 Task: Plan a trip to Thành Ph? Uông Bí, Vietnam from 10th December, 2023 to 25th December, 2023 for 3 adults, 1 child. Place can be shared room with 2 bedrooms having 3 beds and 2 bathrooms. Property type can be guest house. Amenities needed are: wifi, TV, free parkinig on premises, gym, breakfast.
Action: Mouse moved to (489, 346)
Screenshot: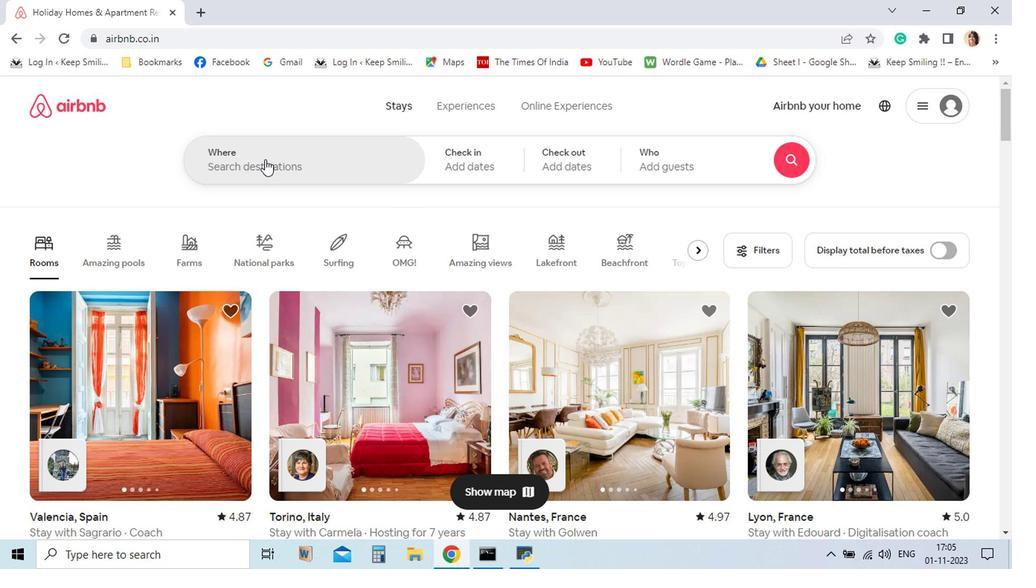 
Action: Mouse pressed left at (489, 346)
Screenshot: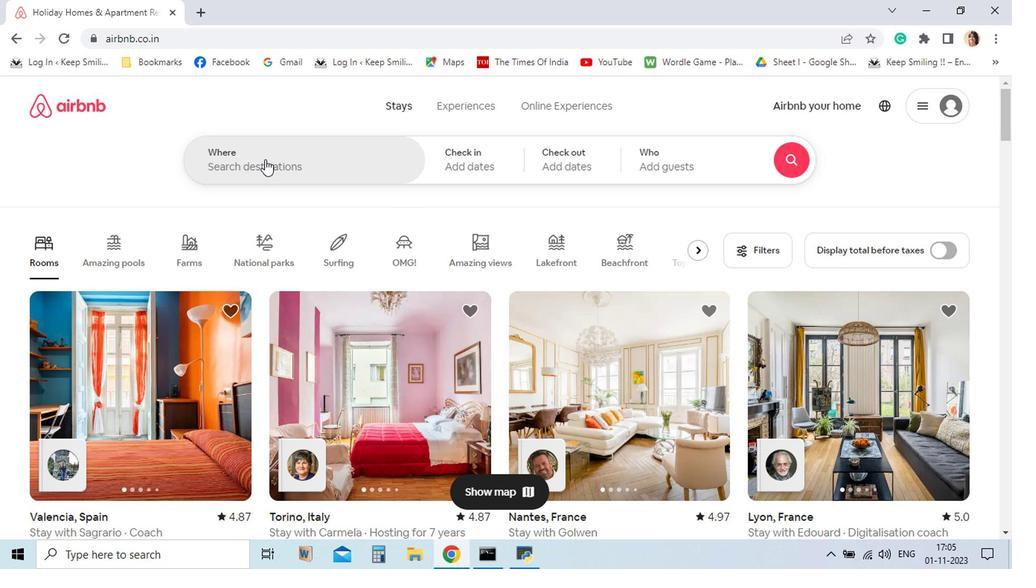 
Action: Key pressed <Key.shift>Thang<Key.space><Key.shift_r>Ph,<Key.space><Key.shift_r>Uong
Screenshot: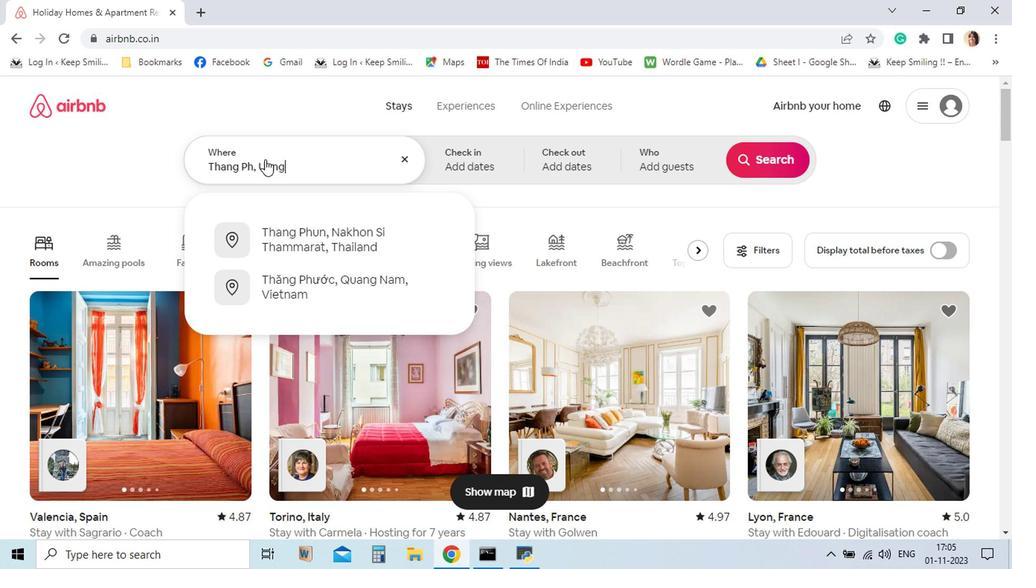 
Action: Mouse moved to (483, 349)
Screenshot: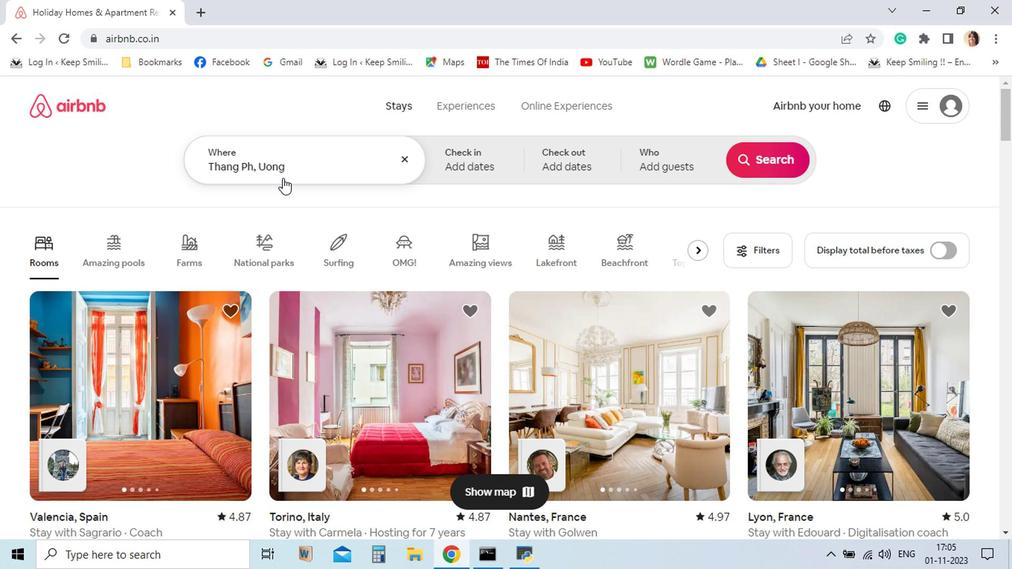 
Action: Key pressed <Key.space><Key.shift>Bi,<Key.space><Key.shift>Vietn
Screenshot: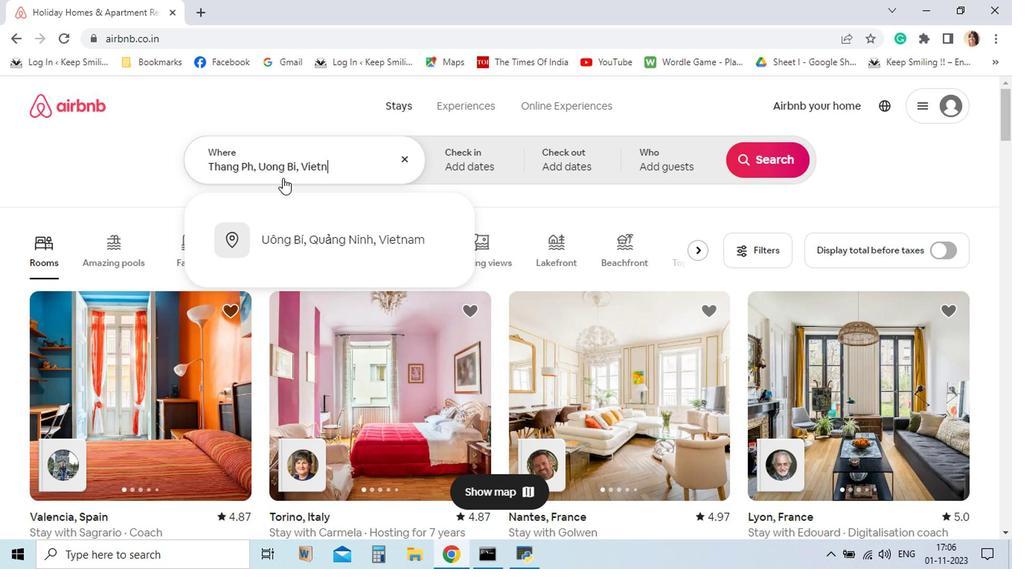
Action: Mouse moved to (450, 359)
Screenshot: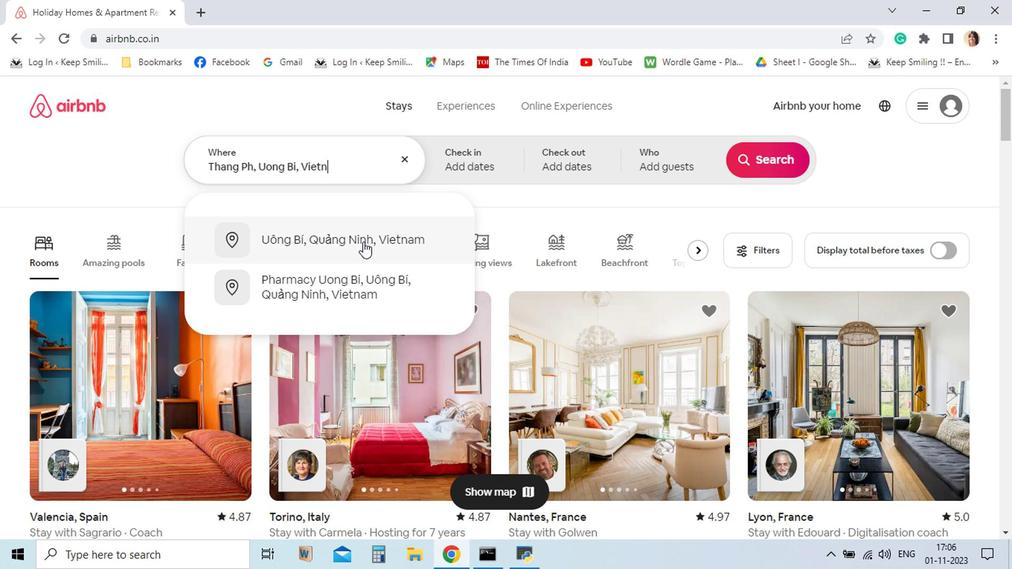 
Action: Key pressed am<Key.enter>
Screenshot: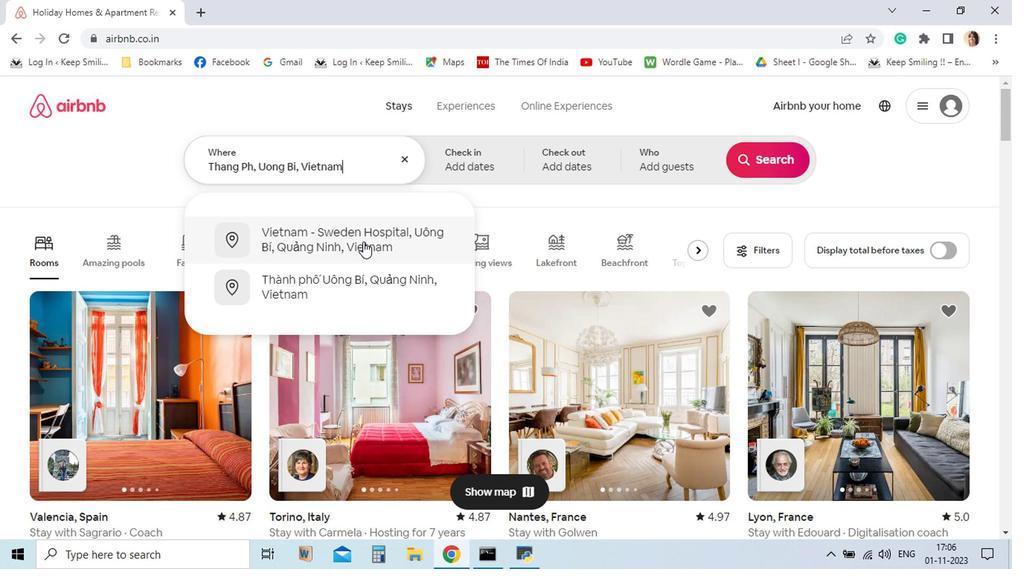 
Action: Mouse moved to (381, 387)
Screenshot: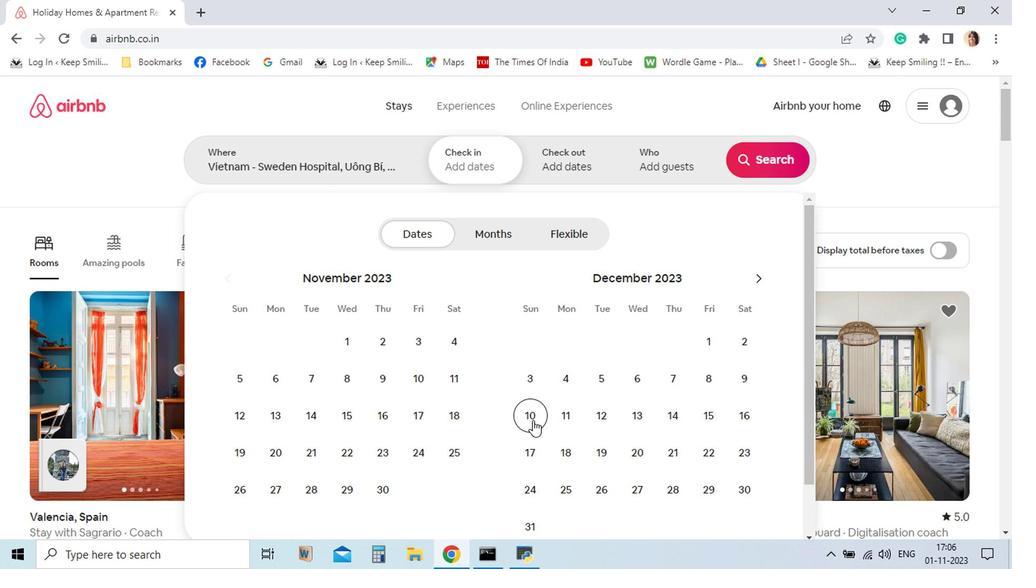 
Action: Mouse pressed left at (381, 387)
Screenshot: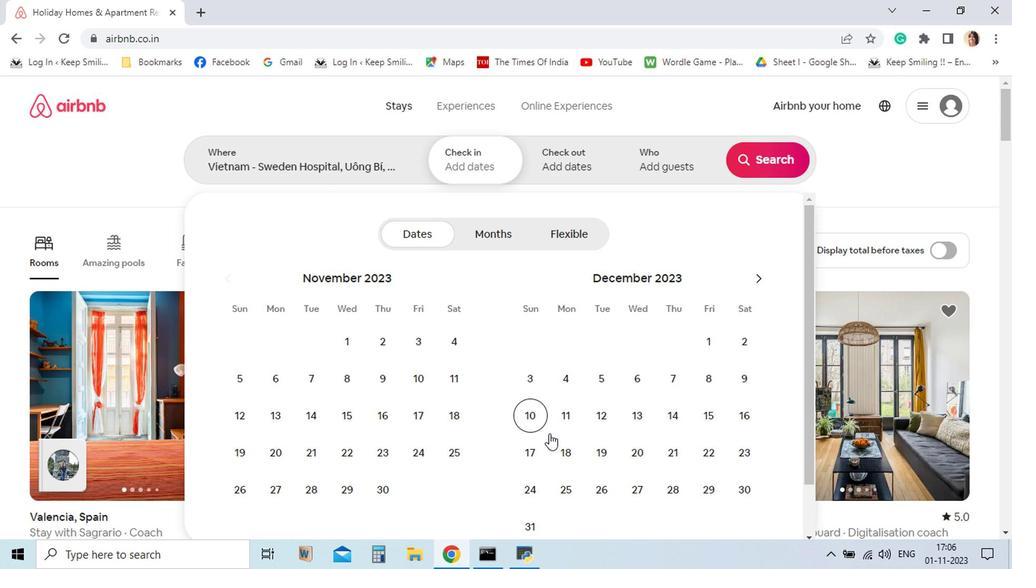 
Action: Mouse moved to (367, 398)
Screenshot: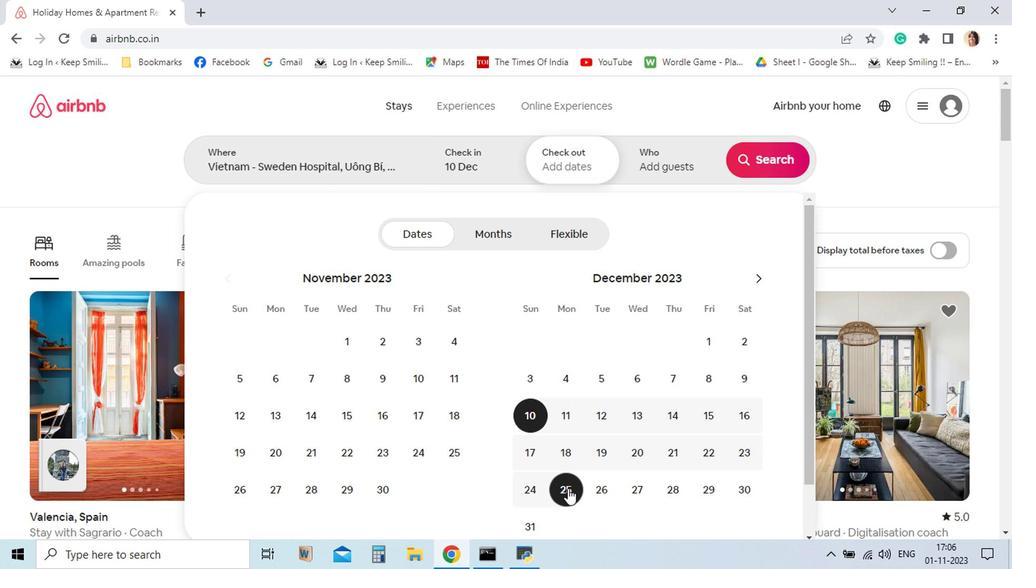 
Action: Mouse pressed left at (367, 398)
Screenshot: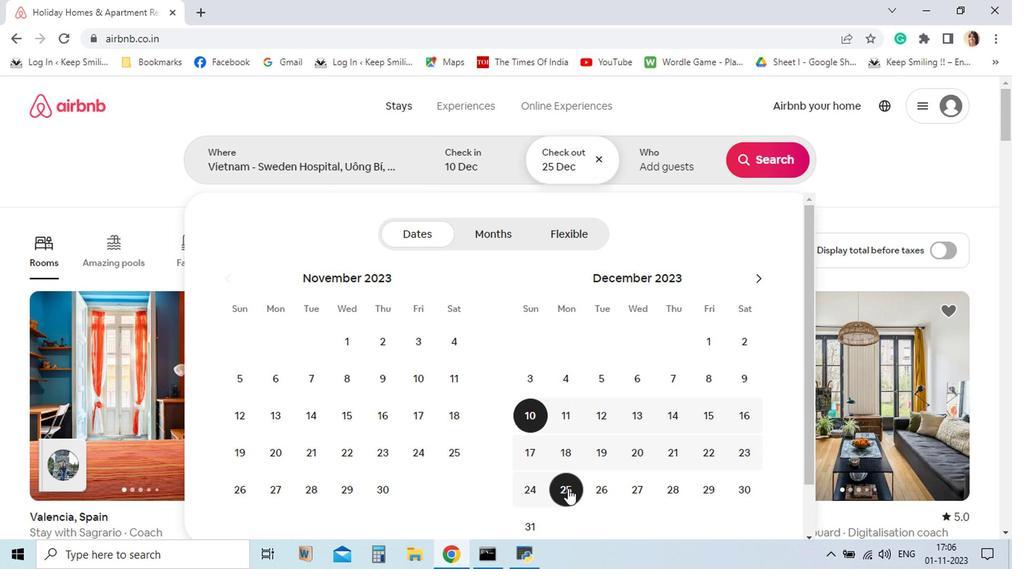 
Action: Mouse moved to (322, 348)
Screenshot: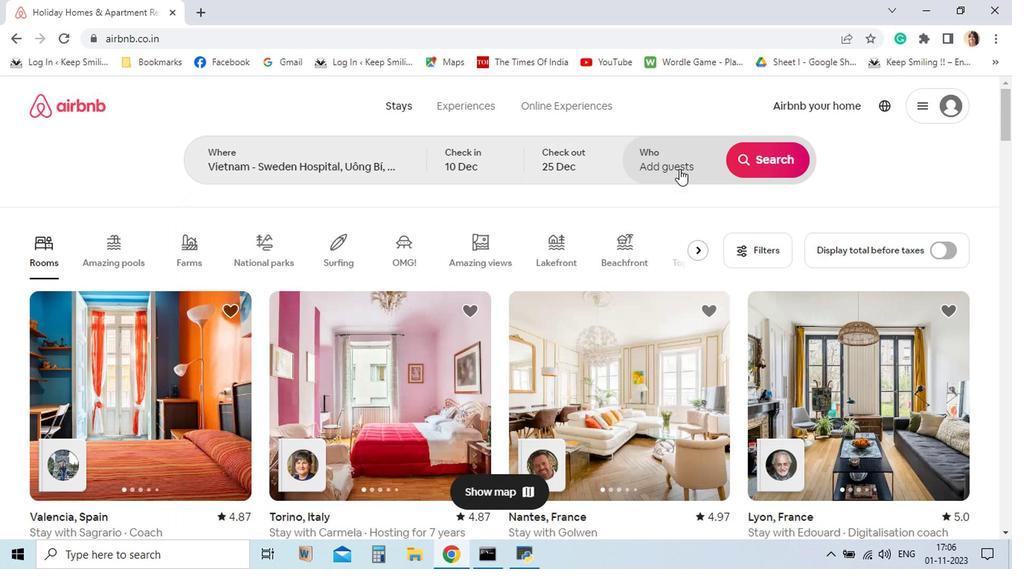
Action: Mouse pressed left at (322, 348)
Screenshot: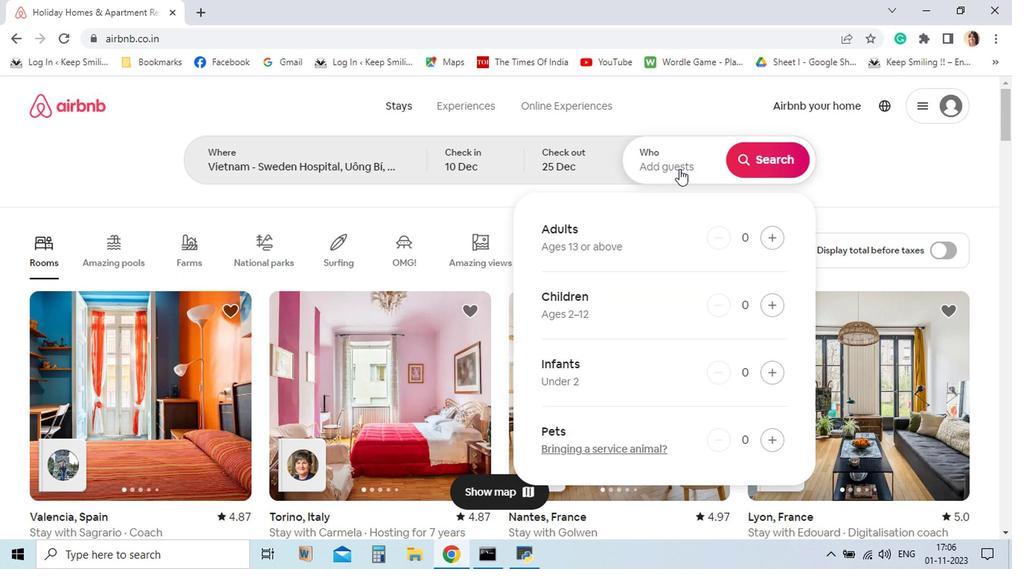 
Action: Mouse moved to (286, 358)
Screenshot: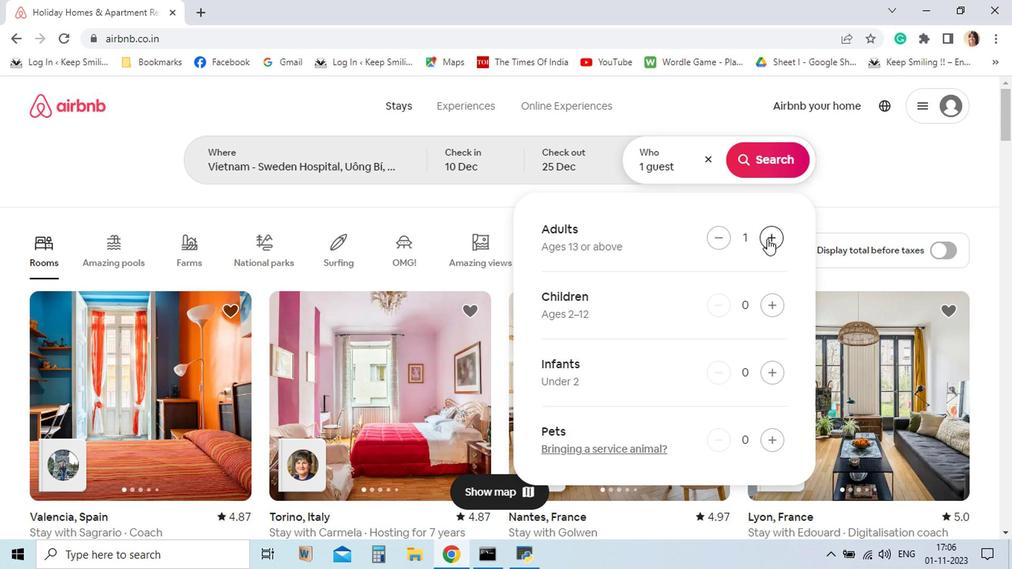 
Action: Mouse pressed left at (286, 358)
Screenshot: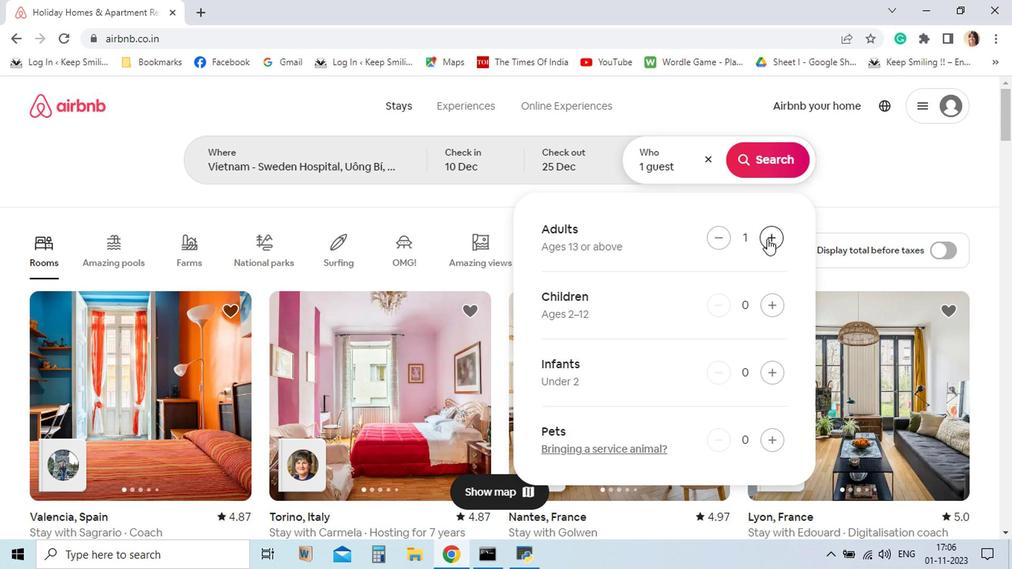
Action: Mouse pressed left at (286, 358)
Screenshot: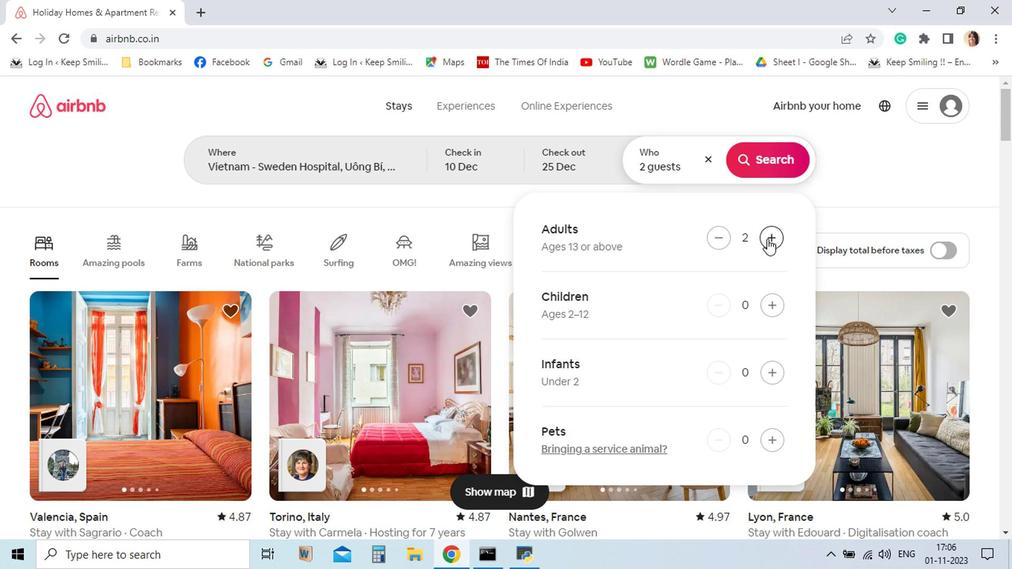 
Action: Mouse pressed left at (286, 358)
Screenshot: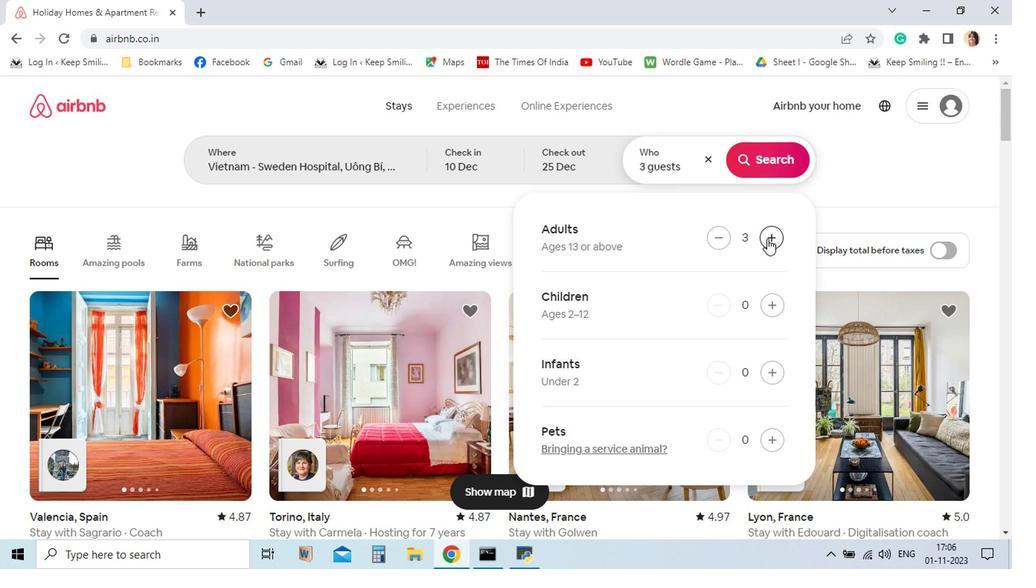 
Action: Mouse moved to (287, 369)
Screenshot: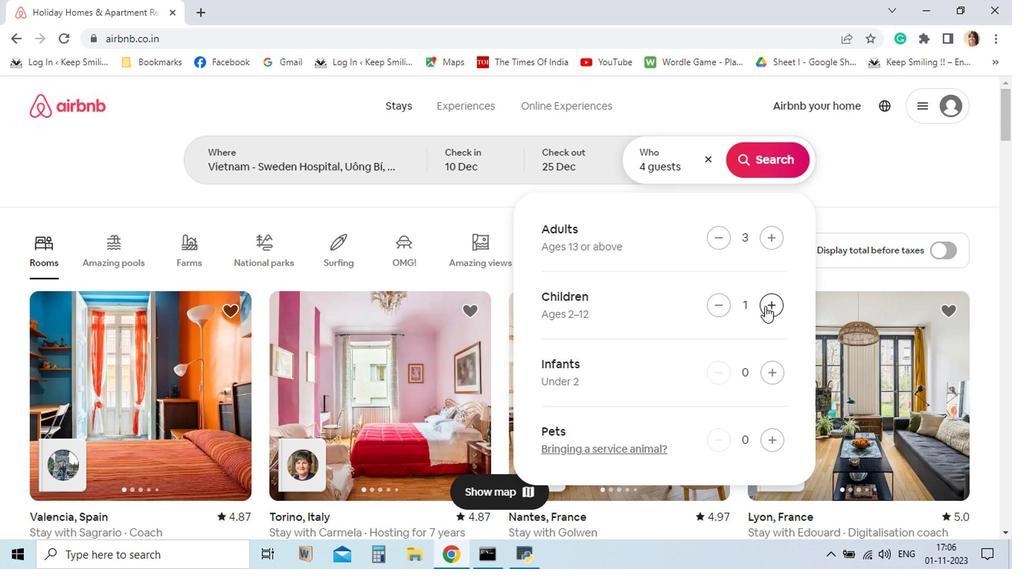 
Action: Mouse pressed left at (287, 369)
Screenshot: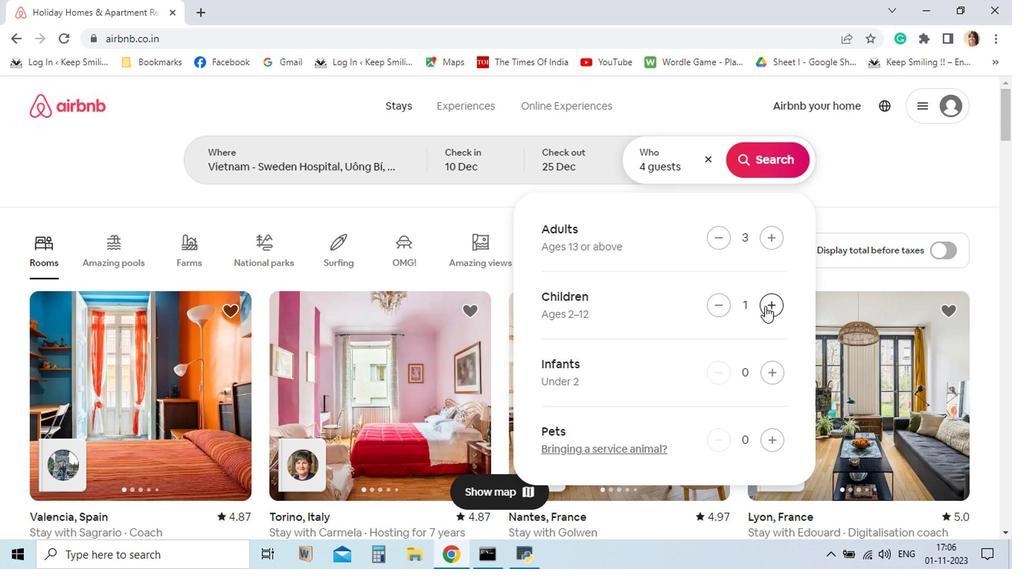 
Action: Mouse moved to (290, 344)
Screenshot: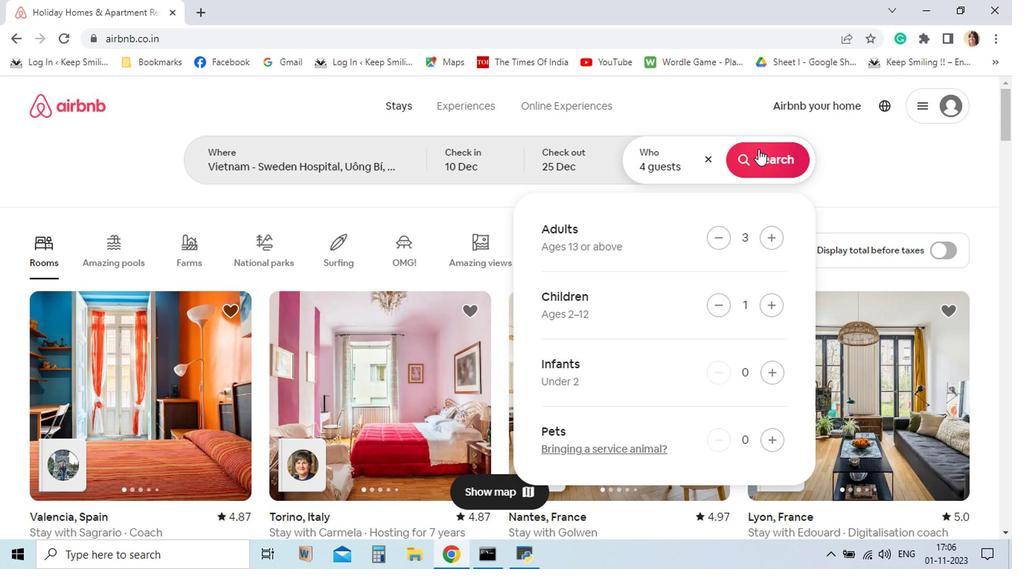 
Action: Mouse pressed left at (290, 344)
Screenshot: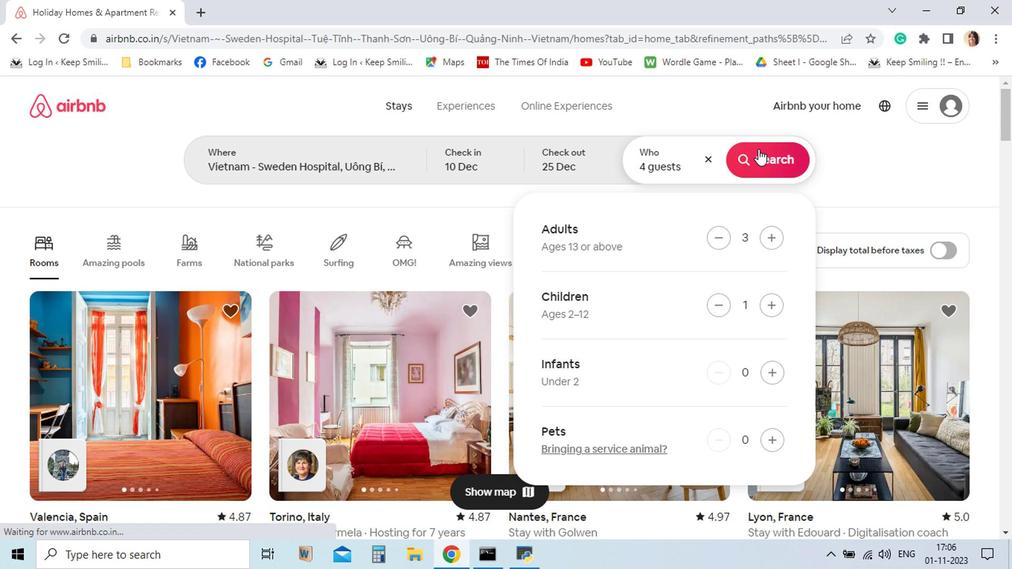 
Action: Mouse moved to (281, 347)
Screenshot: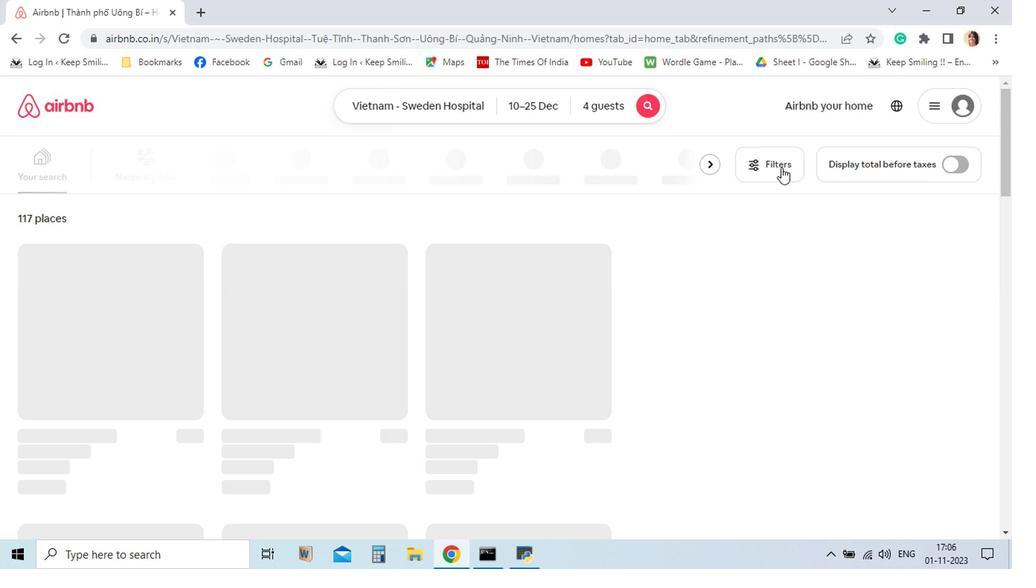 
Action: Mouse pressed left at (281, 347)
Screenshot: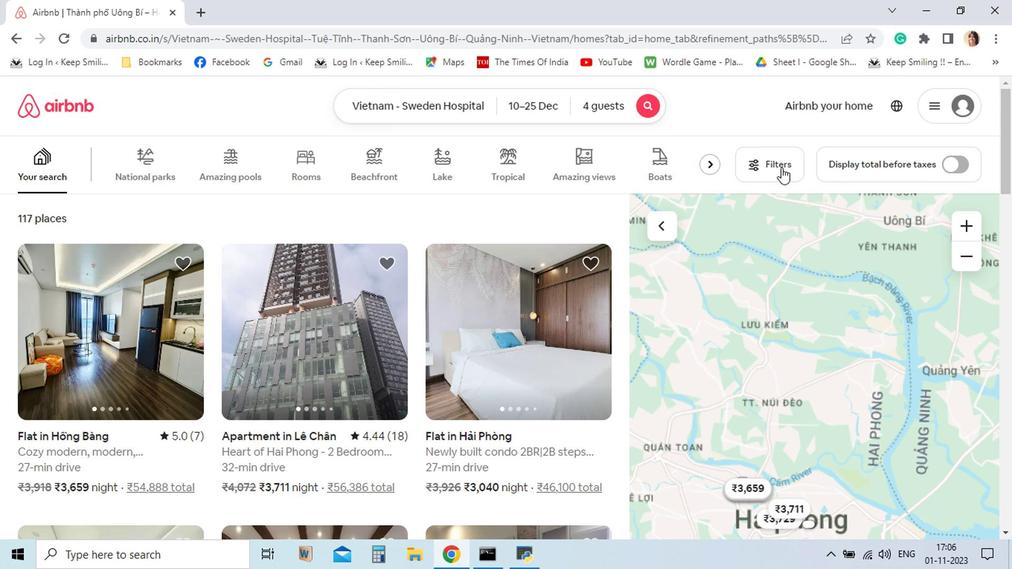 
Action: Mouse moved to (277, 351)
Screenshot: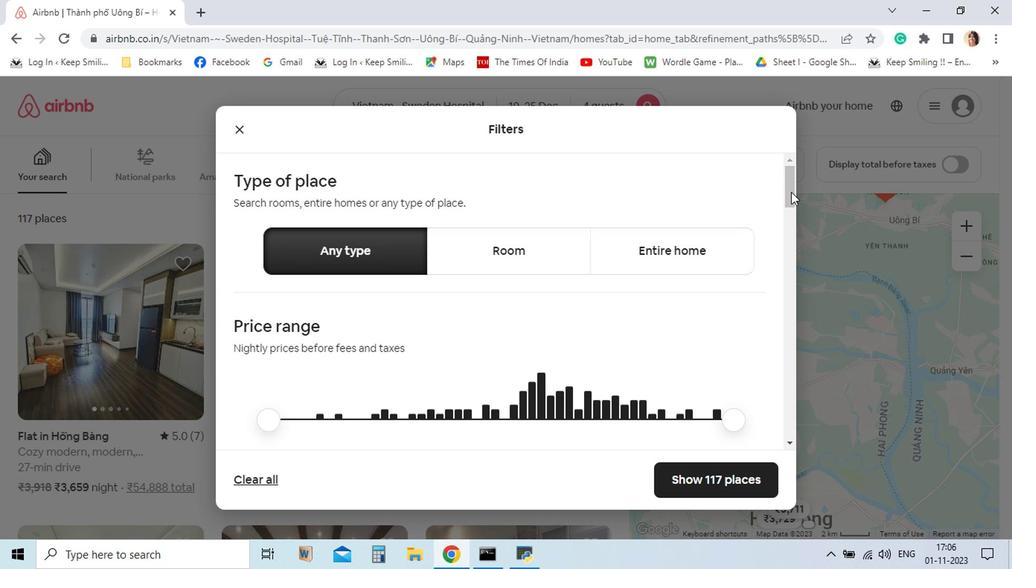 
Action: Mouse pressed left at (277, 351)
Screenshot: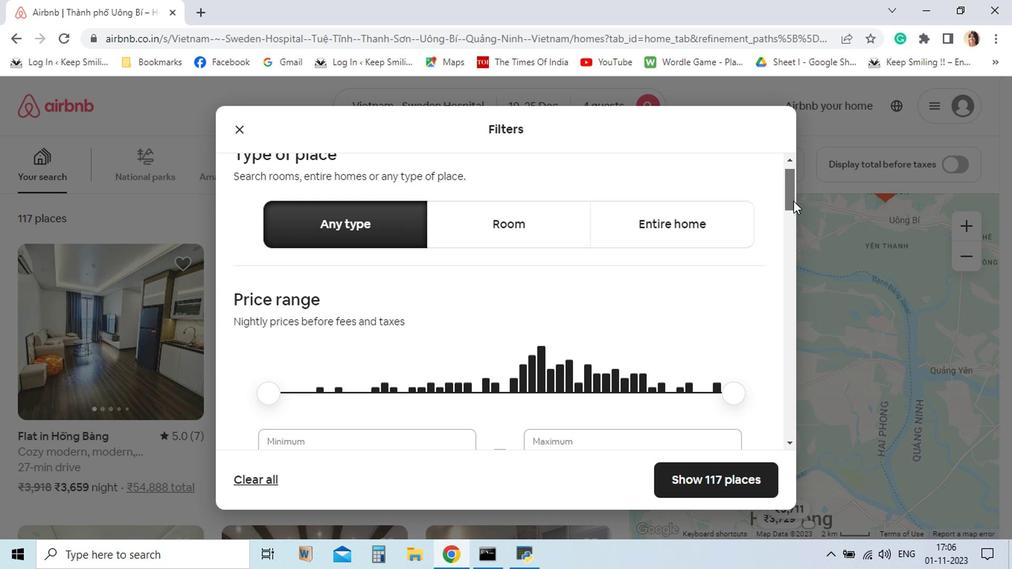 
Action: Mouse moved to (448, 367)
Screenshot: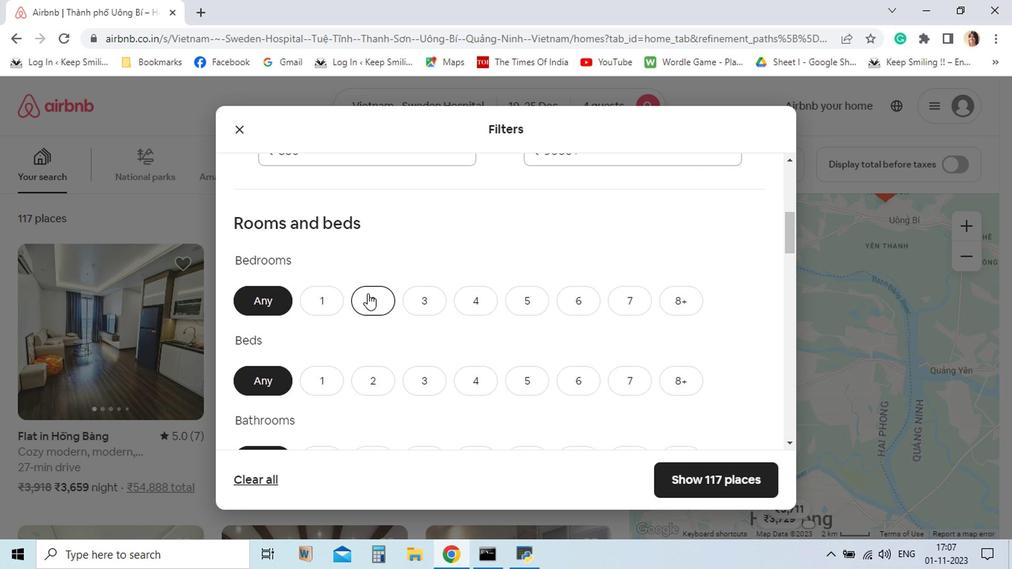 
Action: Mouse pressed left at (448, 367)
Screenshot: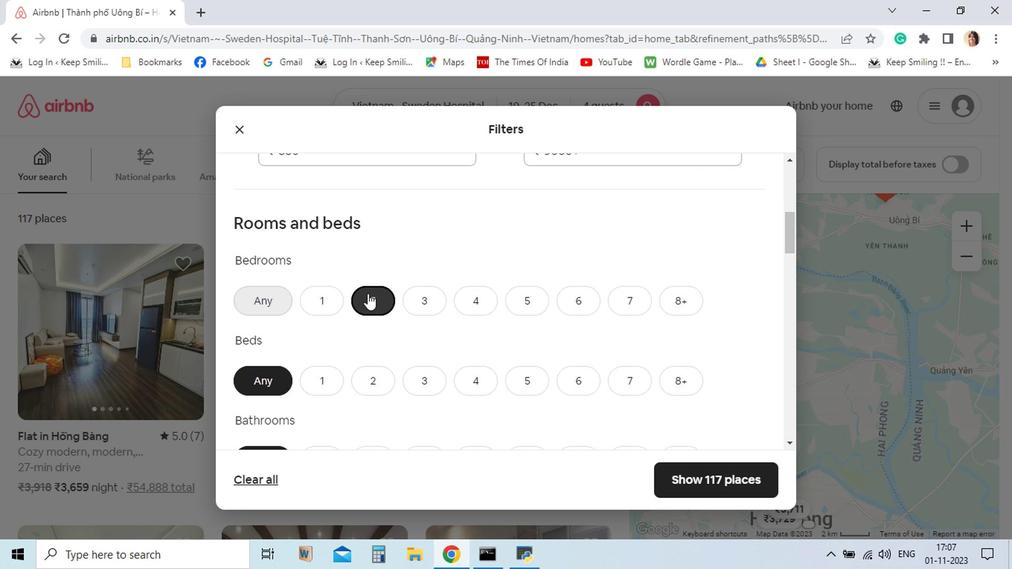 
Action: Mouse moved to (423, 381)
Screenshot: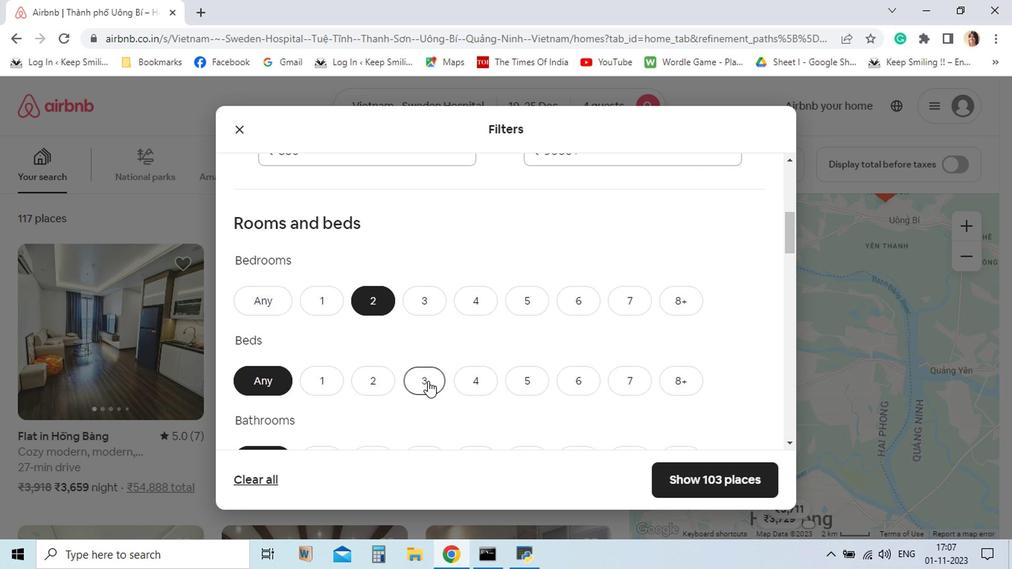 
Action: Mouse pressed left at (423, 381)
Screenshot: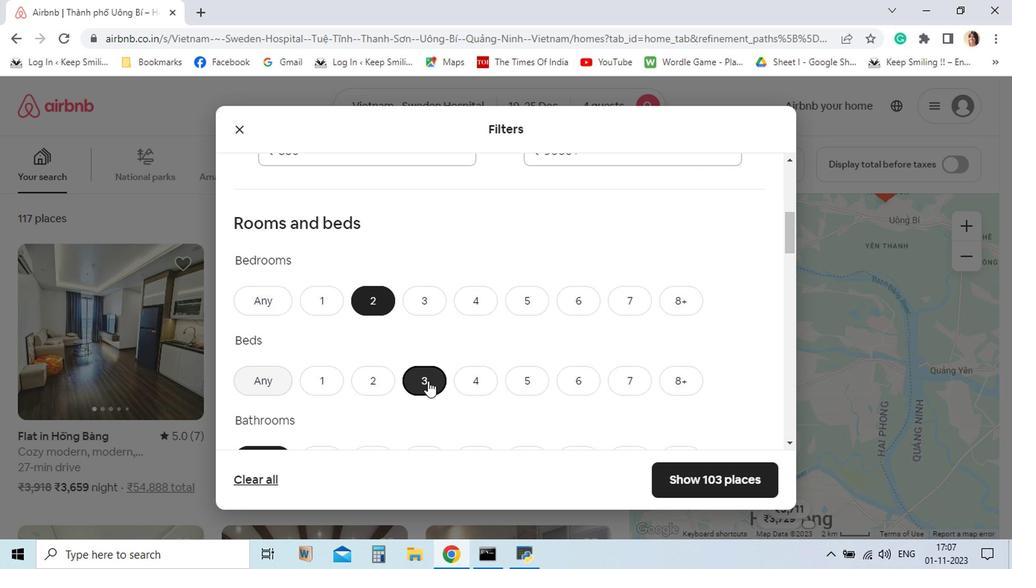 
Action: Mouse moved to (424, 381)
Screenshot: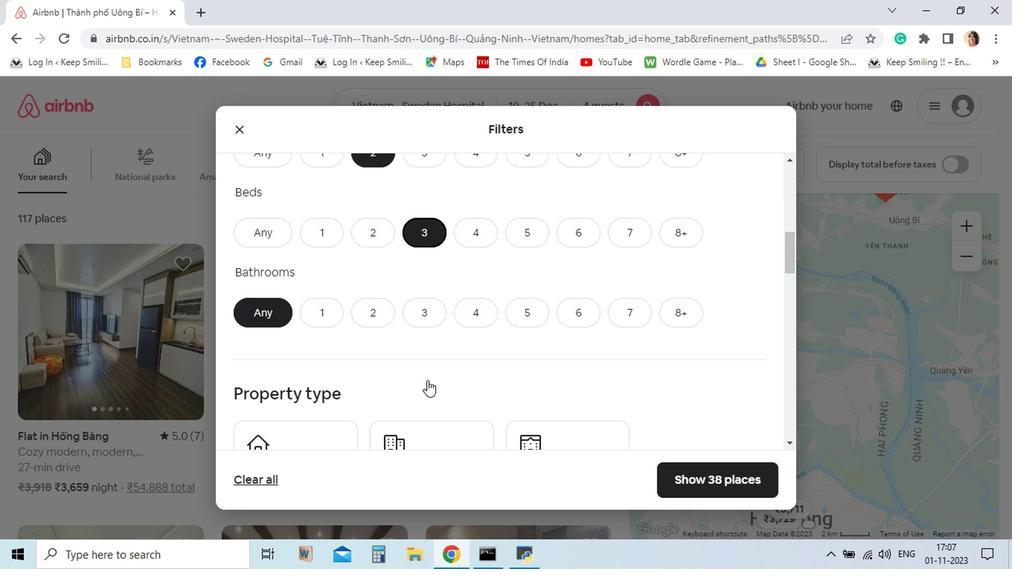 
Action: Mouse scrolled (424, 380) with delta (0, 0)
Screenshot: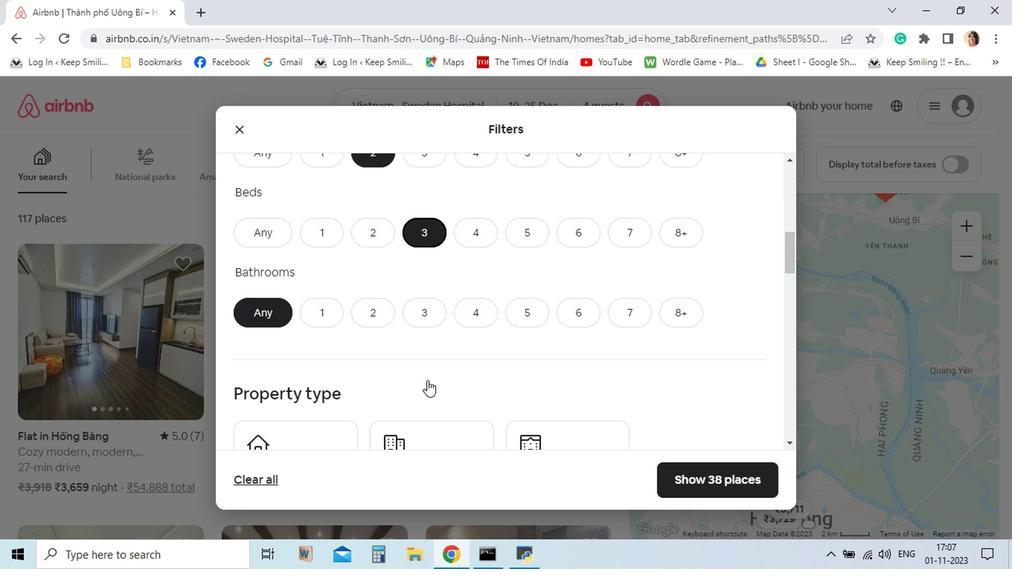 
Action: Mouse moved to (424, 380)
Screenshot: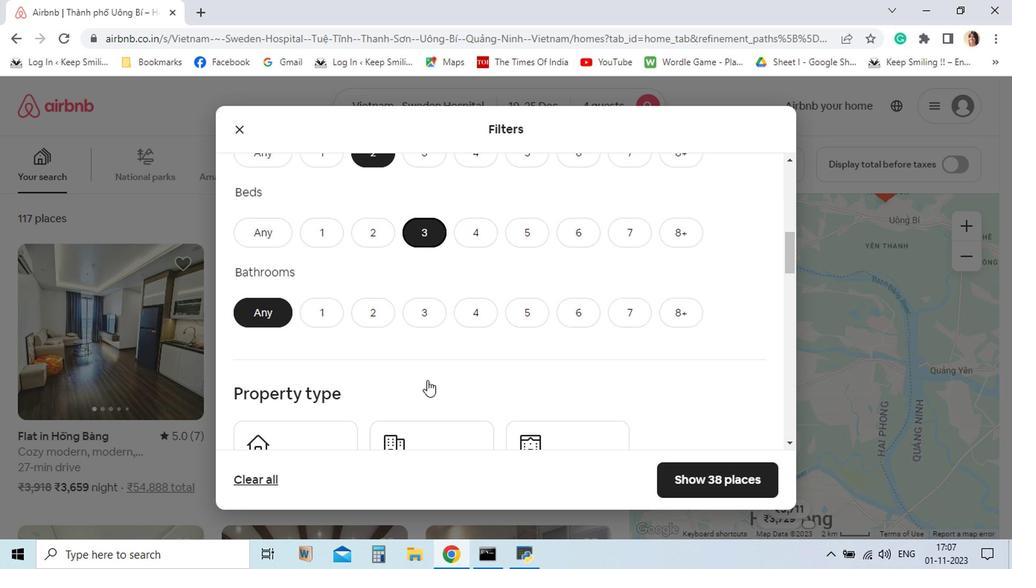 
Action: Mouse scrolled (424, 380) with delta (0, 0)
Screenshot: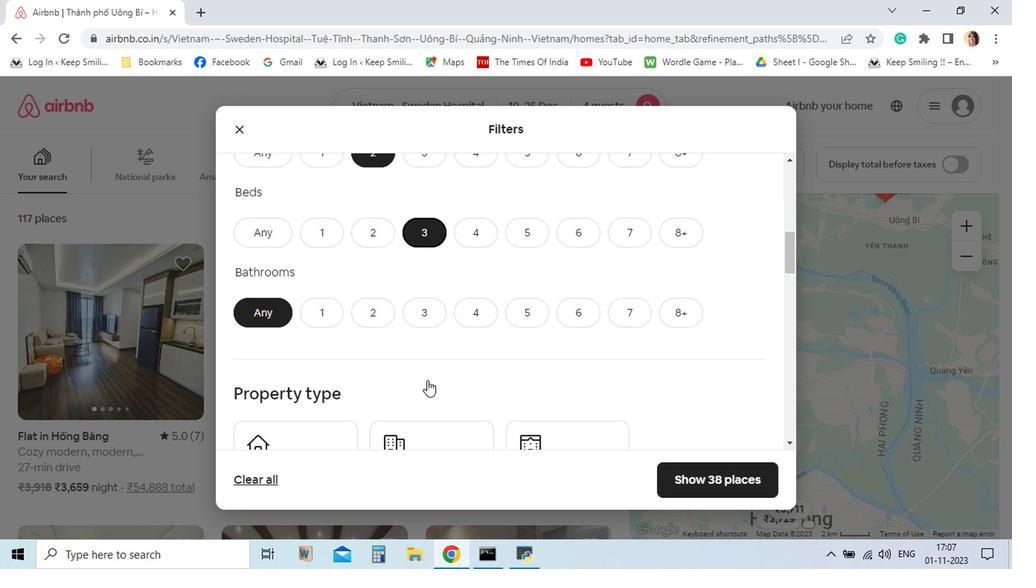 
Action: Mouse moved to (450, 369)
Screenshot: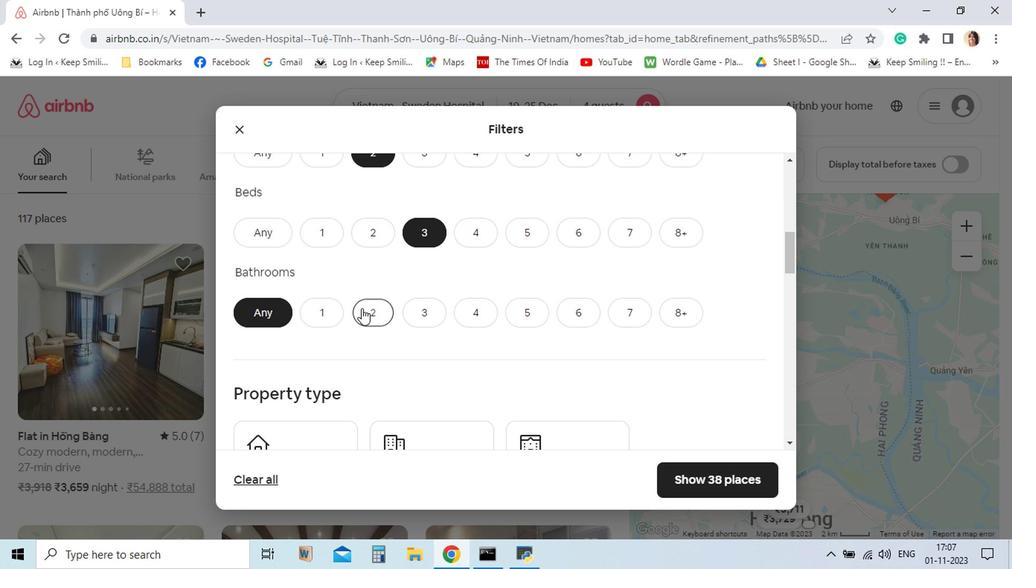 
Action: Mouse pressed left at (450, 369)
Screenshot: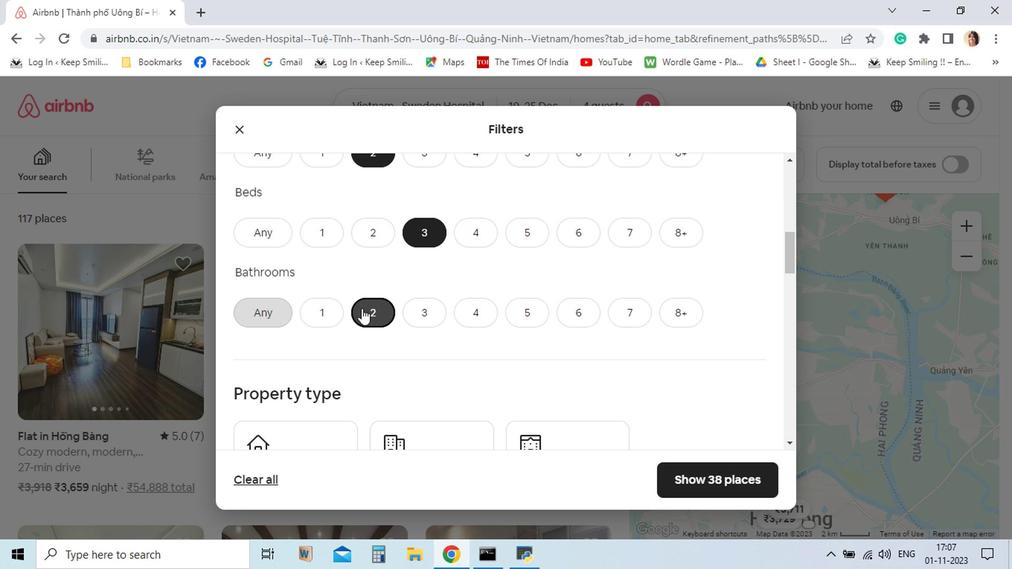 
Action: Mouse moved to (439, 382)
Screenshot: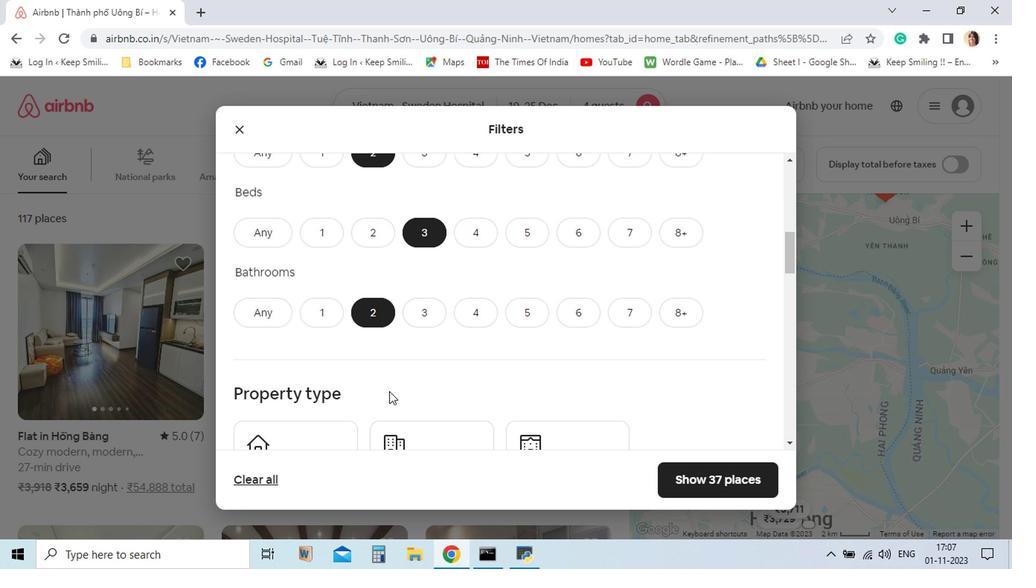 
Action: Mouse scrolled (439, 382) with delta (0, 0)
Screenshot: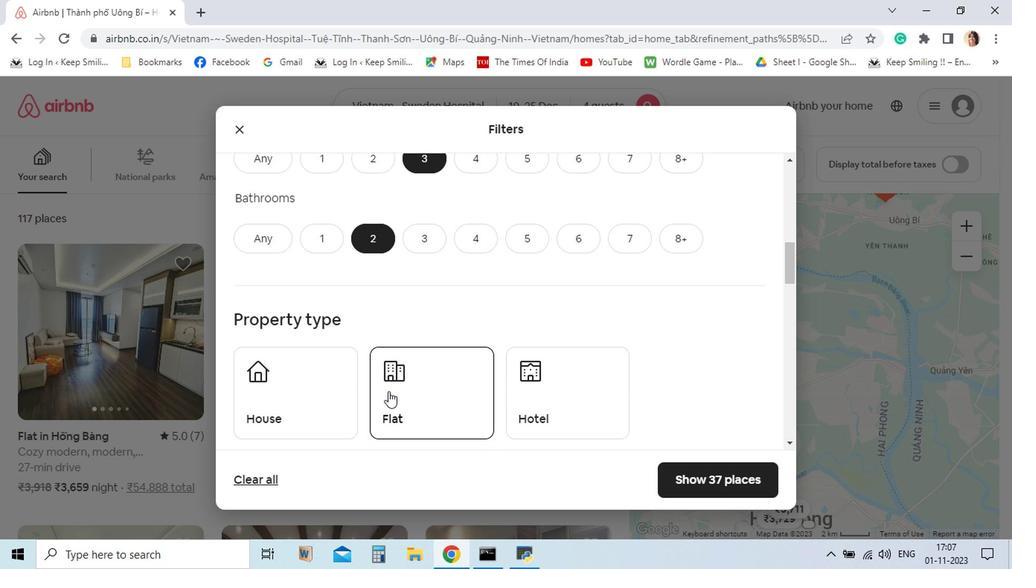 
Action: Mouse moved to (440, 382)
Screenshot: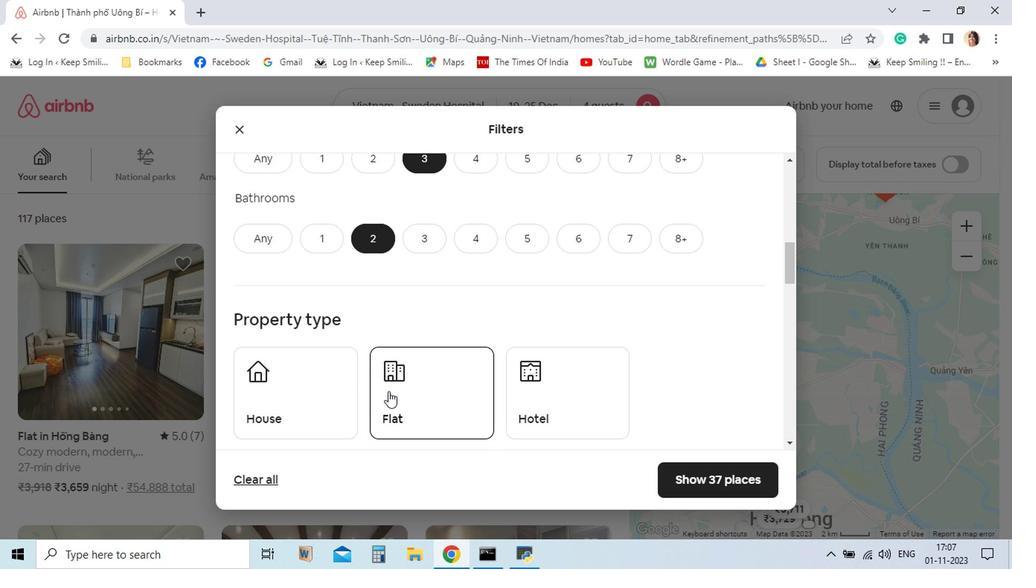 
Action: Mouse scrolled (440, 382) with delta (0, 0)
Screenshot: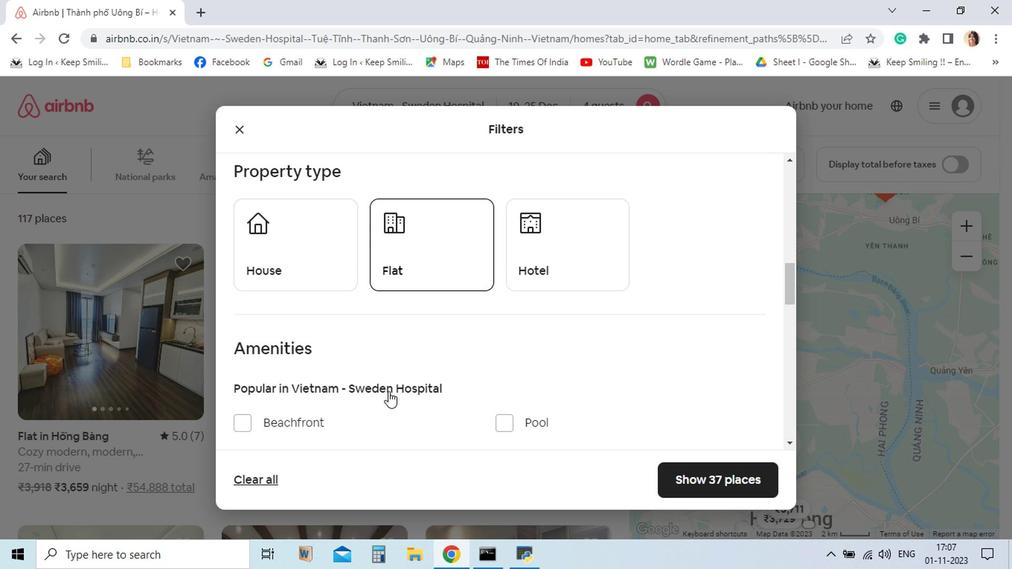 
Action: Mouse scrolled (440, 382) with delta (0, 0)
Screenshot: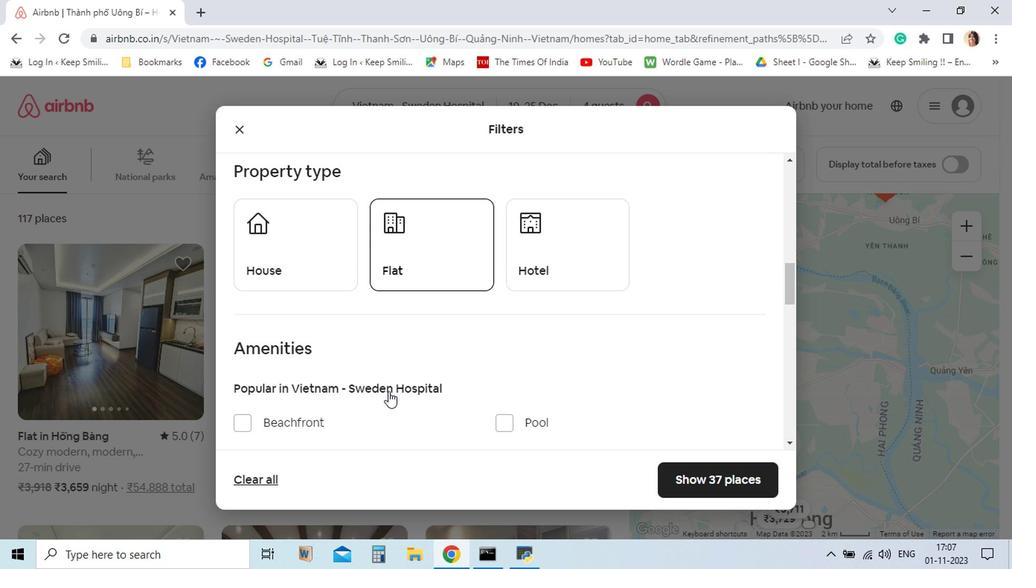 
Action: Mouse scrolled (440, 382) with delta (0, 0)
Screenshot: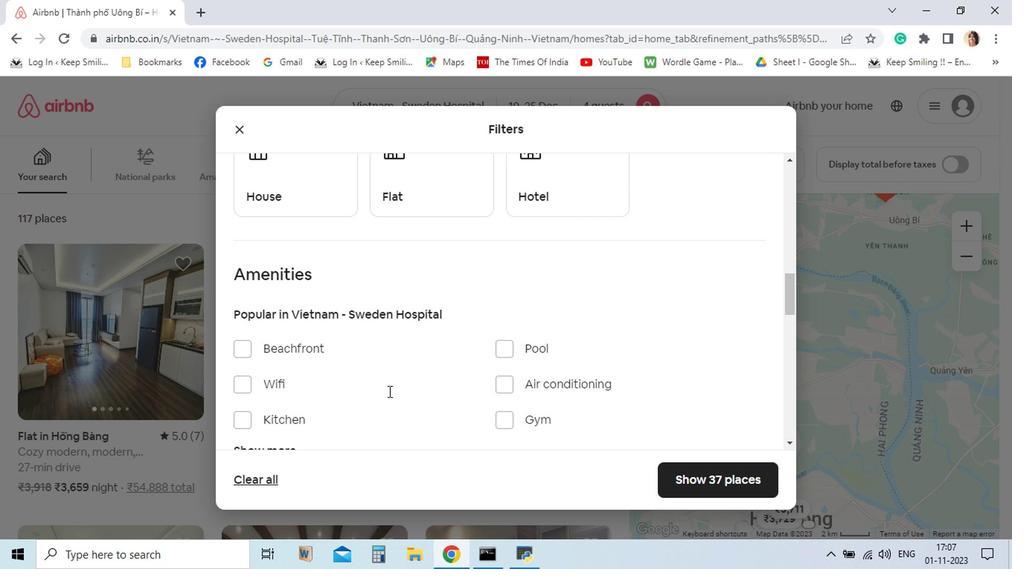 
Action: Mouse moved to (500, 381)
Screenshot: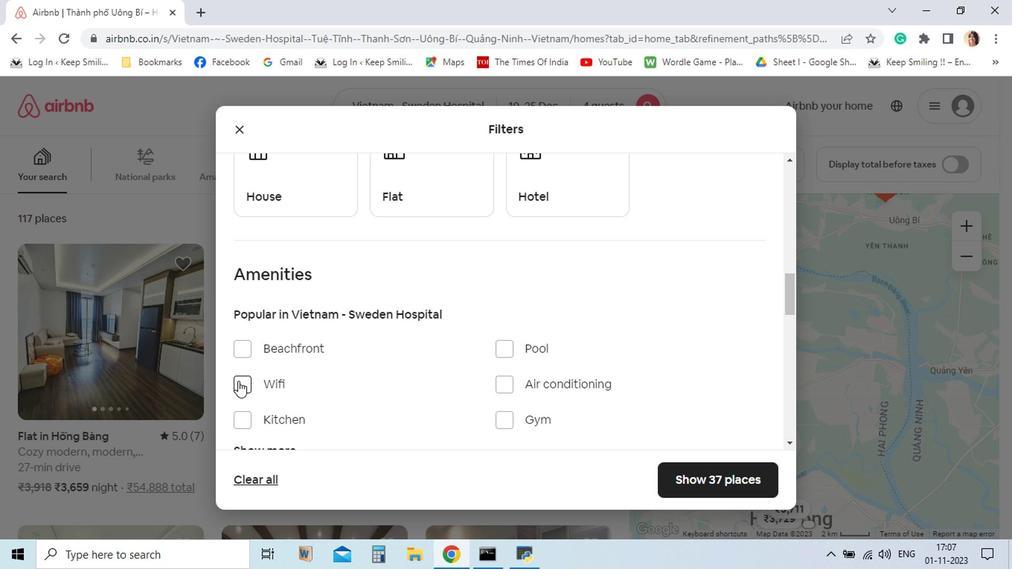 
Action: Mouse pressed left at (500, 381)
Screenshot: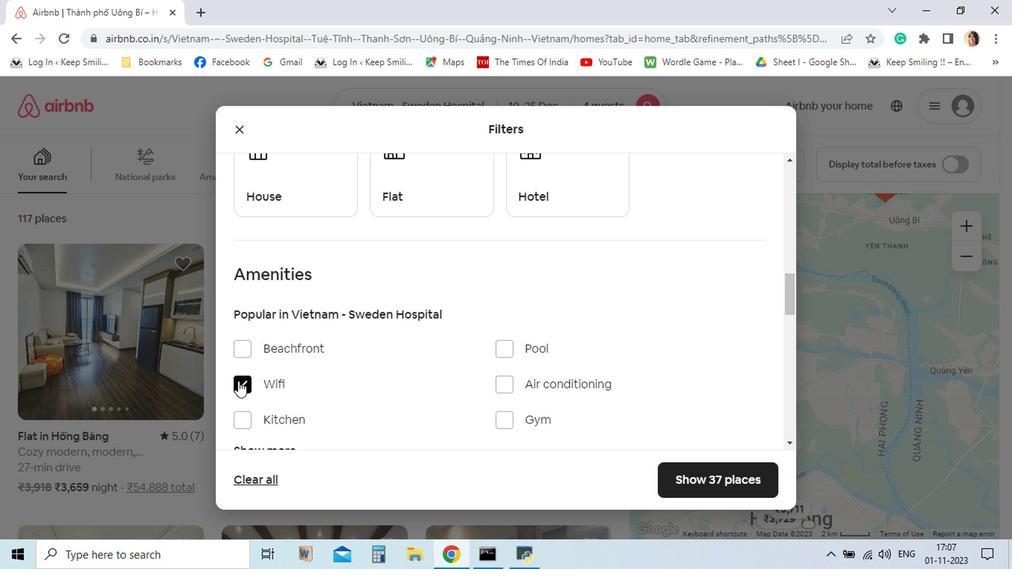 
Action: Mouse moved to (393, 388)
Screenshot: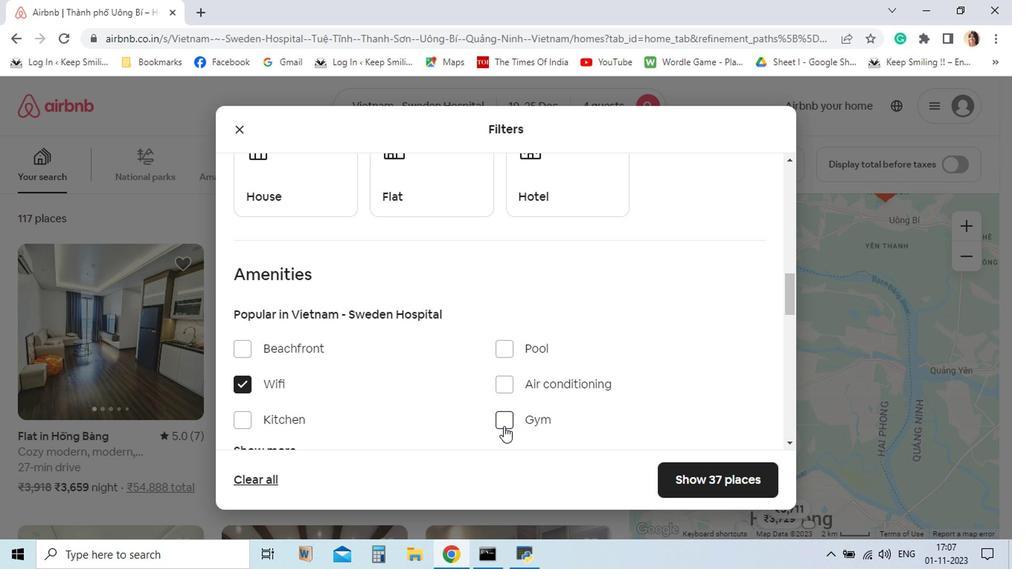 
Action: Mouse pressed left at (393, 388)
Screenshot: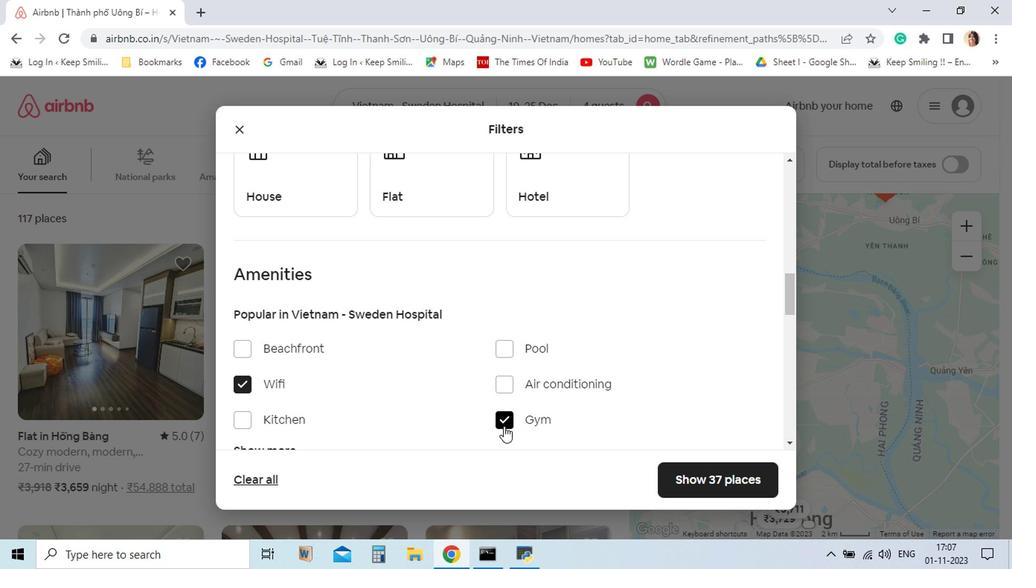 
Action: Mouse moved to (412, 387)
Screenshot: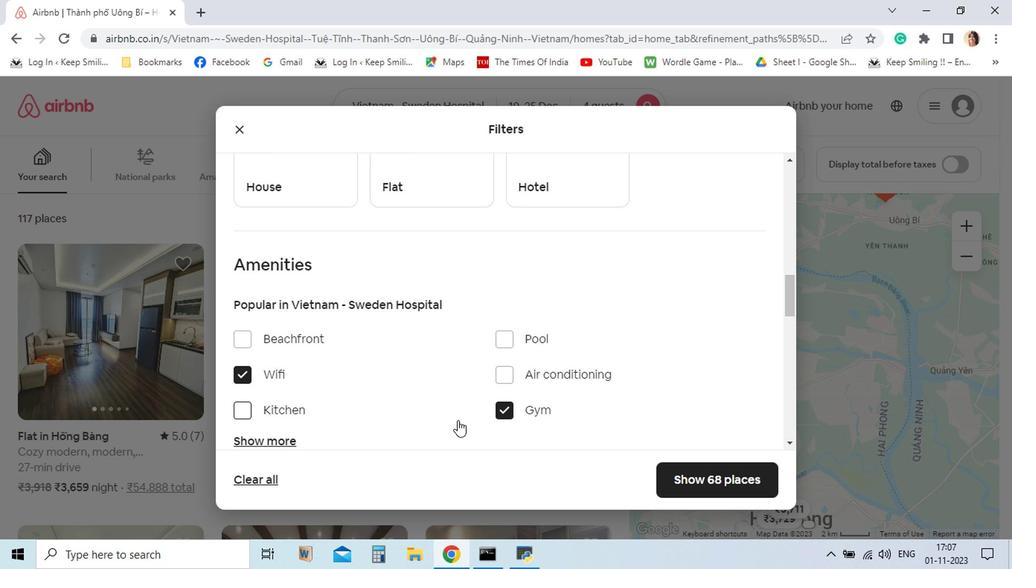 
Action: Mouse scrolled (412, 387) with delta (0, 0)
Screenshot: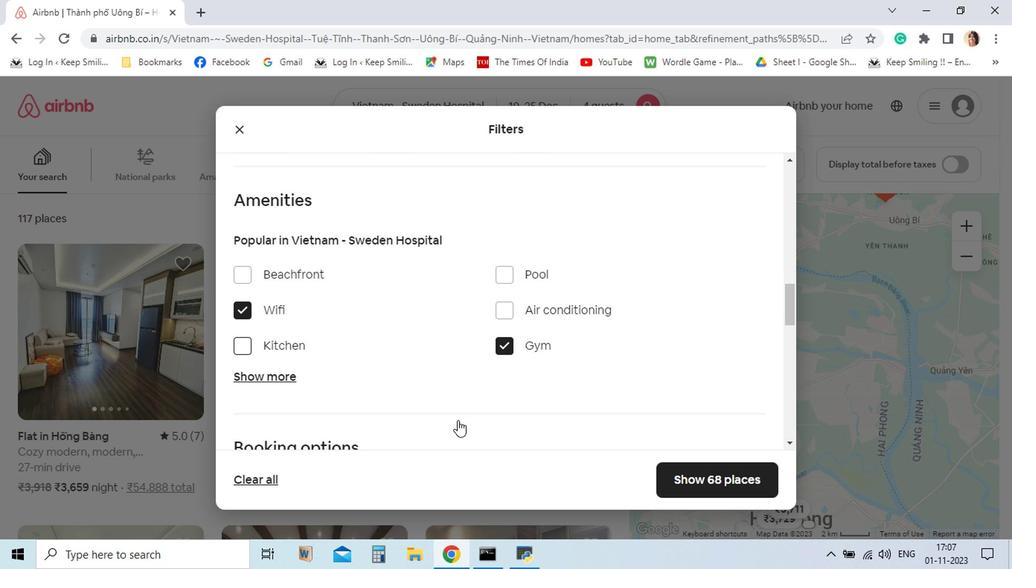 
Action: Mouse moved to (495, 381)
Screenshot: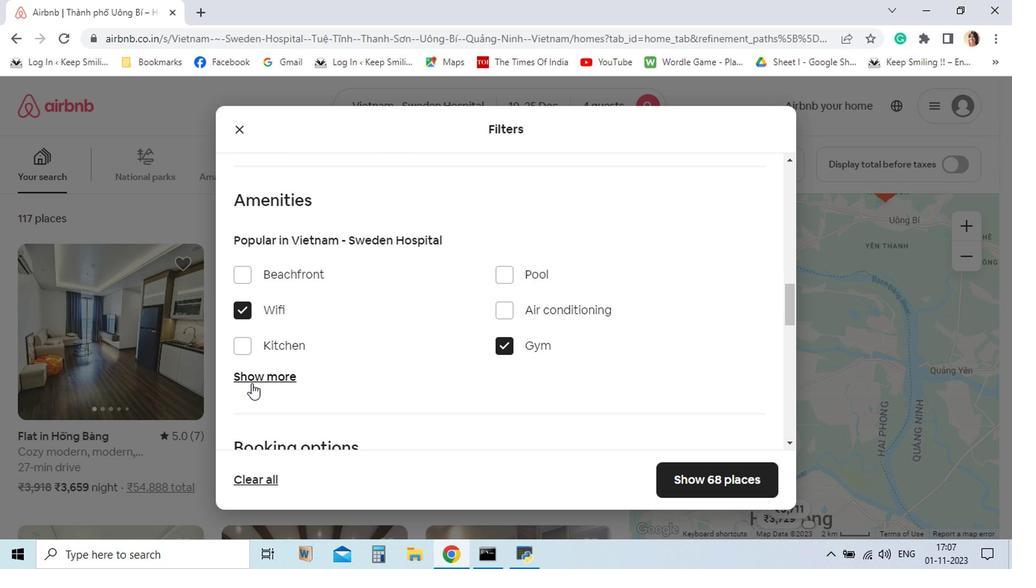 
Action: Mouse pressed left at (495, 381)
Screenshot: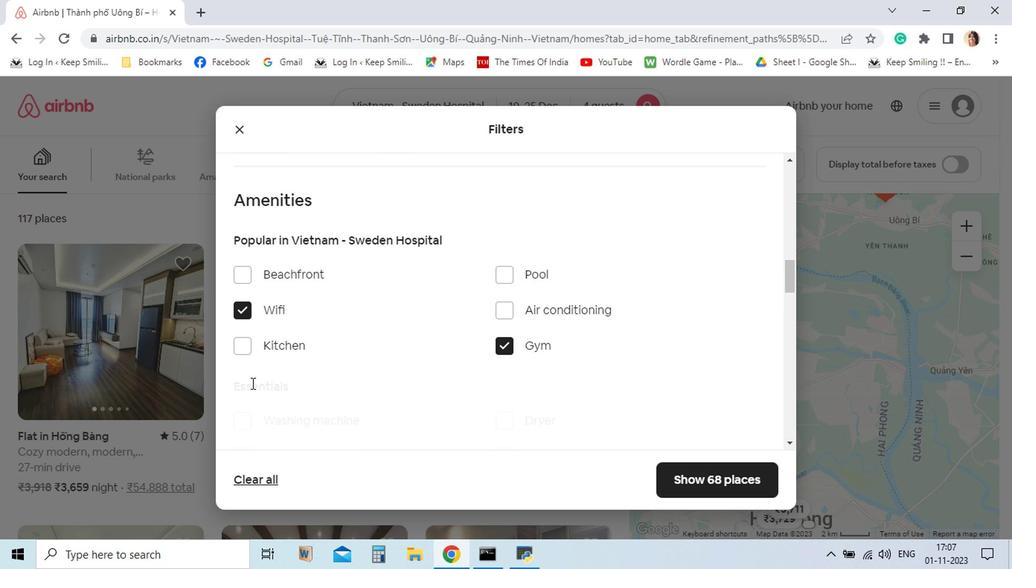 
Action: Mouse moved to (277, 365)
Screenshot: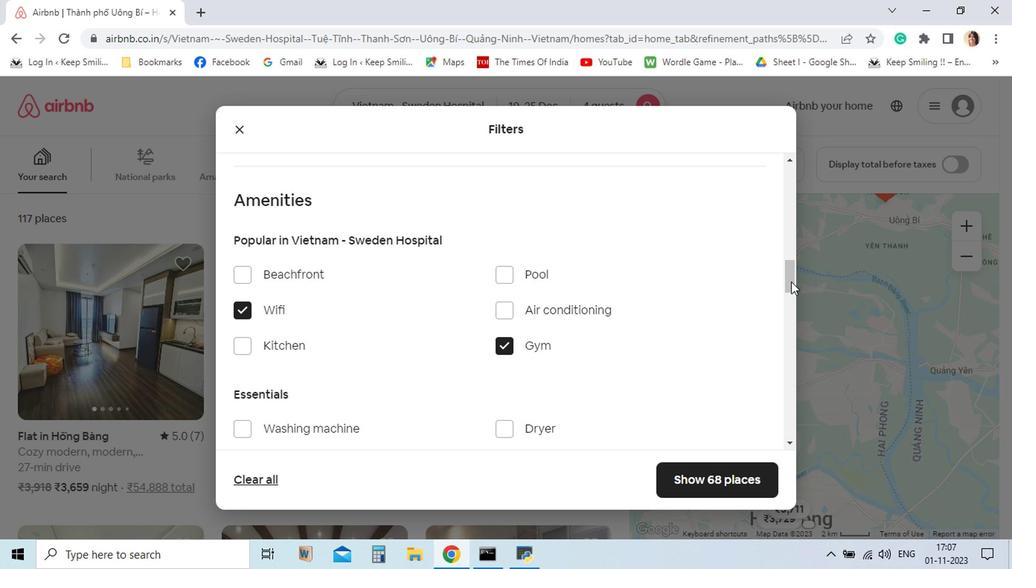
Action: Mouse pressed left at (277, 365)
Screenshot: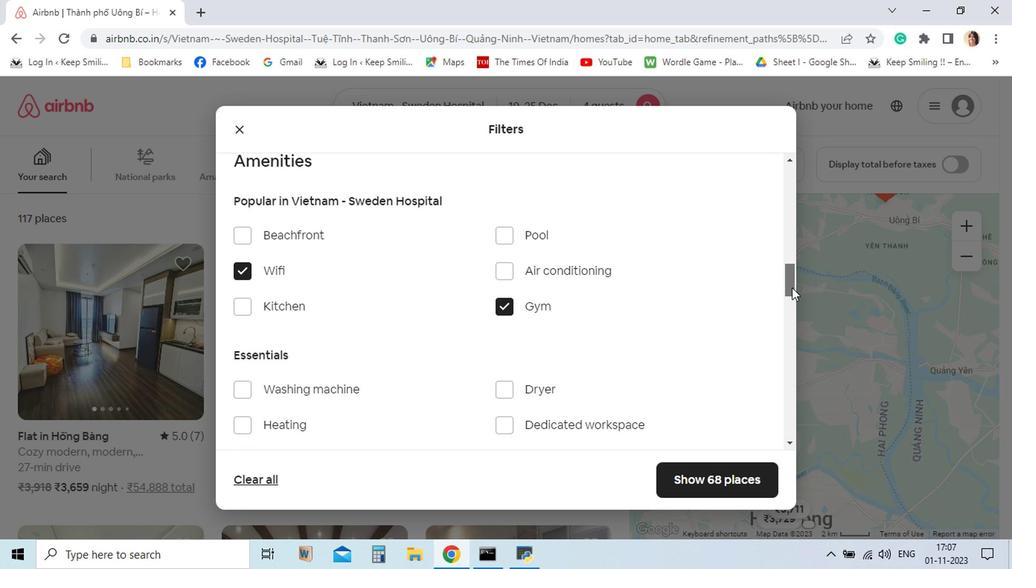 
Action: Mouse moved to (498, 375)
Screenshot: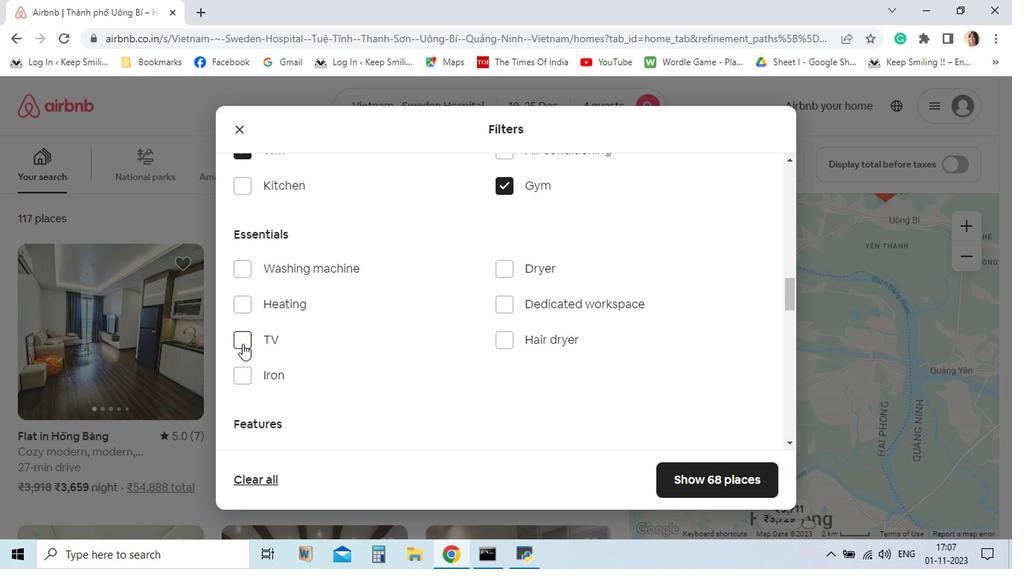 
Action: Mouse pressed left at (498, 375)
Screenshot: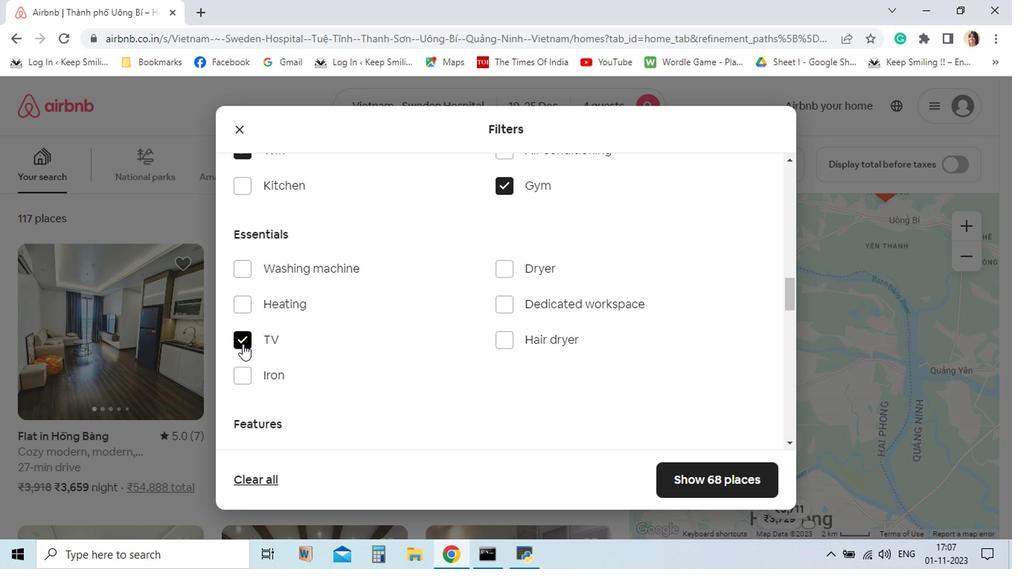 
Action: Mouse moved to (276, 368)
Screenshot: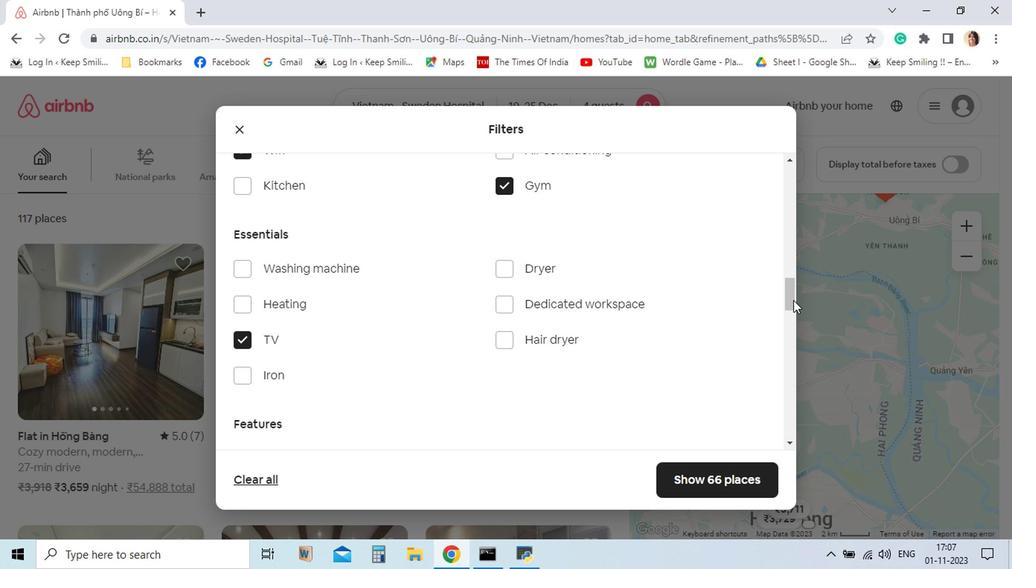 
Action: Mouse pressed left at (276, 368)
Screenshot: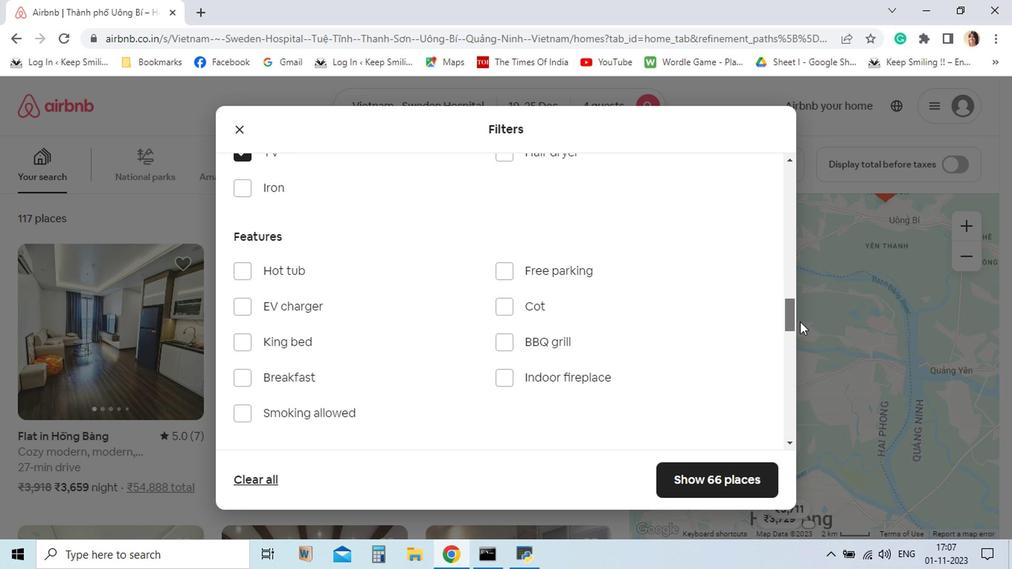 
Action: Mouse moved to (498, 372)
Screenshot: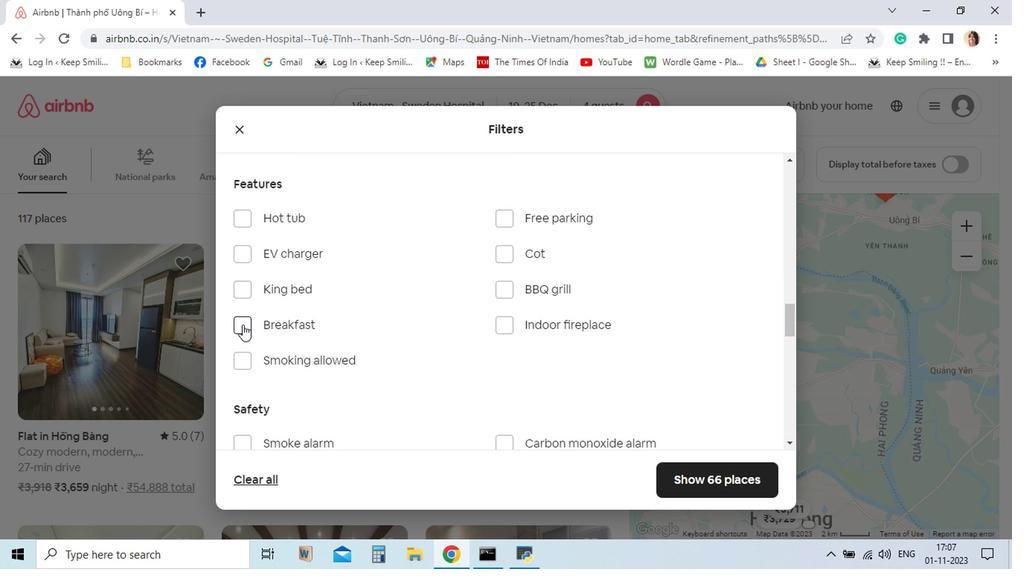
Action: Mouse pressed left at (498, 372)
Screenshot: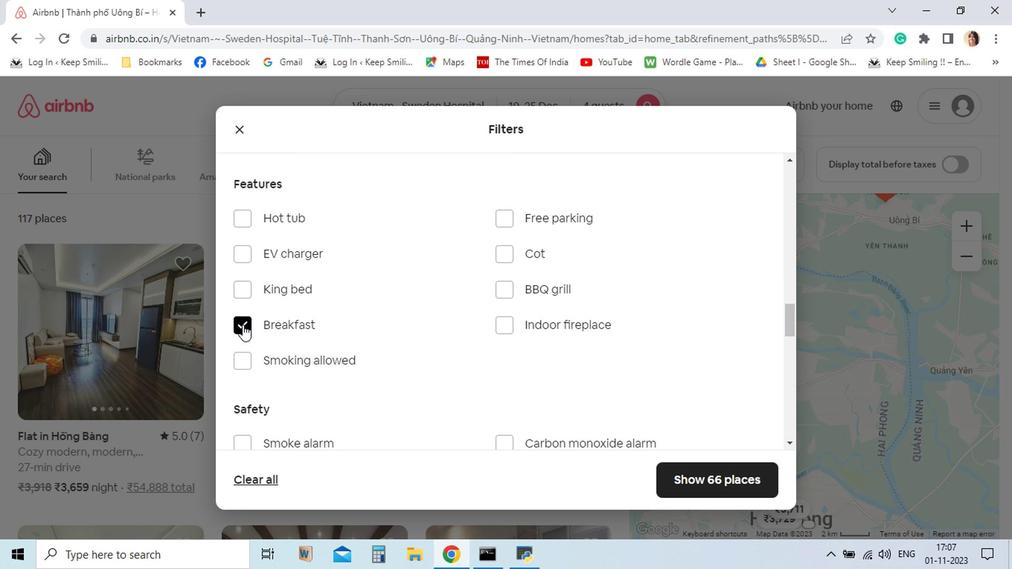 
Action: Mouse moved to (392, 354)
Screenshot: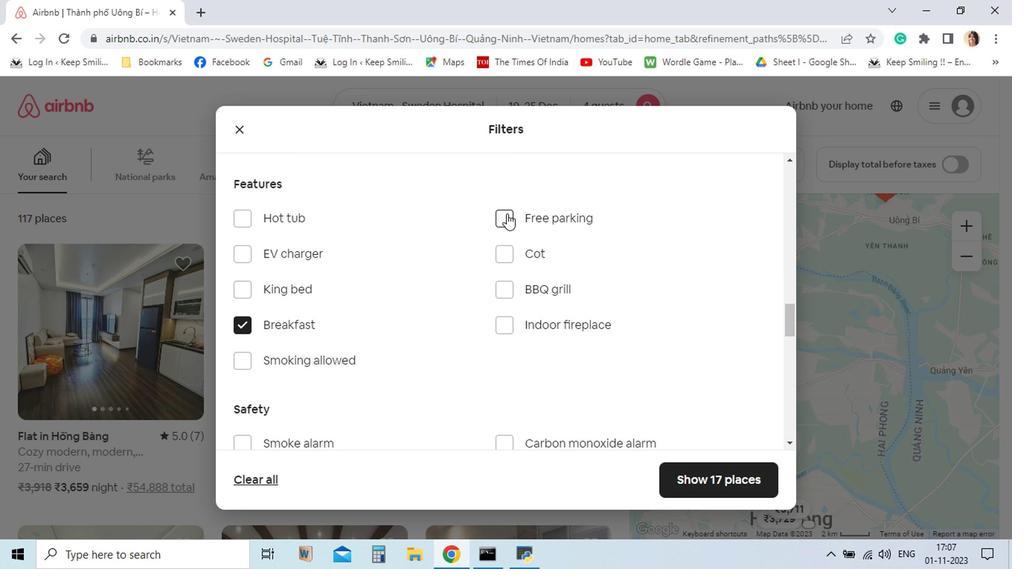 
Action: Mouse pressed left at (392, 354)
Screenshot: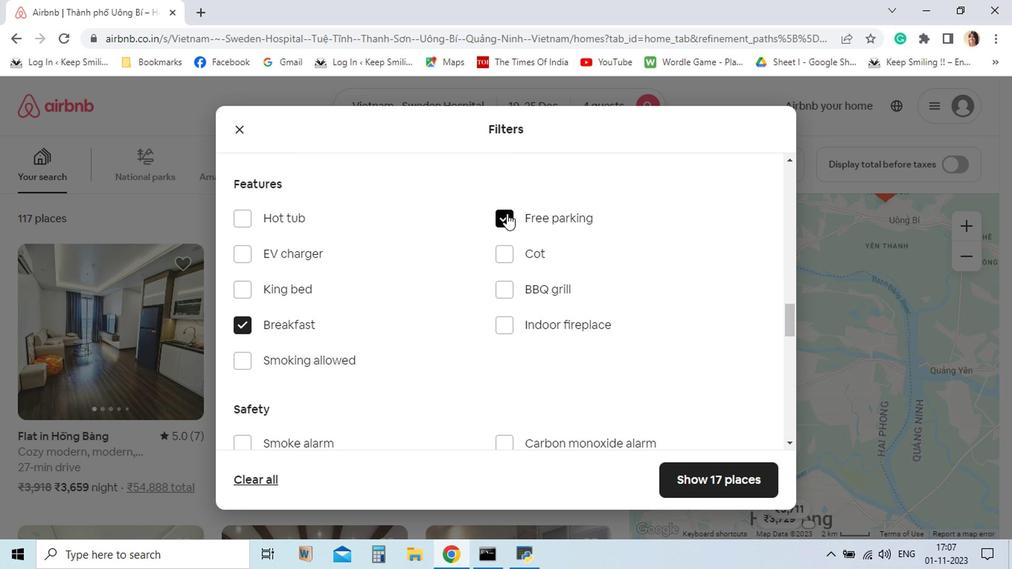 
Action: Mouse moved to (307, 395)
Screenshot: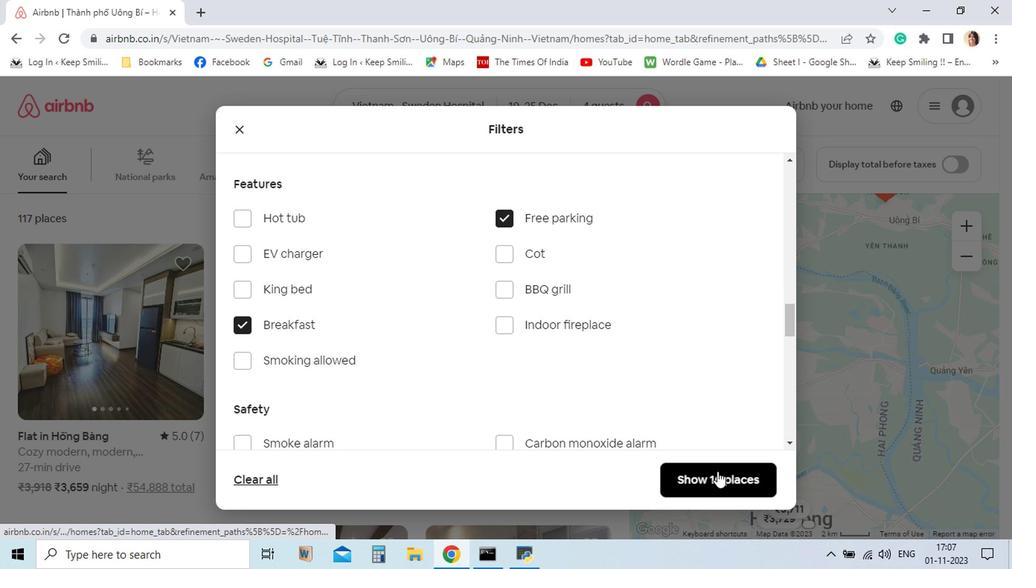 
Action: Mouse pressed left at (307, 395)
Screenshot: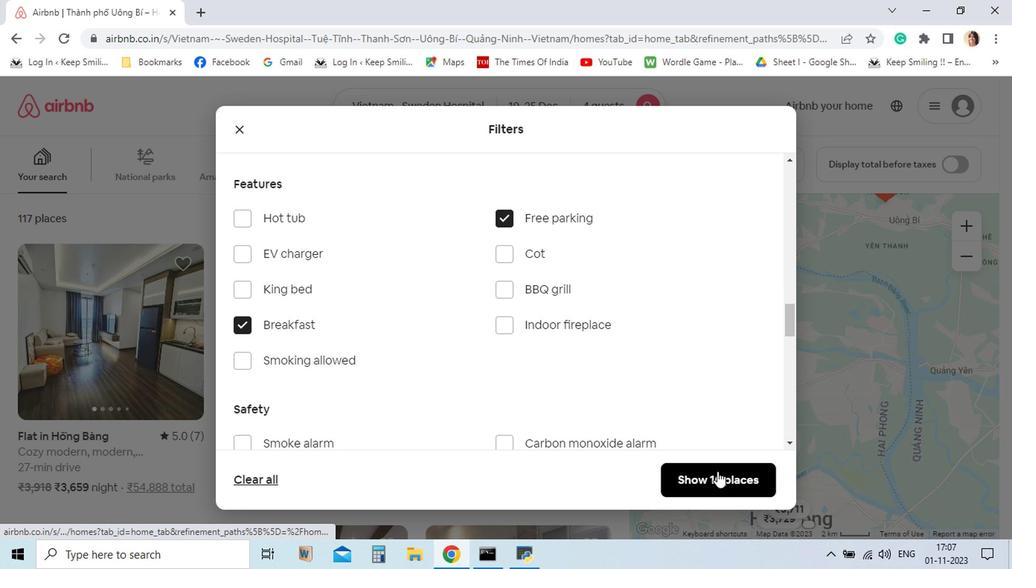 
Action: Mouse moved to (387, 389)
Screenshot: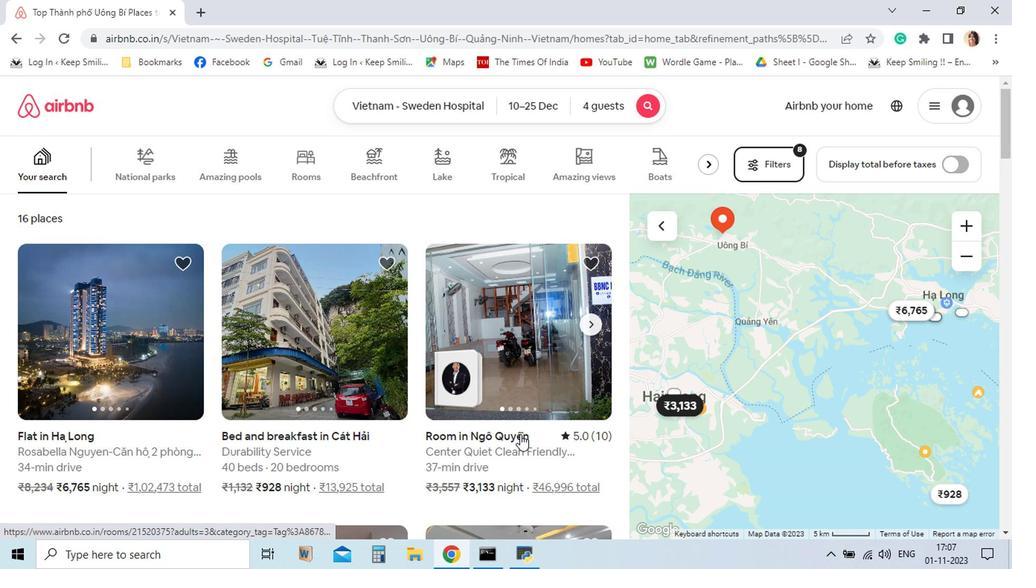 
Action: Mouse pressed left at (387, 389)
Screenshot: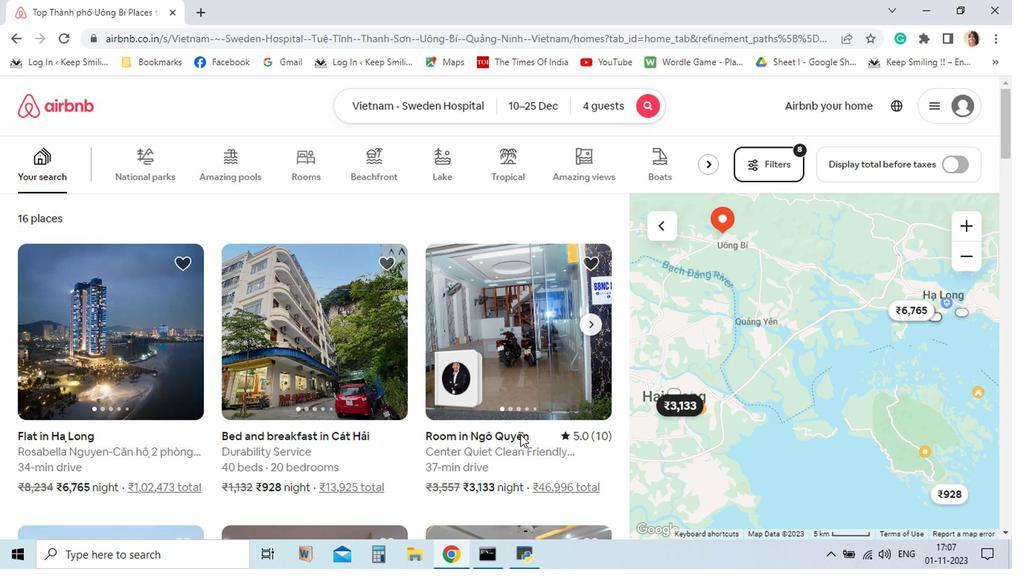 
Action: Mouse moved to (254, 386)
Screenshot: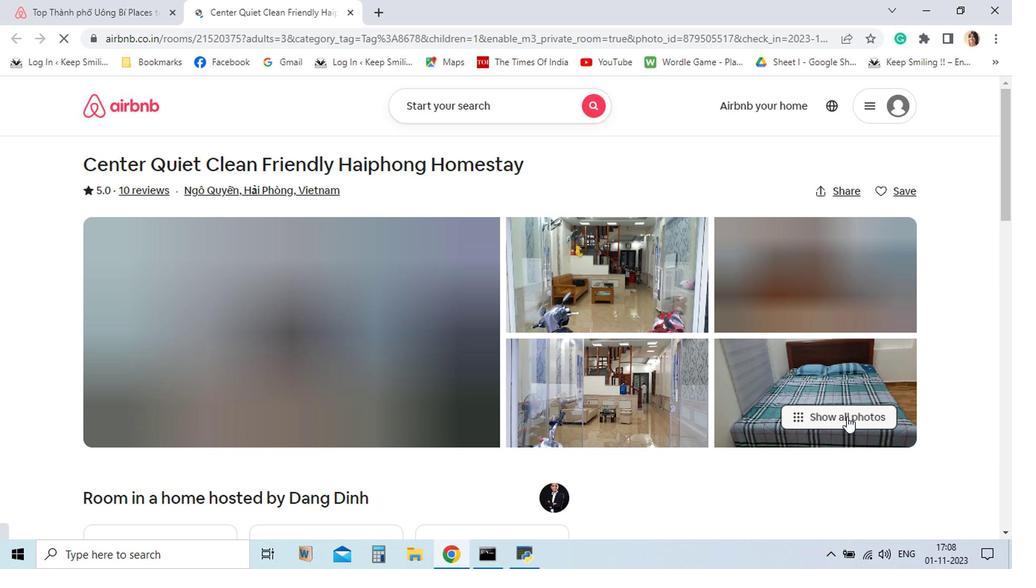 
Action: Mouse pressed left at (254, 386)
Screenshot: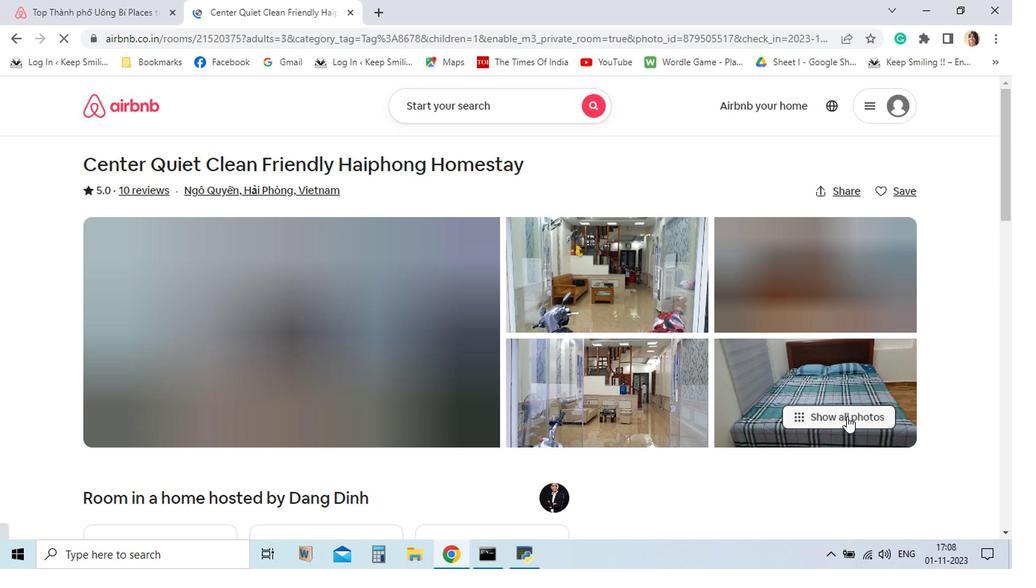 
Action: Mouse moved to (189, 405)
Screenshot: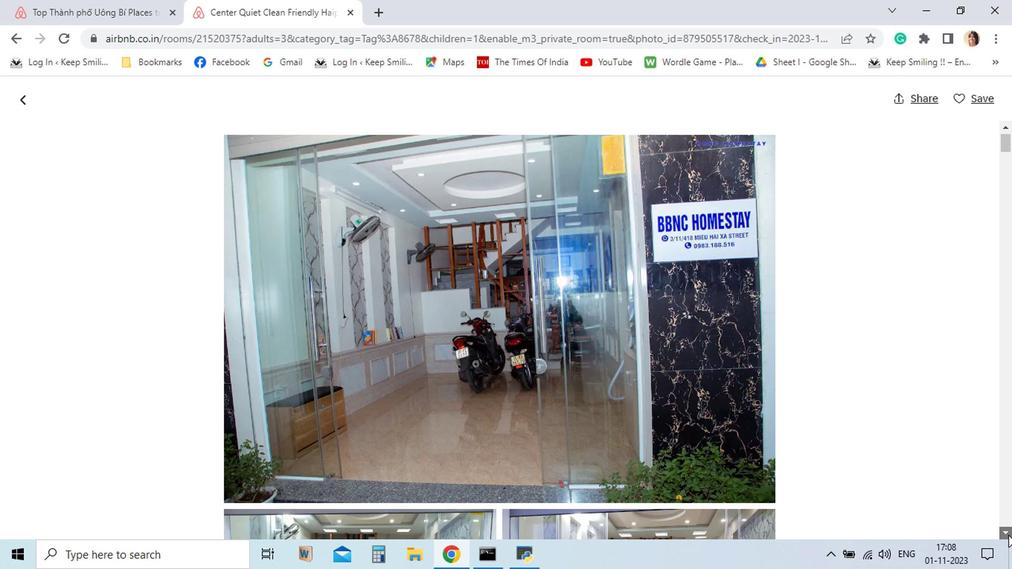 
Action: Mouse pressed left at (189, 405)
Screenshot: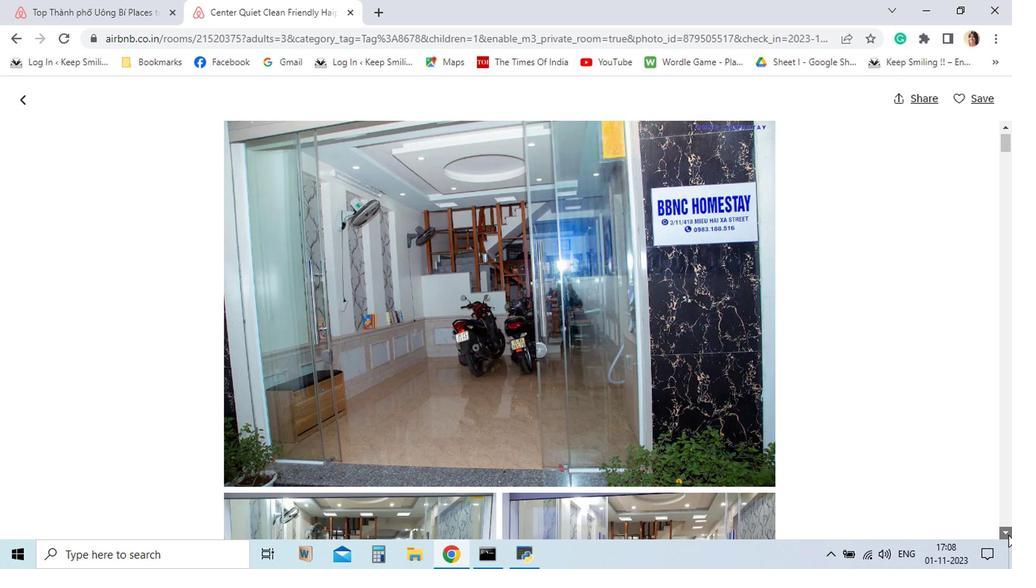 
Action: Mouse pressed left at (189, 405)
Screenshot: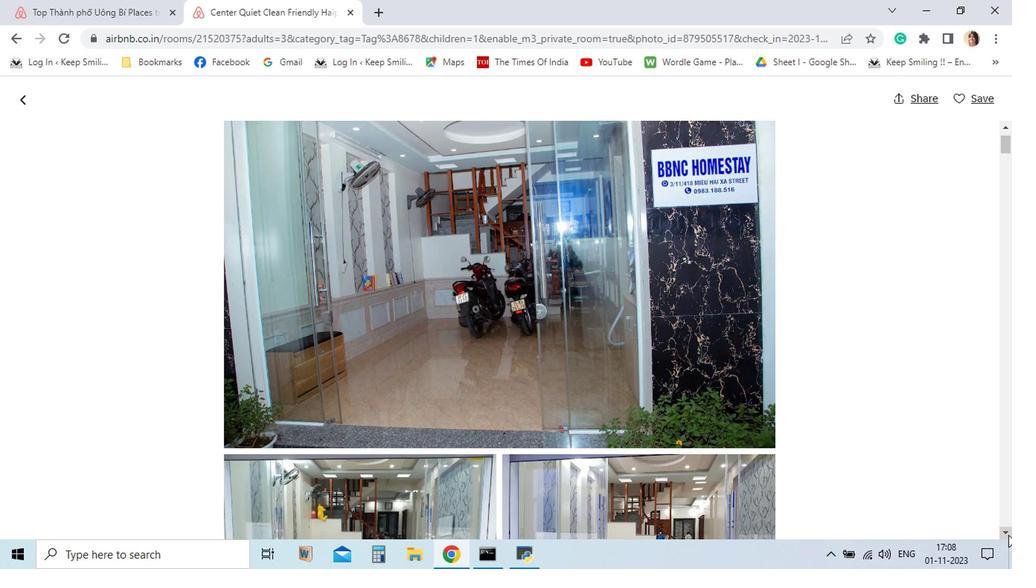 
Action: Mouse pressed left at (189, 405)
Screenshot: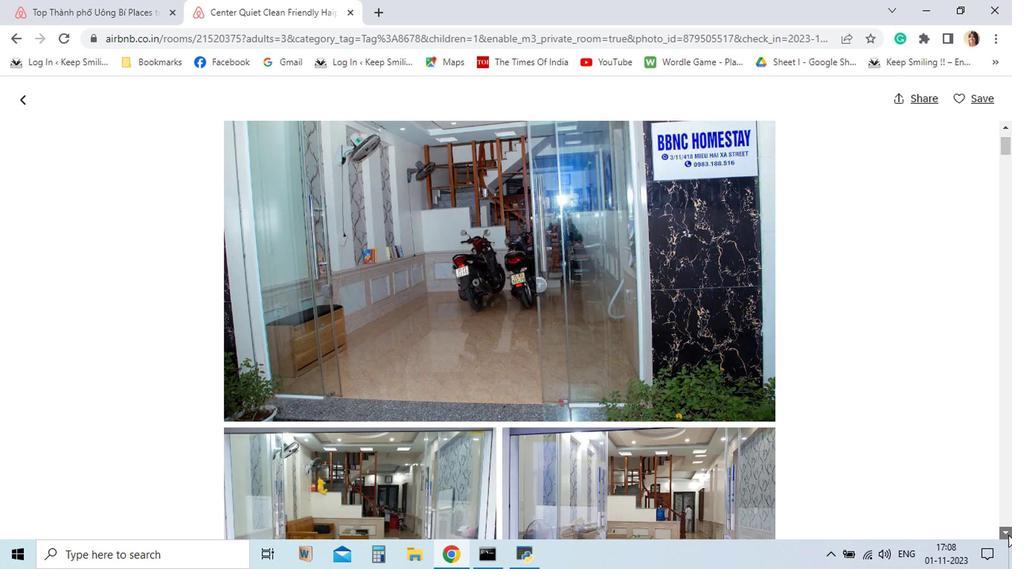 
Action: Mouse pressed left at (189, 405)
Screenshot: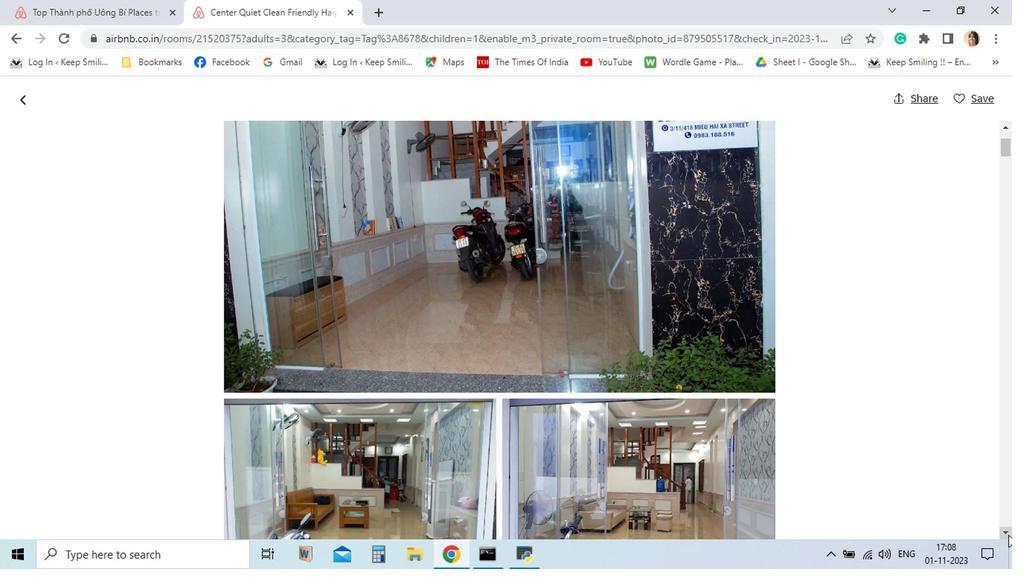 
Action: Mouse pressed left at (189, 405)
Screenshot: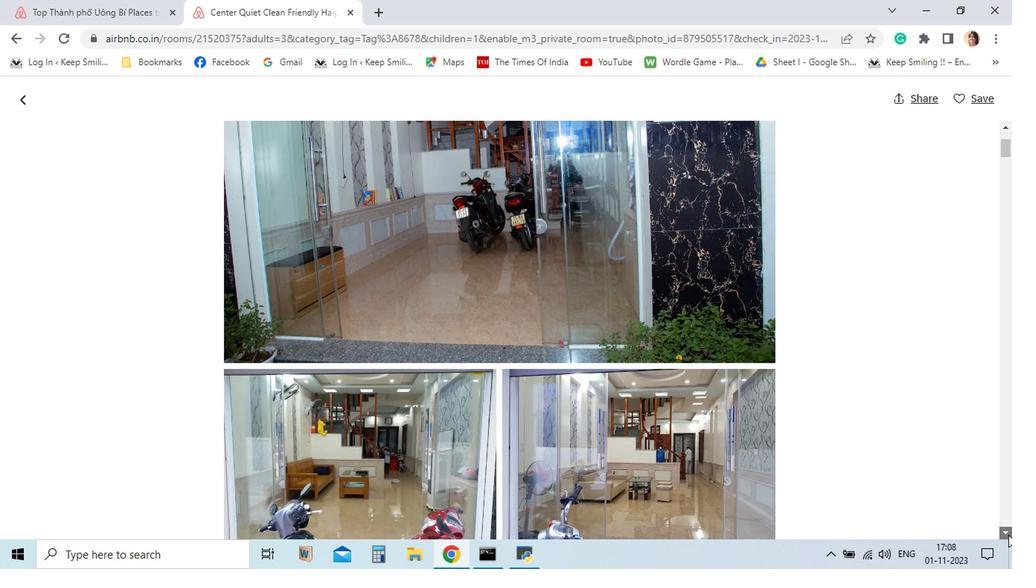 
Action: Mouse pressed left at (189, 405)
Screenshot: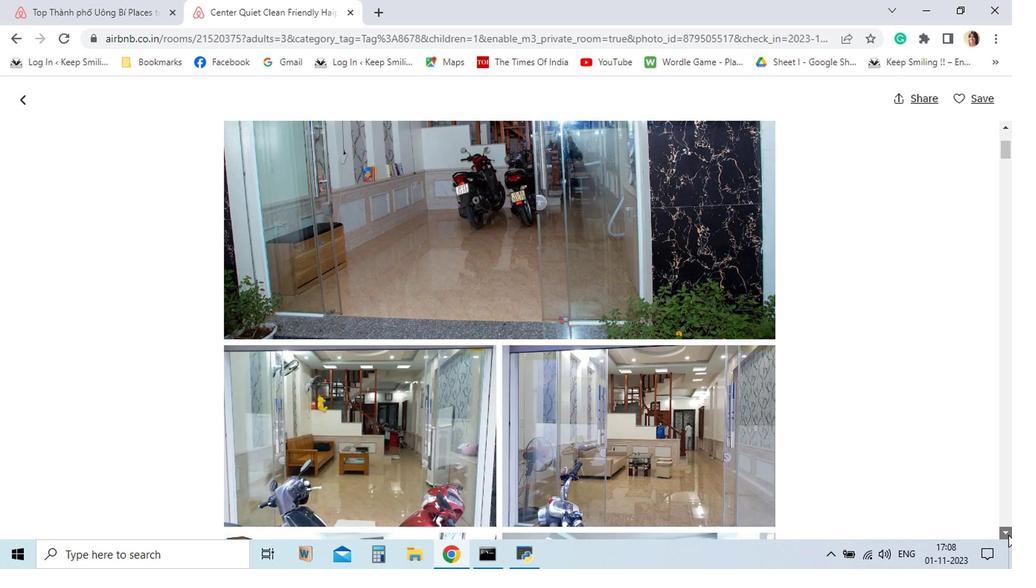 
Action: Mouse pressed left at (189, 405)
Screenshot: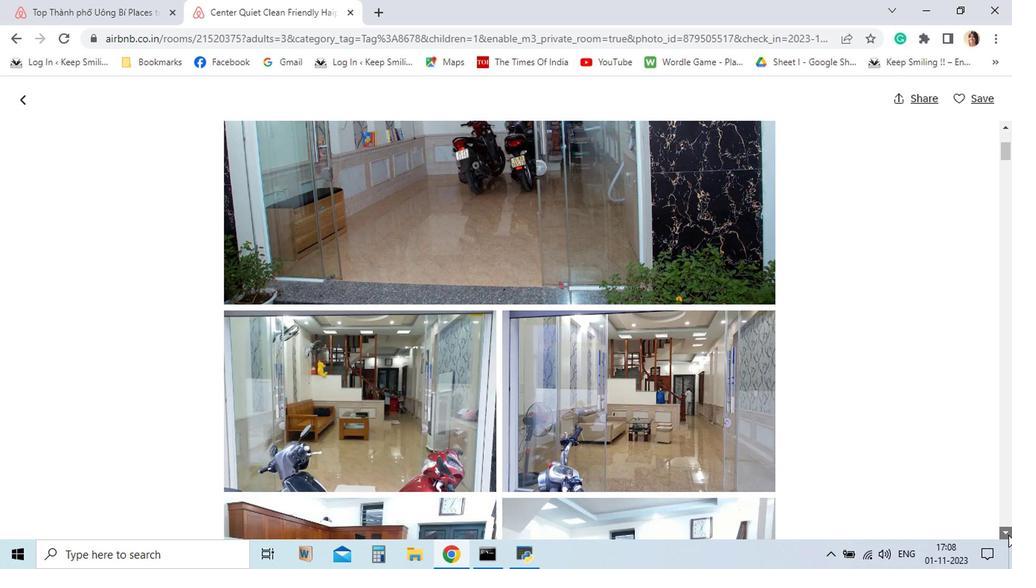 
Action: Mouse pressed left at (189, 405)
Screenshot: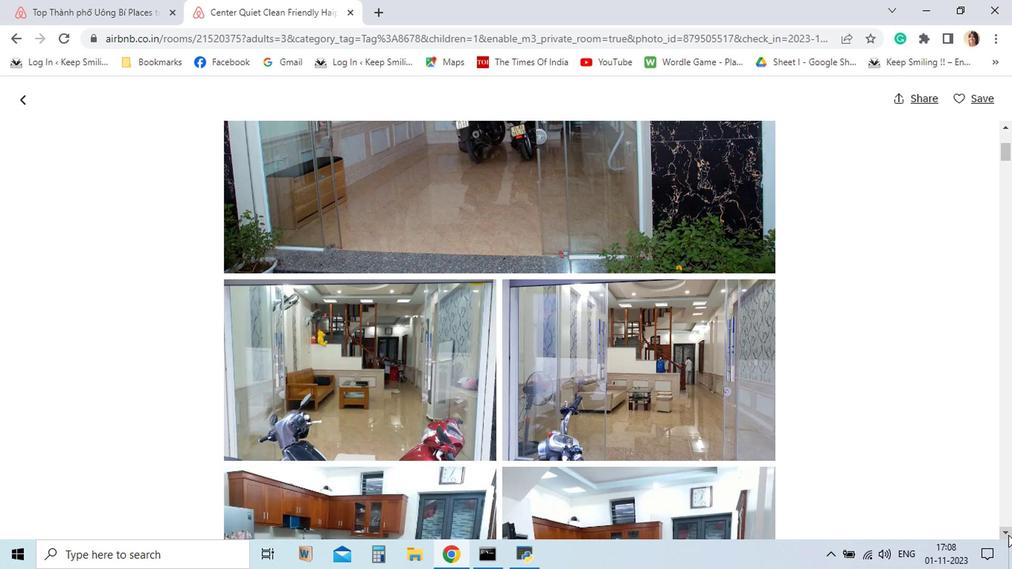 
Action: Mouse pressed left at (189, 405)
Screenshot: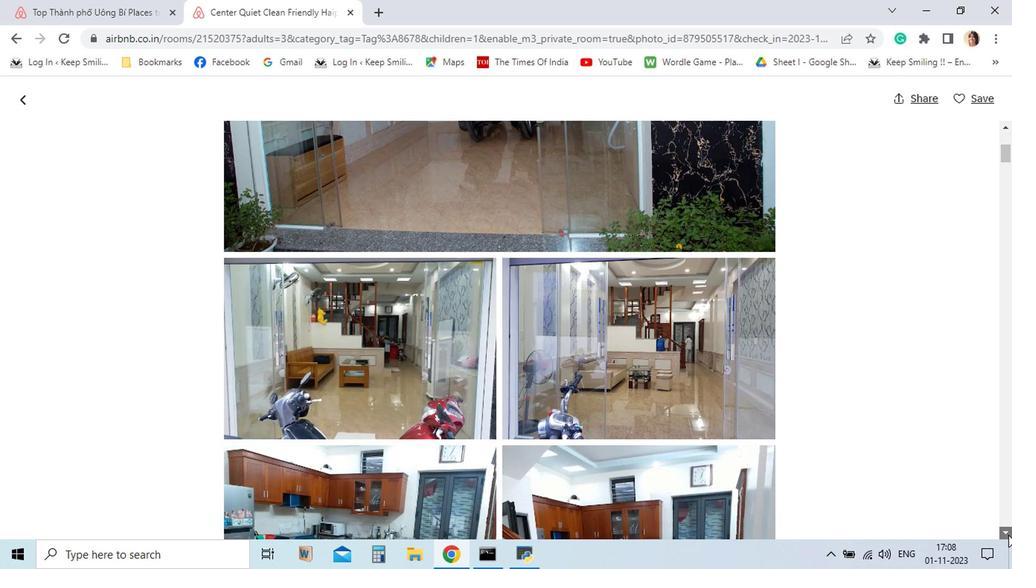 
Action: Mouse pressed left at (189, 405)
Screenshot: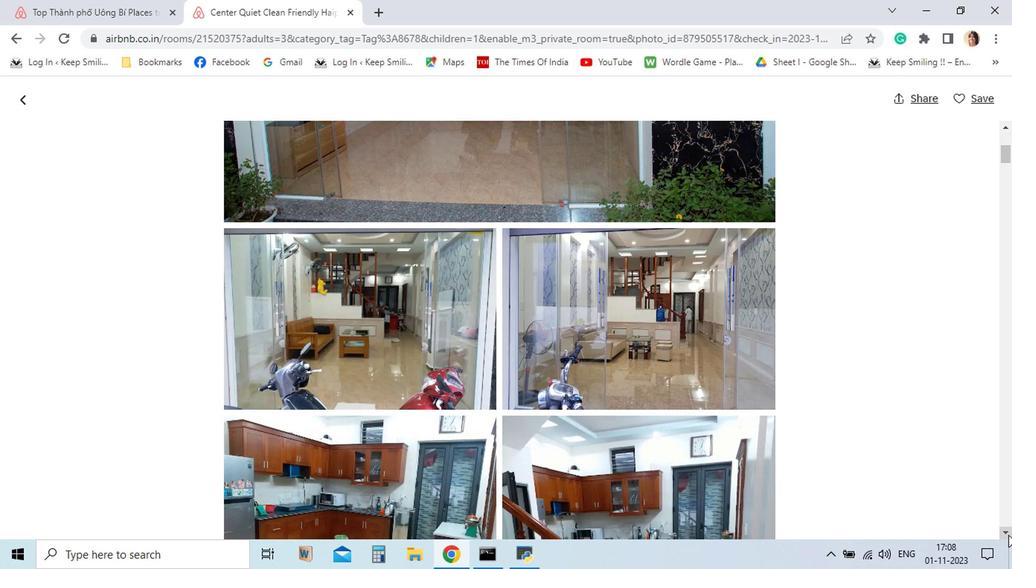 
Action: Mouse pressed left at (189, 405)
Screenshot: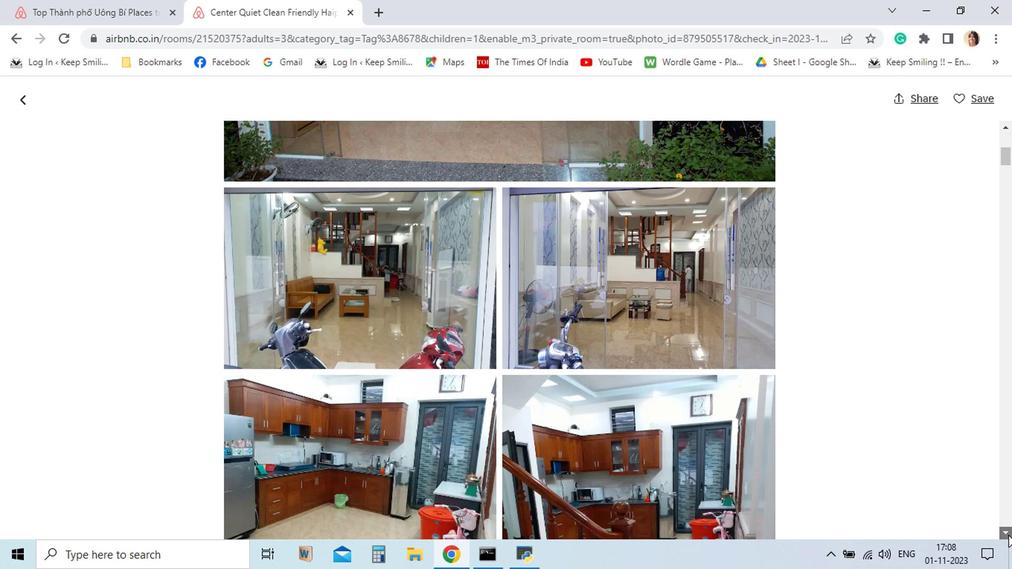 
Action: Mouse pressed left at (189, 405)
Screenshot: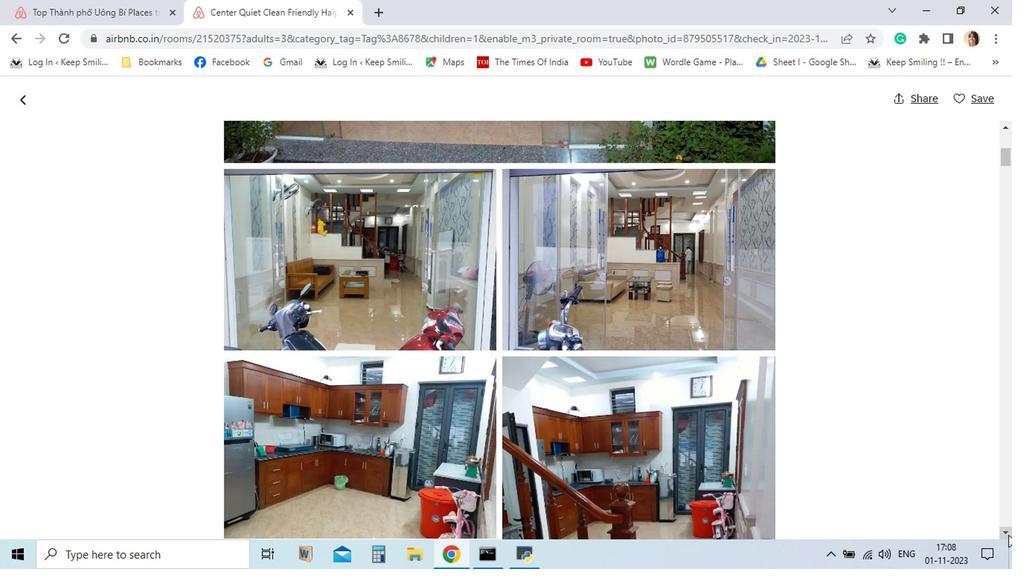 
Action: Mouse pressed left at (189, 405)
Screenshot: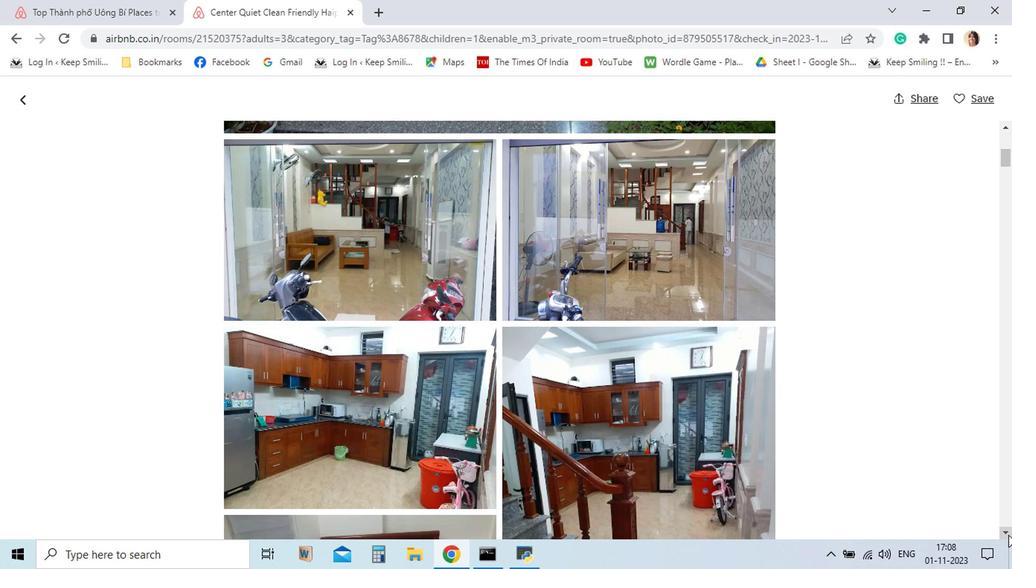 
Action: Mouse pressed left at (189, 405)
Screenshot: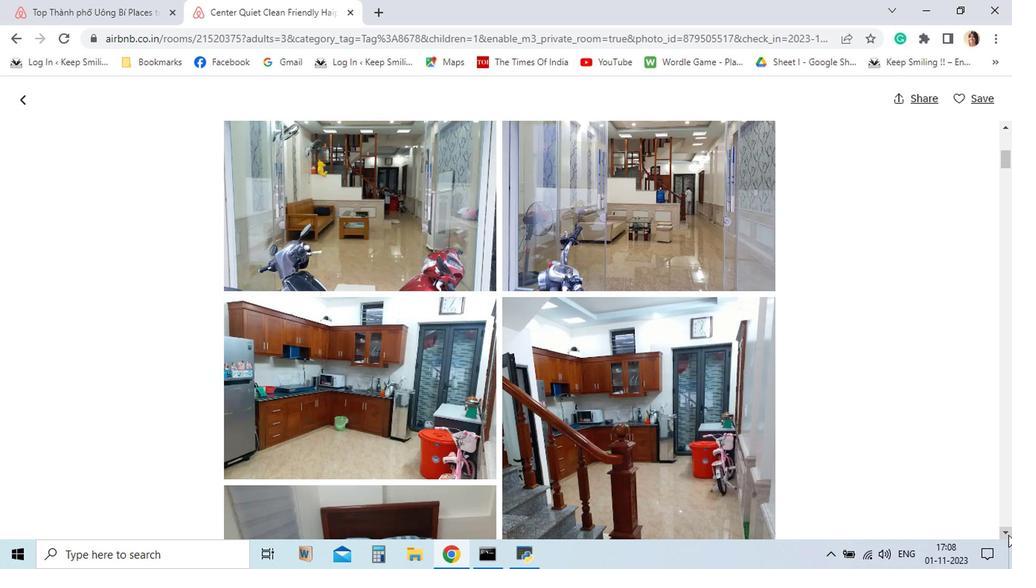 
Action: Mouse pressed left at (189, 405)
Screenshot: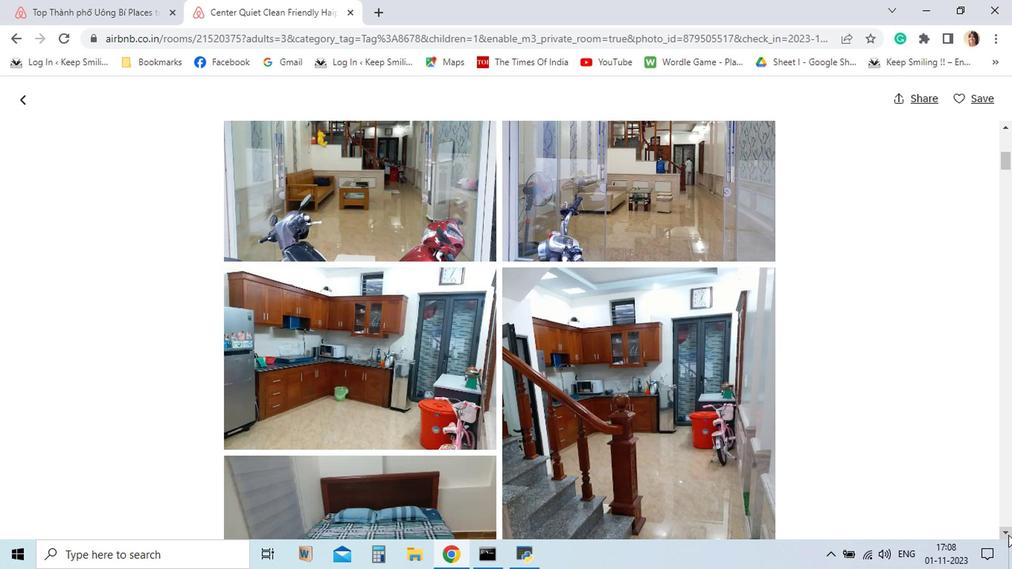 
Action: Mouse pressed left at (189, 405)
Screenshot: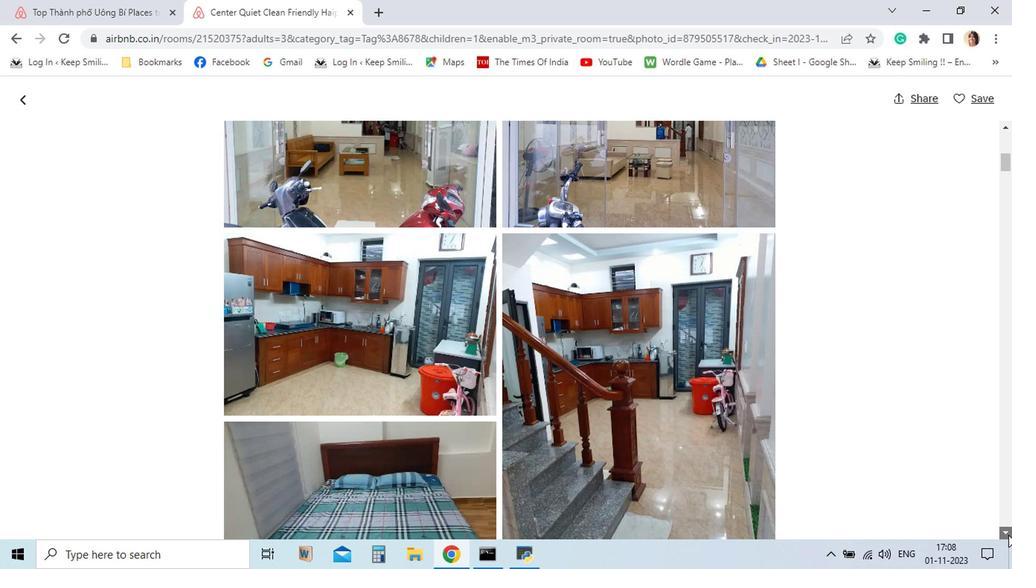 
Action: Mouse pressed left at (189, 405)
Screenshot: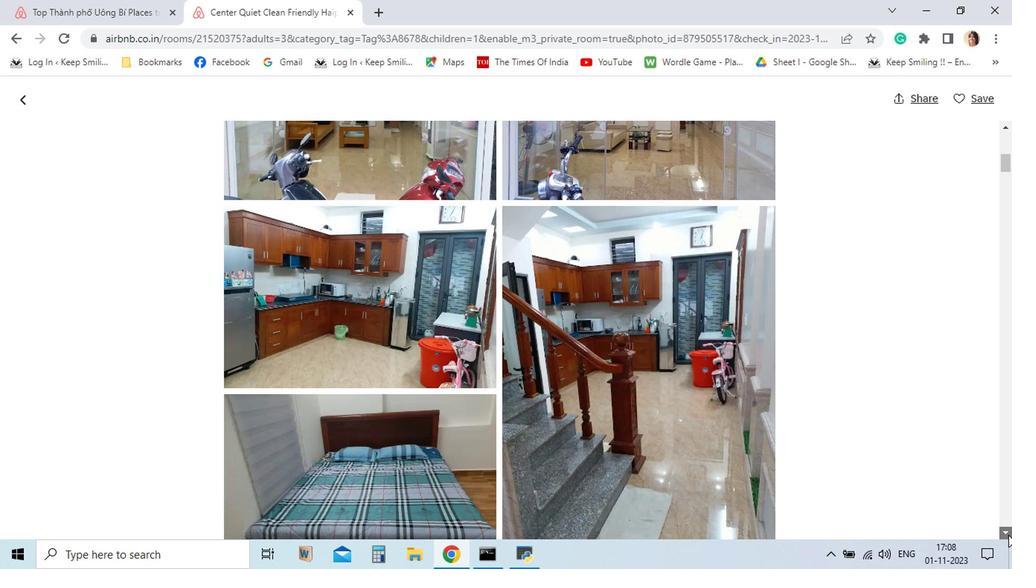 
Action: Mouse pressed left at (189, 405)
Screenshot: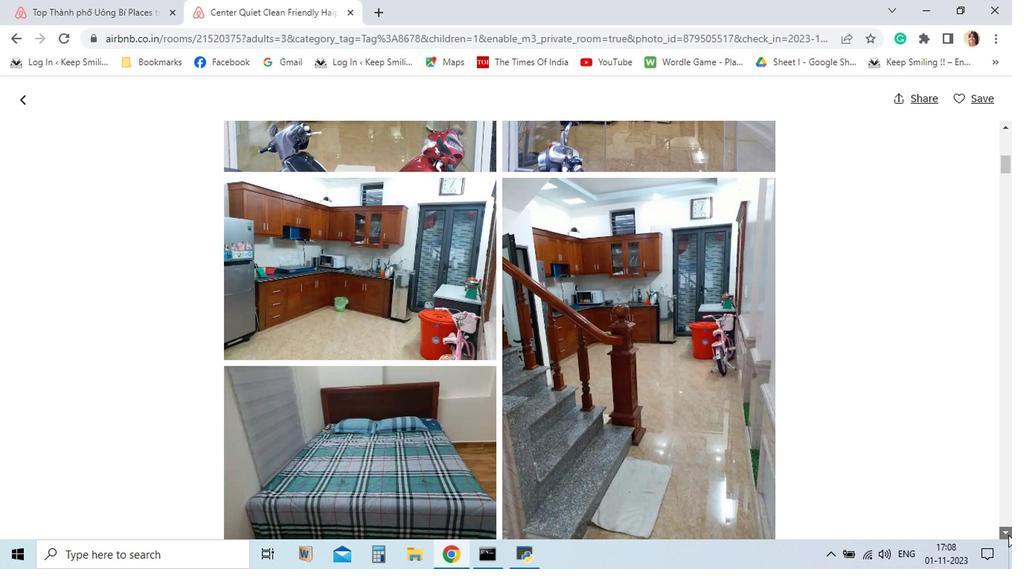 
Action: Mouse pressed left at (189, 405)
Screenshot: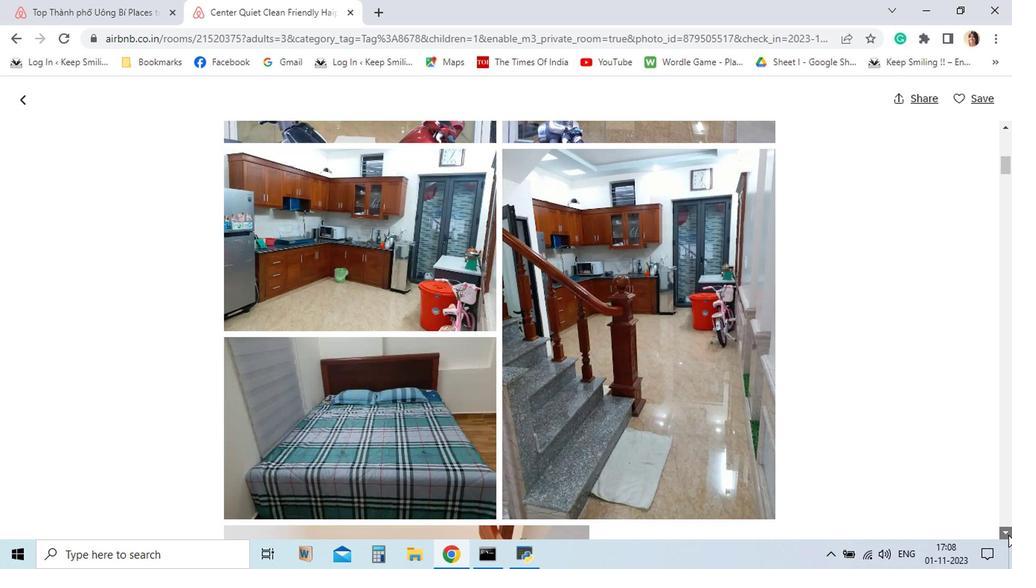 
Action: Mouse pressed left at (189, 405)
Screenshot: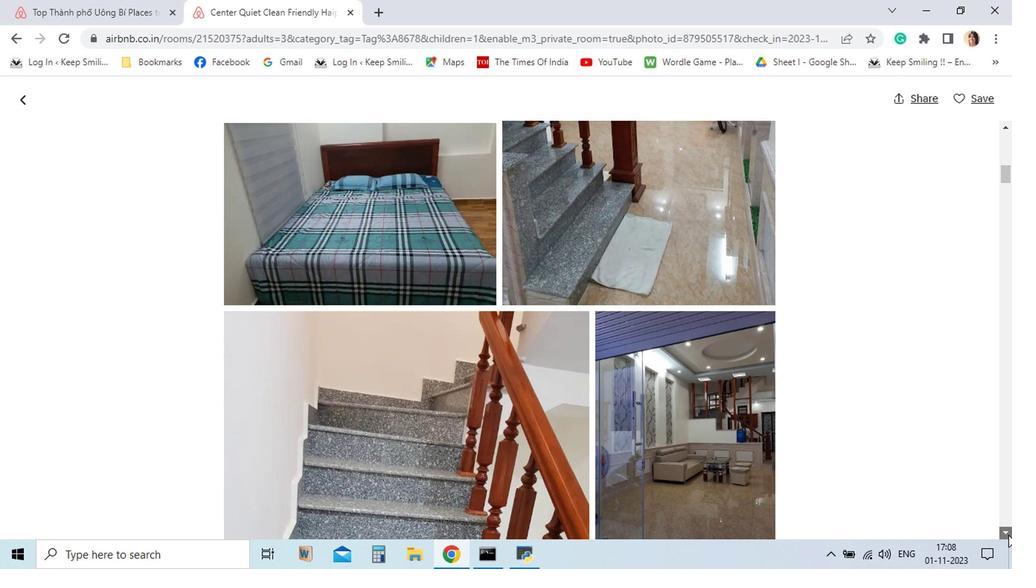 
Action: Mouse pressed left at (189, 405)
Screenshot: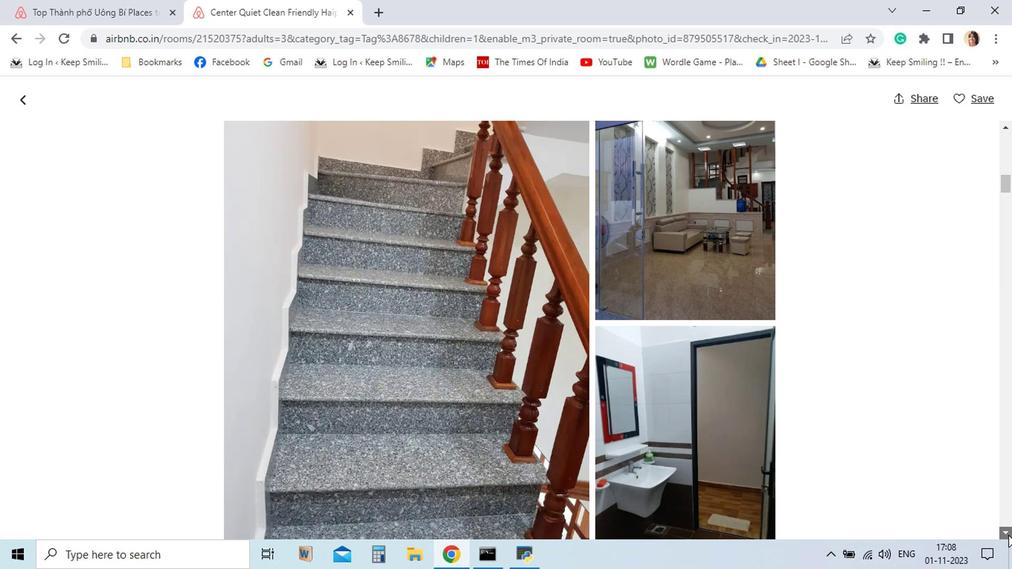 
Action: Mouse pressed left at (189, 405)
Screenshot: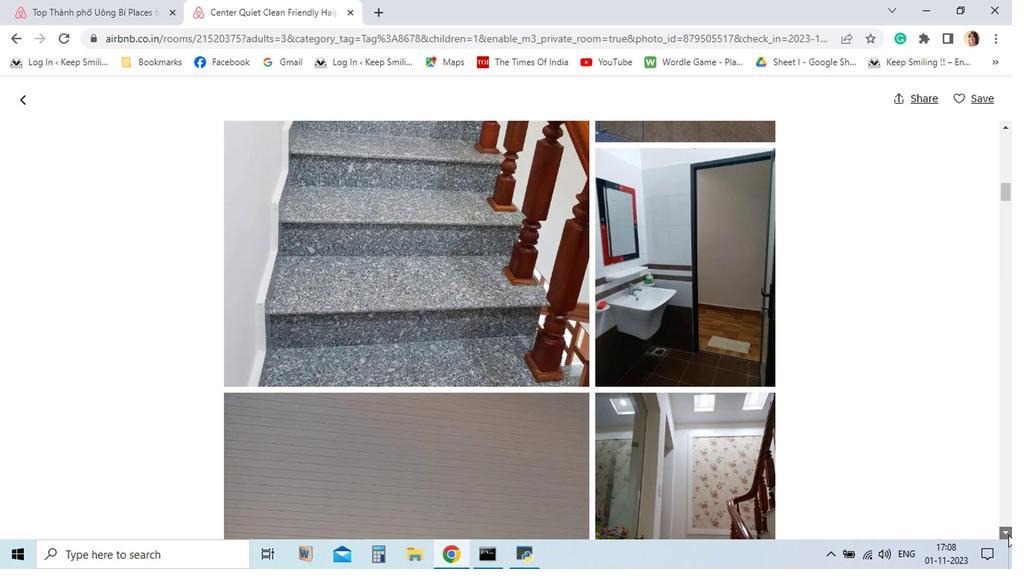 
Action: Mouse pressed left at (189, 405)
Screenshot: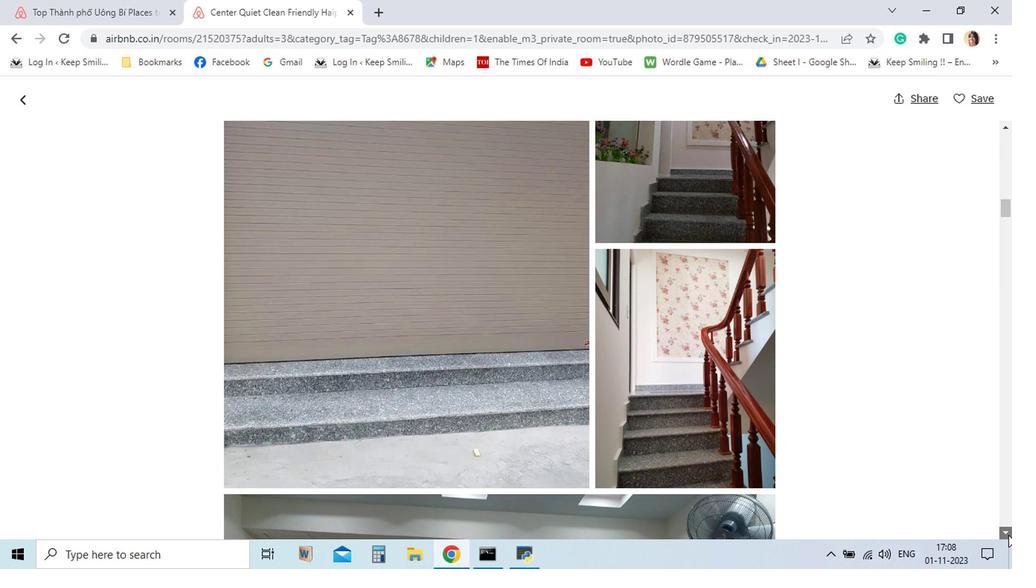 
Action: Mouse pressed left at (189, 405)
Screenshot: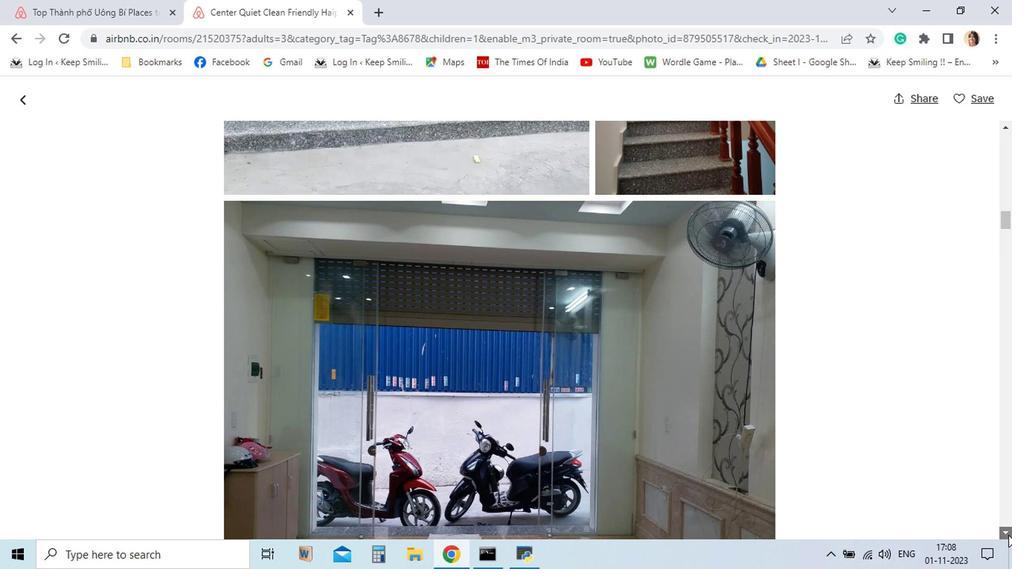 
Action: Mouse pressed left at (189, 405)
Screenshot: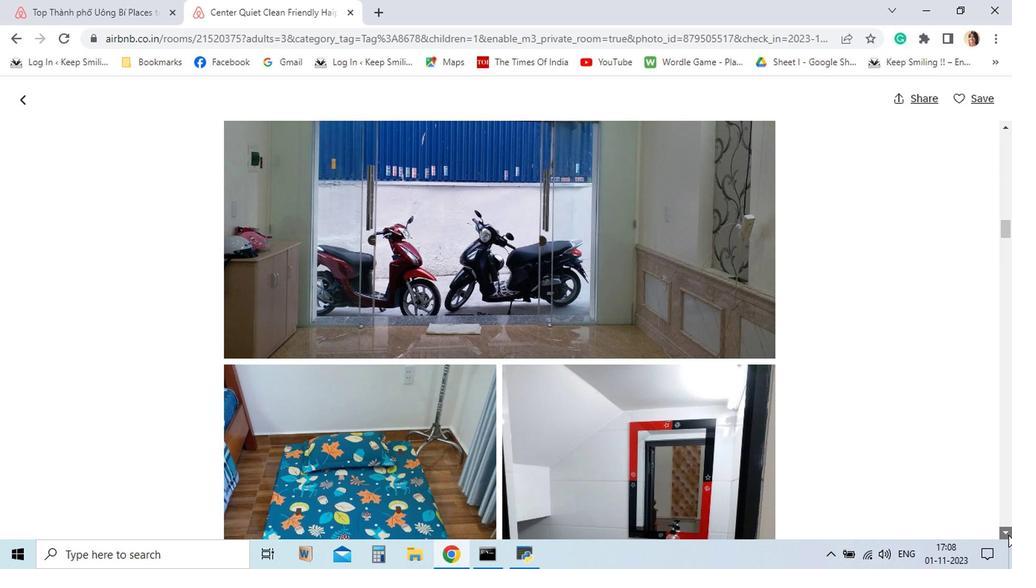 
Action: Mouse pressed left at (189, 405)
Screenshot: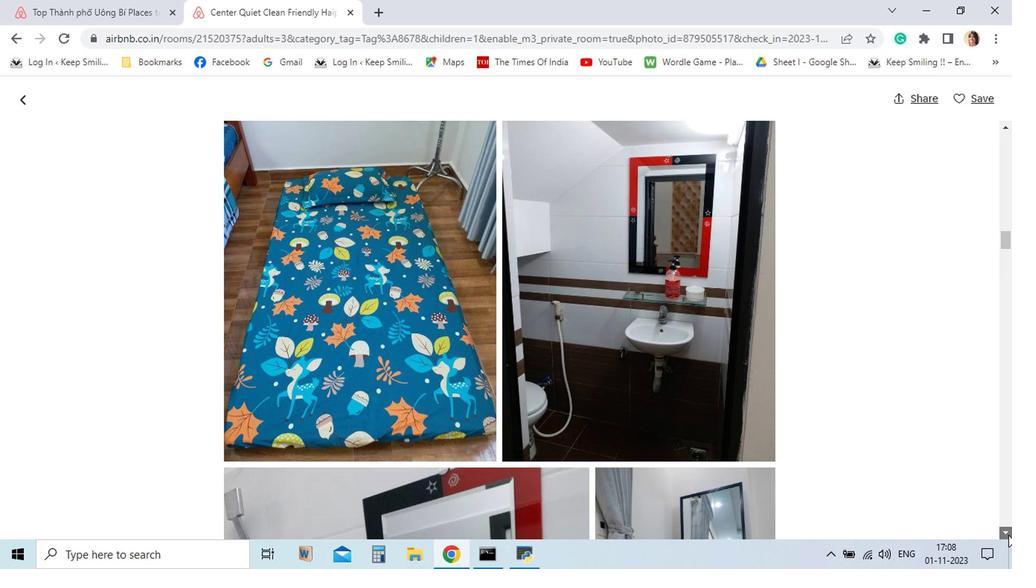 
Action: Mouse pressed left at (189, 405)
Screenshot: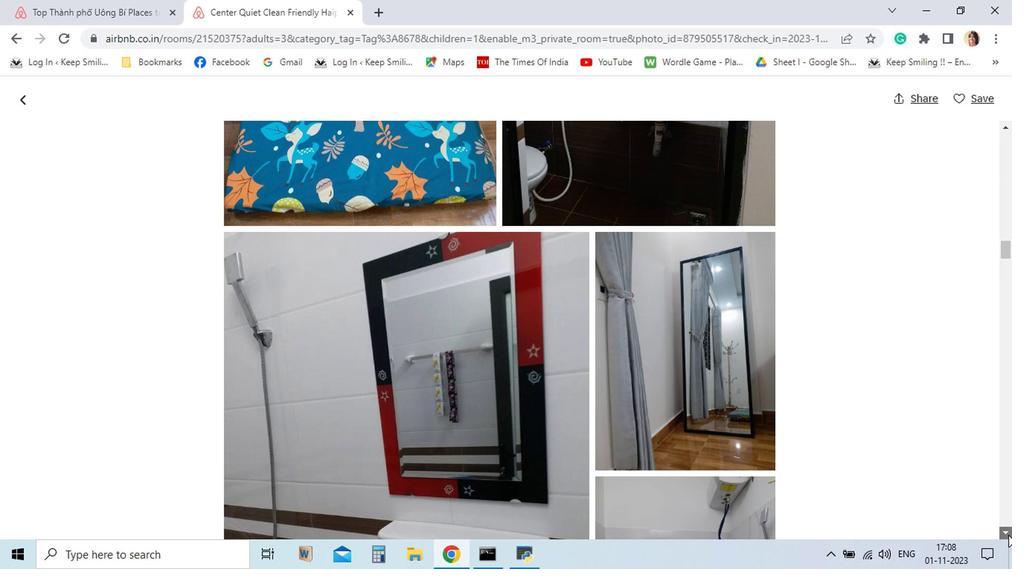 
Action: Mouse pressed left at (189, 405)
Screenshot: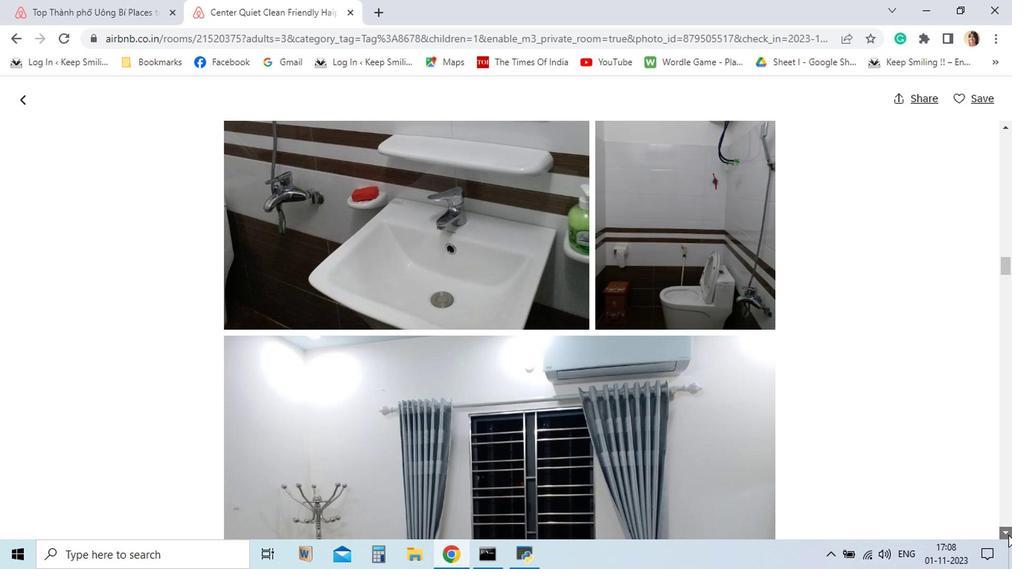 
Action: Mouse pressed left at (189, 405)
Screenshot: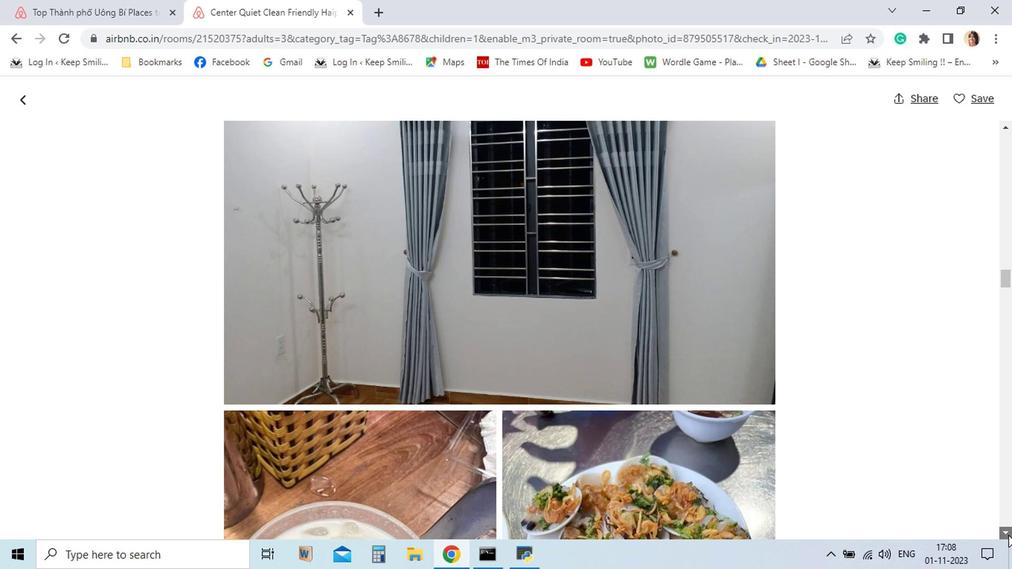 
Action: Mouse pressed left at (189, 405)
Screenshot: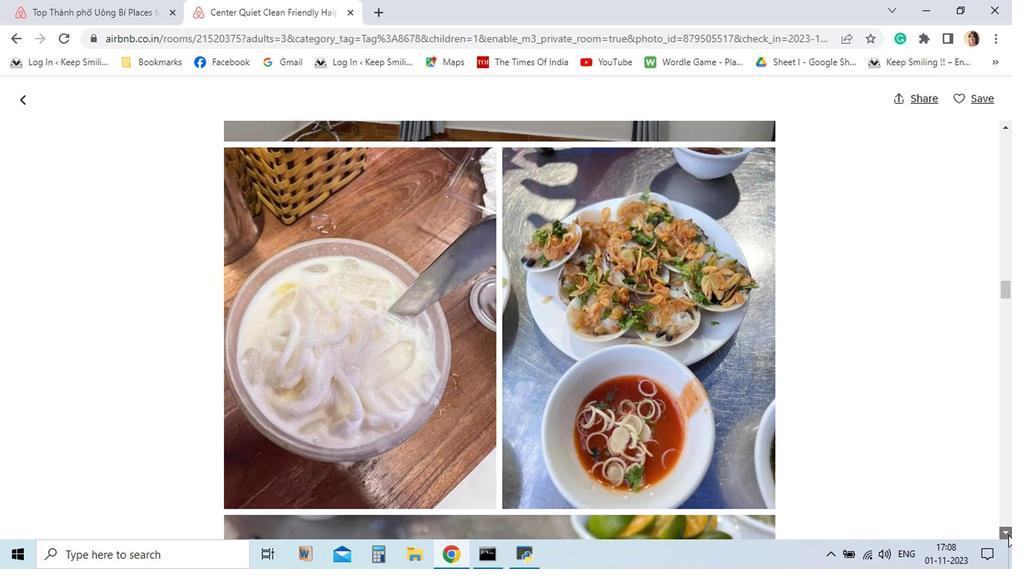 
Action: Mouse pressed left at (189, 405)
Screenshot: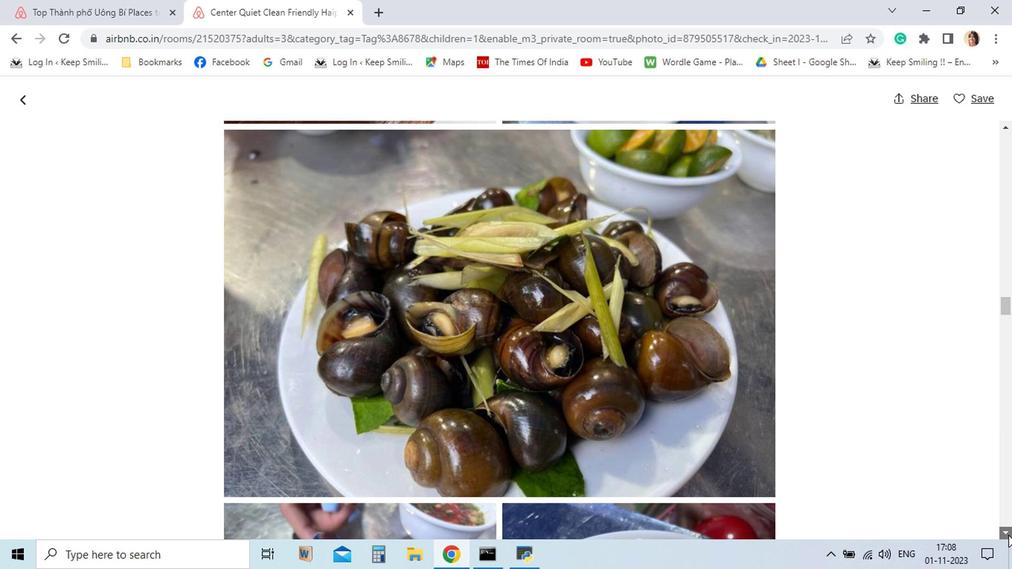 
Action: Mouse pressed left at (189, 405)
Screenshot: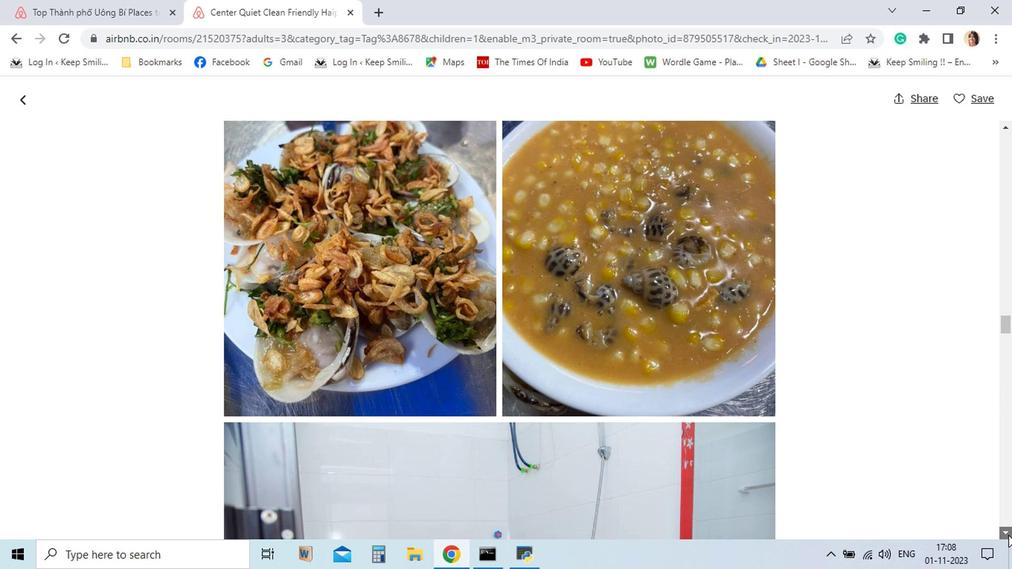 
Action: Mouse pressed left at (189, 405)
Screenshot: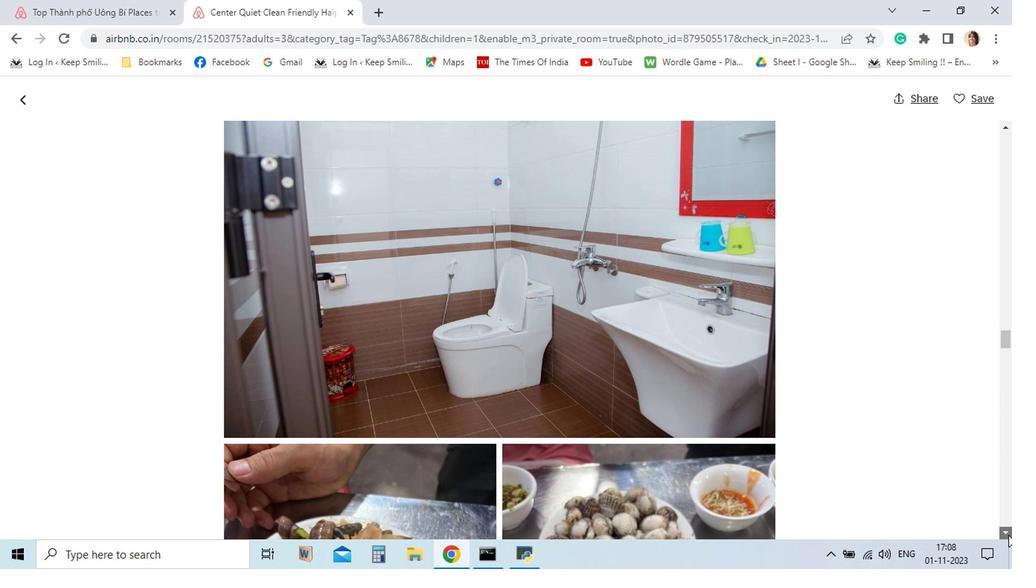 
Action: Mouse pressed left at (189, 405)
Screenshot: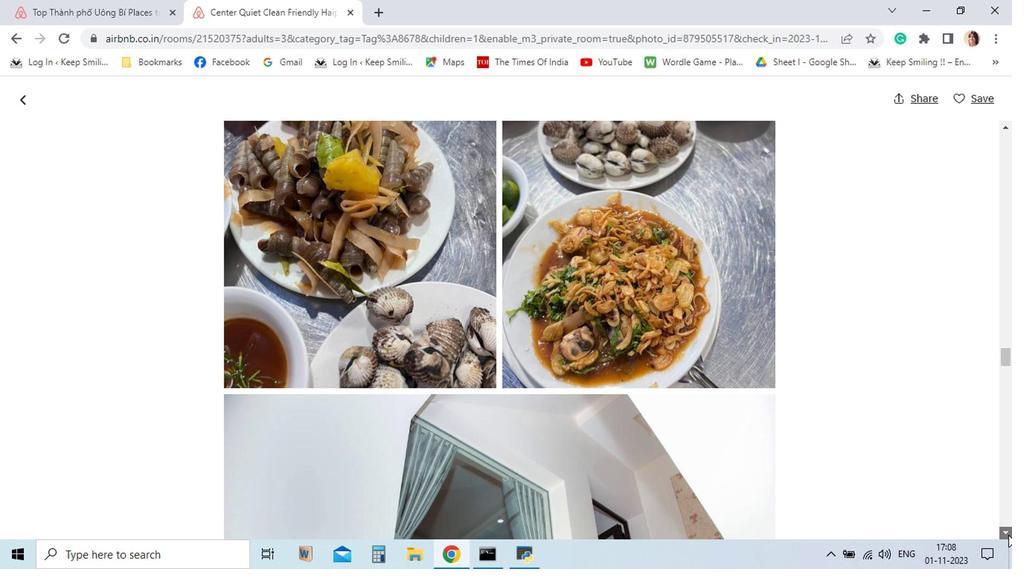 
Action: Mouse pressed left at (189, 405)
Screenshot: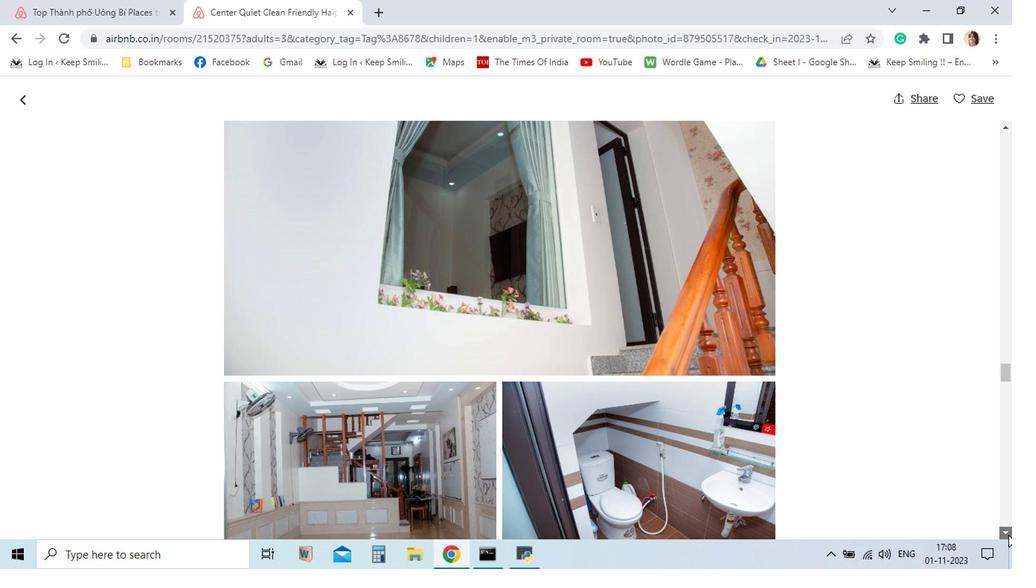 
Action: Mouse pressed left at (189, 405)
Screenshot: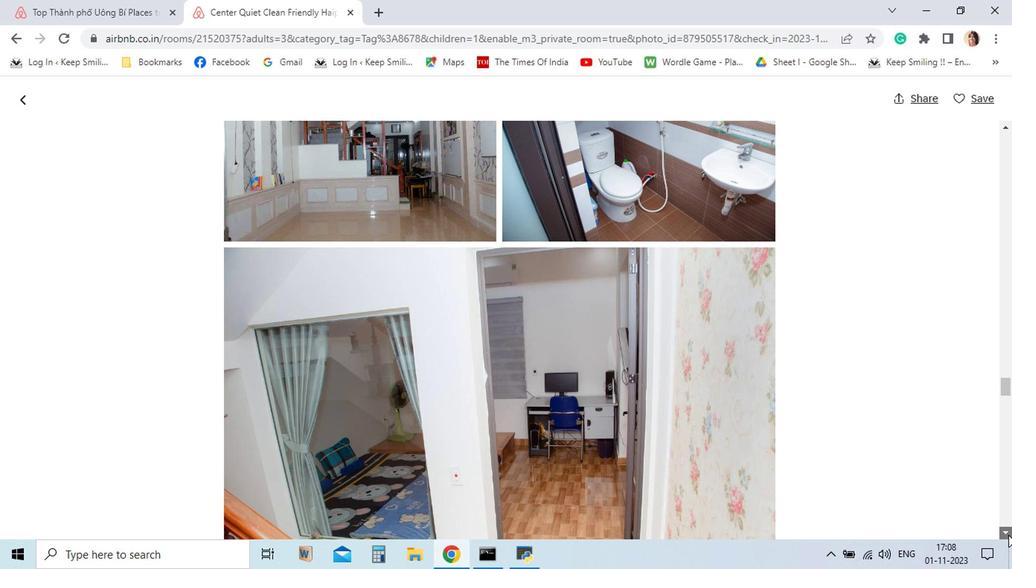 
Action: Mouse pressed left at (189, 405)
Screenshot: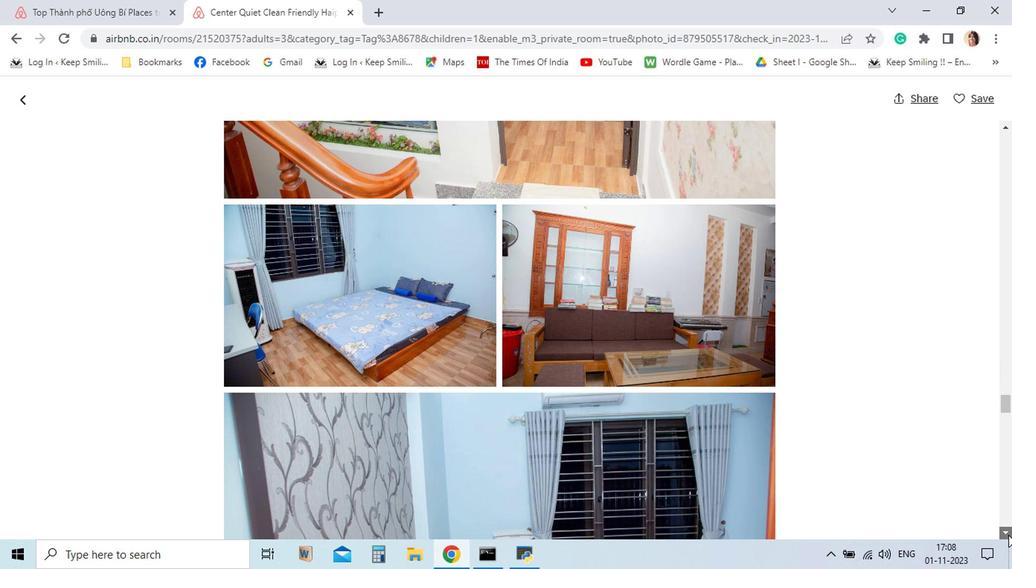 
Action: Mouse pressed left at (189, 405)
Screenshot: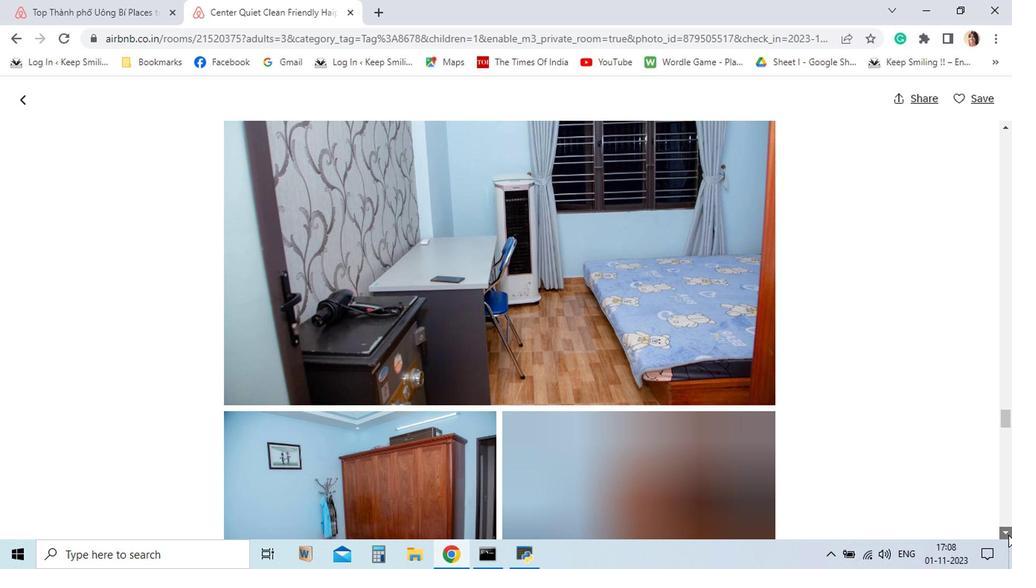 
Action: Mouse pressed left at (189, 405)
Screenshot: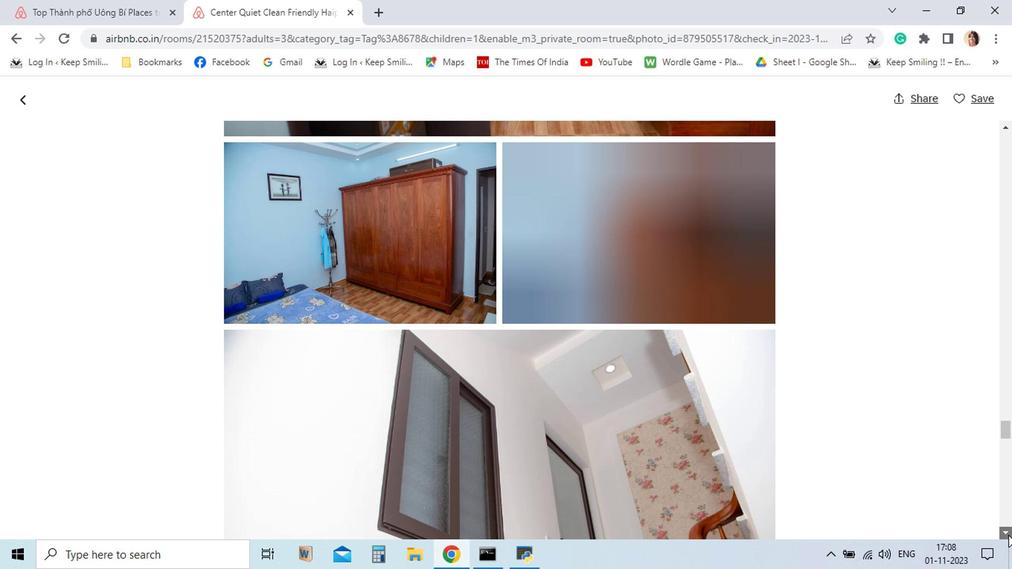 
Action: Mouse pressed left at (189, 405)
Screenshot: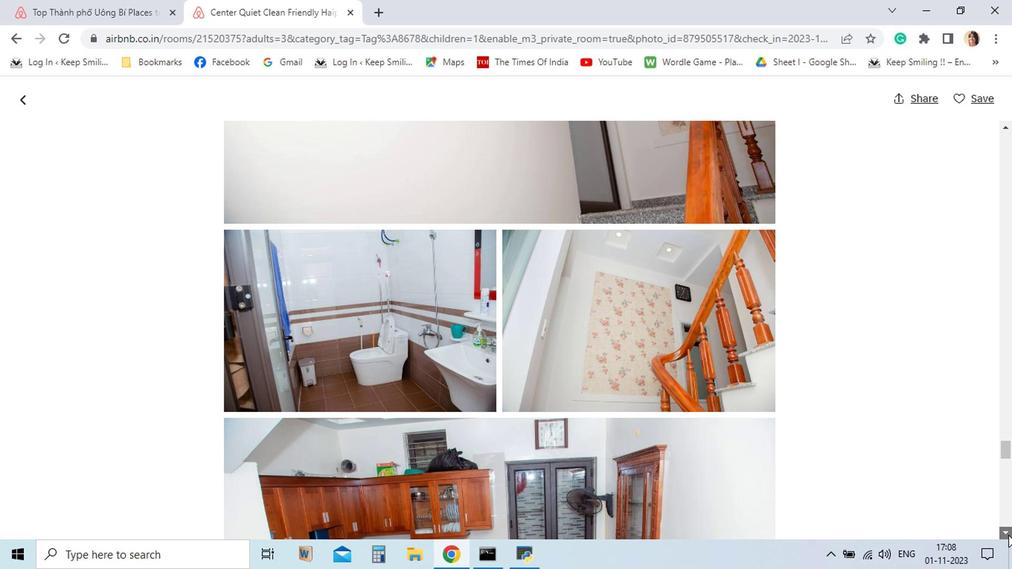 
Action: Mouse pressed left at (189, 405)
Screenshot: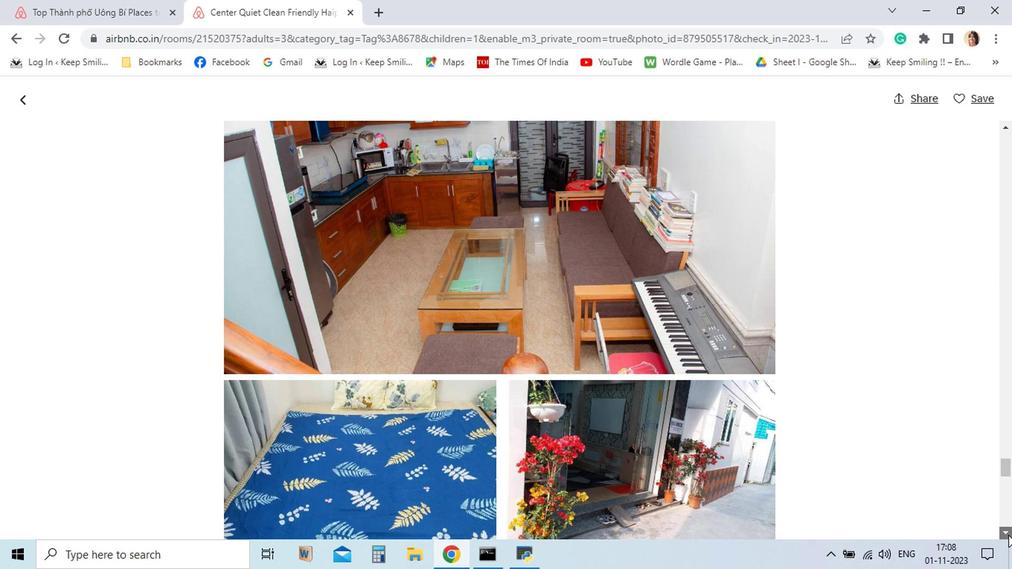 
Action: Mouse pressed left at (189, 405)
Screenshot: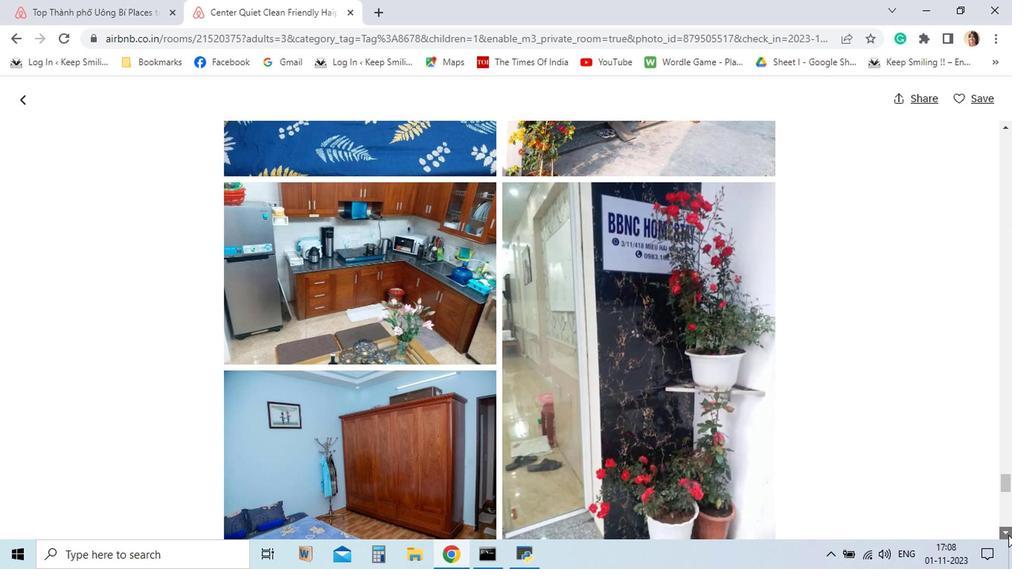 
Action: Mouse pressed left at (189, 405)
Screenshot: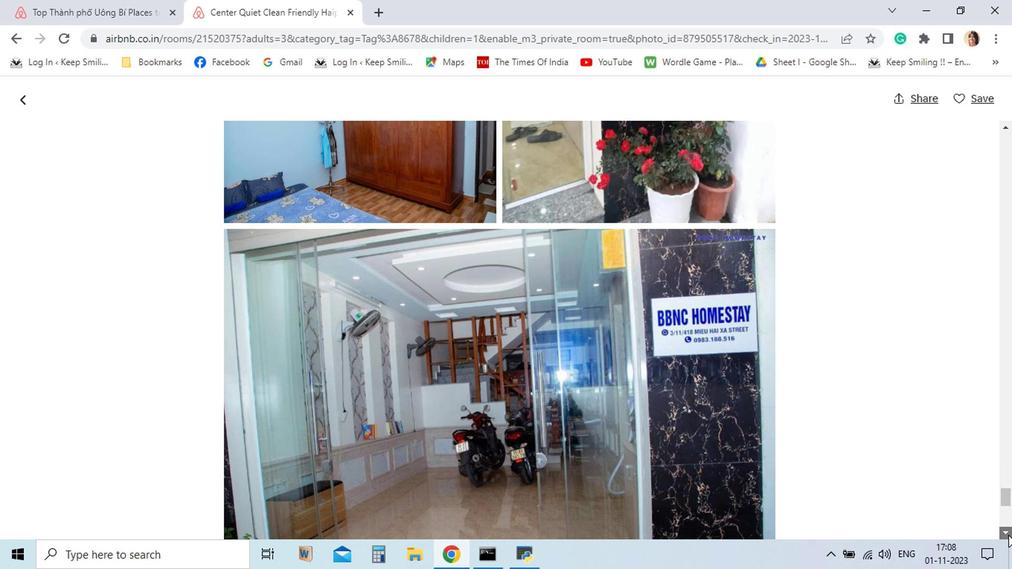 
Action: Mouse pressed left at (189, 405)
Screenshot: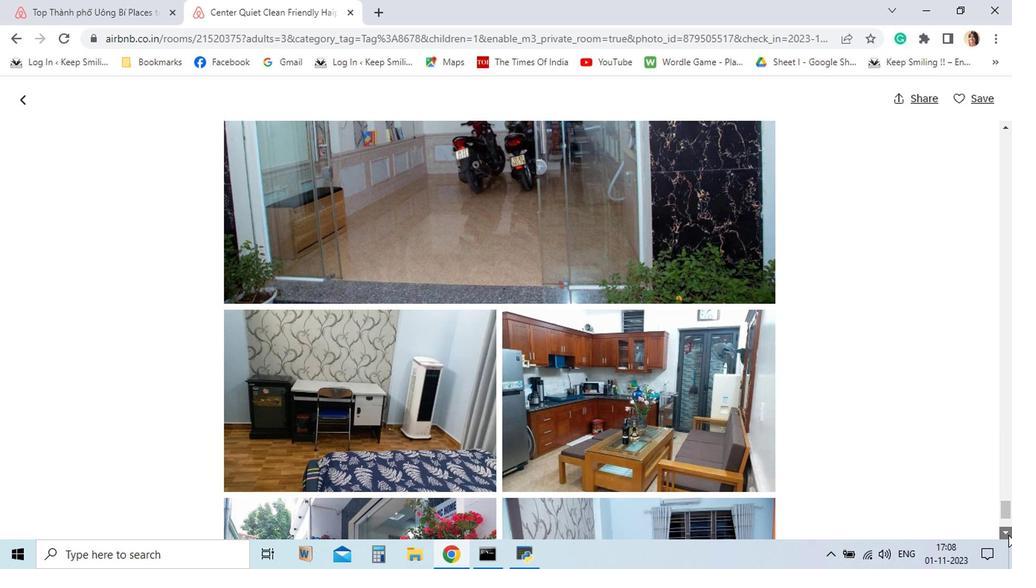 
Action: Mouse moved to (589, 335)
Screenshot: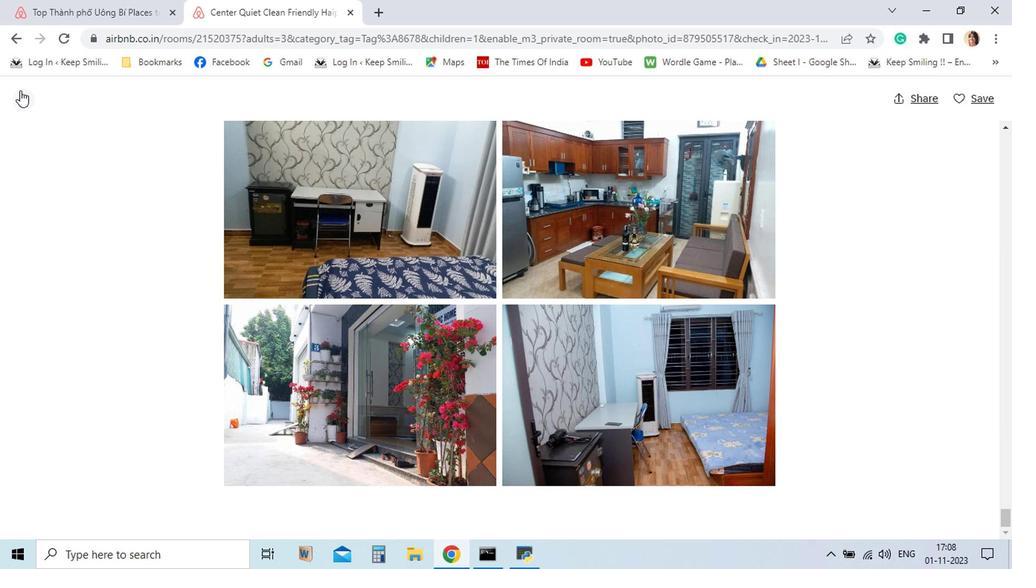 
Action: Mouse pressed left at (589, 335)
Screenshot: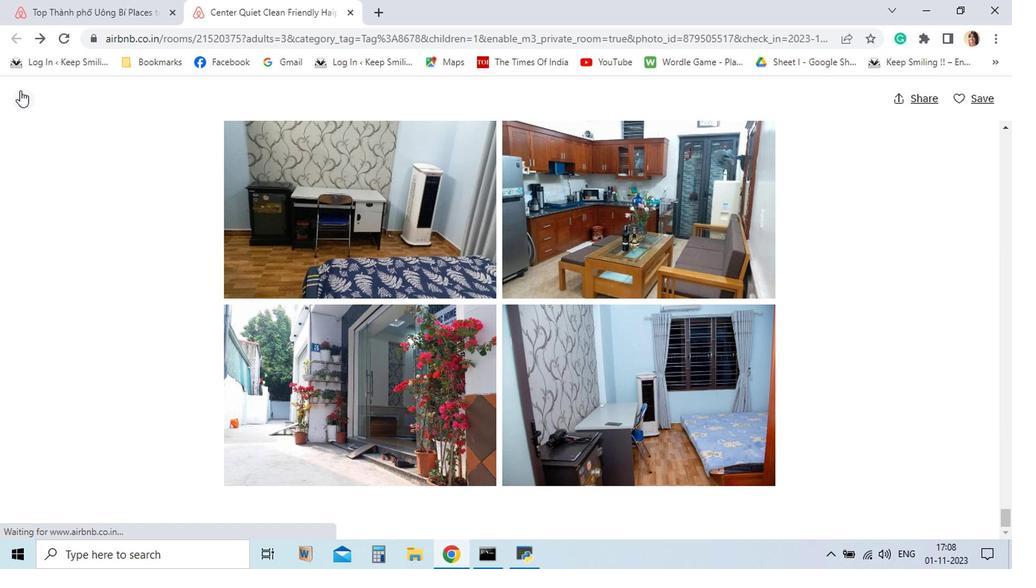 
Action: Mouse moved to (192, 404)
Screenshot: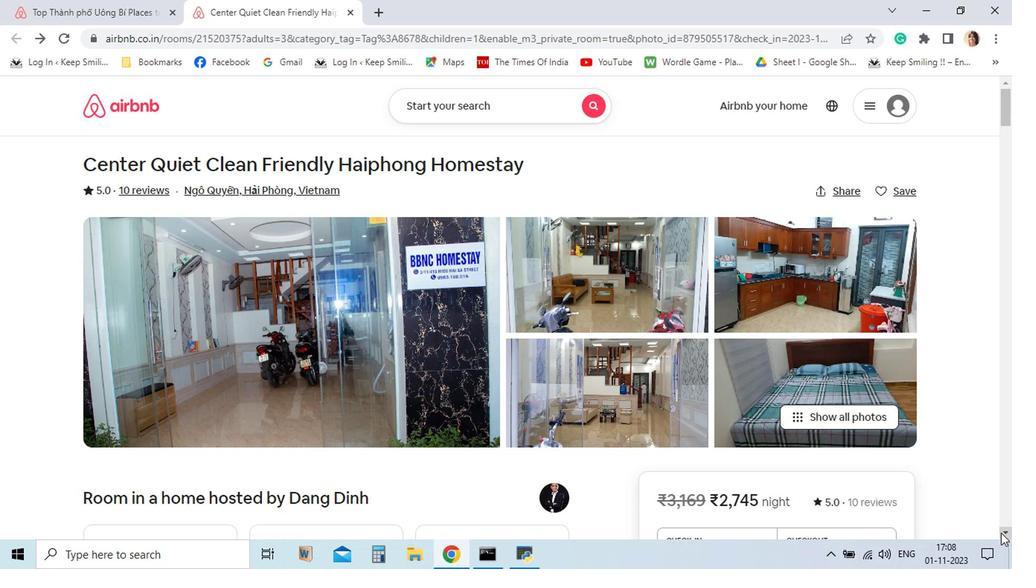 
Action: Mouse pressed left at (192, 404)
Screenshot: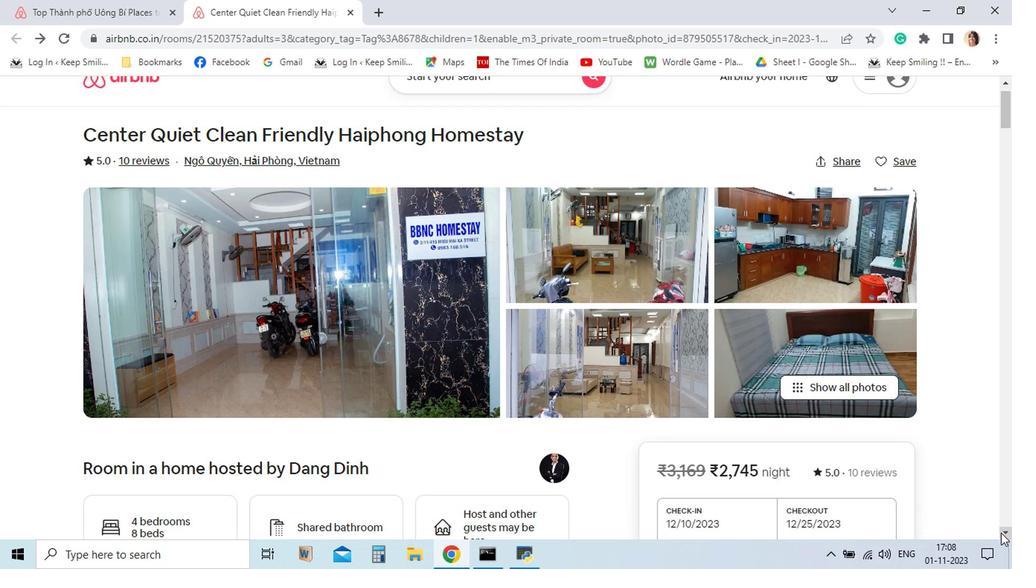
Action: Mouse pressed left at (192, 404)
Screenshot: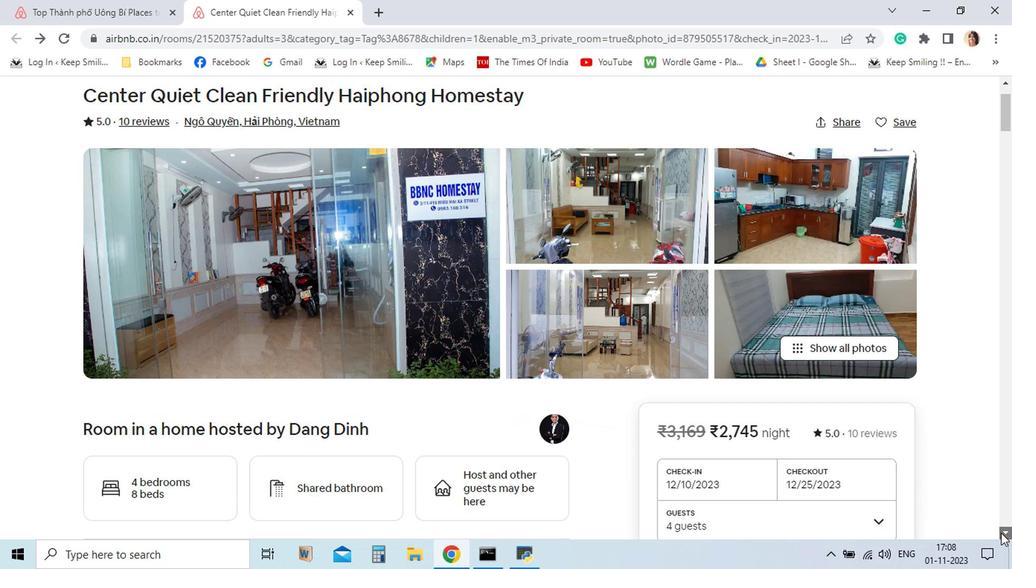 
Action: Mouse pressed left at (192, 404)
Screenshot: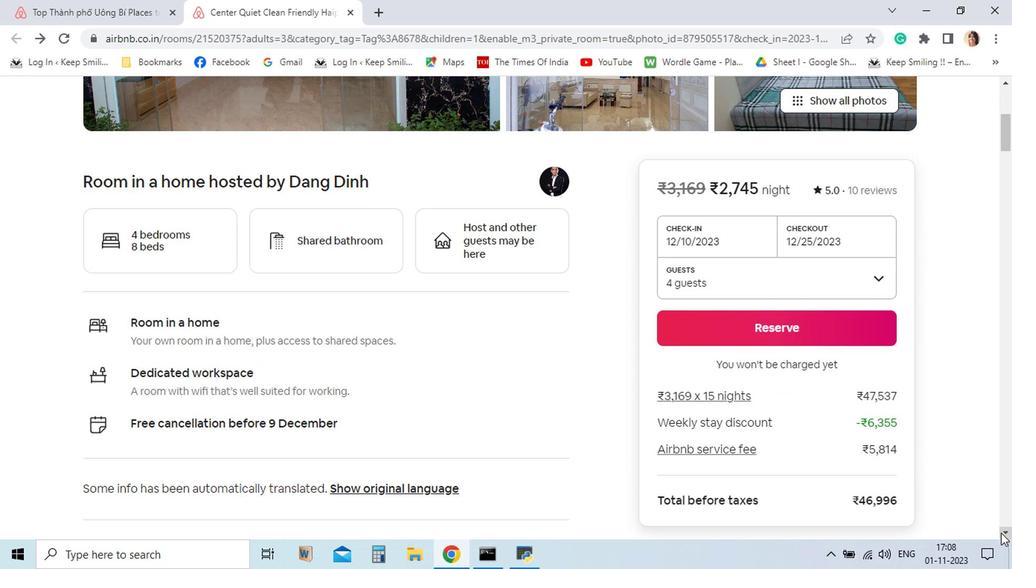 
Action: Mouse pressed left at (192, 404)
Screenshot: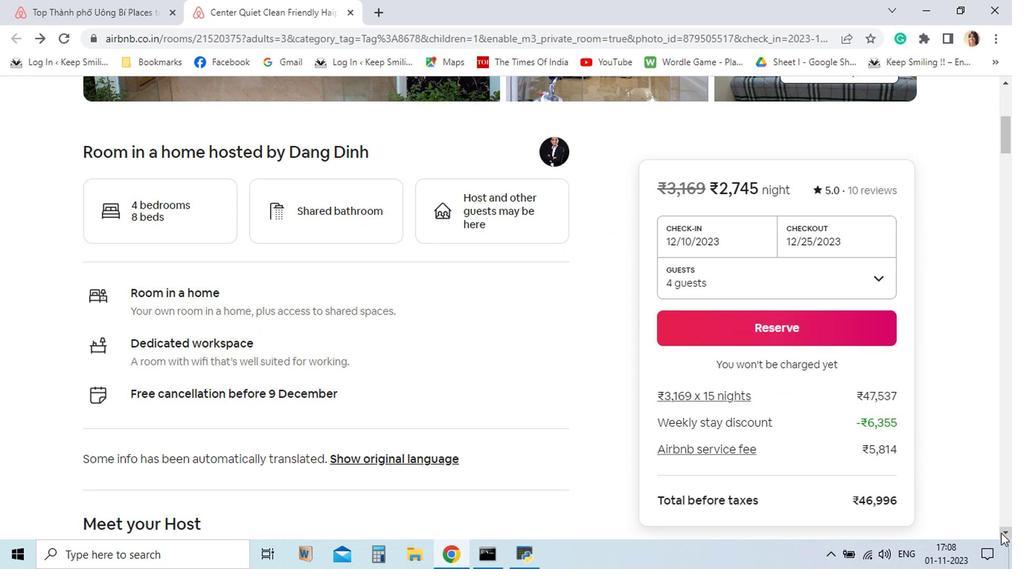 
Action: Mouse pressed left at (192, 404)
Screenshot: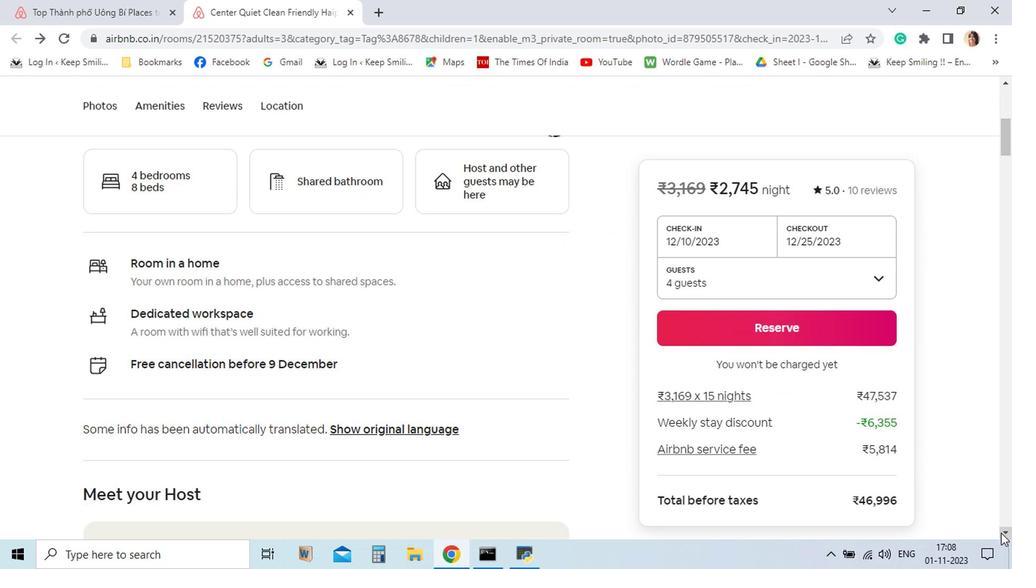 
Action: Mouse pressed left at (192, 404)
Screenshot: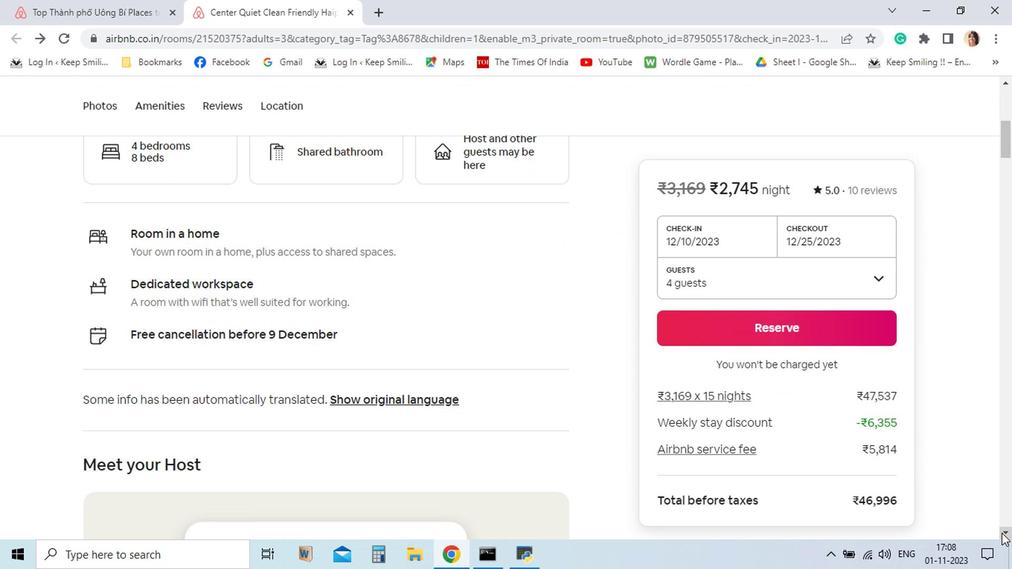
Action: Mouse moved to (190, 404)
Screenshot: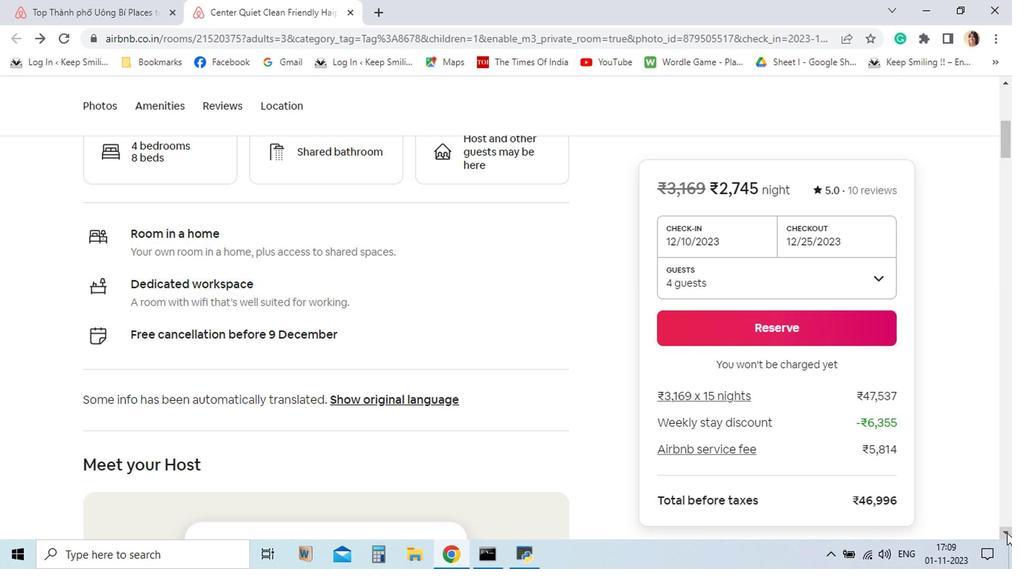 
Action: Mouse pressed left at (190, 404)
Screenshot: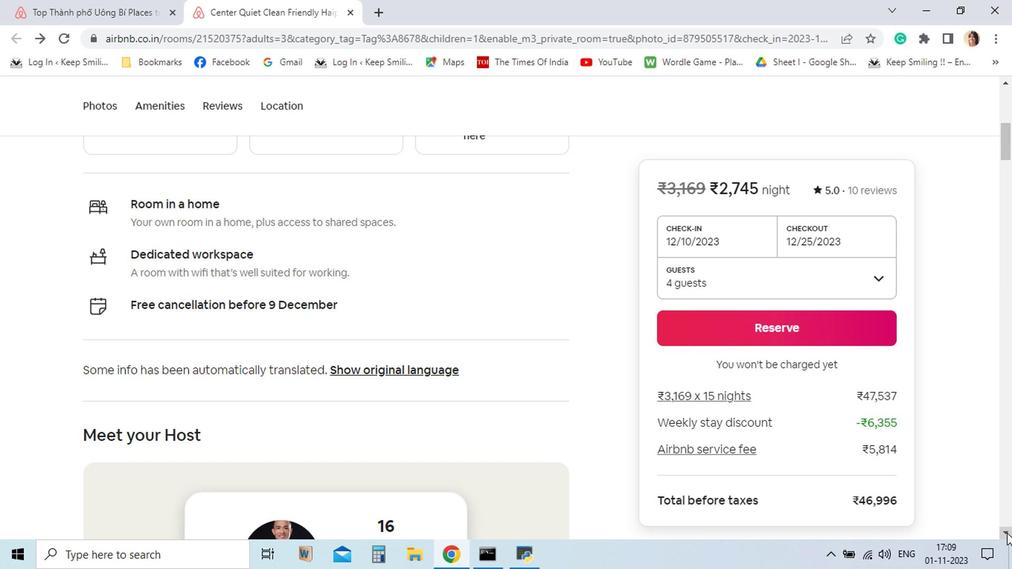 
Action: Mouse pressed left at (190, 404)
Screenshot: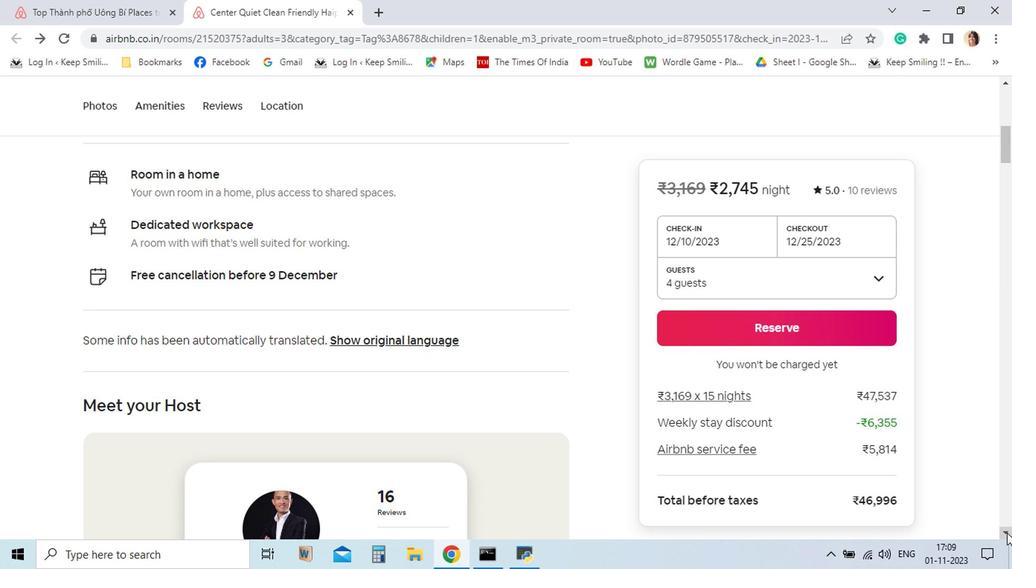 
Action: Mouse pressed left at (190, 404)
Screenshot: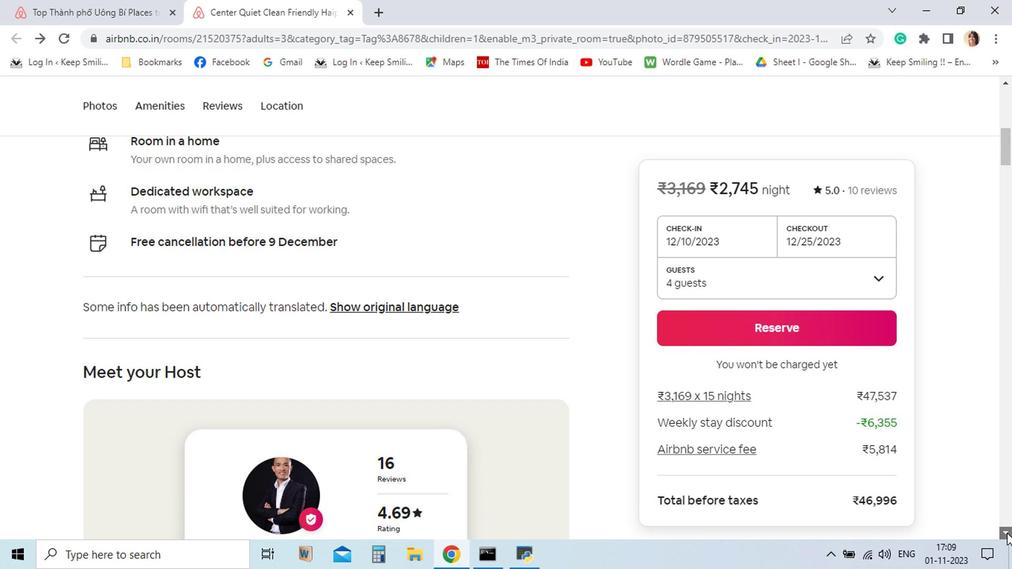 
Action: Mouse pressed left at (190, 404)
Screenshot: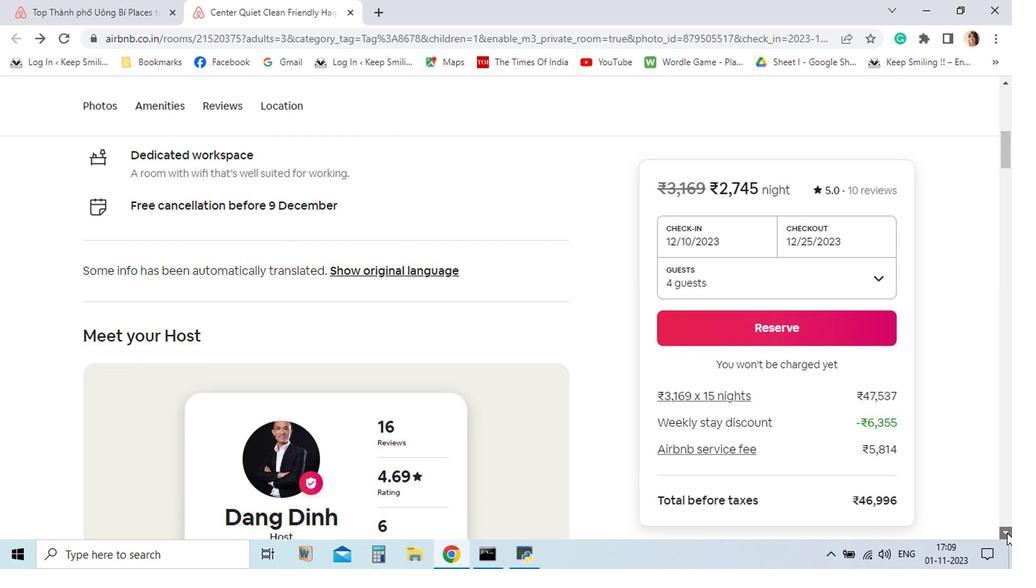 
Action: Mouse pressed left at (190, 404)
Screenshot: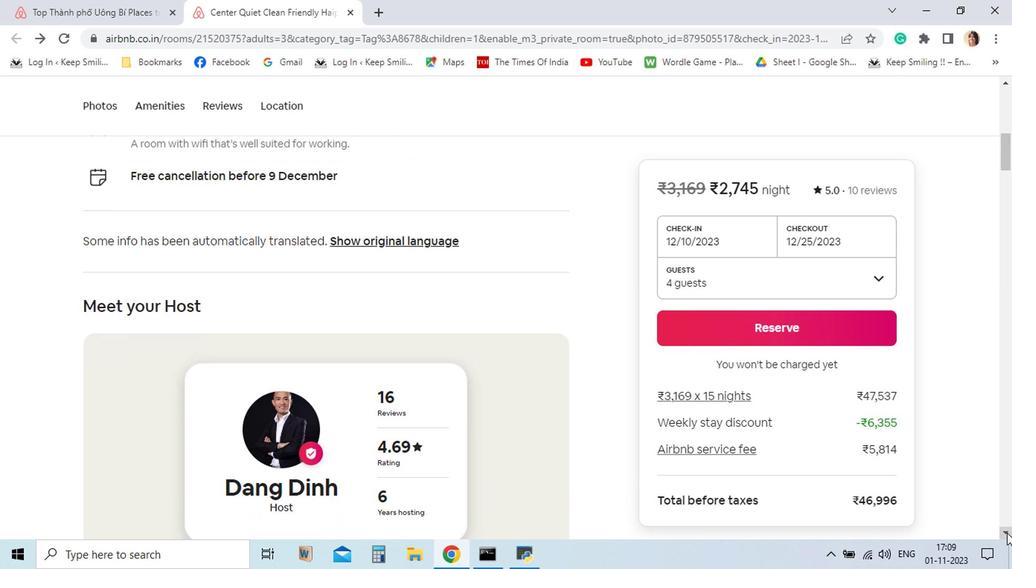 
Action: Mouse pressed left at (190, 404)
Screenshot: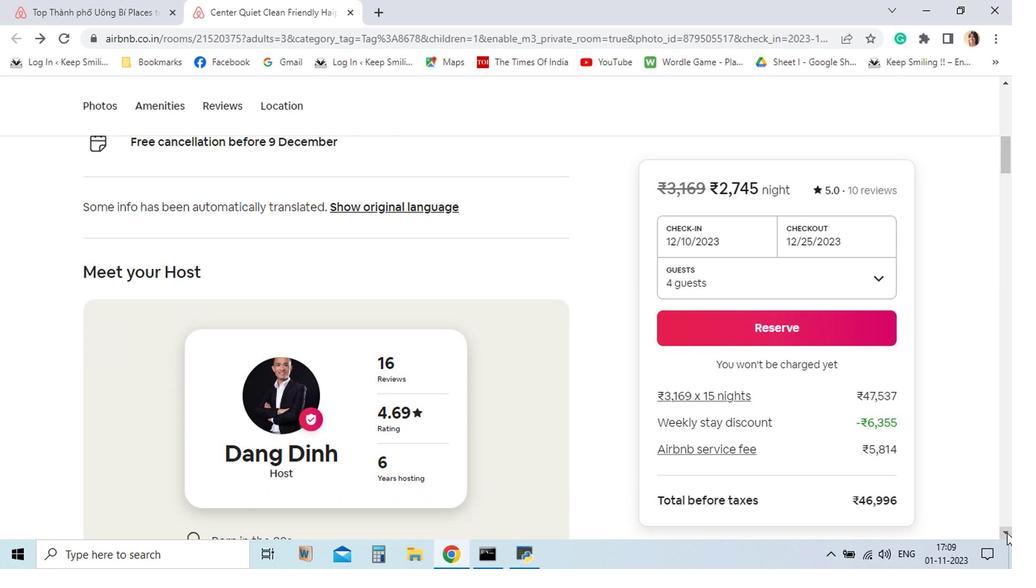 
Action: Mouse pressed left at (190, 404)
Screenshot: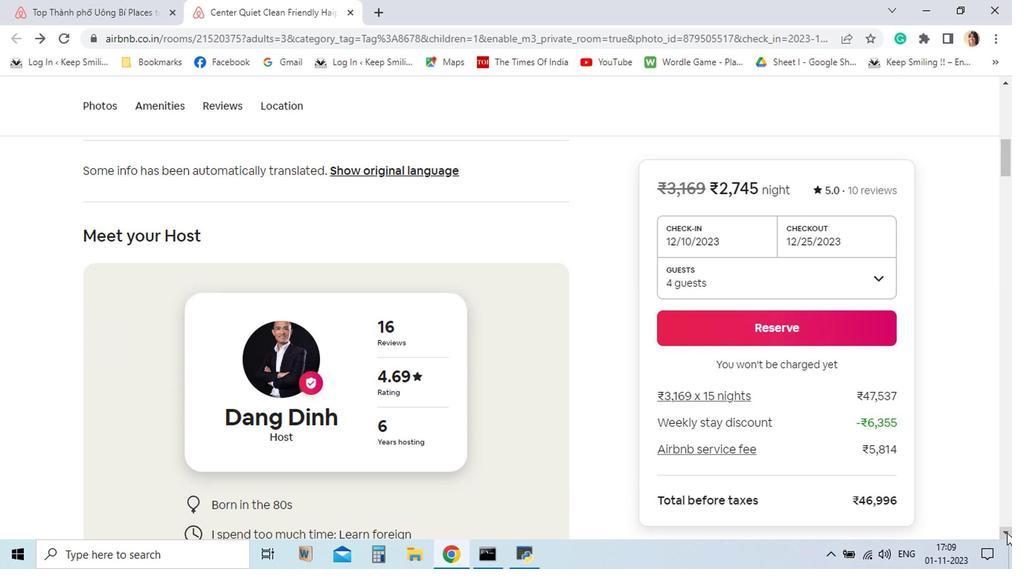 
Action: Mouse pressed left at (190, 404)
Screenshot: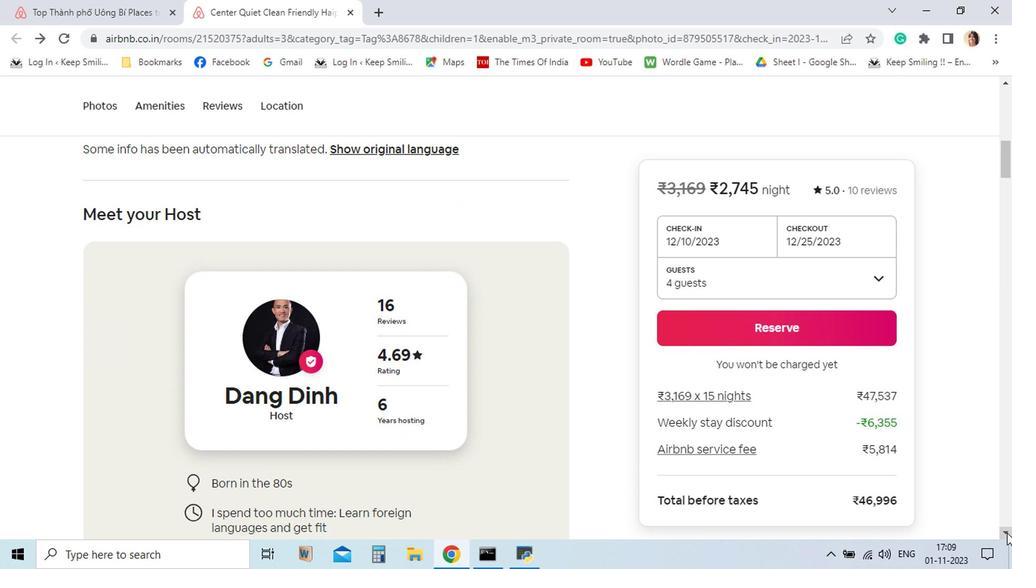 
Action: Mouse pressed left at (190, 404)
Screenshot: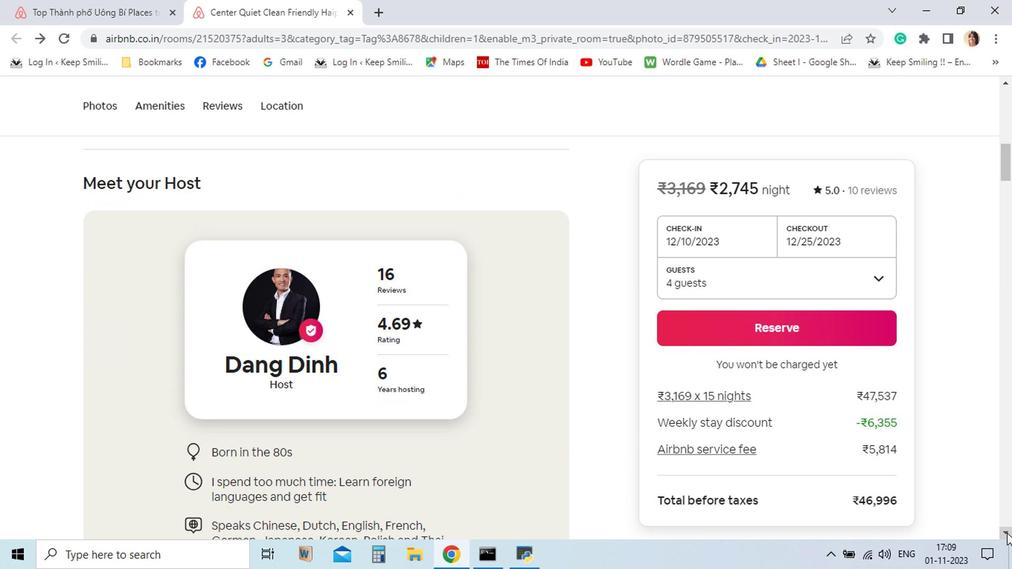 
Action: Mouse pressed left at (190, 404)
Screenshot: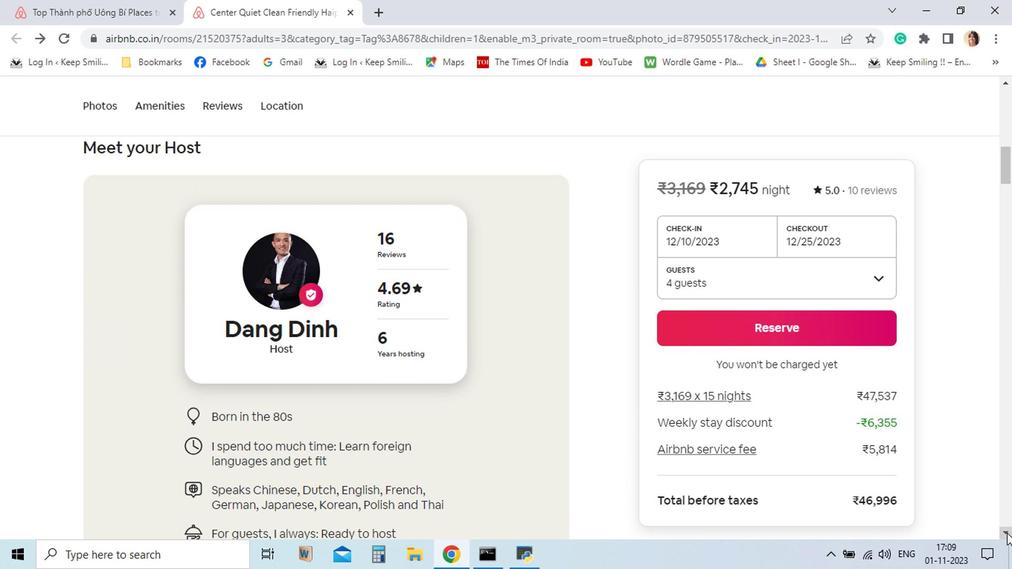 
Action: Mouse pressed left at (190, 404)
Screenshot: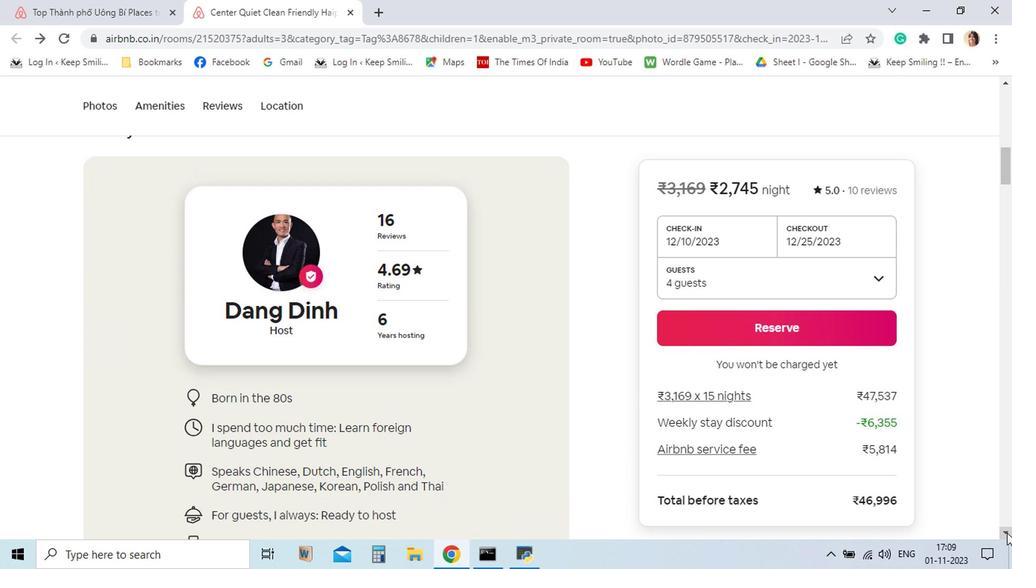 
Action: Mouse pressed left at (190, 404)
Screenshot: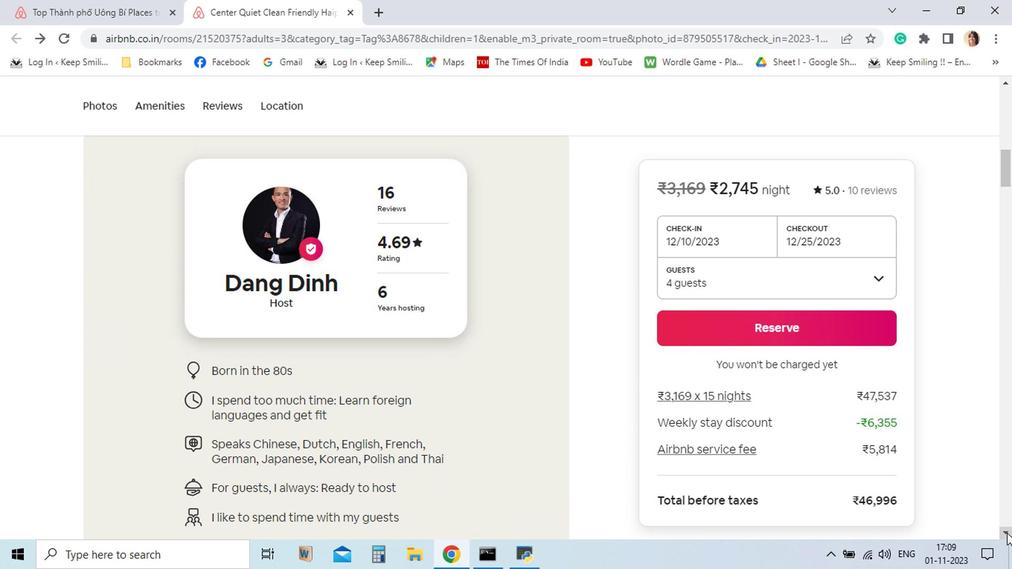 
Action: Mouse pressed left at (190, 404)
Screenshot: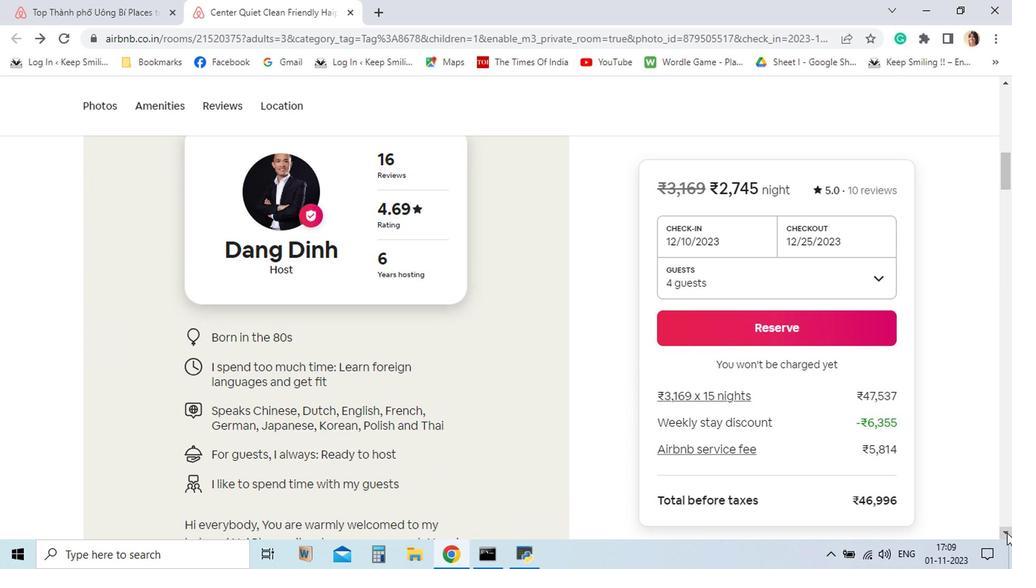 
Action: Mouse pressed left at (190, 404)
Screenshot: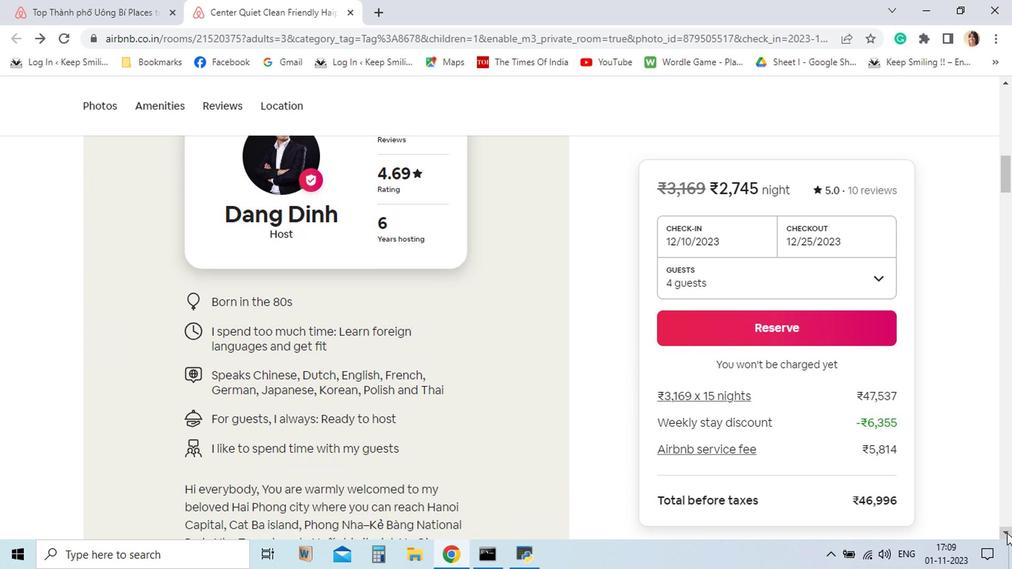 
Action: Mouse pressed left at (190, 404)
Screenshot: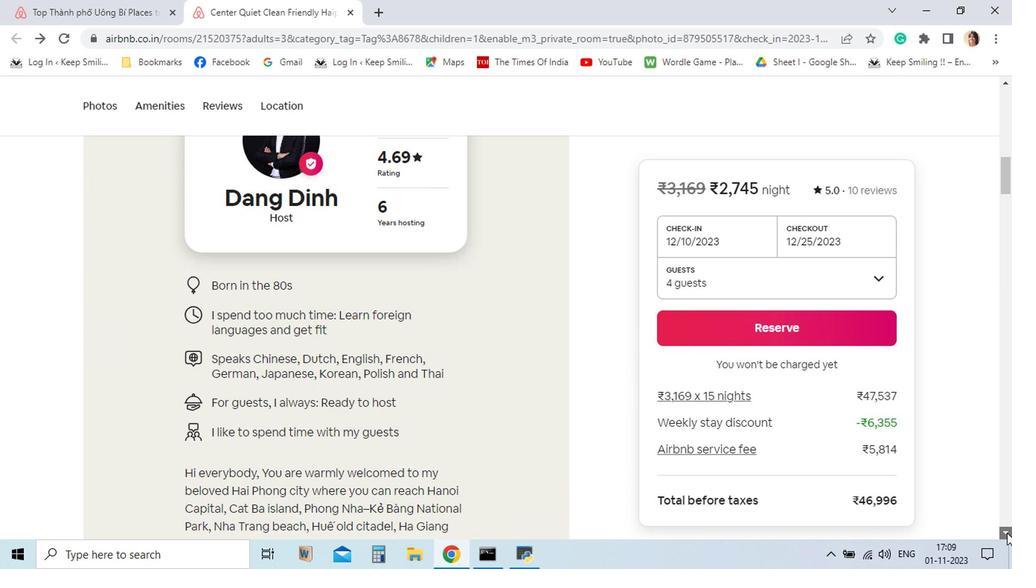 
Action: Mouse pressed left at (190, 404)
Screenshot: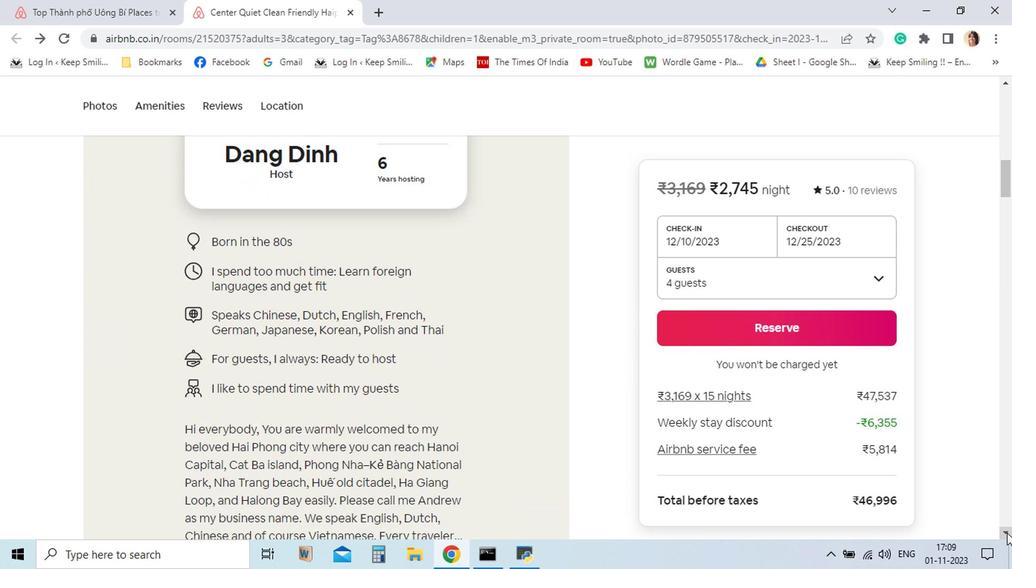 
Action: Mouse pressed left at (190, 404)
Screenshot: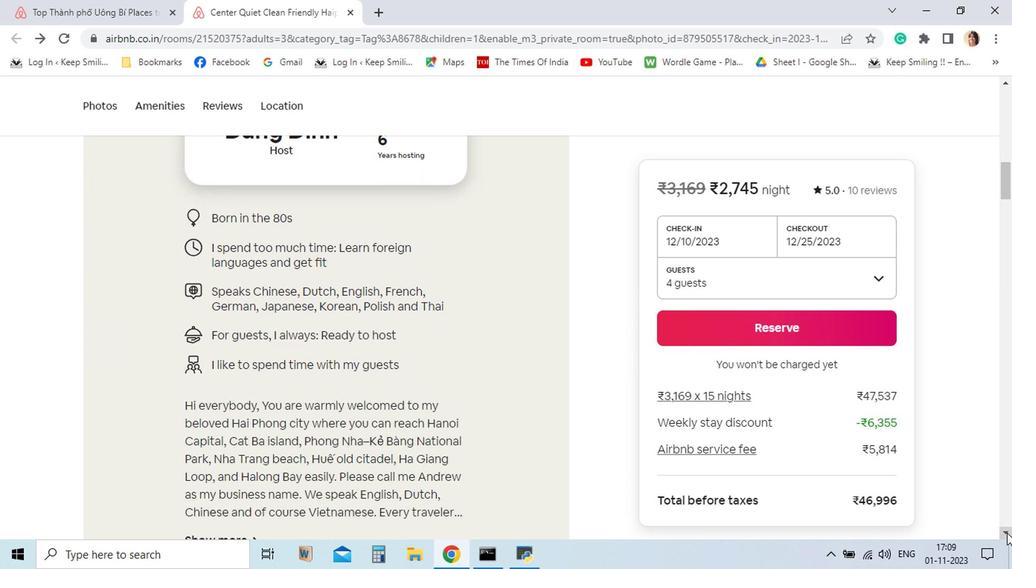 
Action: Mouse pressed left at (190, 404)
Screenshot: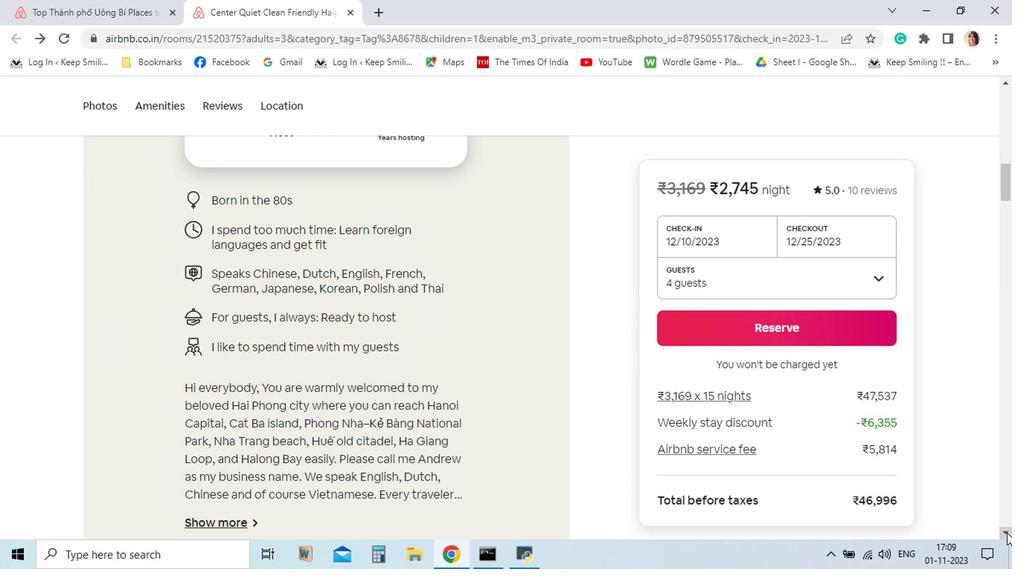 
Action: Mouse pressed left at (190, 404)
Screenshot: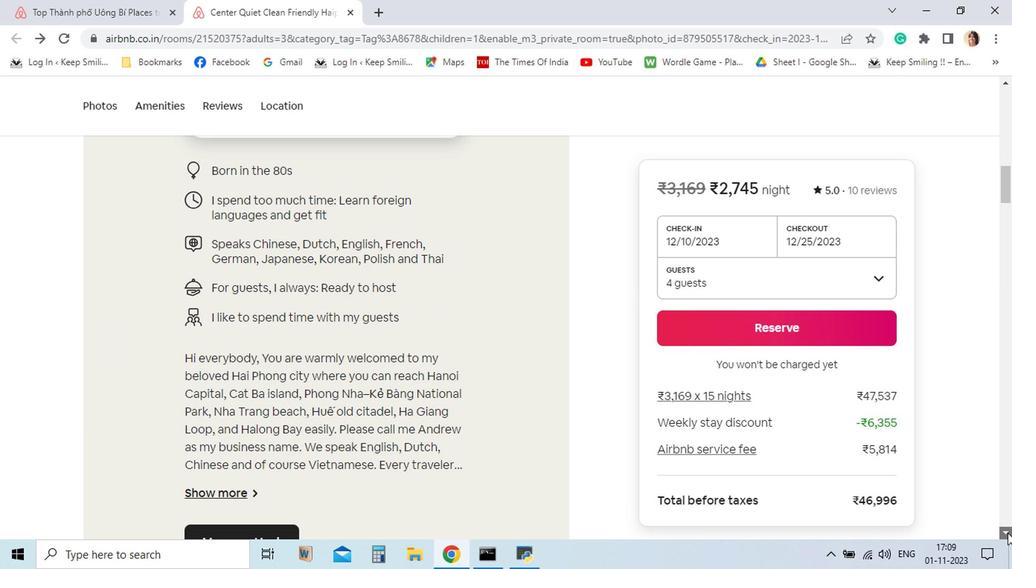
Action: Mouse moved to (189, 404)
Screenshot: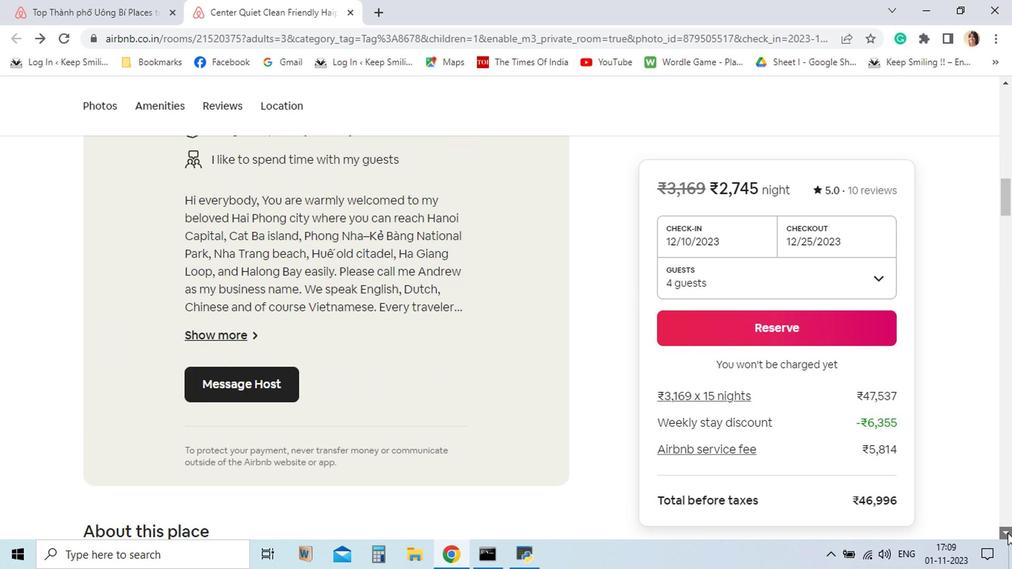
Action: Mouse pressed left at (189, 404)
Screenshot: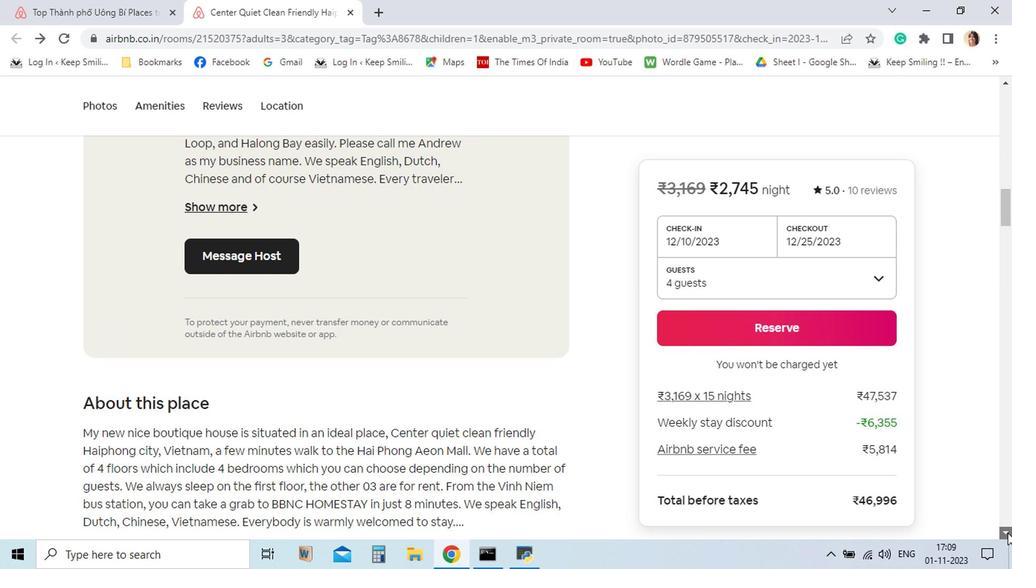 
Action: Mouse moved to (189, 404)
Screenshot: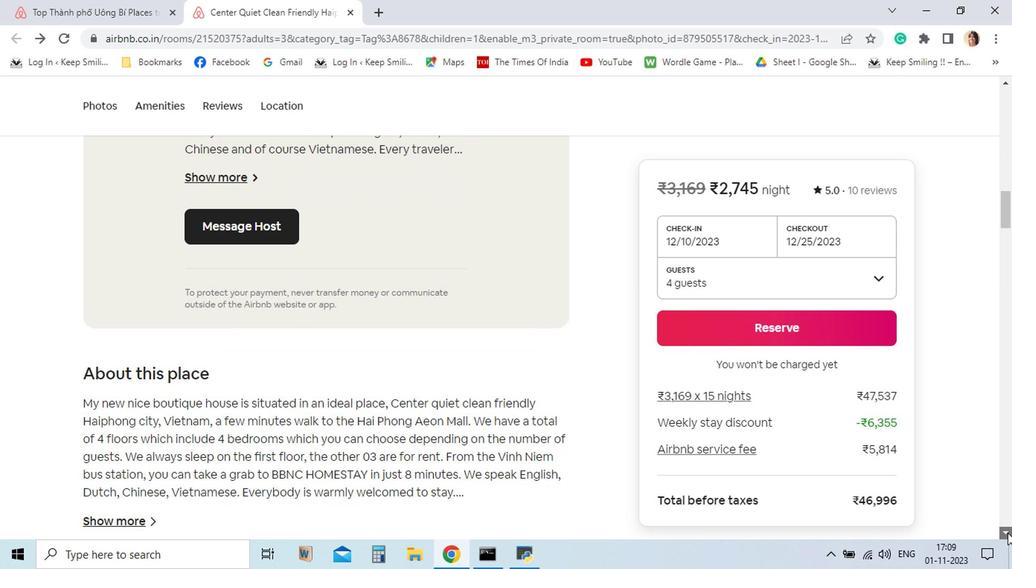 
Action: Mouse pressed left at (189, 404)
Screenshot: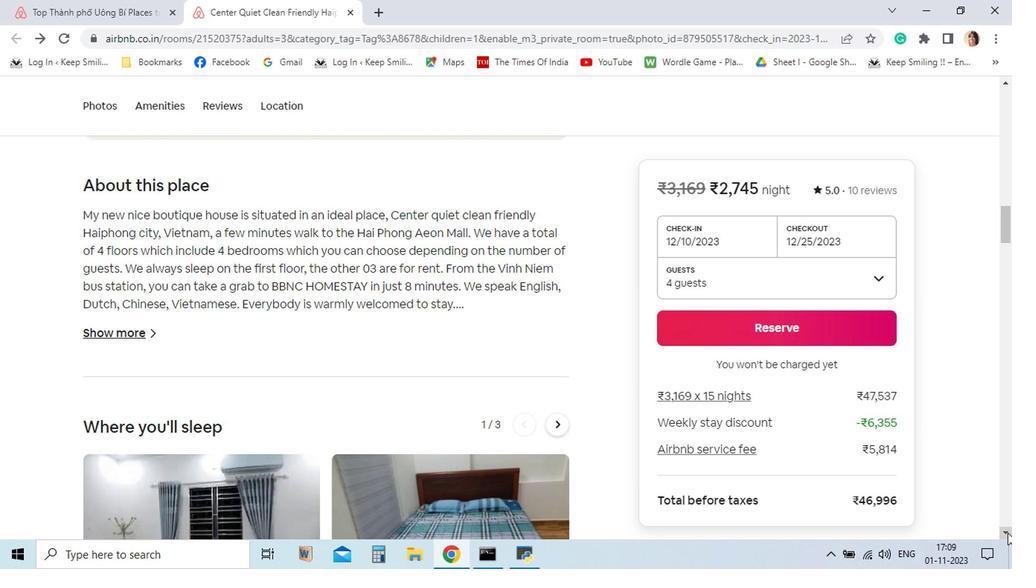 
Action: Mouse pressed left at (189, 404)
Screenshot: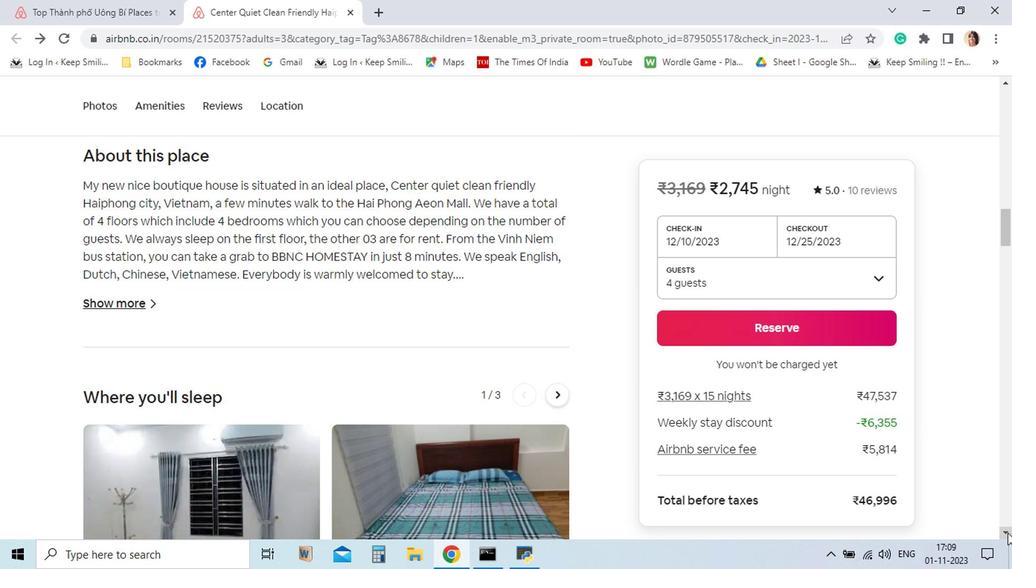 
Action: Mouse moved to (543, 368)
Screenshot: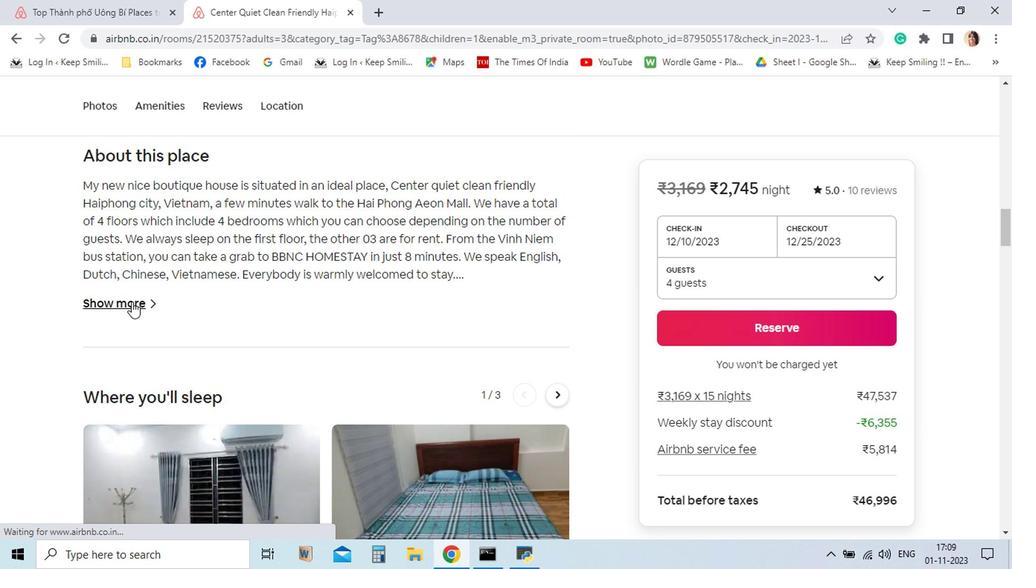 
Action: Mouse pressed left at (543, 368)
Screenshot: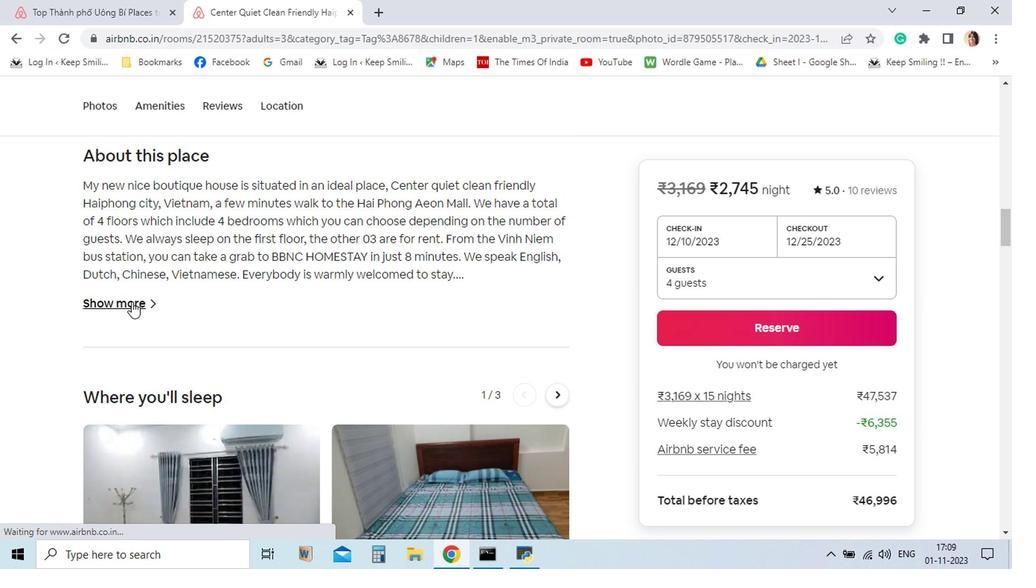 
Action: Mouse moved to (277, 361)
Screenshot: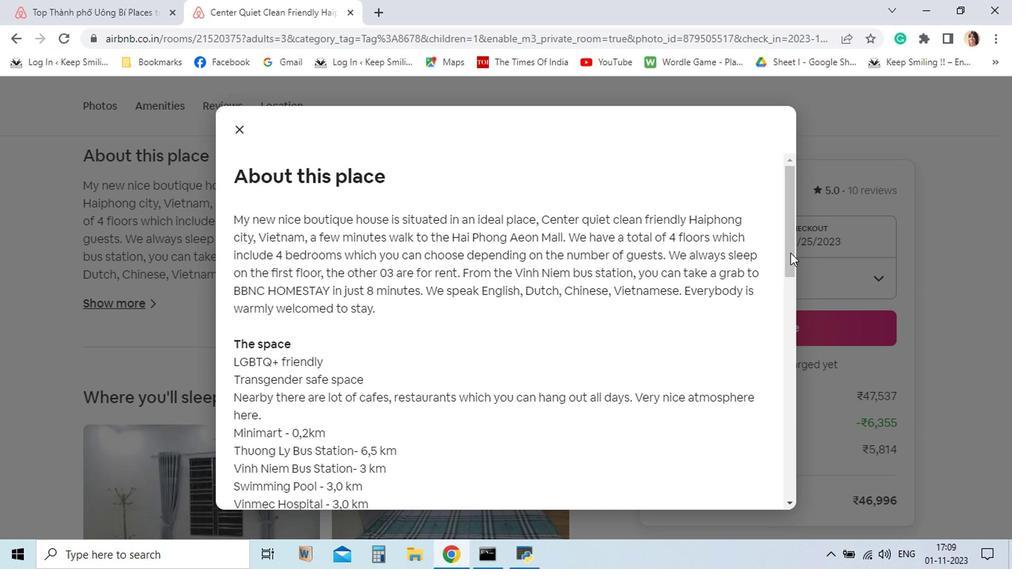 
Action: Mouse pressed left at (277, 361)
Screenshot: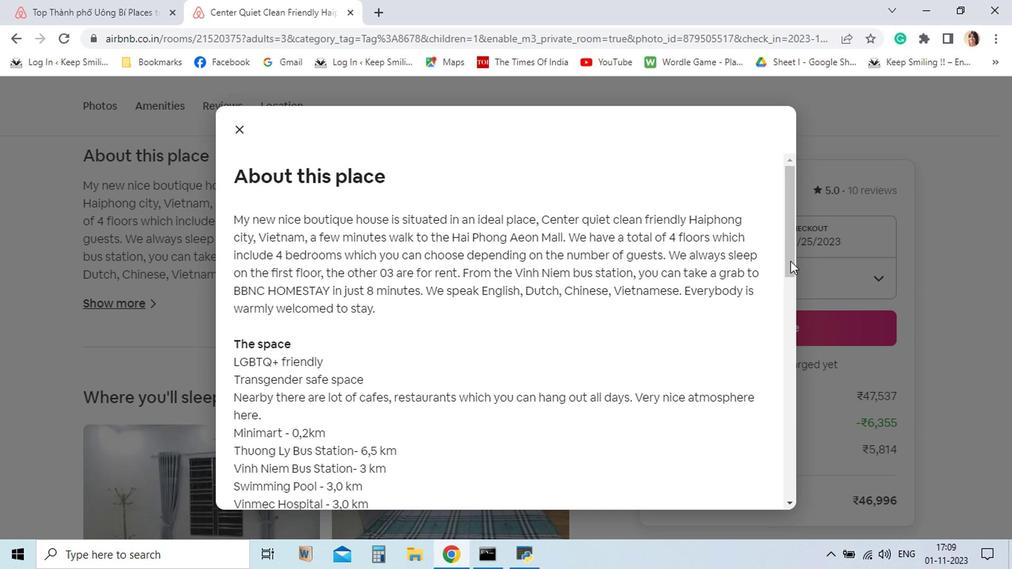 
Action: Mouse moved to (497, 341)
Screenshot: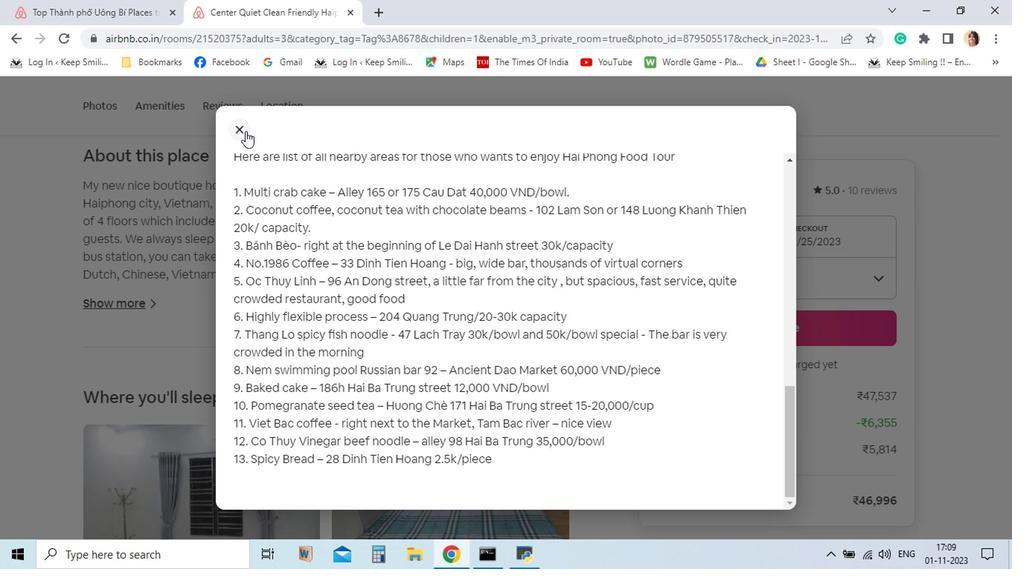 
Action: Mouse pressed left at (497, 341)
Screenshot: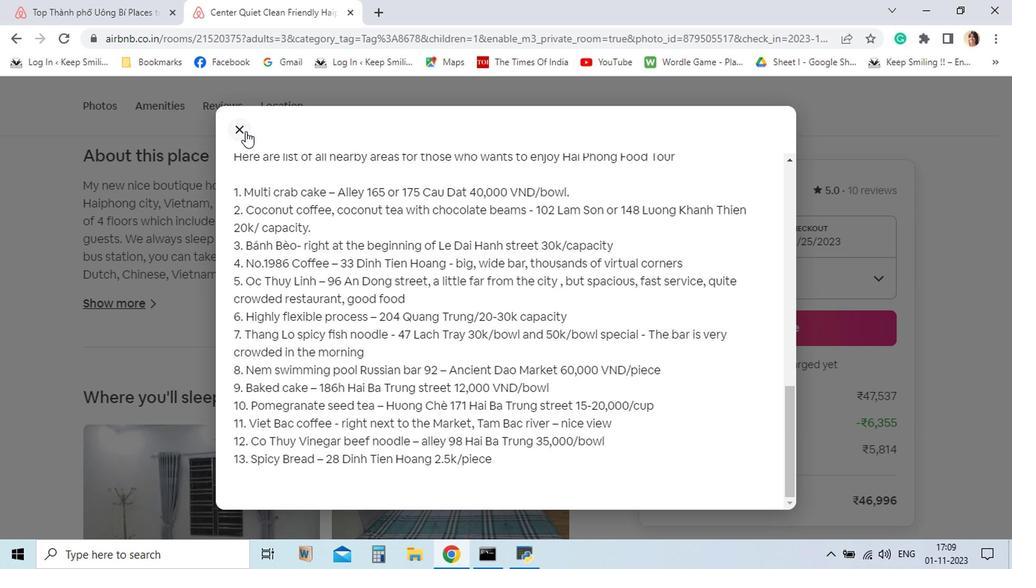 
Action: Mouse moved to (191, 404)
Screenshot: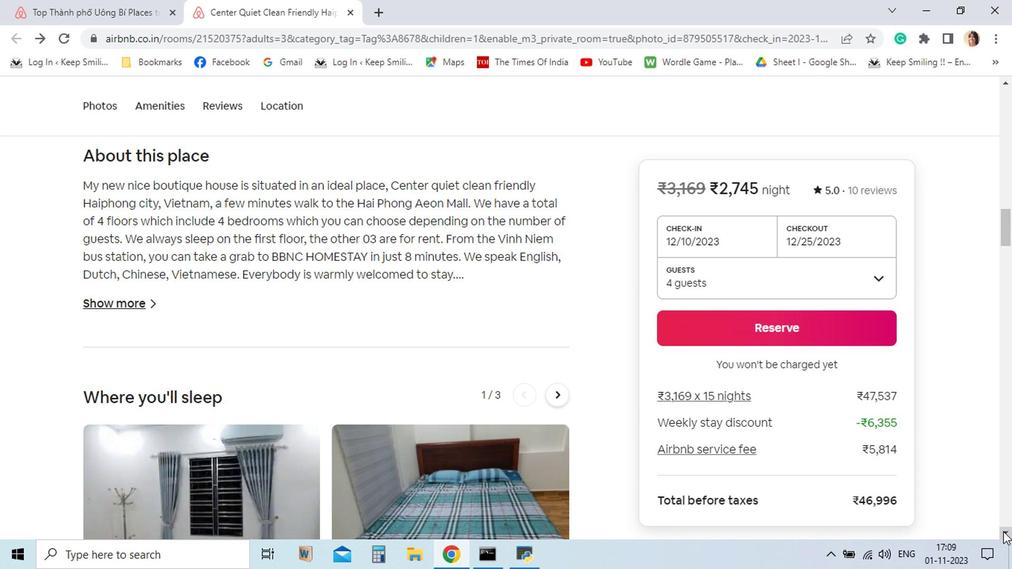 
Action: Mouse pressed left at (191, 404)
Screenshot: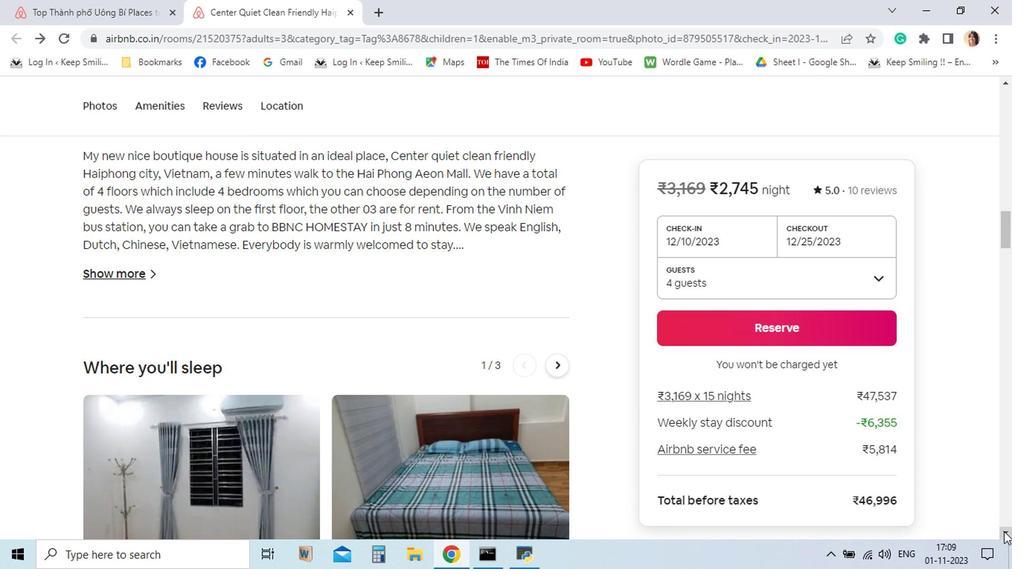 
Action: Mouse moved to (191, 404)
Screenshot: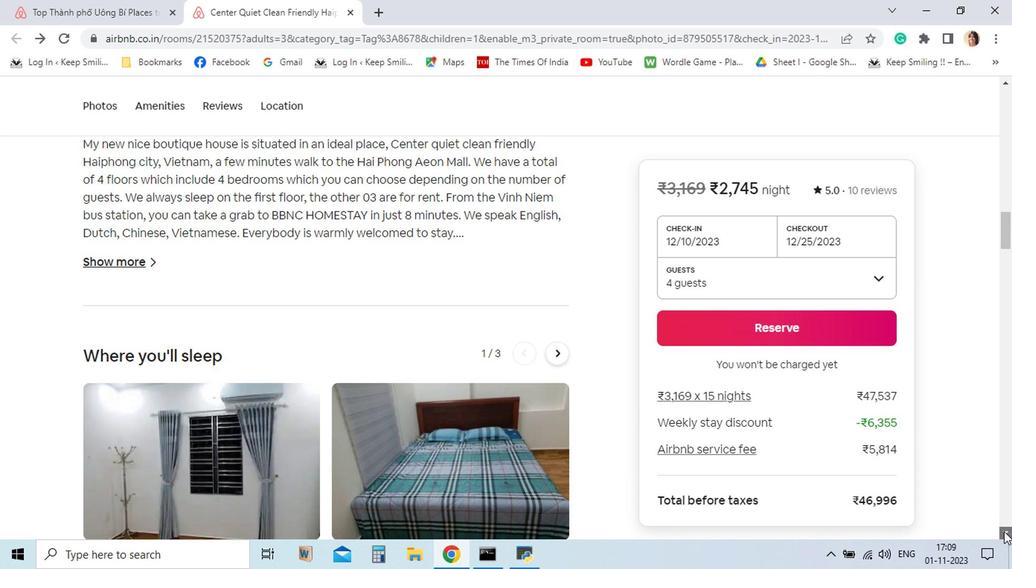 
Action: Mouse pressed left at (191, 404)
Screenshot: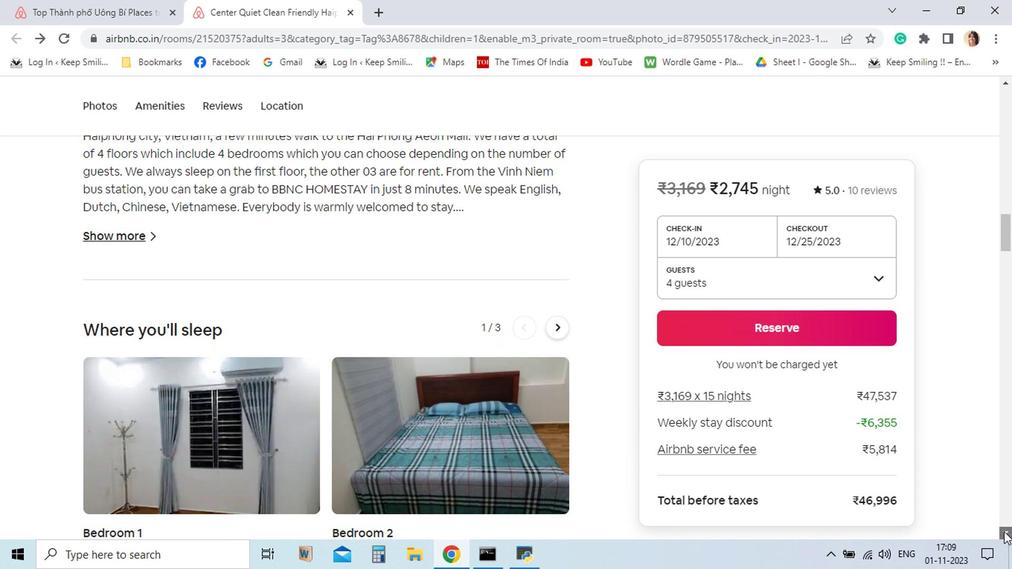 
Action: Mouse pressed left at (191, 404)
Screenshot: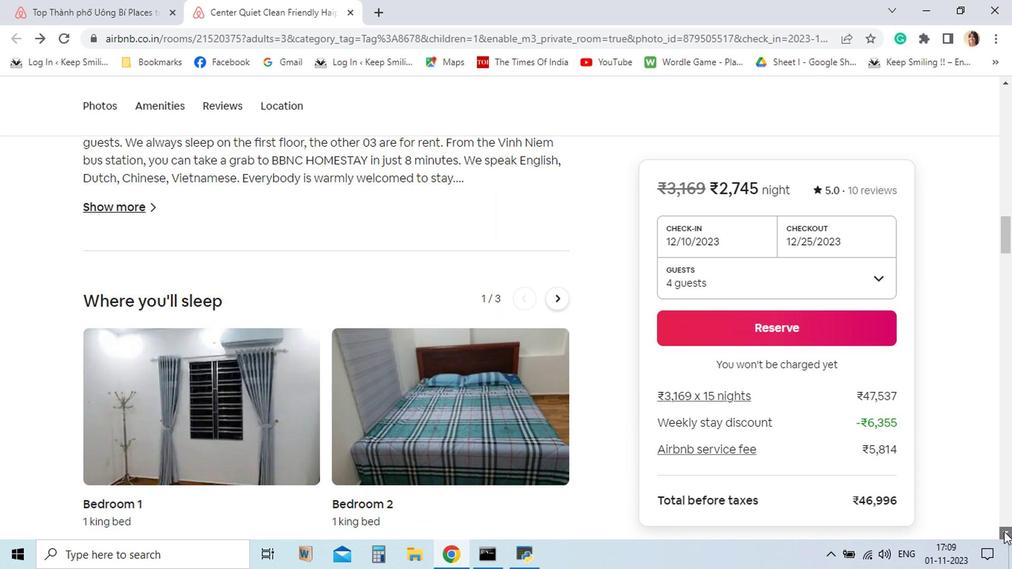 
Action: Mouse pressed left at (191, 404)
Screenshot: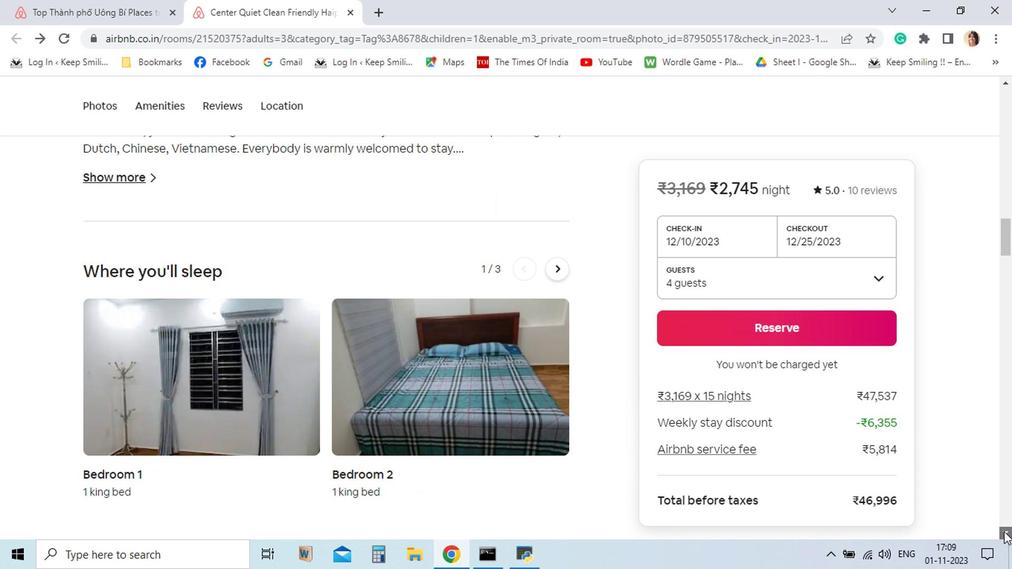 
Action: Mouse pressed left at (191, 404)
Screenshot: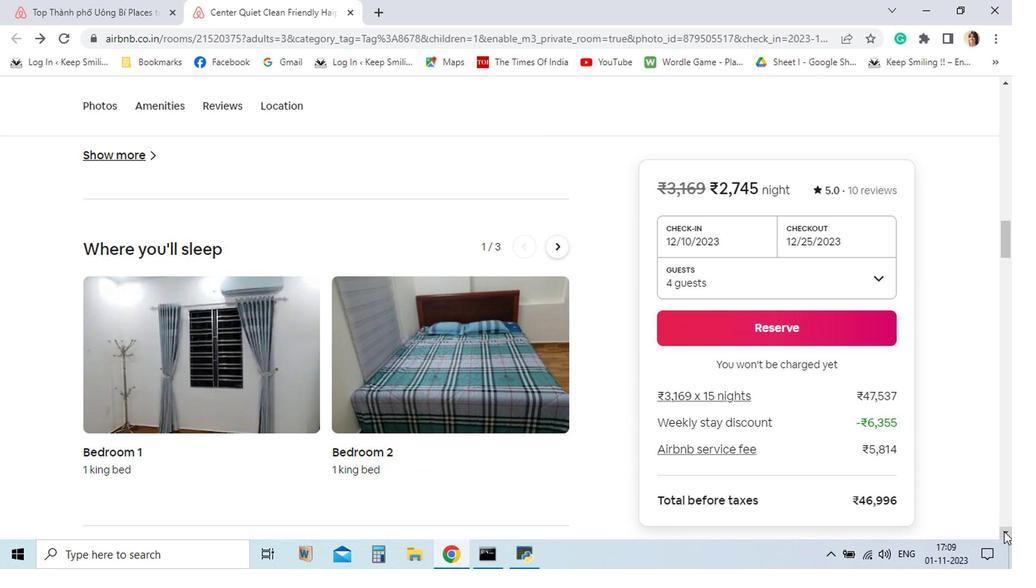 
Action: Mouse moved to (371, 360)
Screenshot: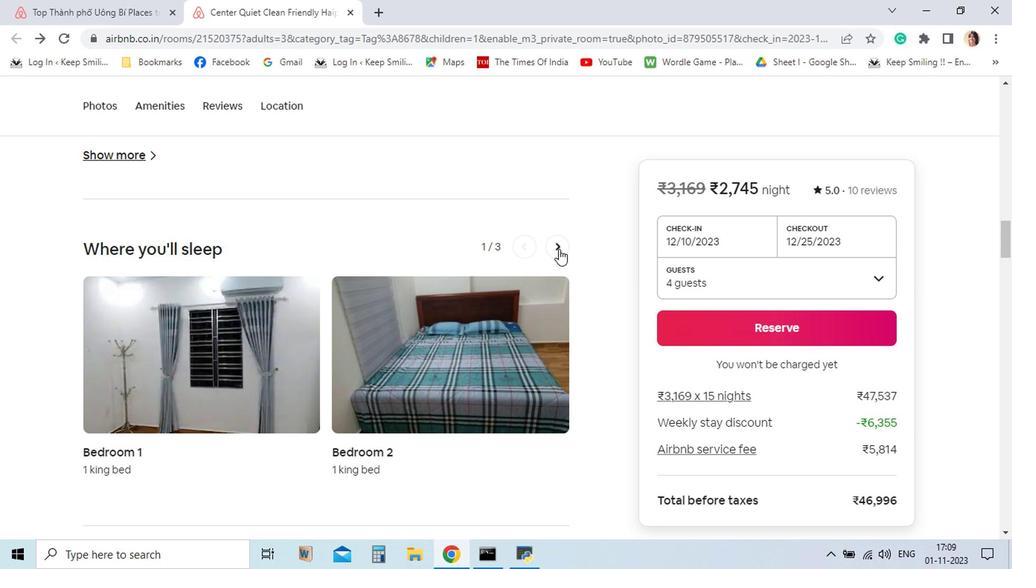 
Action: Mouse pressed left at (371, 360)
Screenshot: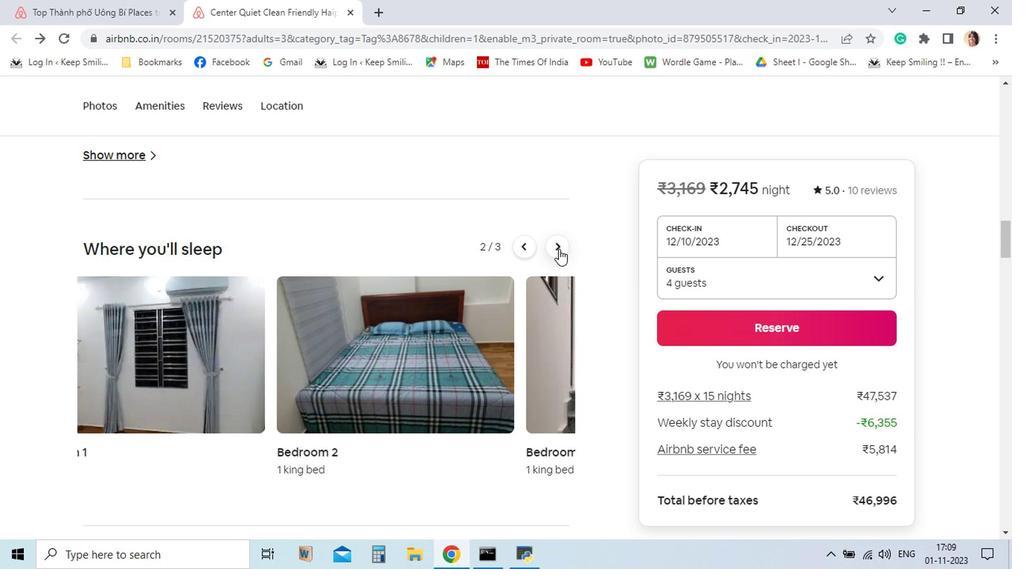 
Action: Mouse pressed left at (371, 360)
Screenshot: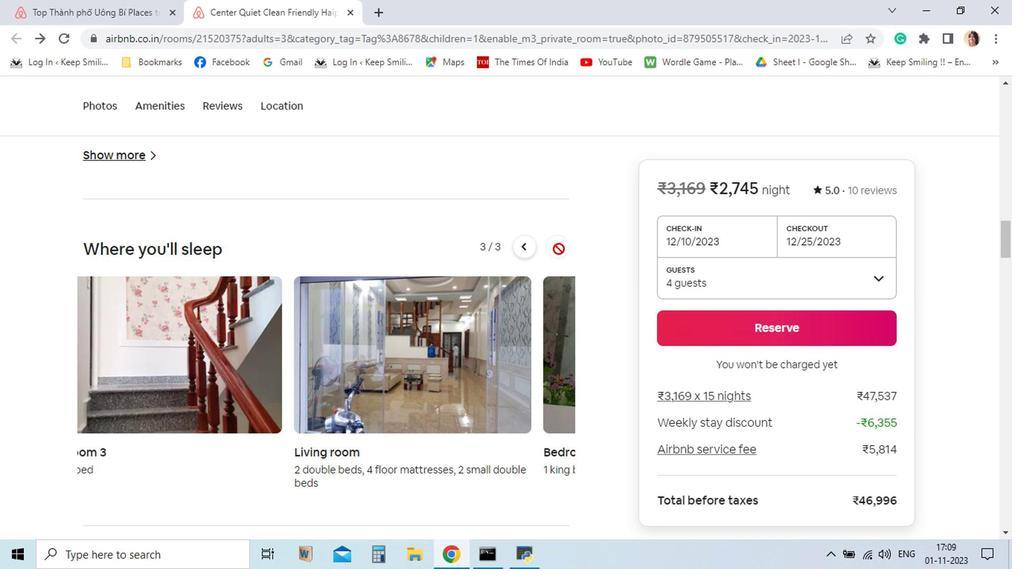 
Action: Mouse moved to (190, 405)
Screenshot: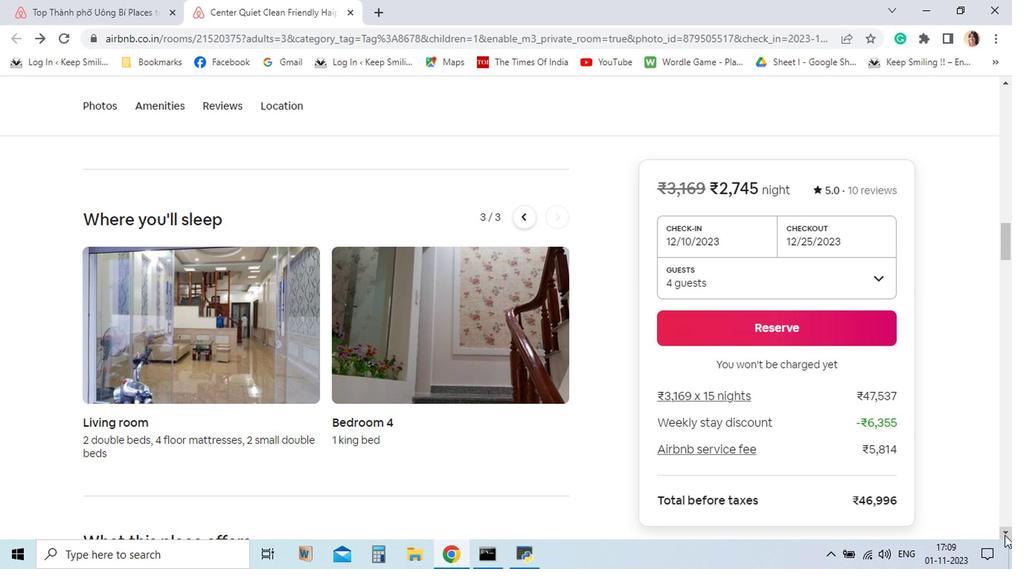 
Action: Mouse pressed left at (190, 405)
Screenshot: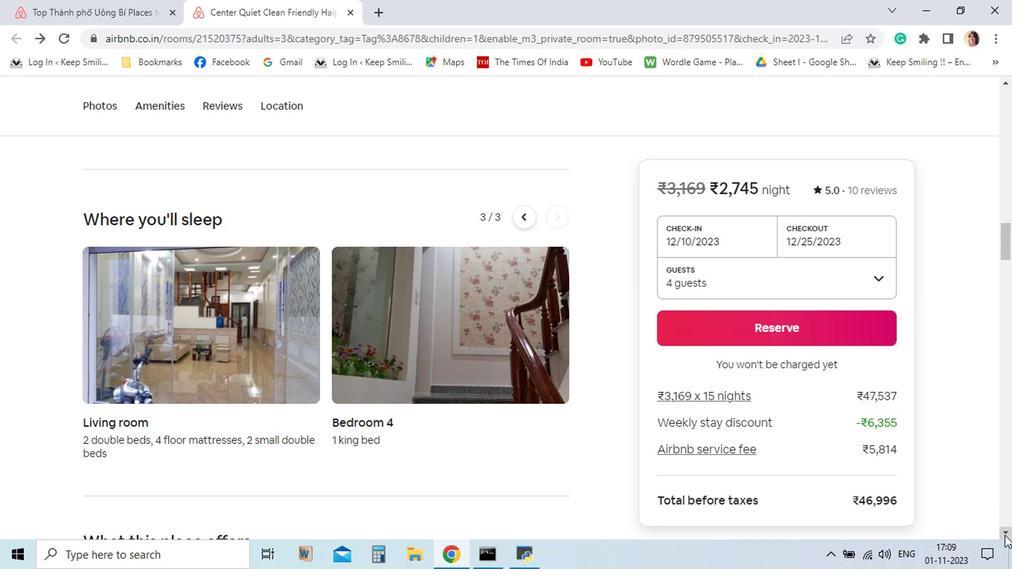 
Action: Mouse pressed left at (190, 405)
Screenshot: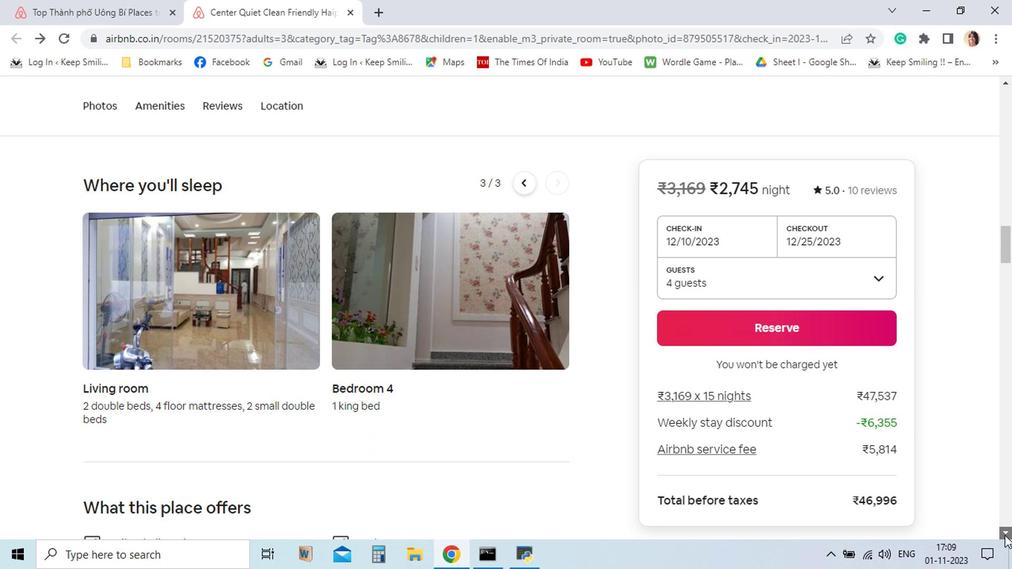 
Action: Mouse pressed left at (190, 405)
Screenshot: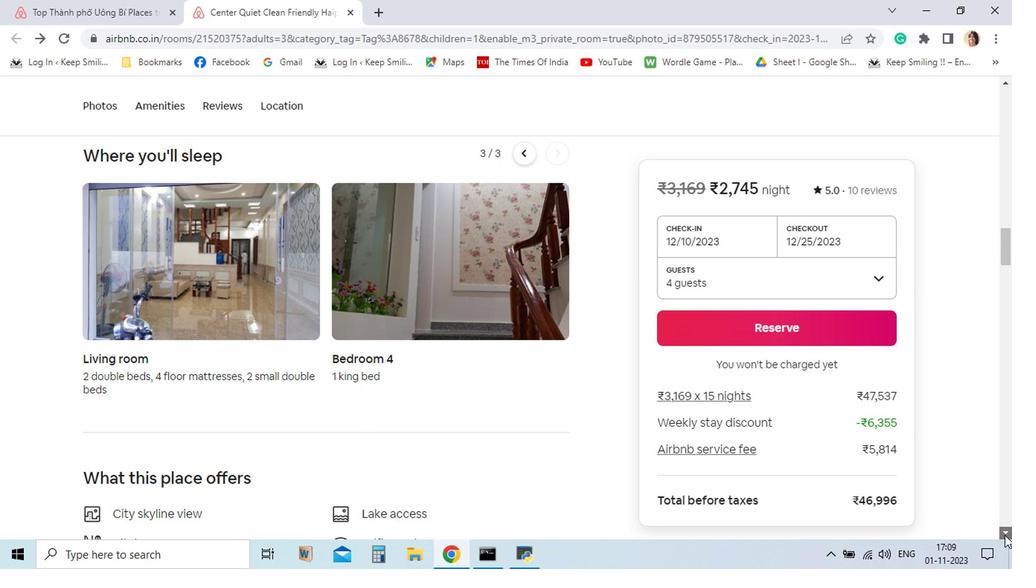 
Action: Mouse pressed left at (190, 405)
Screenshot: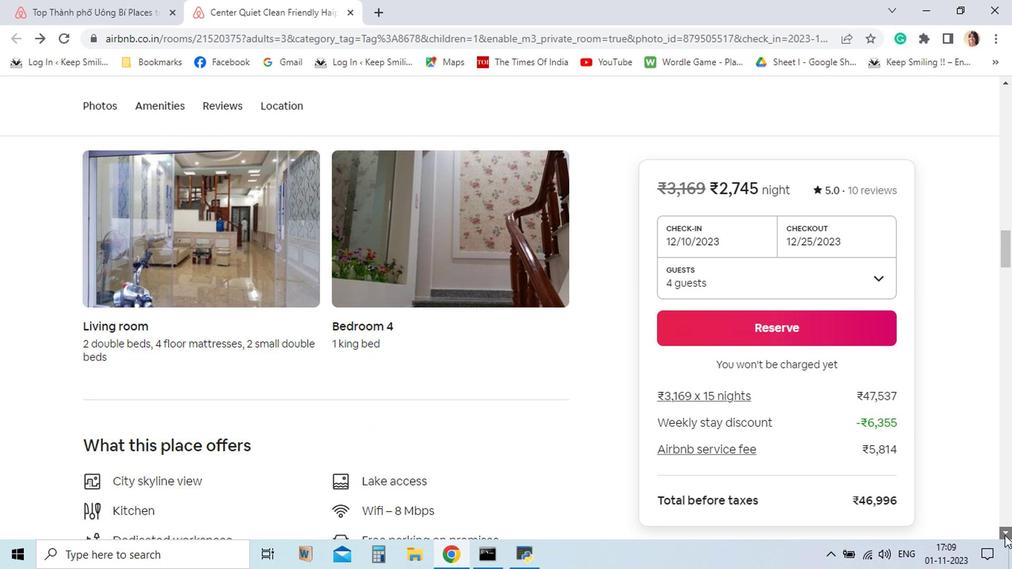 
Action: Mouse pressed left at (190, 405)
Screenshot: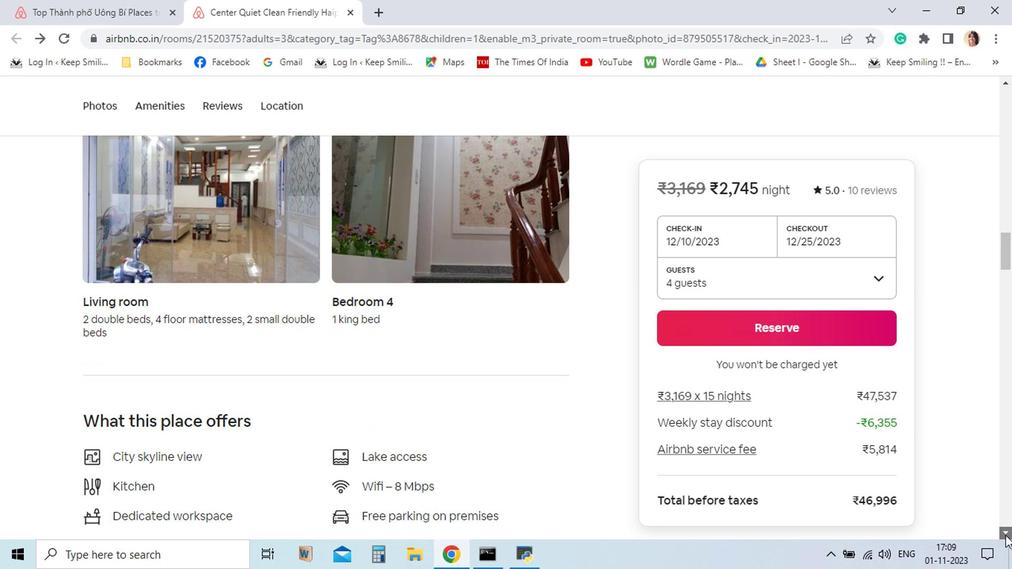 
Action: Mouse pressed left at (190, 405)
Screenshot: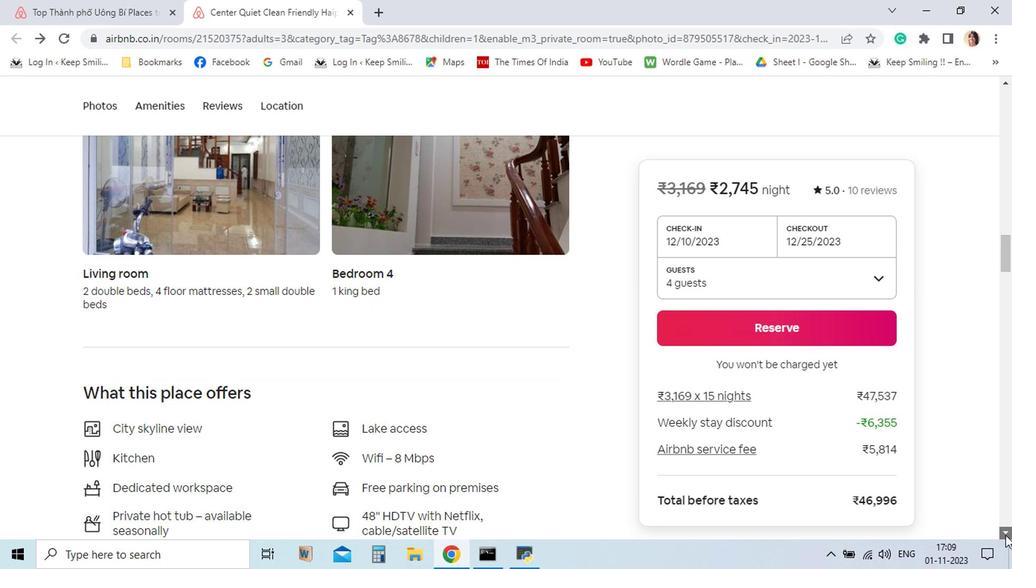 
Action: Mouse moved to (190, 405)
Screenshot: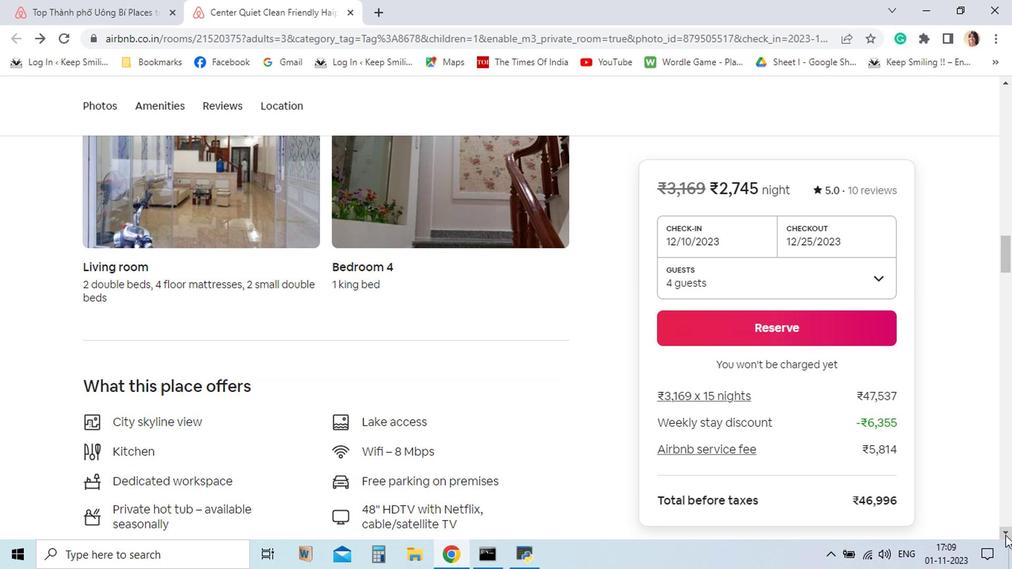 
Action: Mouse pressed left at (190, 405)
Screenshot: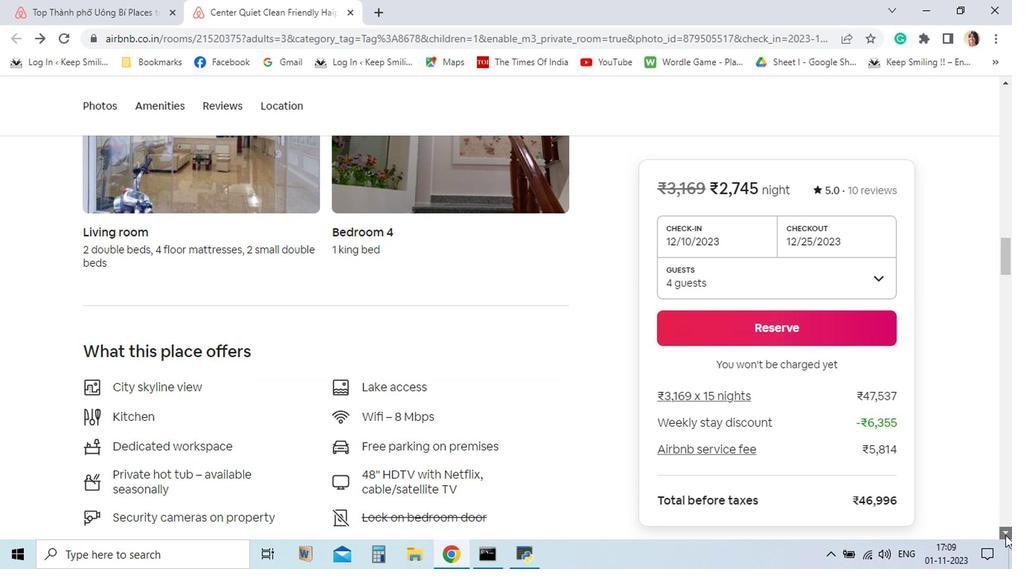 
Action: Mouse pressed left at (190, 405)
Screenshot: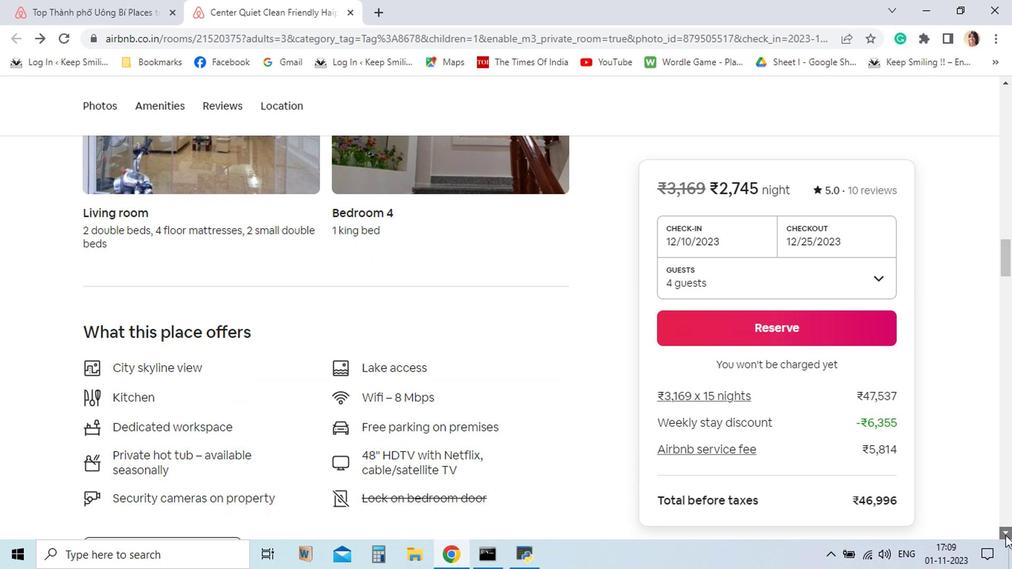 
Action: Mouse pressed left at (190, 405)
Screenshot: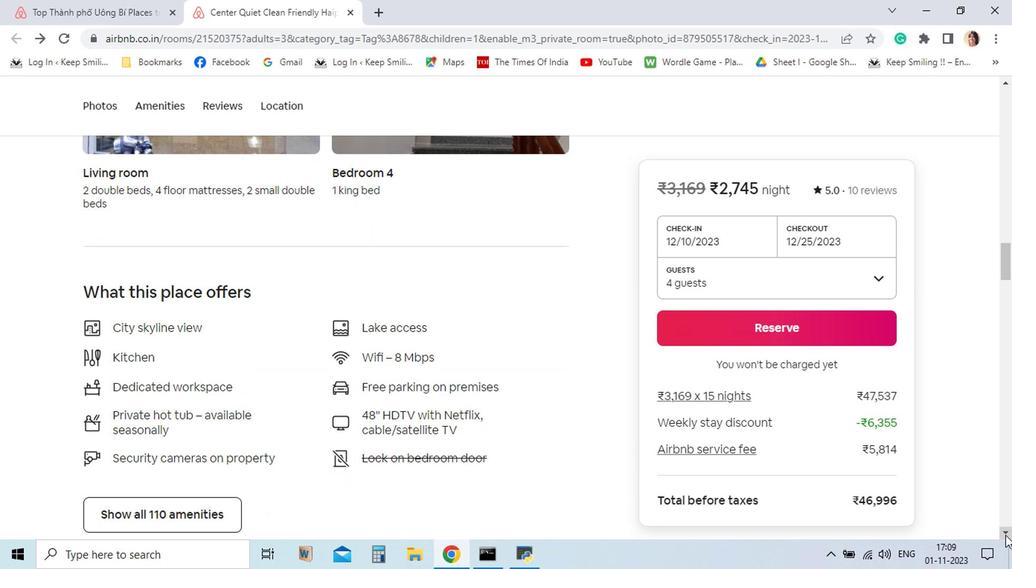 
Action: Mouse pressed left at (190, 405)
Screenshot: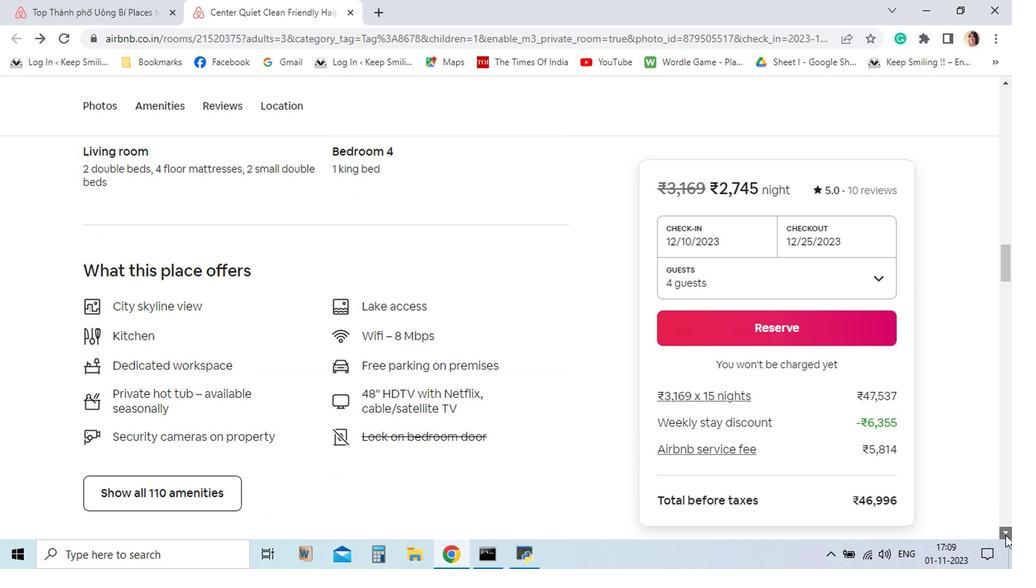 
Action: Mouse pressed left at (190, 405)
Screenshot: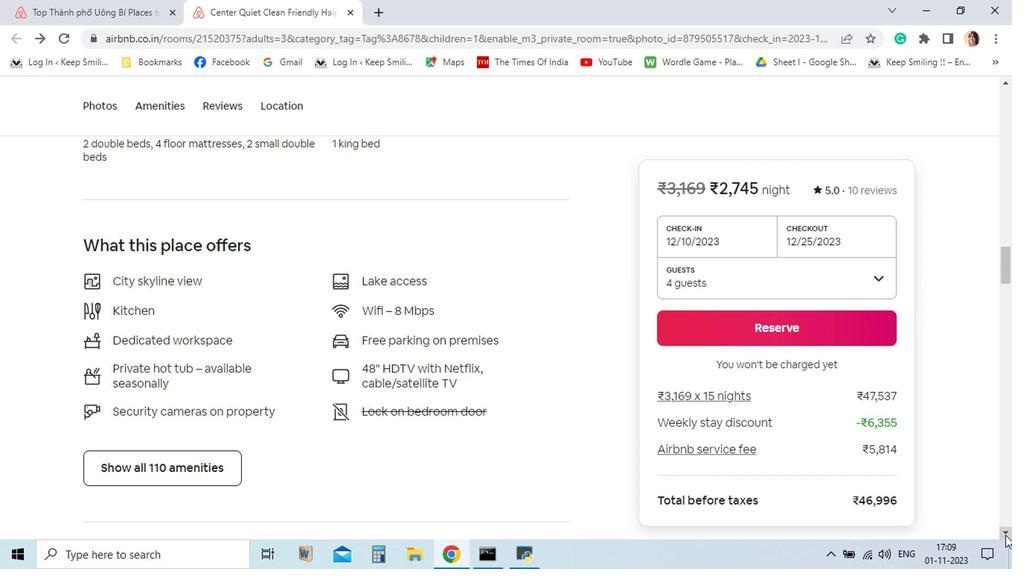 
Action: Mouse pressed left at (190, 405)
Screenshot: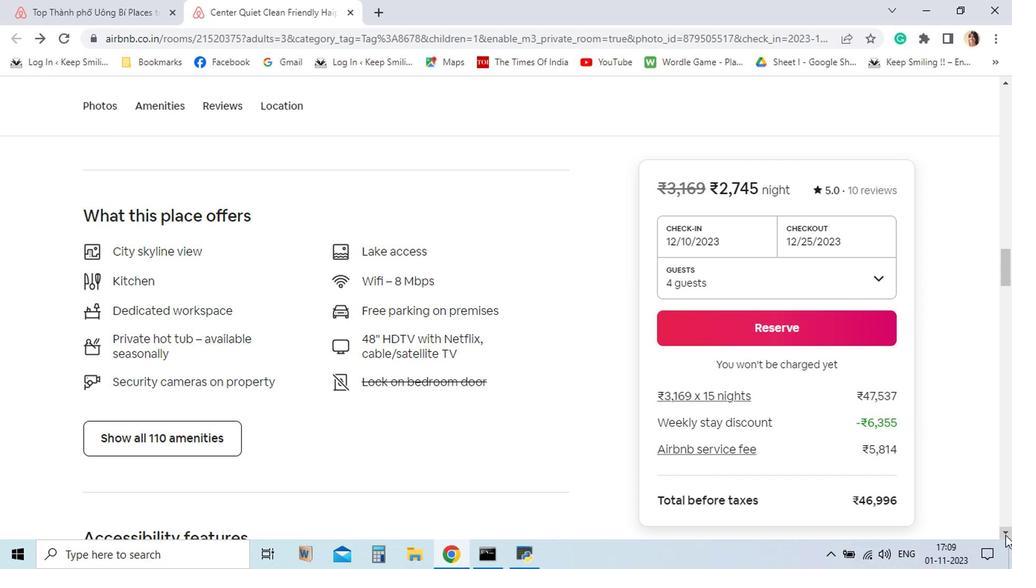 
Action: Mouse pressed left at (190, 405)
Screenshot: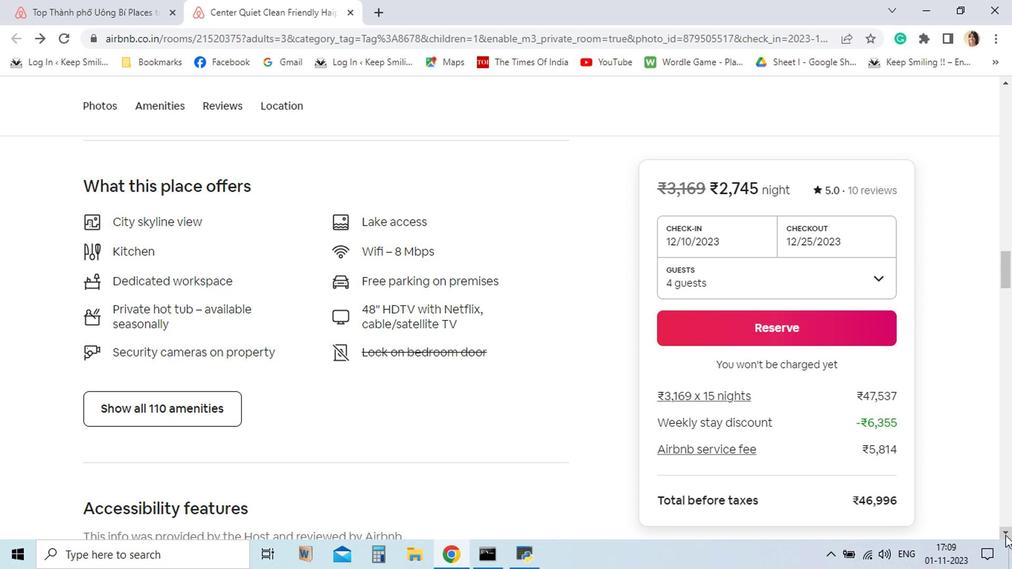 
Action: Mouse pressed left at (190, 405)
Screenshot: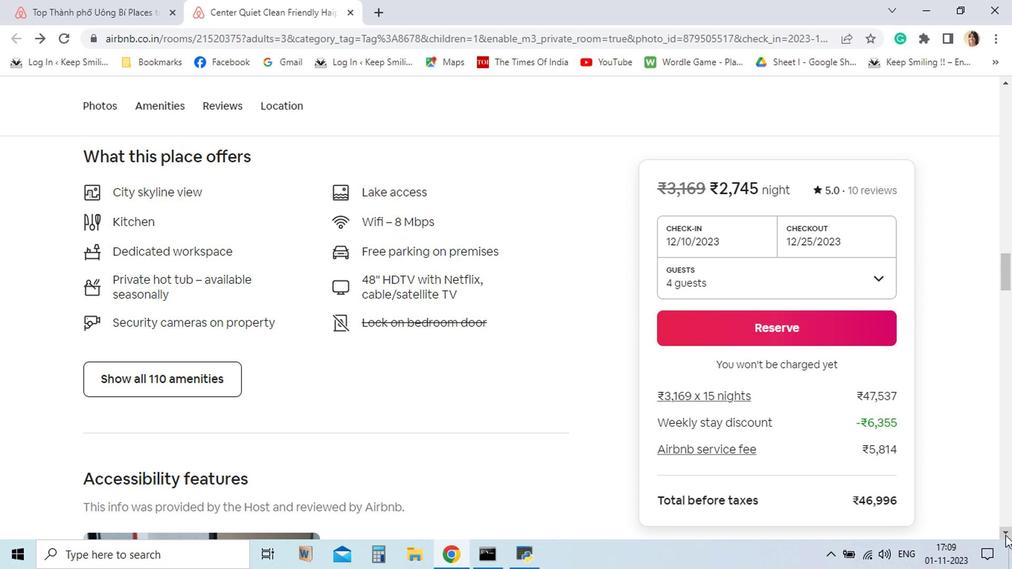 
Action: Mouse moved to (518, 380)
Screenshot: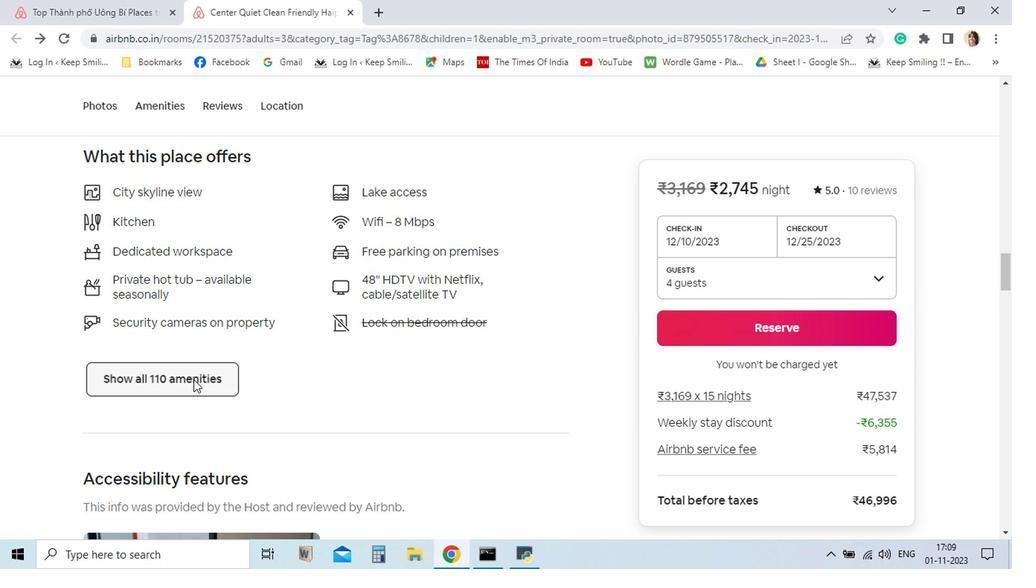 
Action: Mouse pressed left at (518, 380)
Screenshot: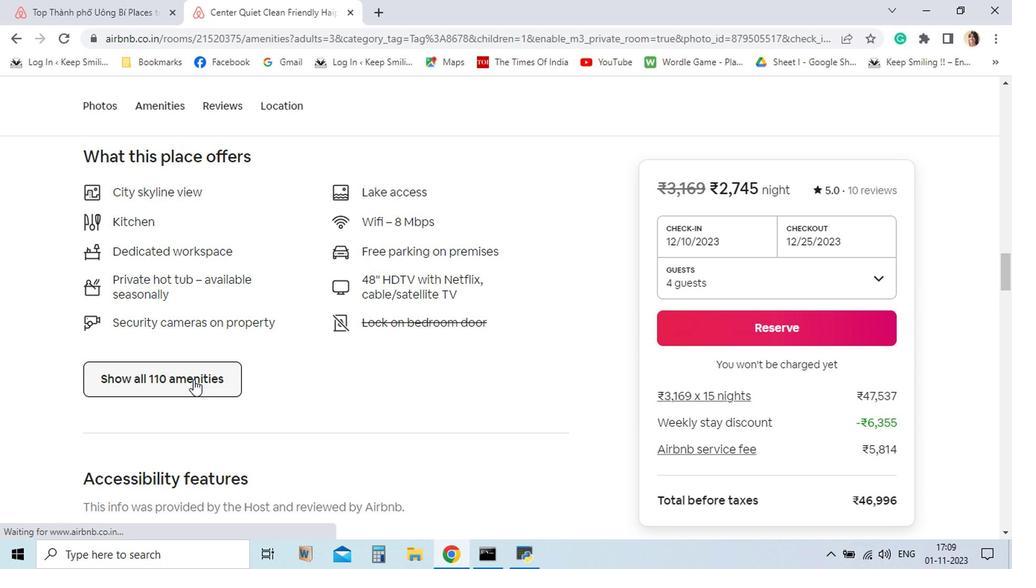 
Action: Mouse moved to (293, 388)
Screenshot: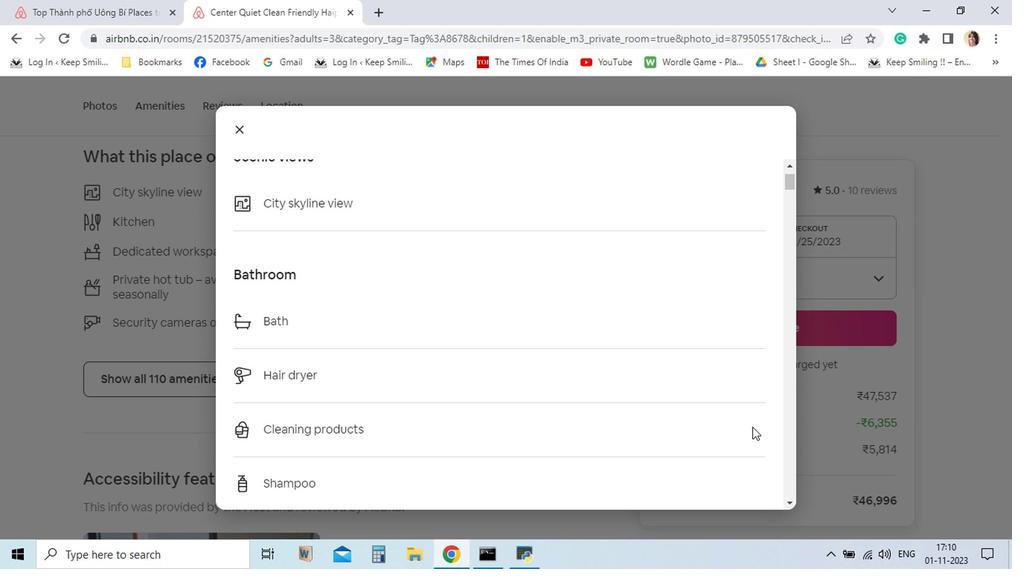 
Action: Mouse scrolled (293, 388) with delta (0, 0)
Screenshot: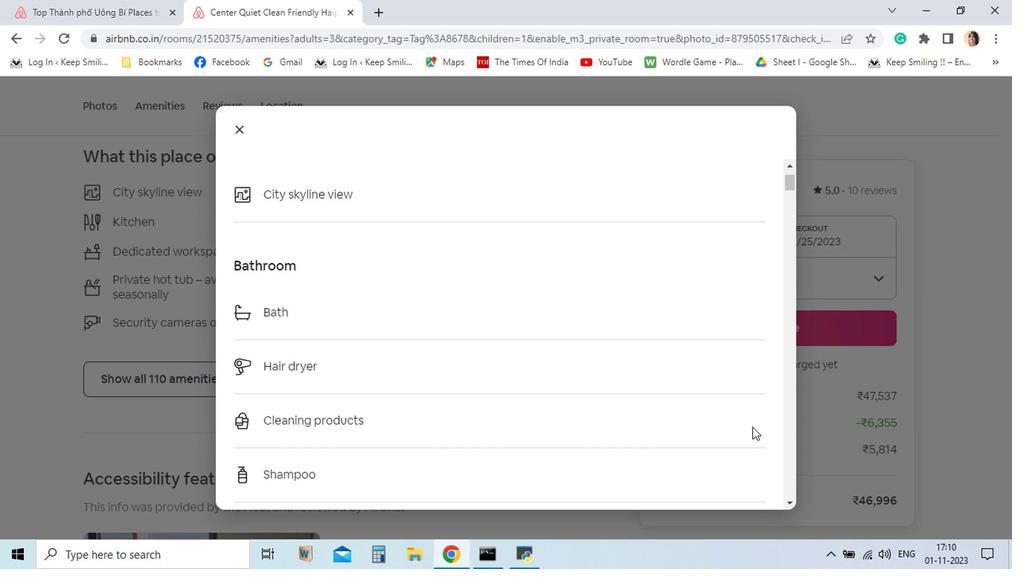 
Action: Mouse moved to (293, 388)
Screenshot: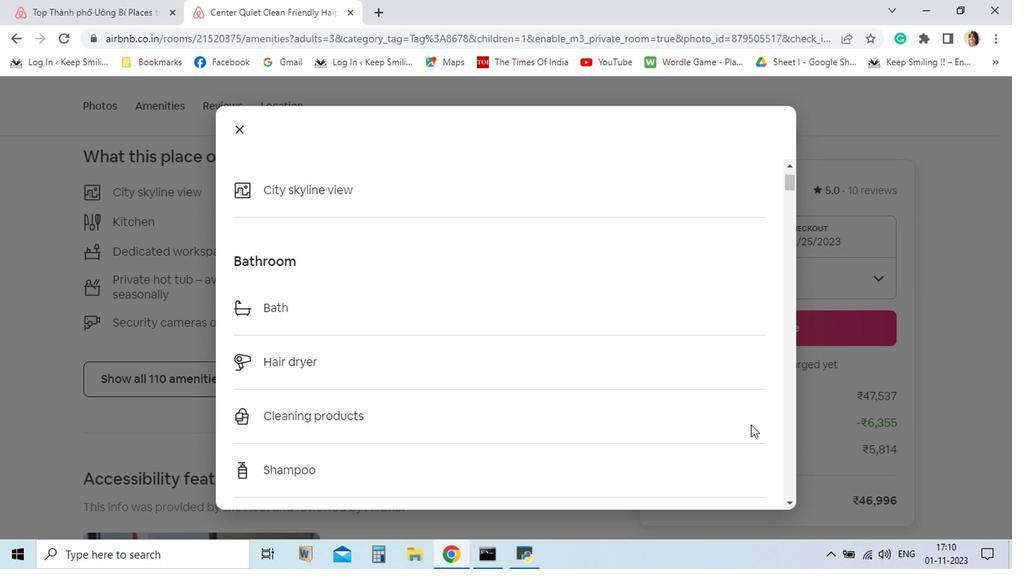 
Action: Mouse scrolled (293, 387) with delta (0, 0)
Screenshot: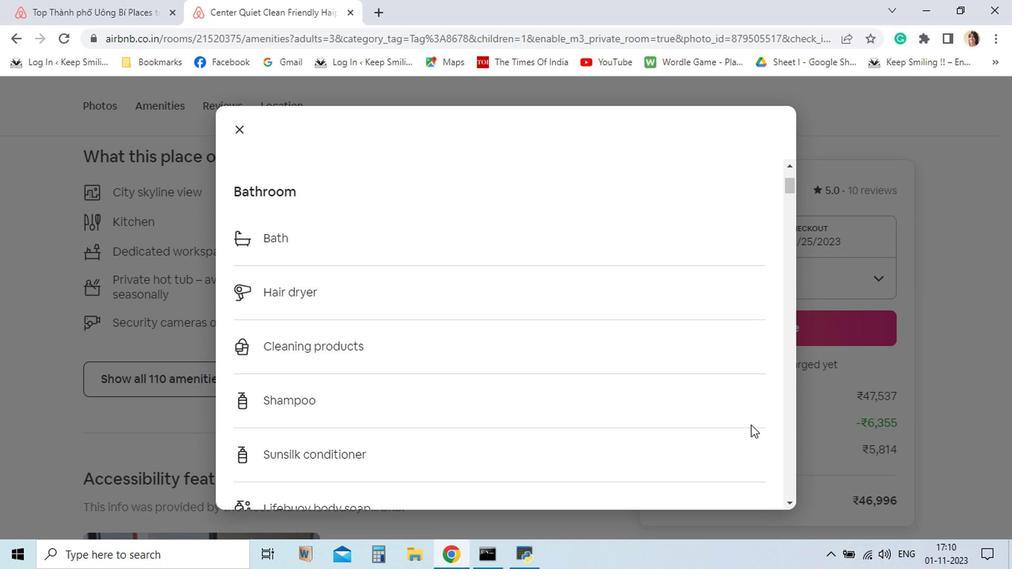 
Action: Mouse scrolled (293, 387) with delta (0, 0)
Screenshot: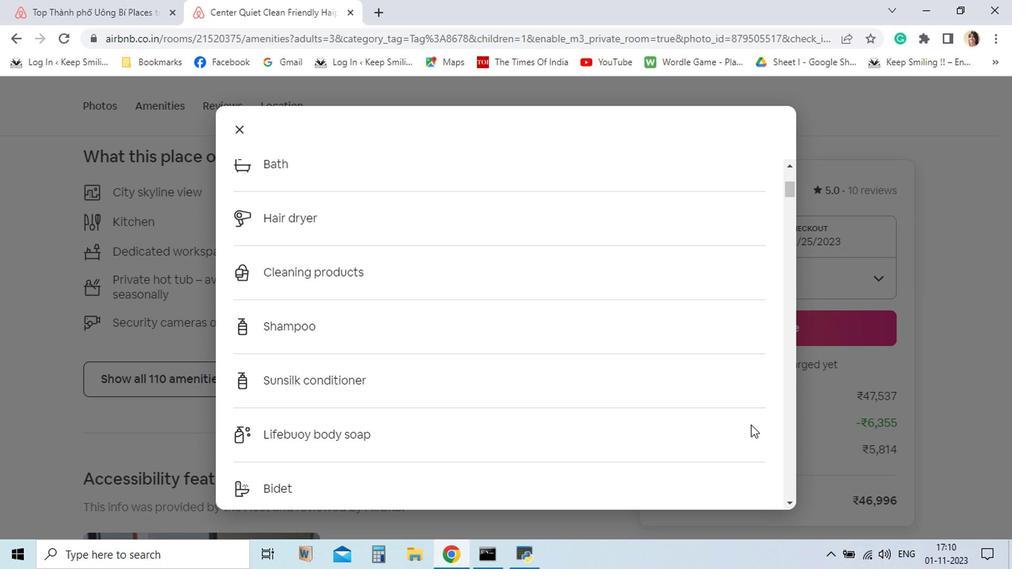 
Action: Mouse scrolled (293, 387) with delta (0, 0)
Screenshot: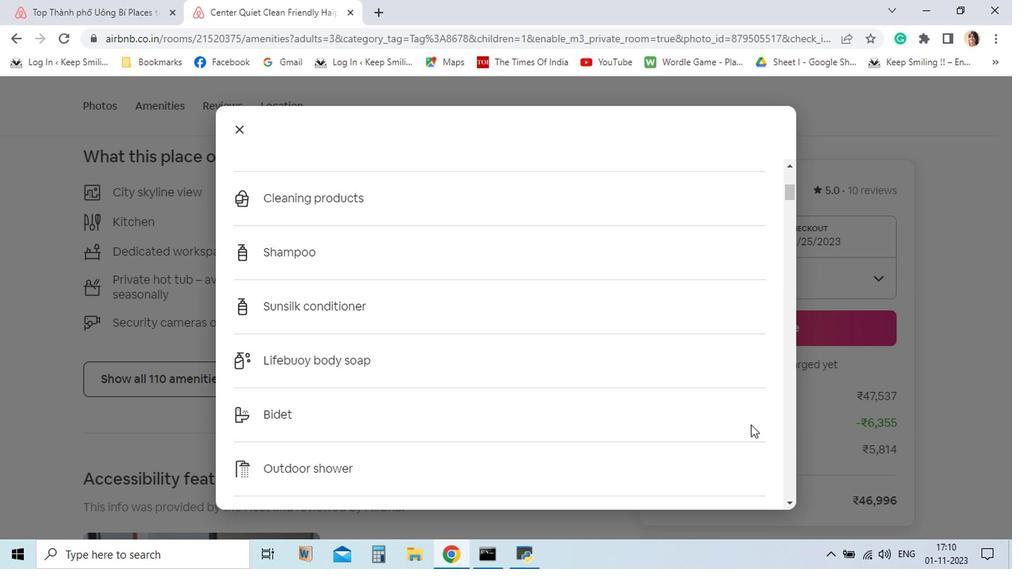 
Action: Mouse scrolled (293, 387) with delta (0, 0)
Screenshot: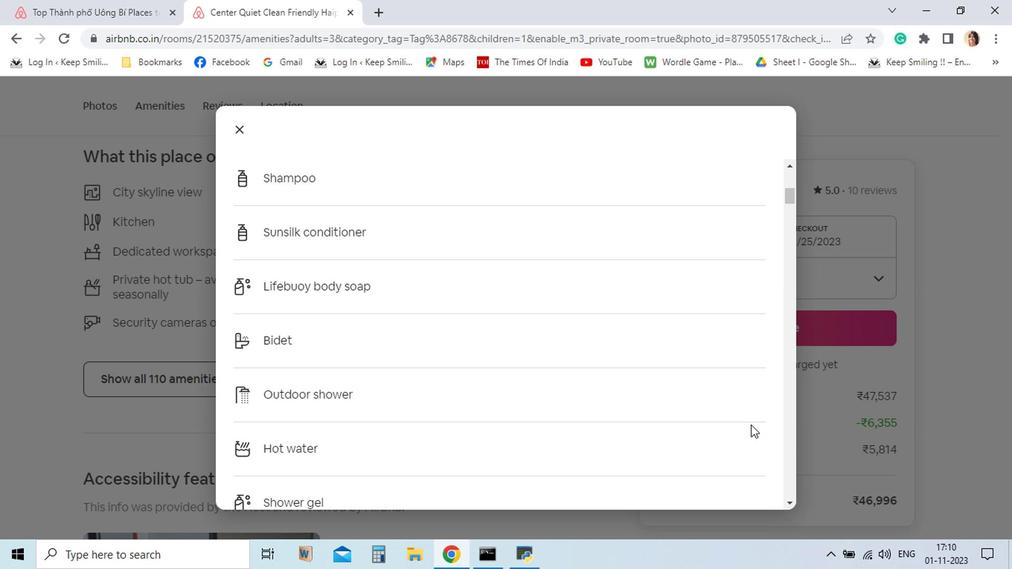 
Action: Mouse scrolled (293, 387) with delta (0, 0)
Screenshot: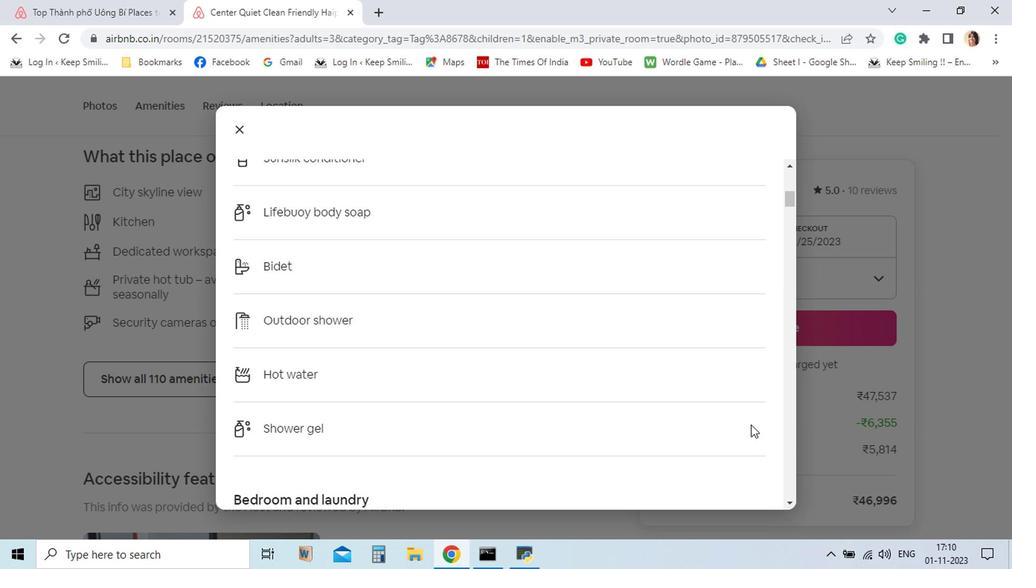 
Action: Mouse scrolled (293, 387) with delta (0, 0)
Screenshot: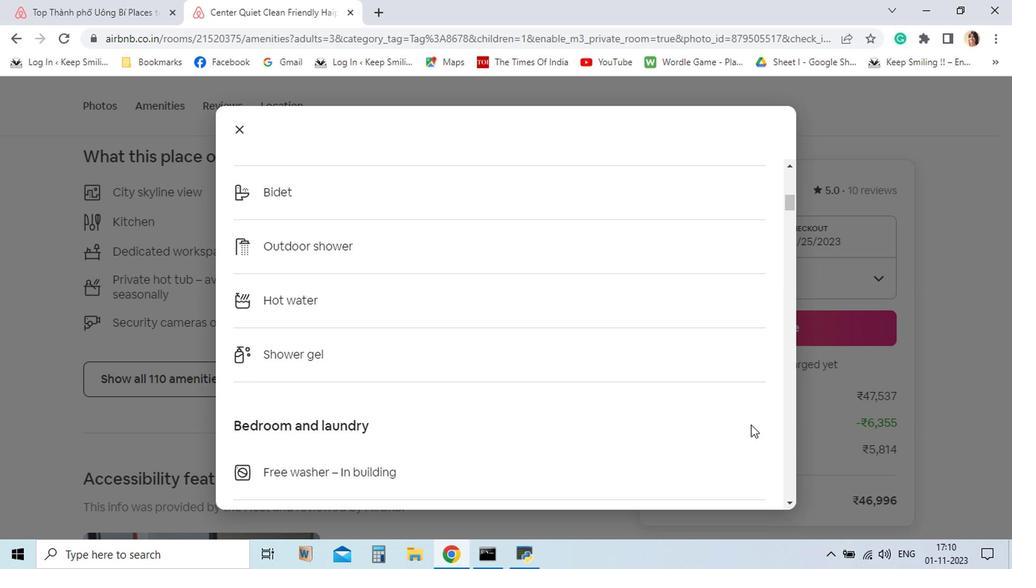 
Action: Mouse scrolled (293, 387) with delta (0, 0)
Screenshot: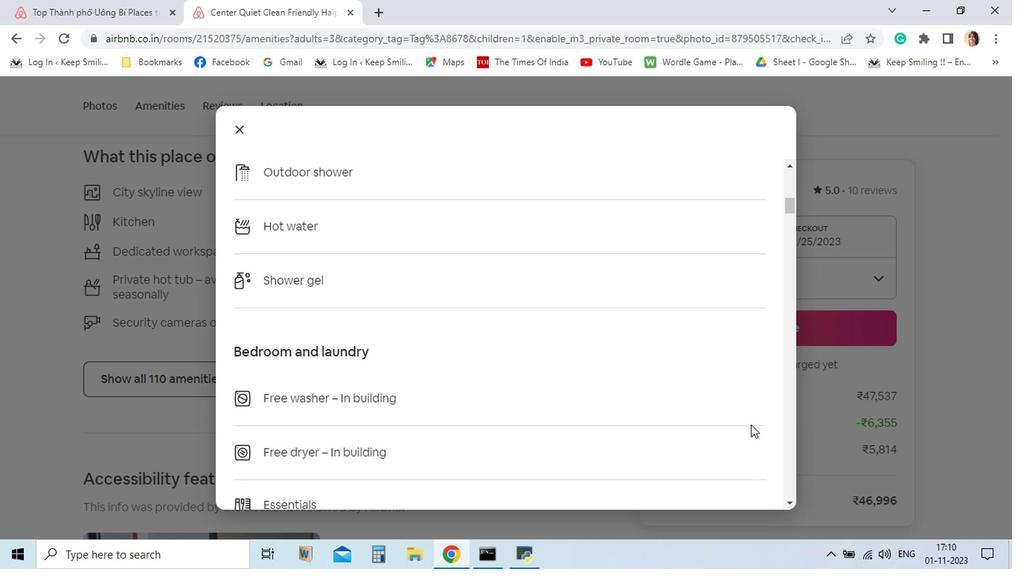 
Action: Mouse scrolled (293, 387) with delta (0, 0)
Screenshot: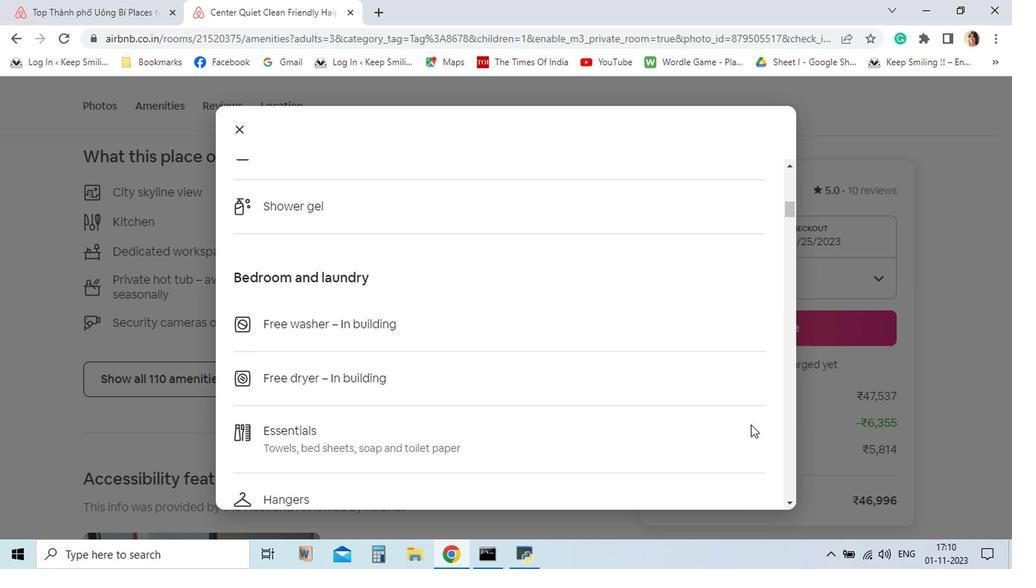 
Action: Mouse scrolled (293, 387) with delta (0, 0)
Screenshot: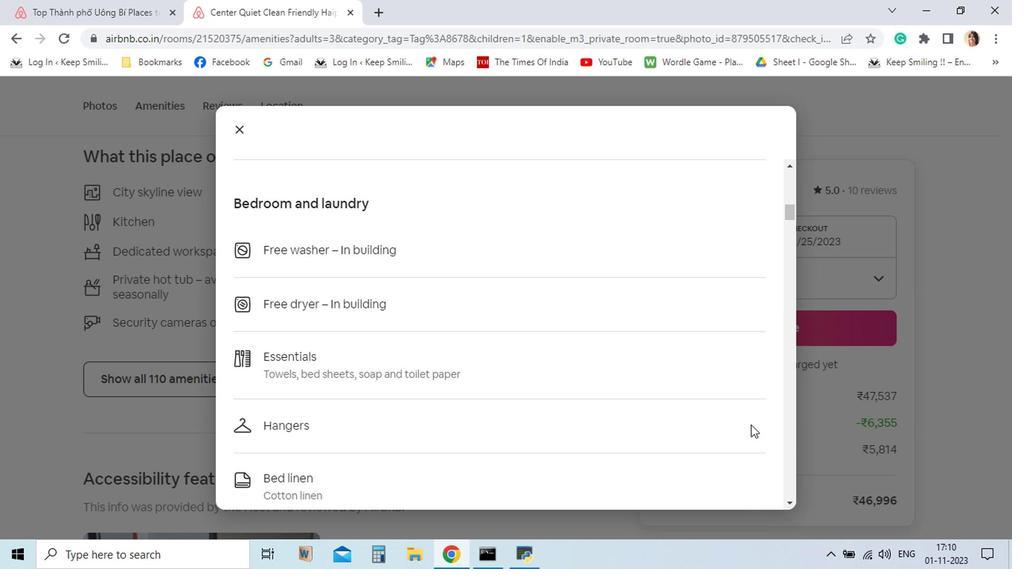 
Action: Mouse scrolled (293, 387) with delta (0, 0)
Screenshot: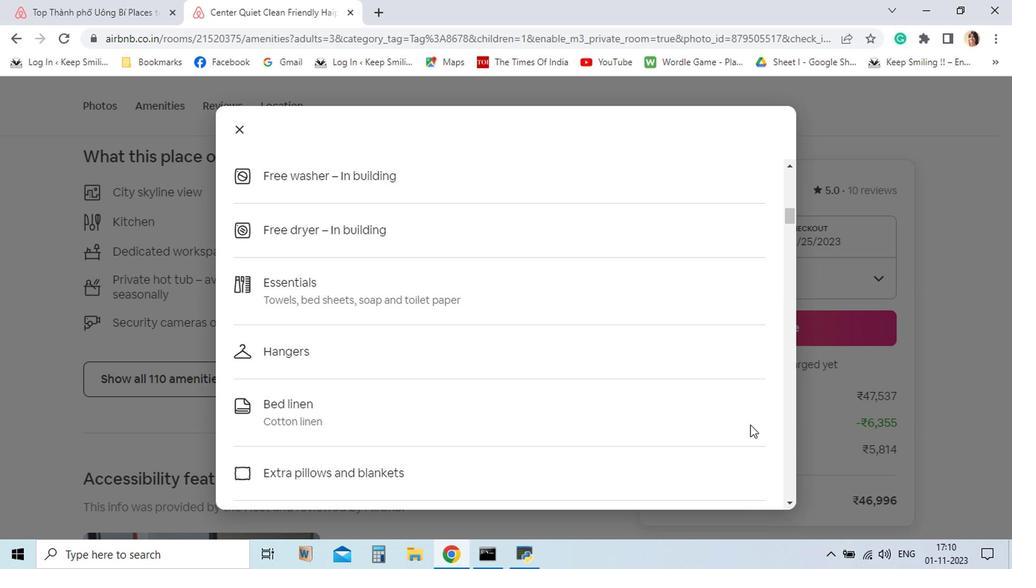
Action: Mouse moved to (294, 388)
Screenshot: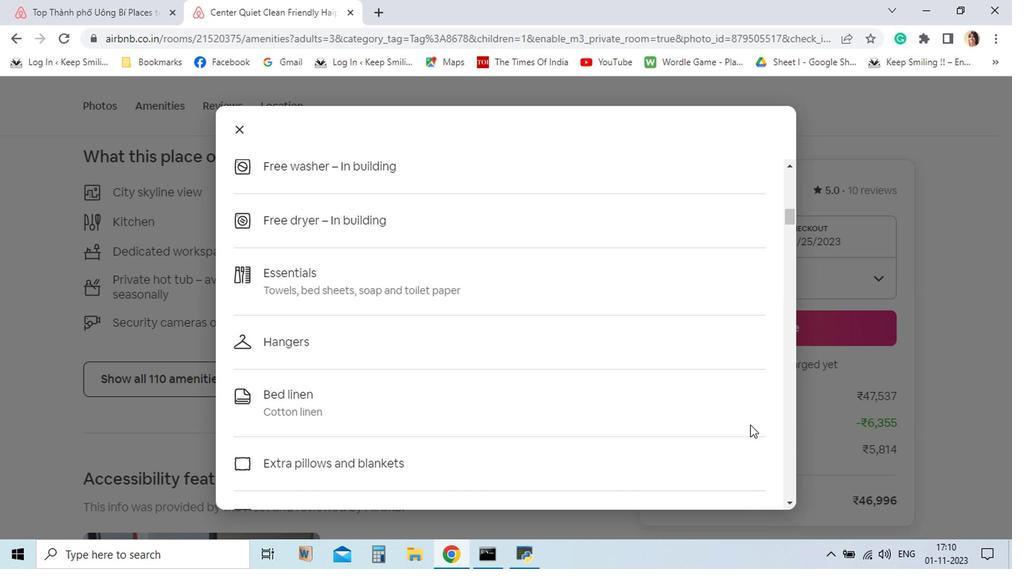 
Action: Mouse scrolled (294, 387) with delta (0, 0)
Screenshot: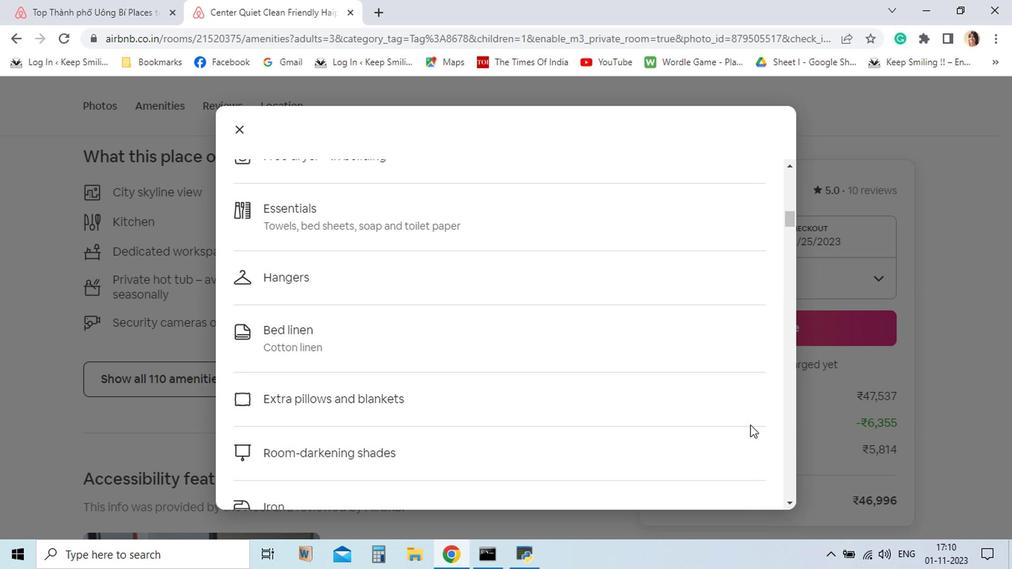 
Action: Mouse scrolled (294, 387) with delta (0, 0)
Screenshot: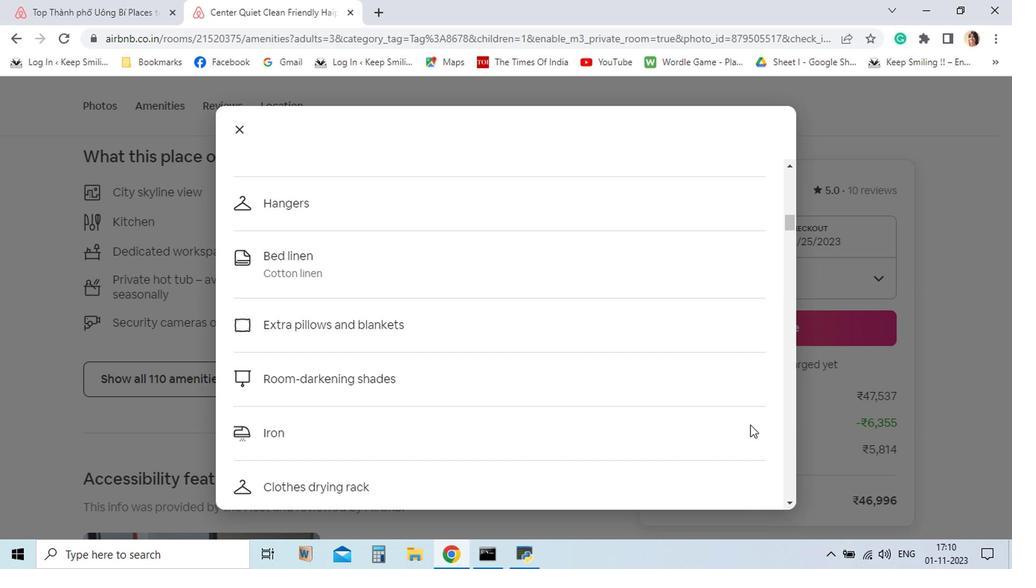 
Action: Mouse scrolled (294, 387) with delta (0, 0)
Screenshot: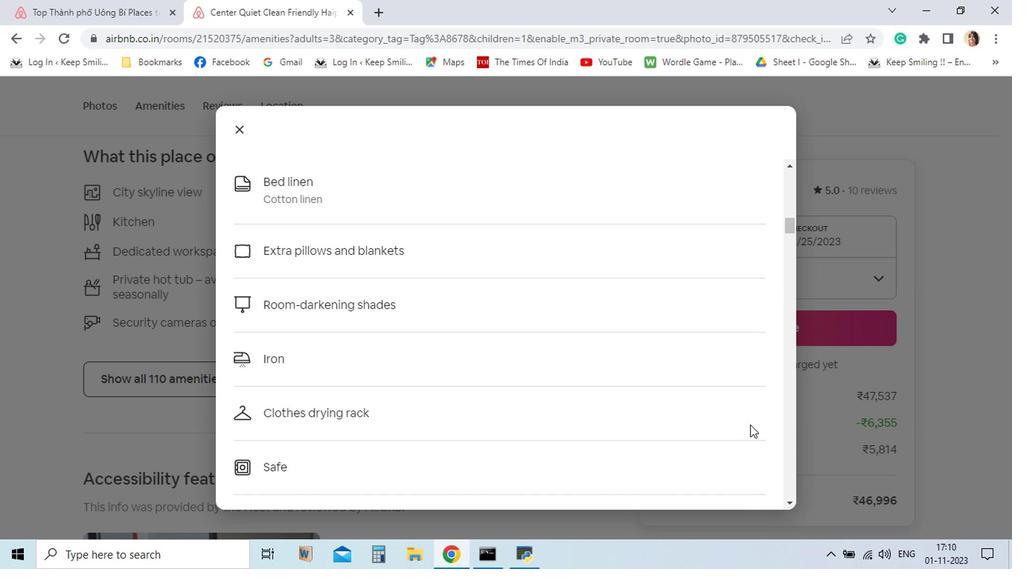 
Action: Mouse scrolled (294, 387) with delta (0, 0)
Screenshot: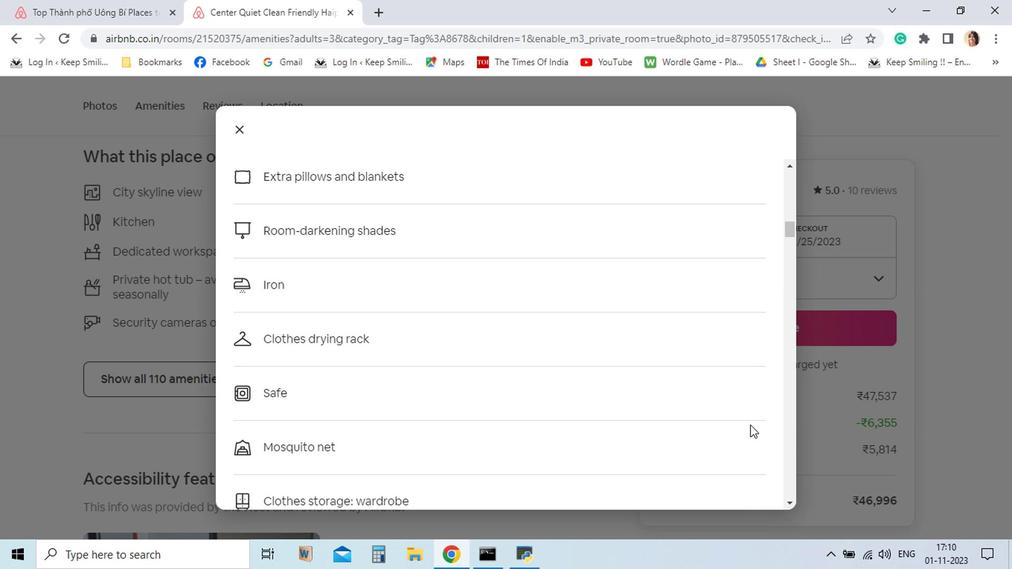 
Action: Mouse scrolled (294, 387) with delta (0, 0)
Screenshot: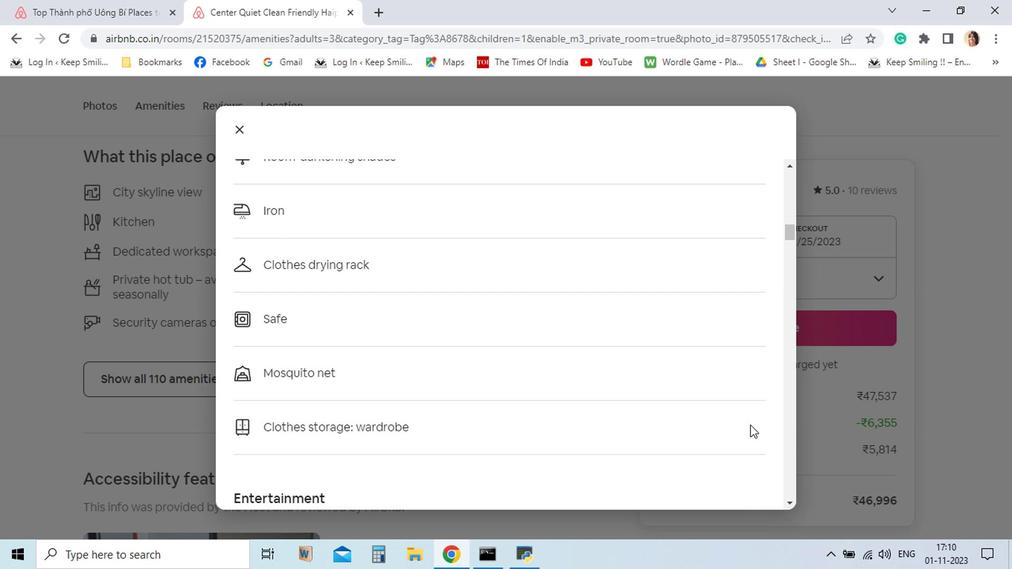 
Action: Mouse scrolled (294, 387) with delta (0, 0)
Screenshot: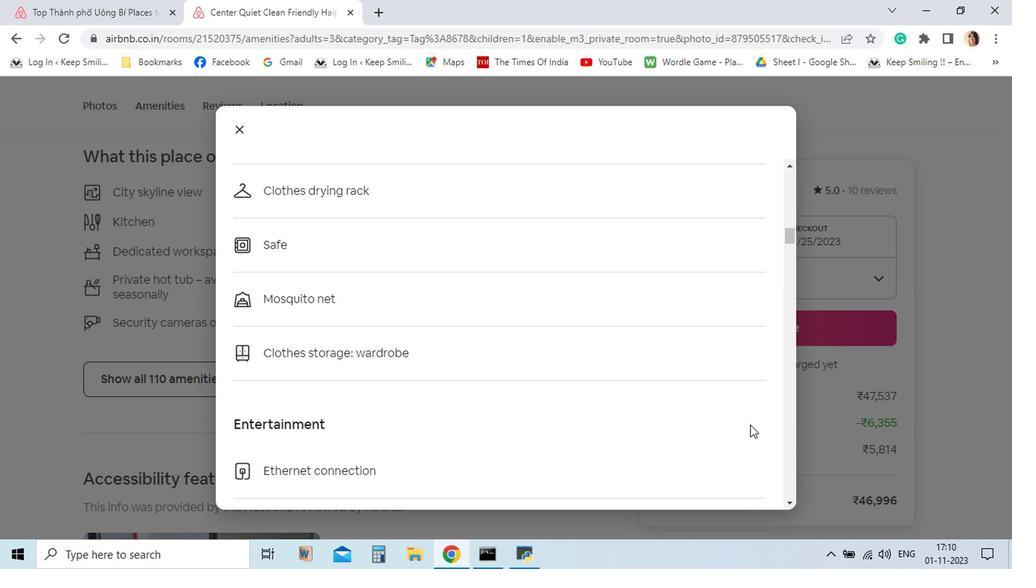 
Action: Mouse scrolled (294, 387) with delta (0, 0)
Screenshot: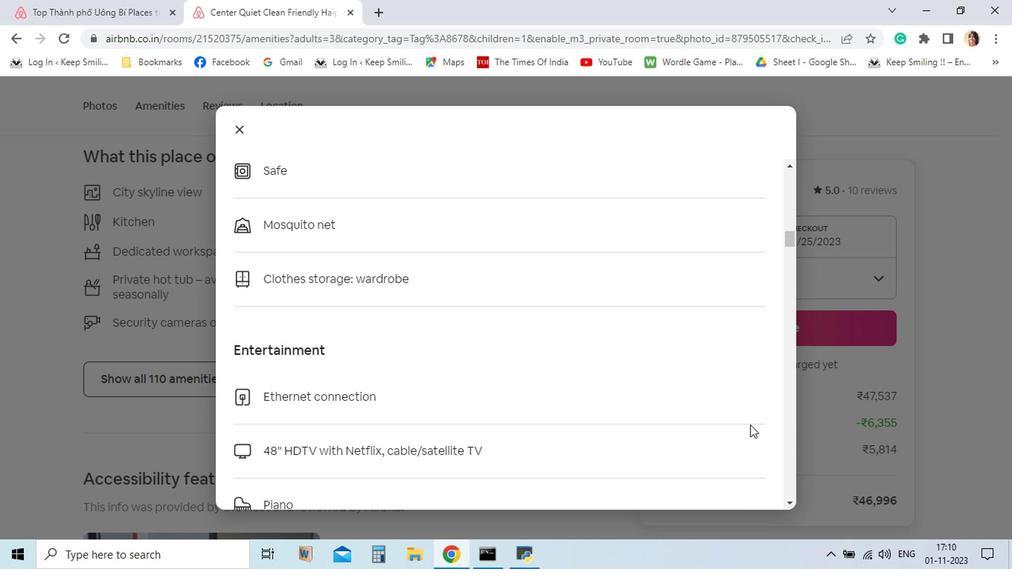 
Action: Mouse scrolled (294, 387) with delta (0, 0)
Screenshot: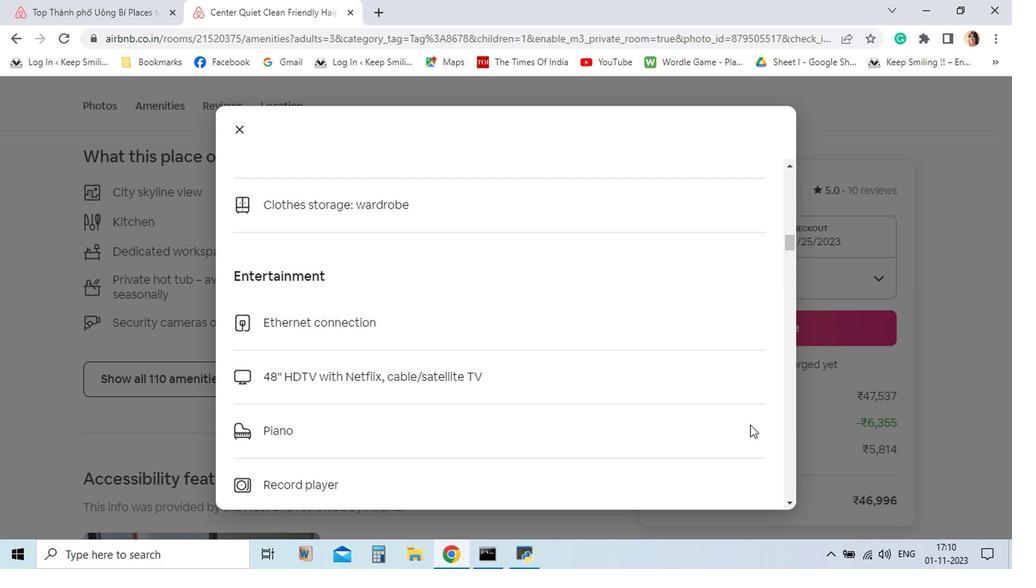 
Action: Mouse scrolled (294, 387) with delta (0, 0)
Screenshot: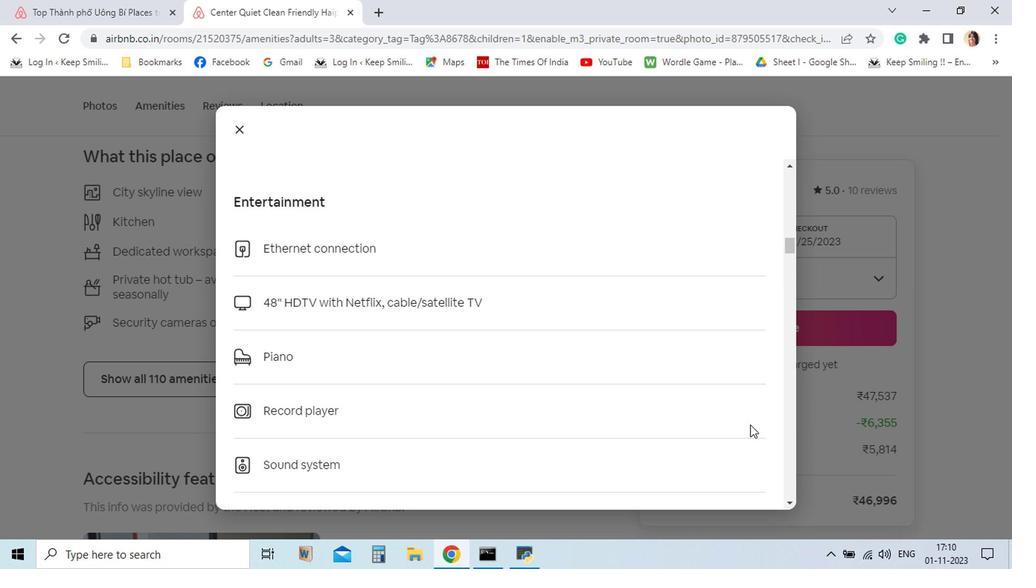 
Action: Mouse scrolled (294, 387) with delta (0, 0)
Screenshot: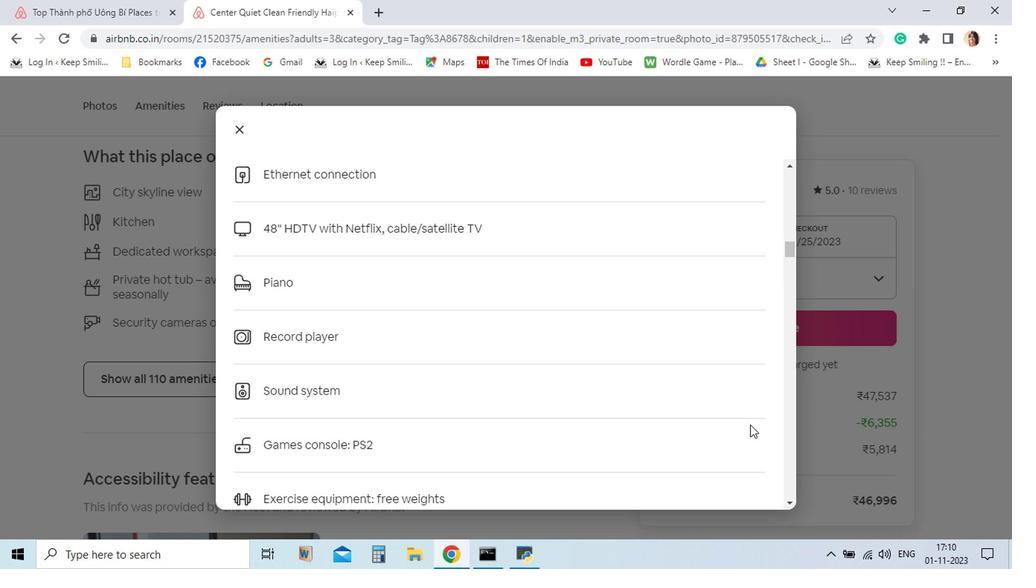 
Action: Mouse scrolled (294, 387) with delta (0, 0)
Screenshot: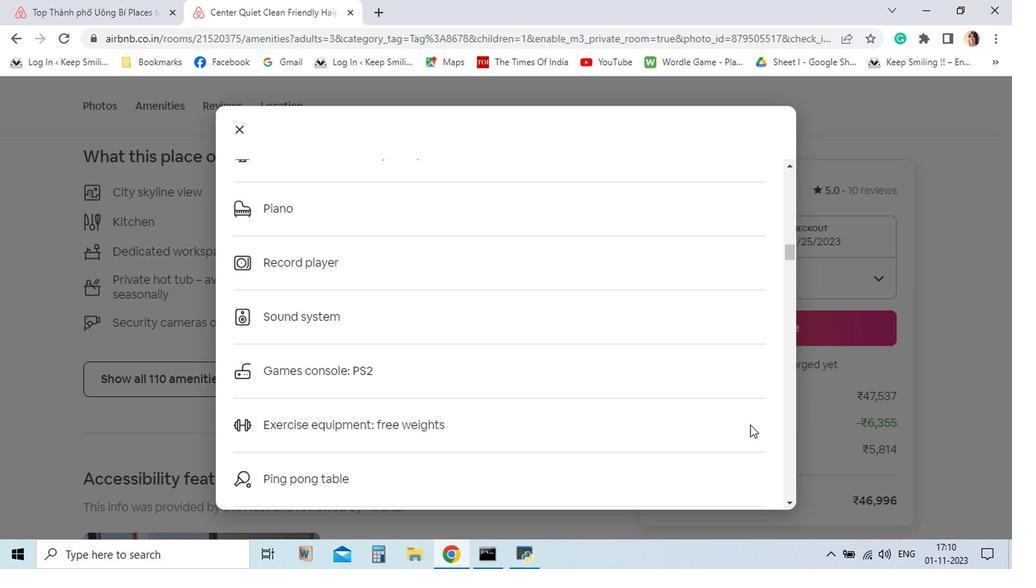 
Action: Mouse scrolled (294, 387) with delta (0, 0)
Screenshot: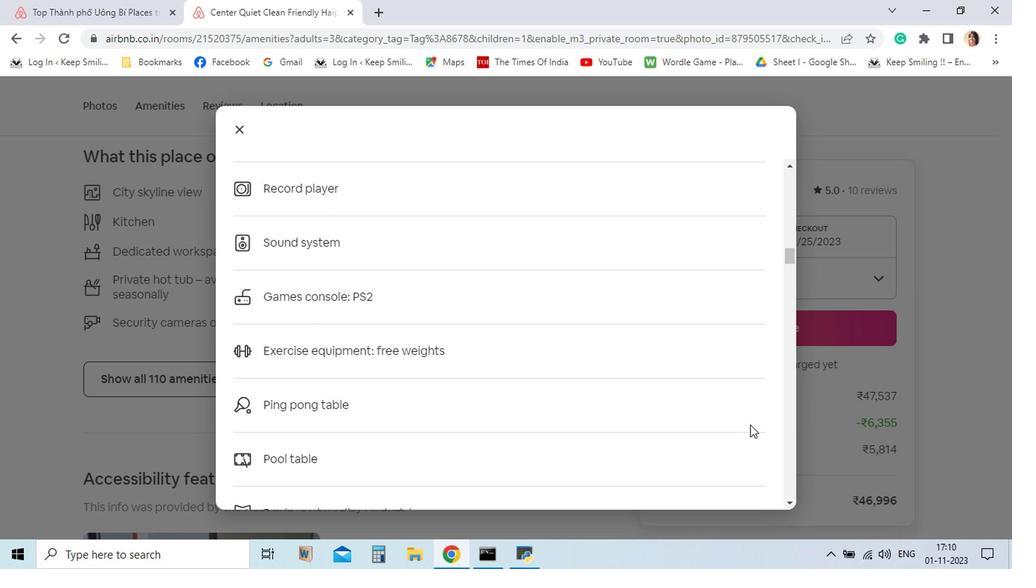 
Action: Mouse scrolled (294, 387) with delta (0, 0)
Screenshot: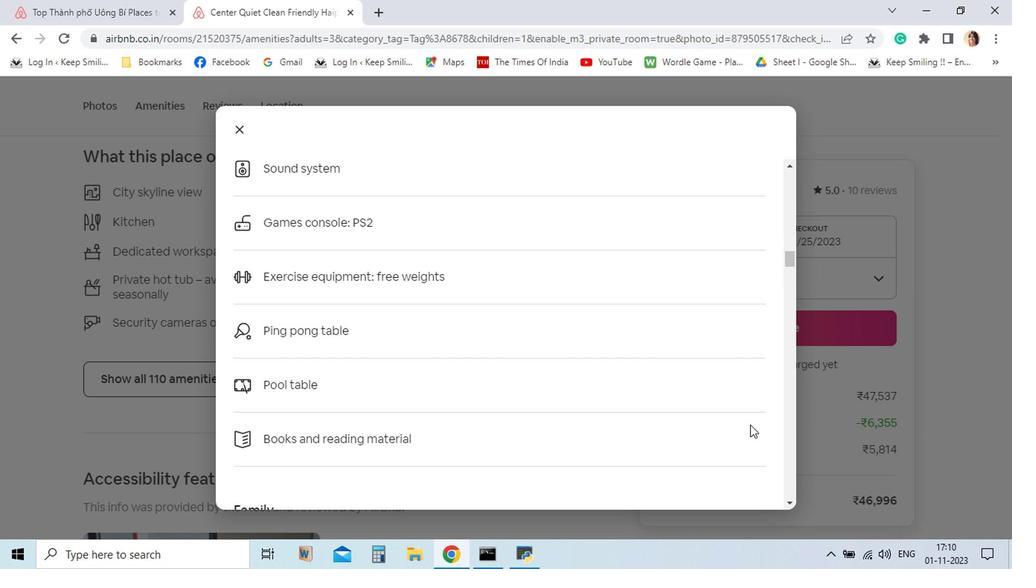 
Action: Mouse scrolled (294, 387) with delta (0, 0)
Screenshot: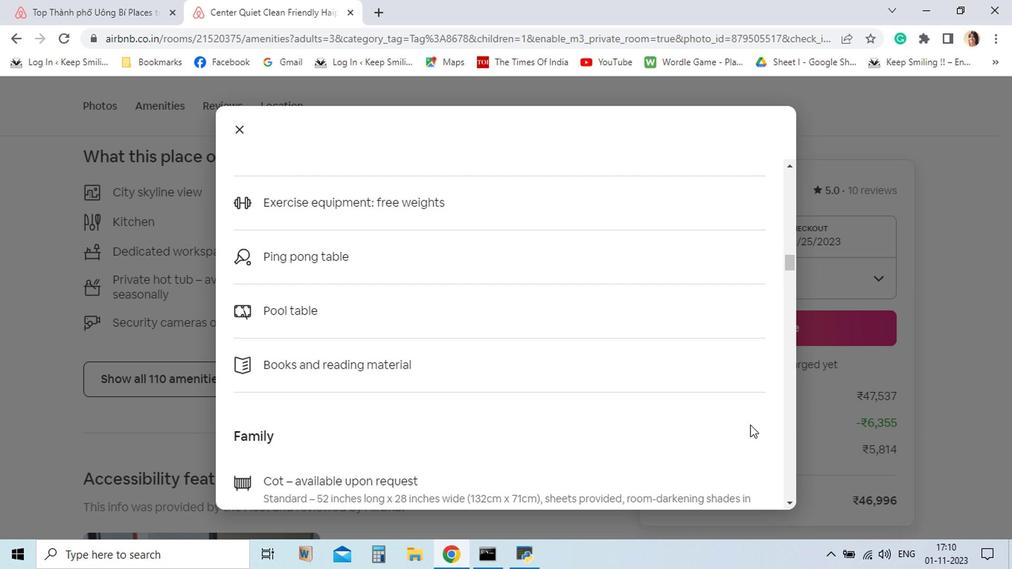 
Action: Mouse scrolled (294, 387) with delta (0, 0)
Screenshot: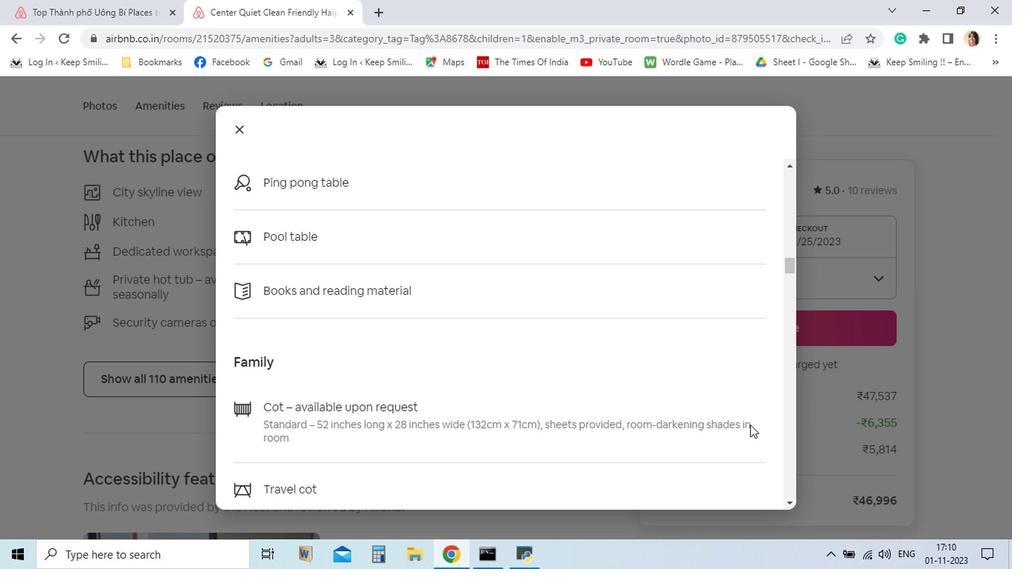 
Action: Mouse scrolled (294, 387) with delta (0, 0)
Screenshot: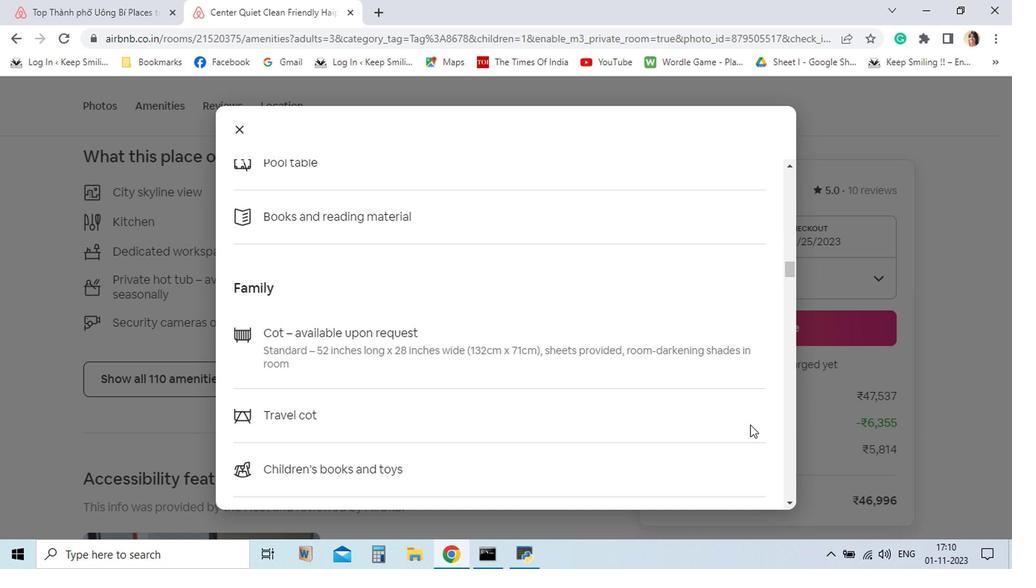 
Action: Mouse scrolled (294, 387) with delta (0, 0)
Screenshot: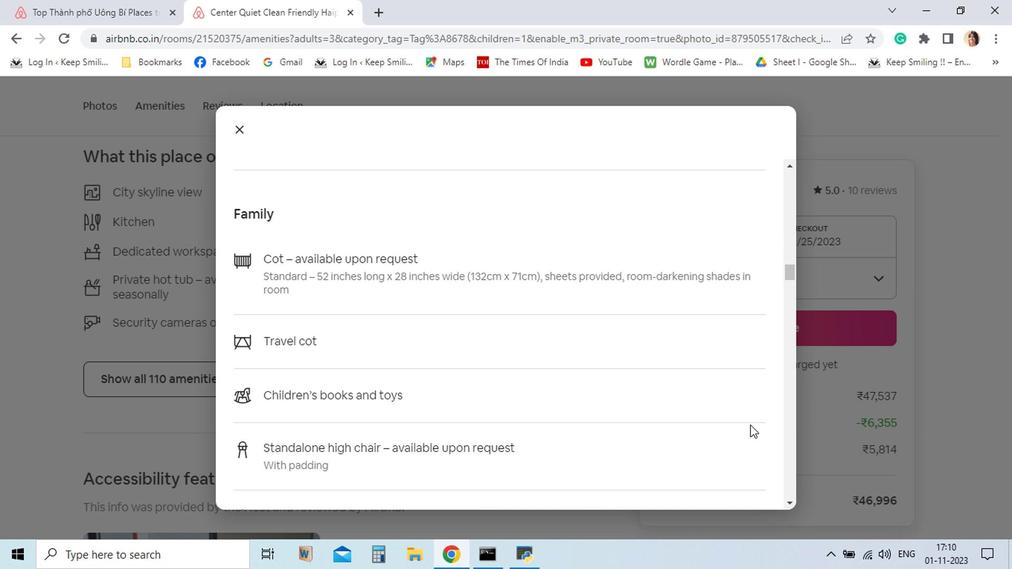 
Action: Mouse scrolled (294, 387) with delta (0, 0)
Screenshot: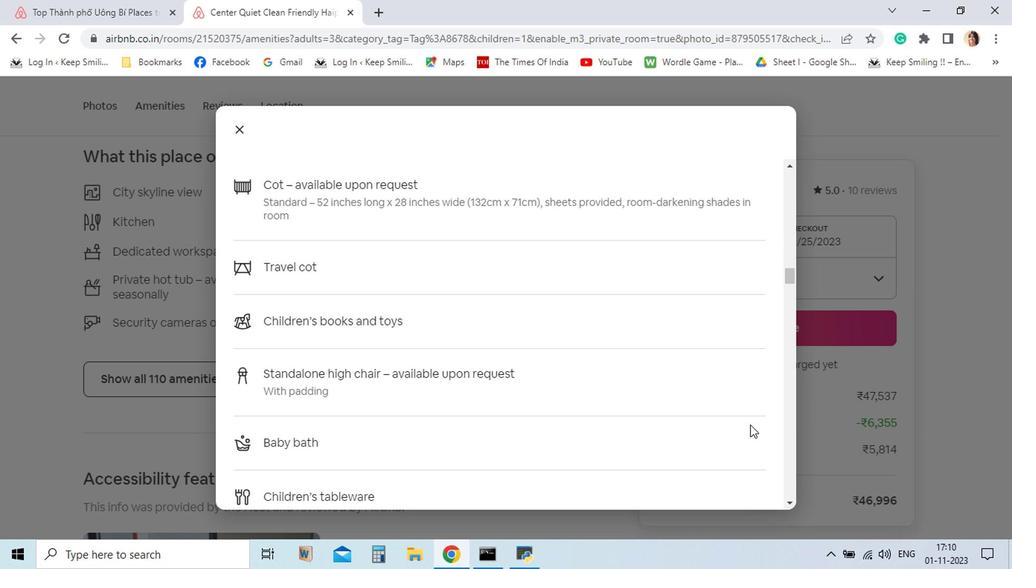 
Action: Mouse scrolled (294, 387) with delta (0, 0)
Screenshot: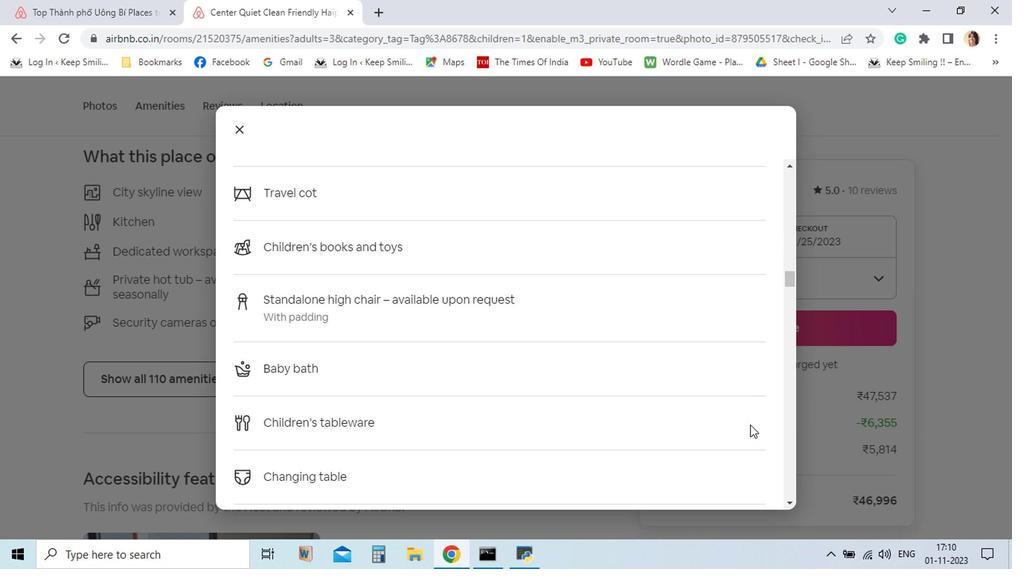 
Action: Mouse scrolled (294, 387) with delta (0, 0)
Screenshot: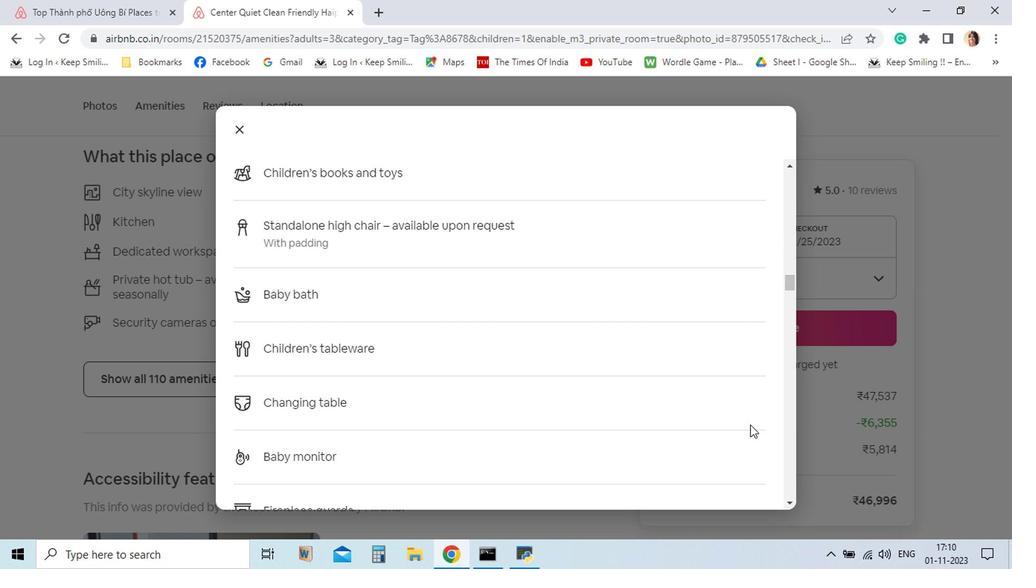 
Action: Mouse scrolled (294, 387) with delta (0, 0)
Screenshot: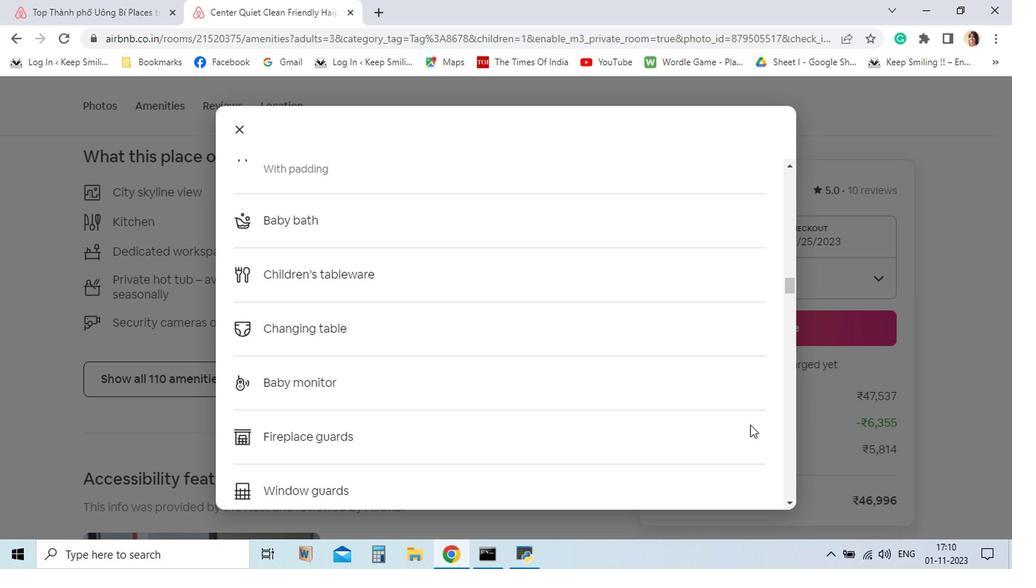 
Action: Mouse scrolled (294, 387) with delta (0, 0)
Screenshot: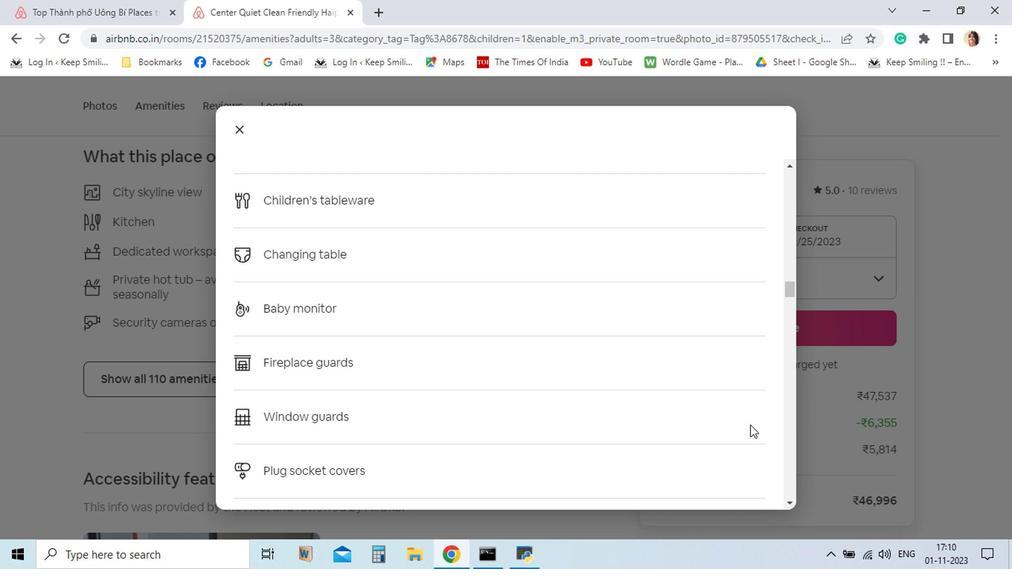 
Action: Mouse scrolled (294, 387) with delta (0, 0)
Screenshot: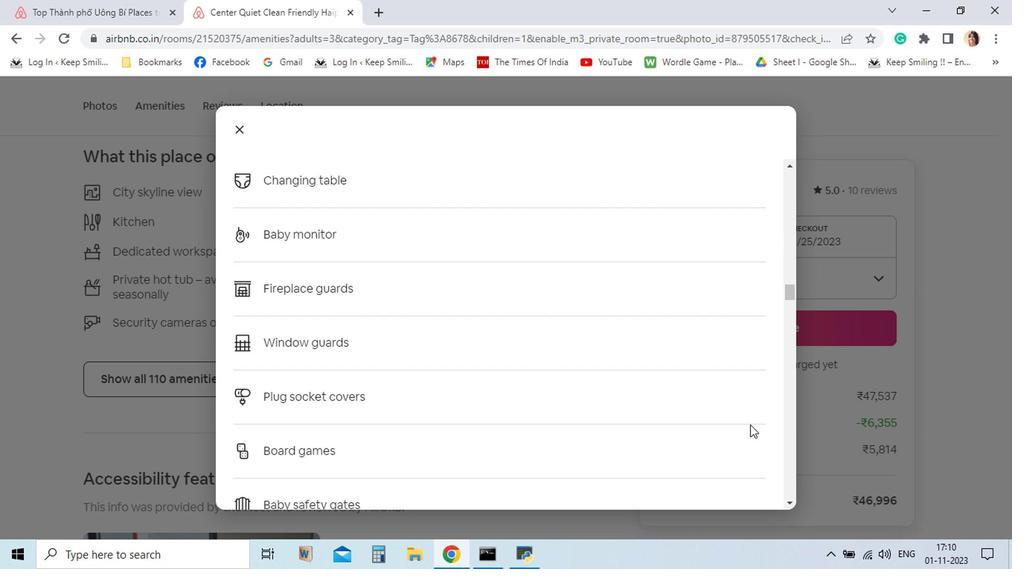 
Action: Mouse scrolled (294, 387) with delta (0, 0)
Screenshot: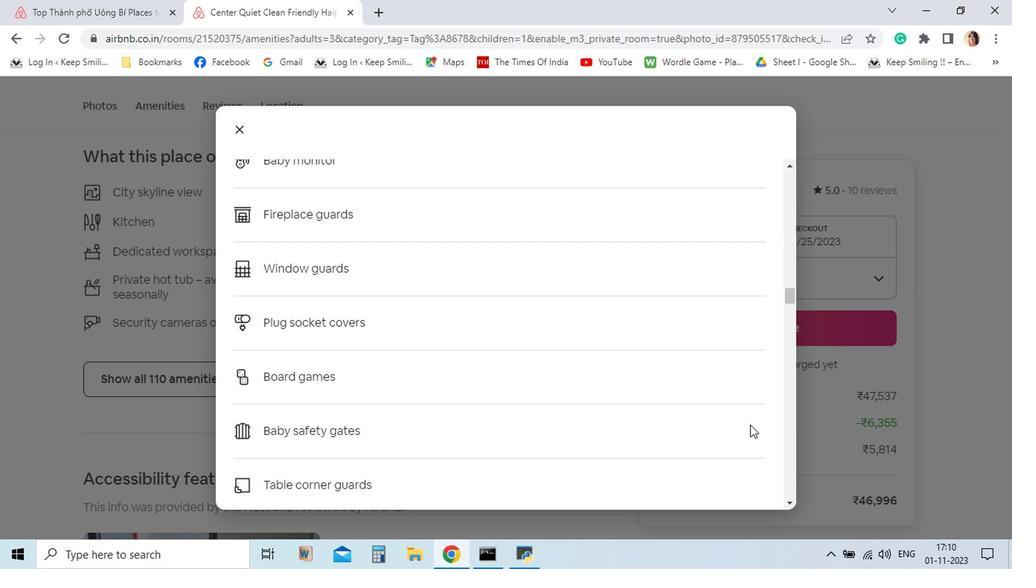 
Action: Mouse scrolled (294, 387) with delta (0, 0)
Screenshot: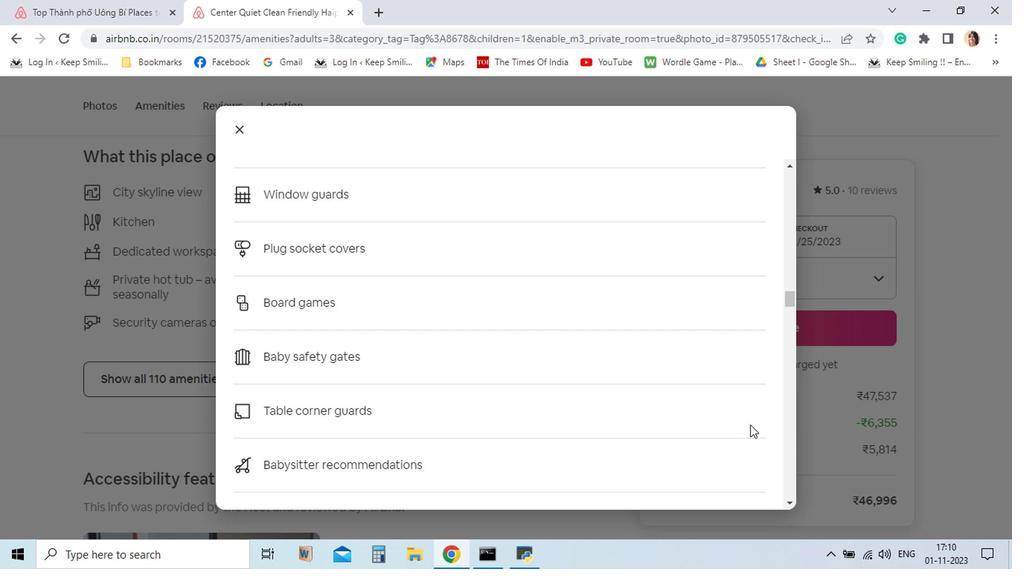 
Action: Mouse scrolled (294, 387) with delta (0, 0)
Screenshot: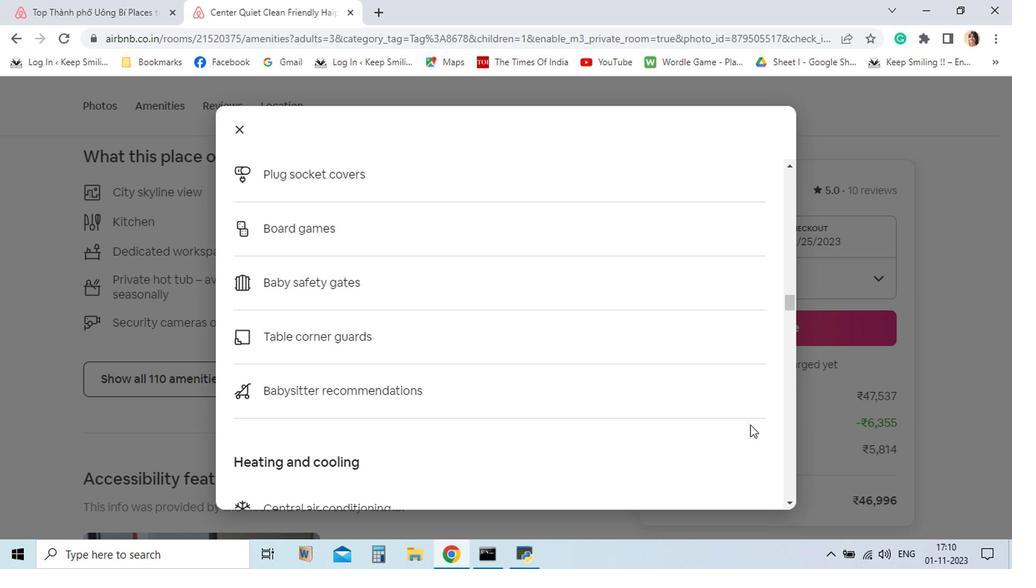 
Action: Mouse scrolled (294, 387) with delta (0, 0)
Screenshot: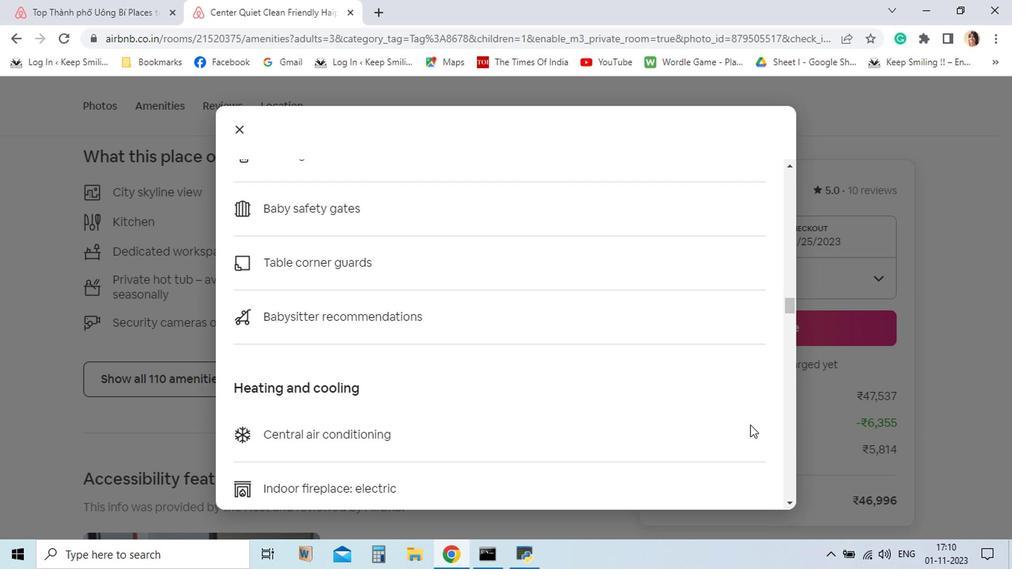 
Action: Mouse scrolled (294, 387) with delta (0, 0)
Screenshot: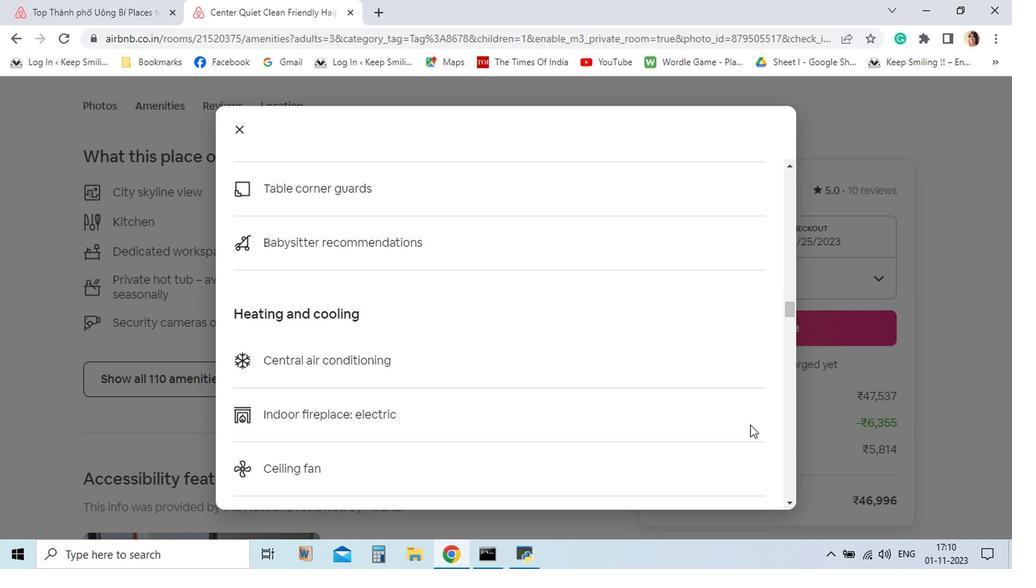 
Action: Mouse scrolled (294, 387) with delta (0, 0)
Screenshot: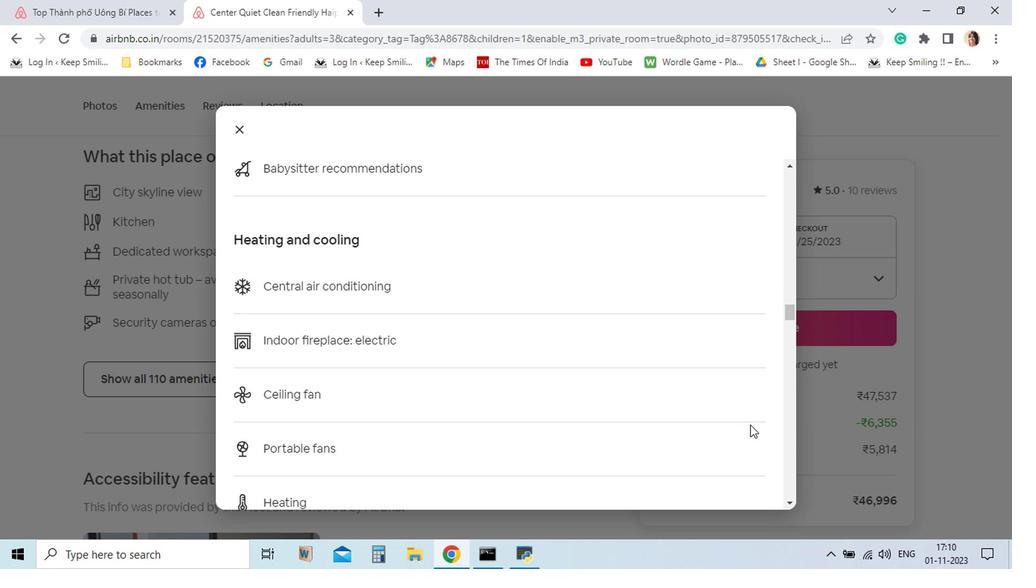 
Action: Mouse scrolled (294, 387) with delta (0, 0)
Screenshot: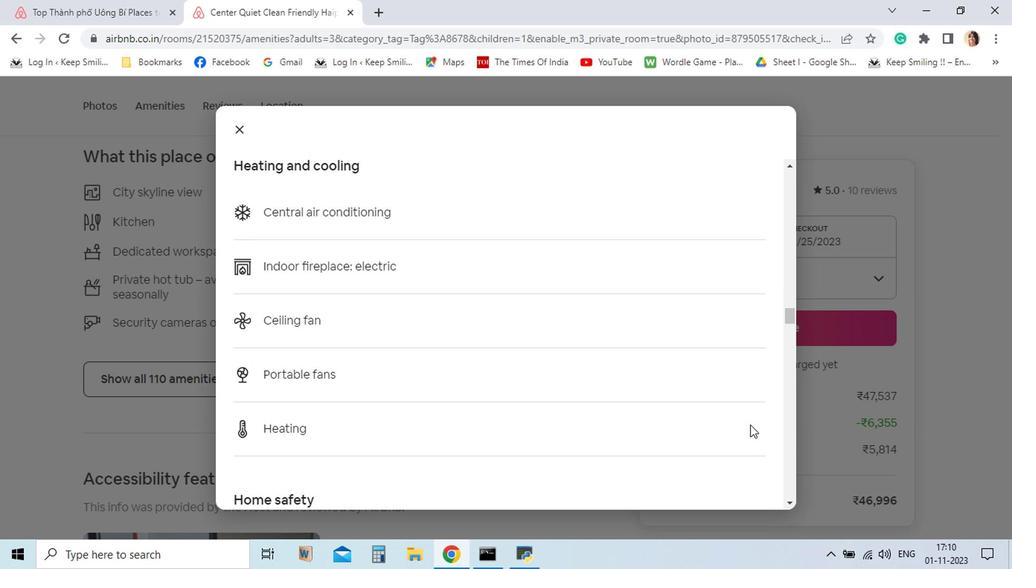 
Action: Mouse scrolled (294, 387) with delta (0, 0)
Screenshot: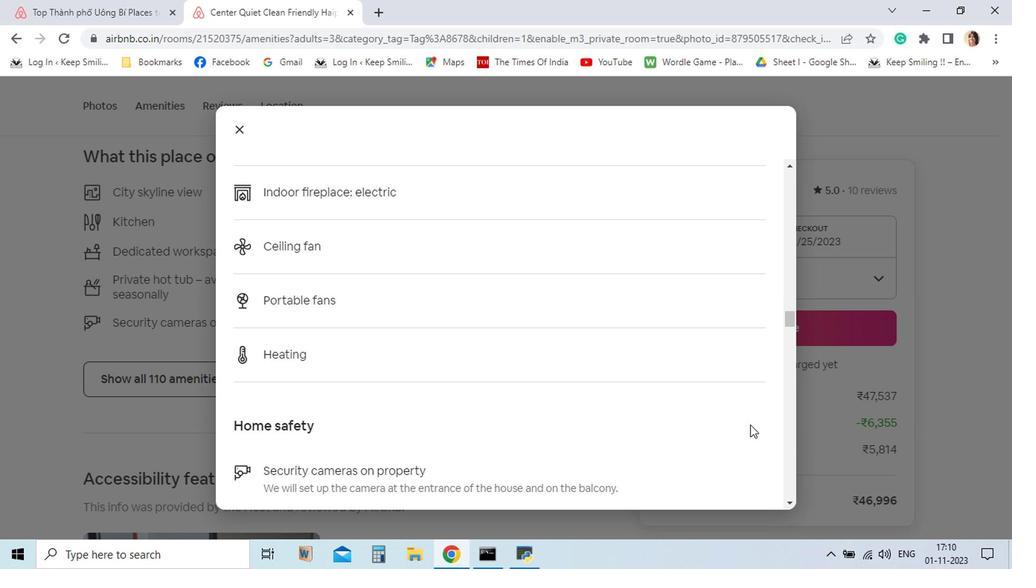 
Action: Mouse scrolled (294, 387) with delta (0, 0)
Screenshot: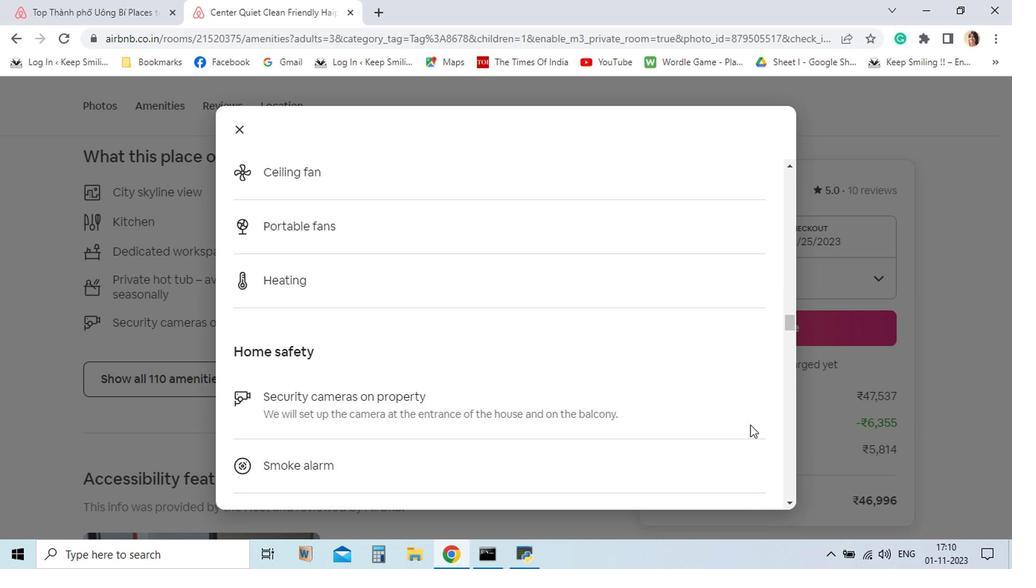 
Action: Mouse scrolled (294, 387) with delta (0, 0)
Screenshot: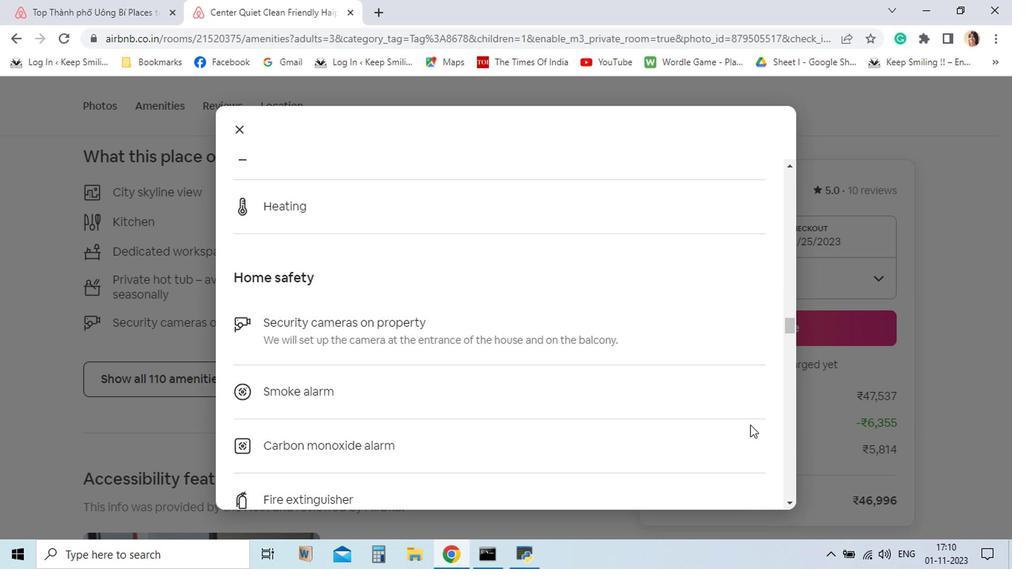 
Action: Mouse scrolled (294, 387) with delta (0, 0)
Screenshot: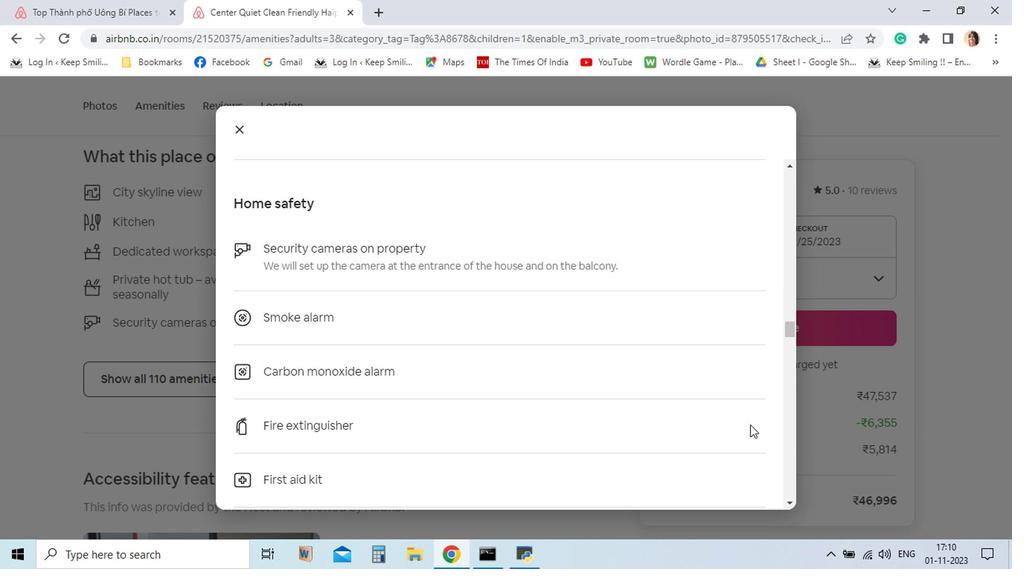 
Action: Mouse scrolled (294, 387) with delta (0, 0)
Screenshot: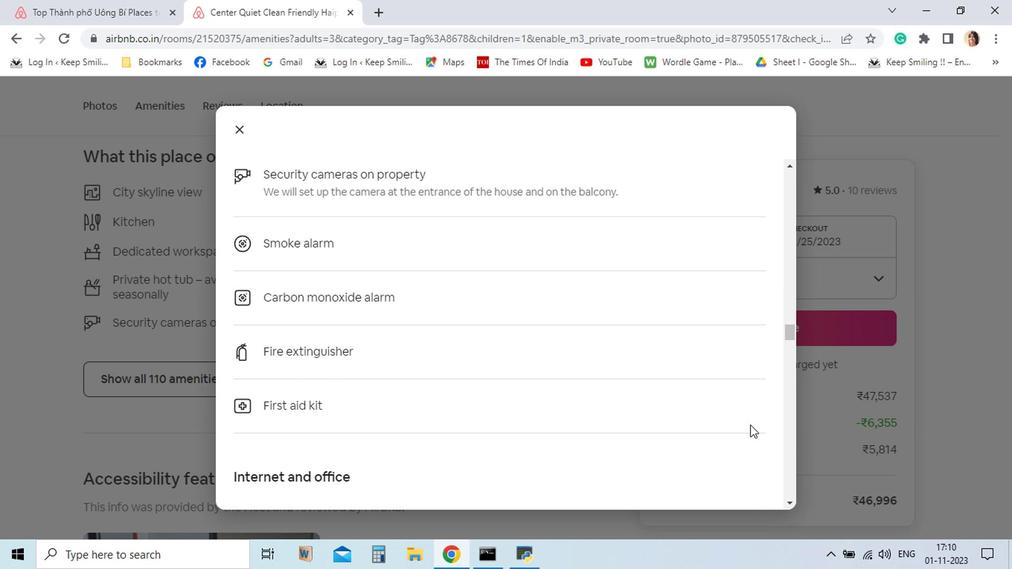
Action: Mouse scrolled (294, 387) with delta (0, 0)
Screenshot: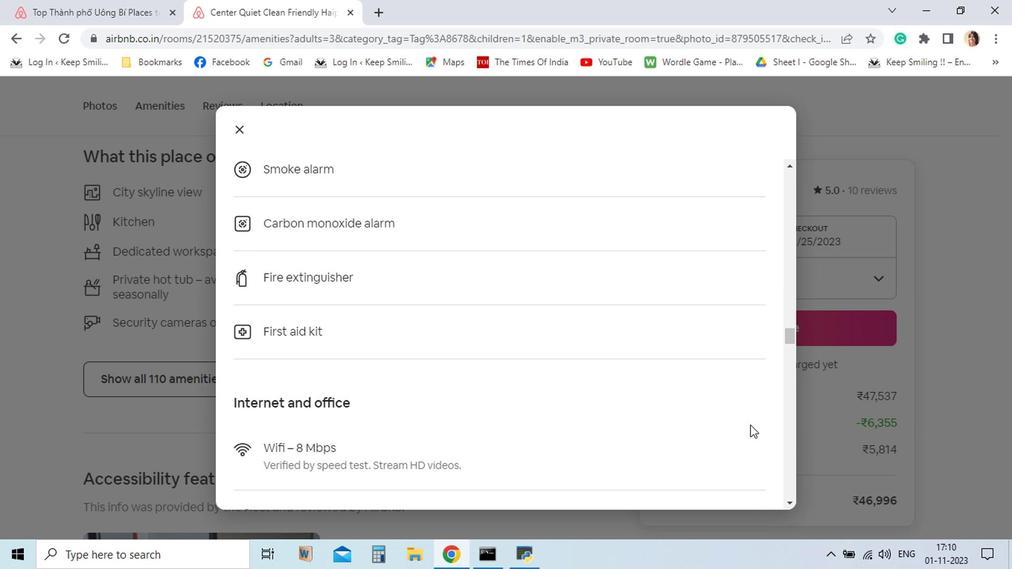
Action: Mouse scrolled (294, 387) with delta (0, 0)
Screenshot: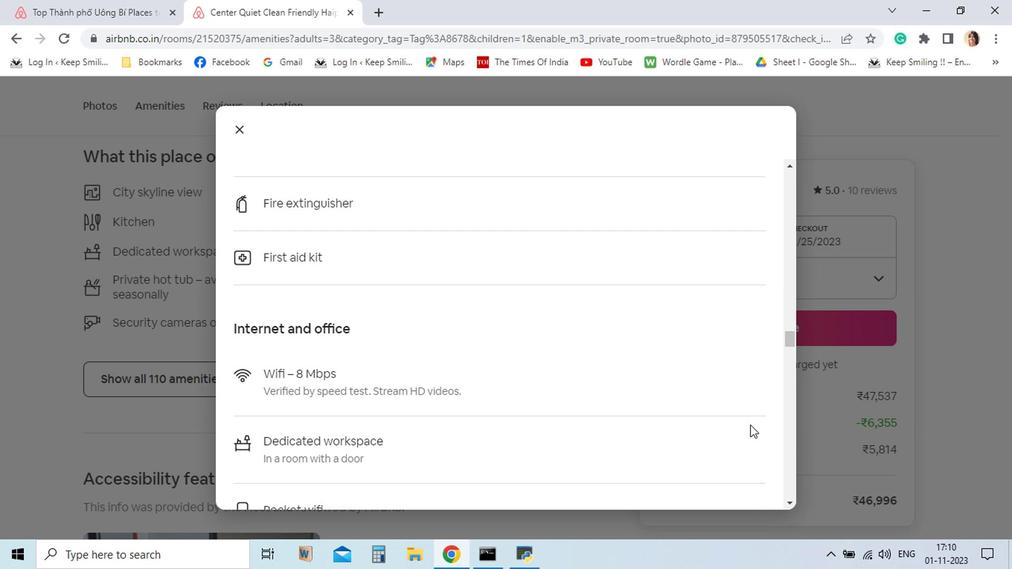 
Action: Mouse scrolled (294, 387) with delta (0, 0)
Screenshot: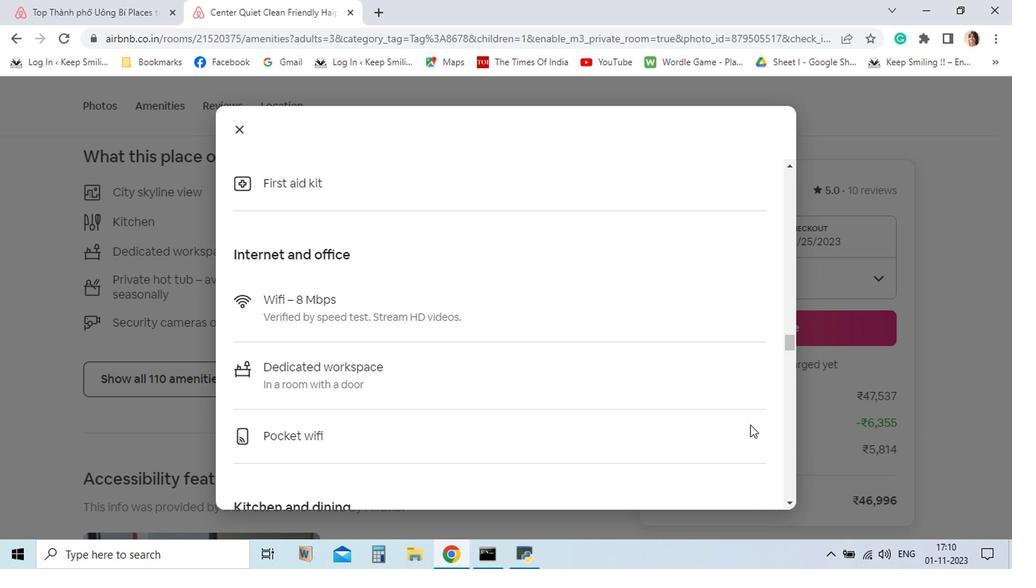 
Action: Mouse scrolled (294, 387) with delta (0, 0)
Screenshot: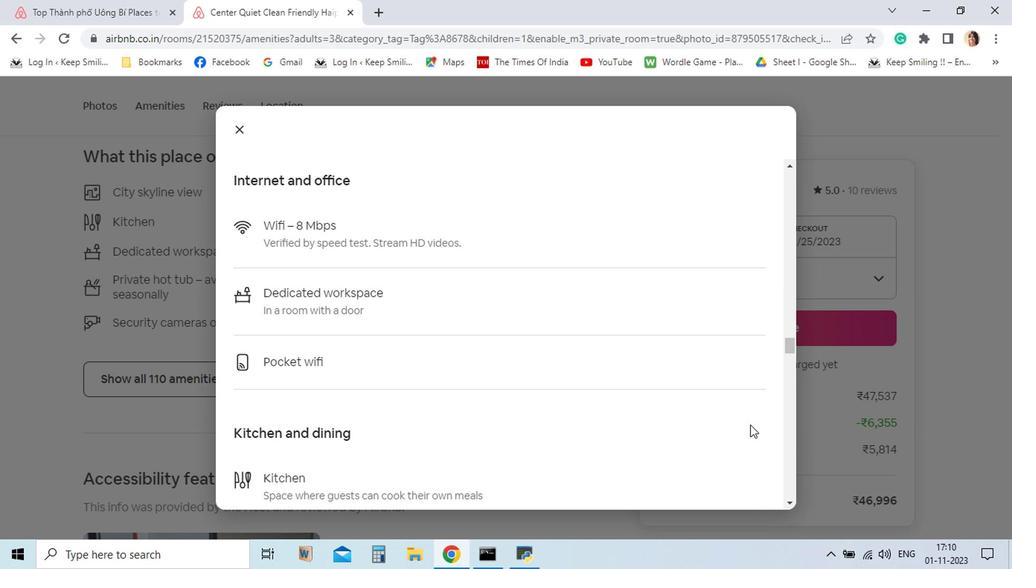 
Action: Mouse scrolled (294, 387) with delta (0, 0)
Screenshot: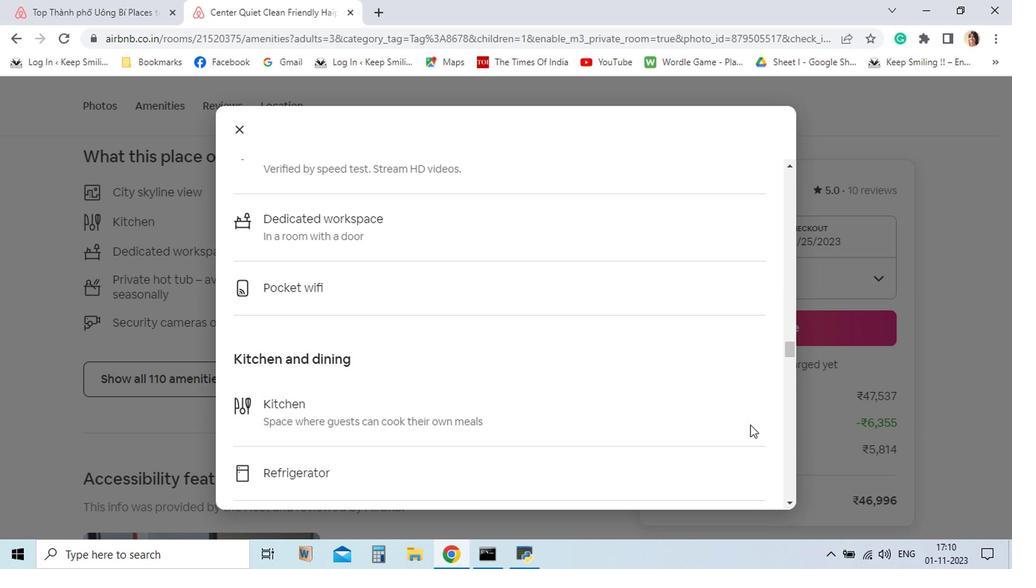 
Action: Mouse scrolled (294, 387) with delta (0, 0)
Screenshot: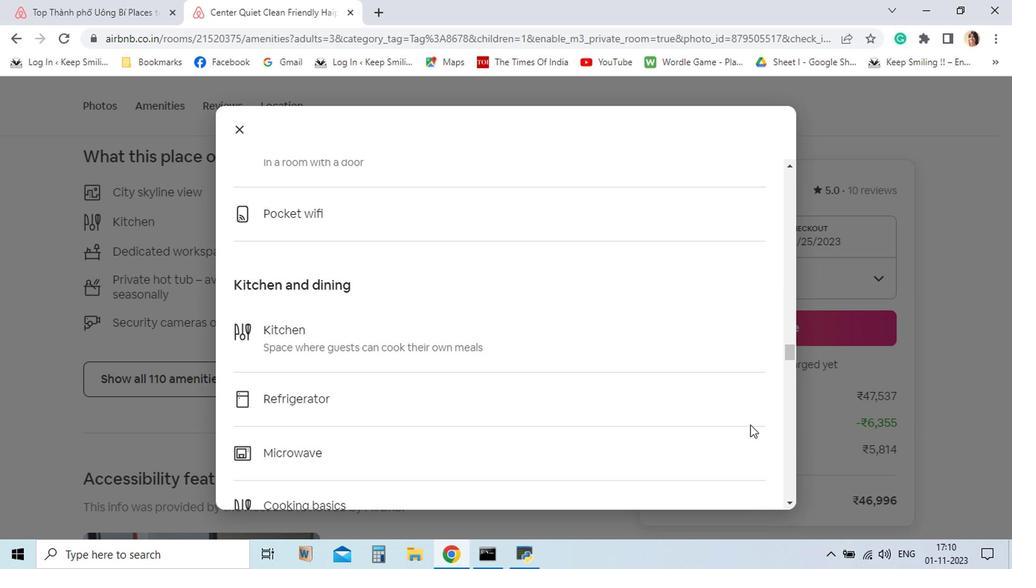 
Action: Mouse scrolled (294, 387) with delta (0, 0)
Screenshot: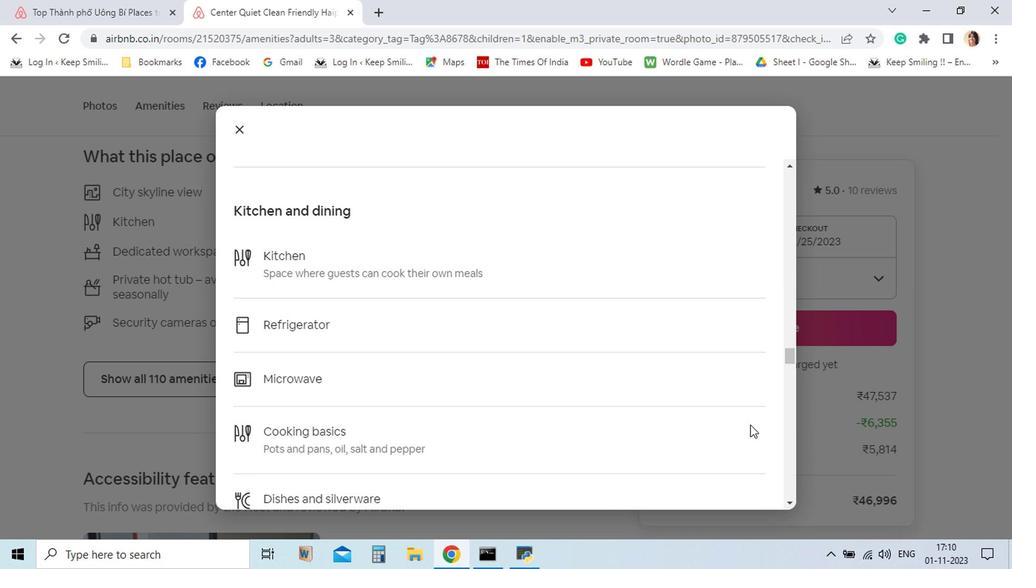 
Action: Mouse scrolled (294, 387) with delta (0, 0)
Screenshot: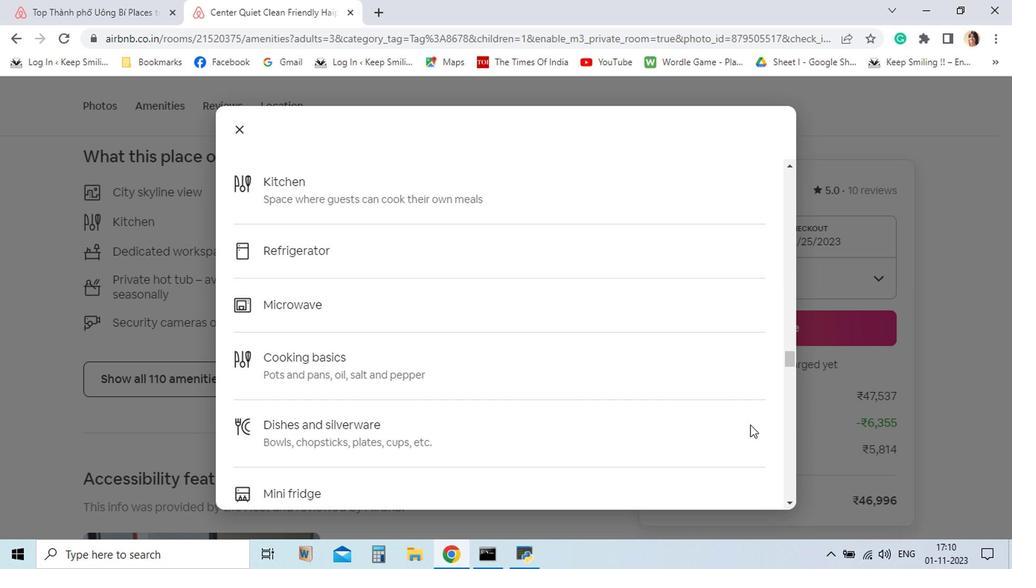 
Action: Mouse scrolled (294, 387) with delta (0, 0)
Screenshot: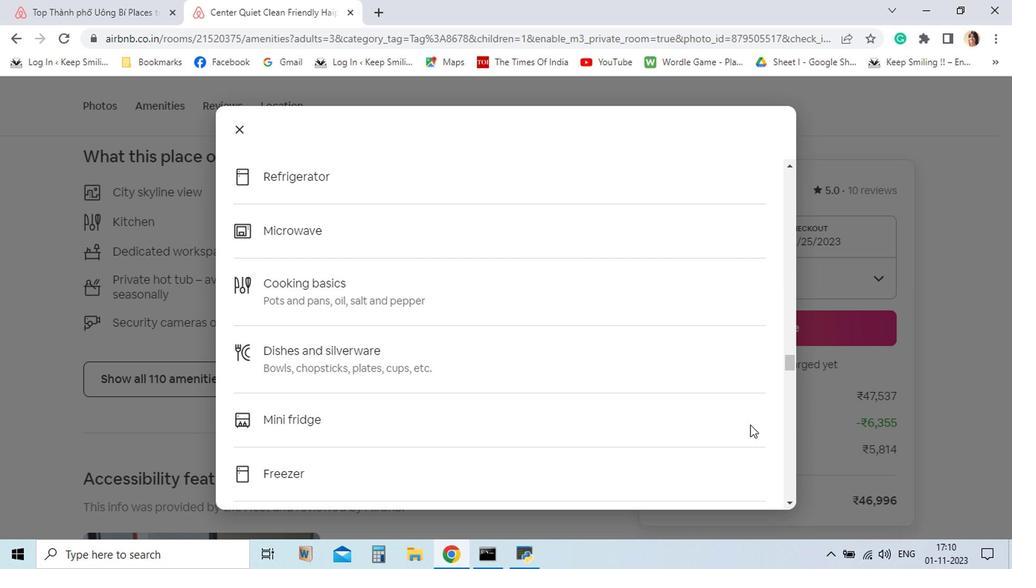 
Action: Mouse scrolled (294, 387) with delta (0, 0)
Screenshot: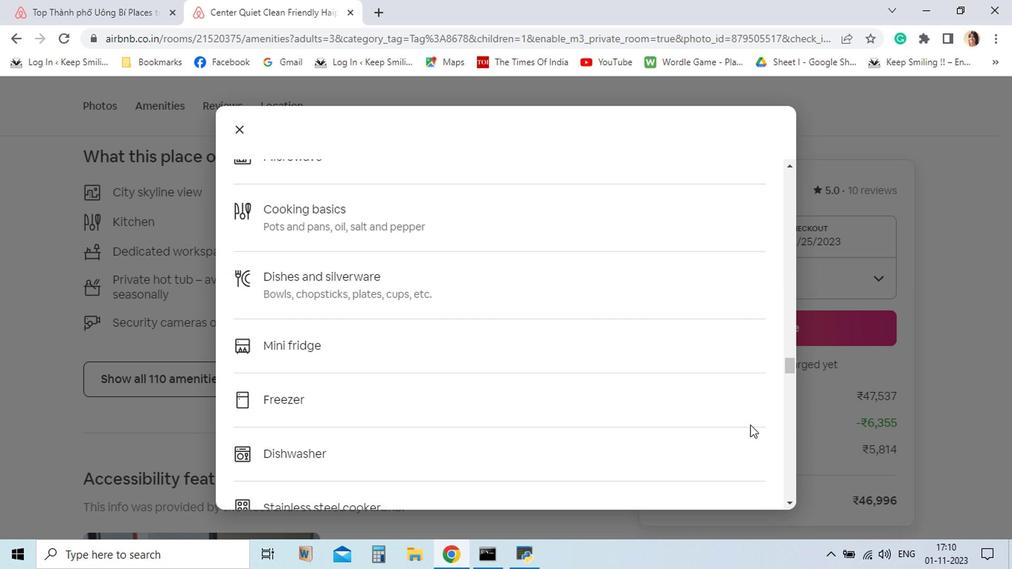 
Action: Mouse scrolled (294, 387) with delta (0, 0)
Screenshot: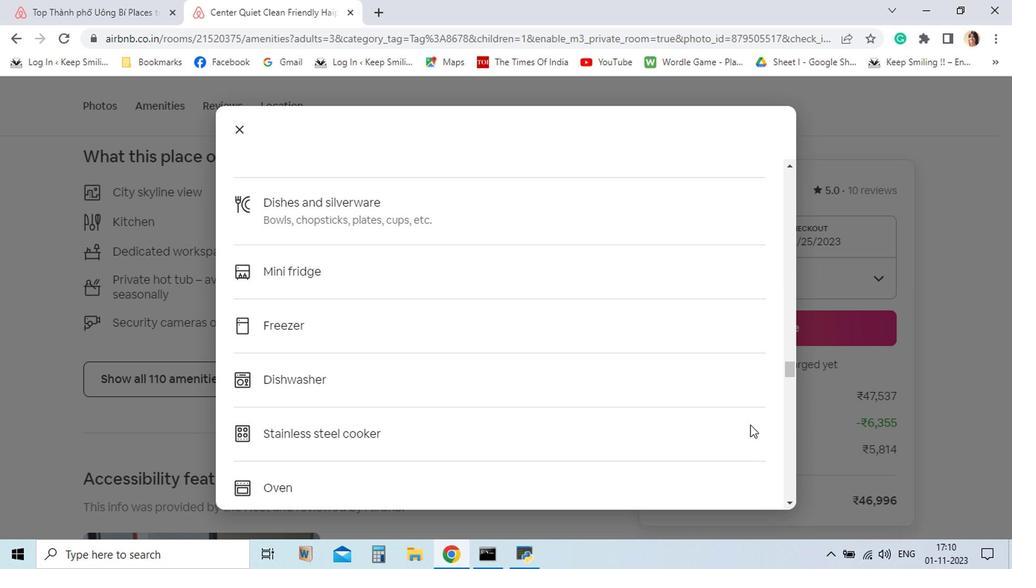 
Action: Mouse scrolled (294, 387) with delta (0, 0)
Screenshot: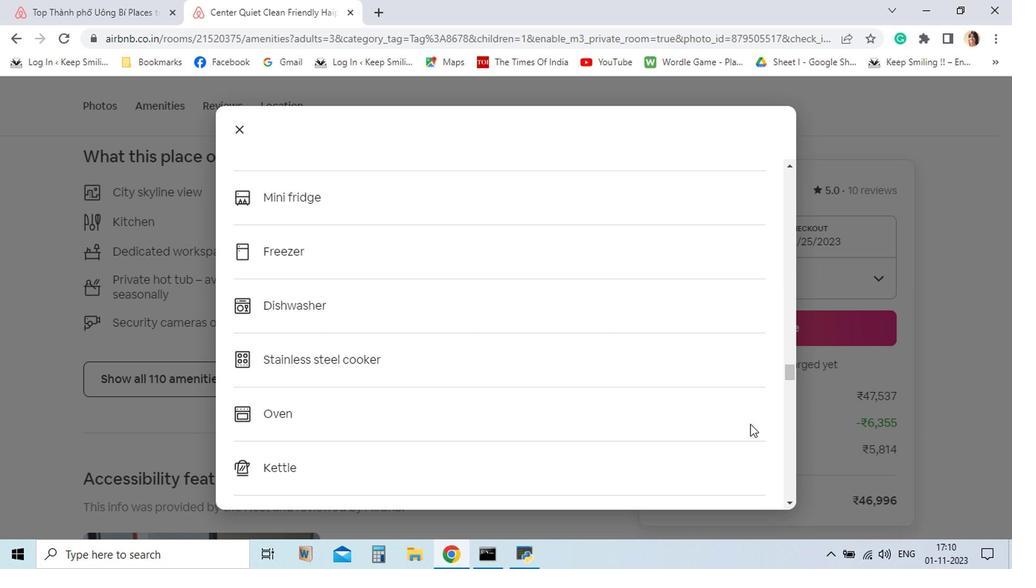 
Action: Mouse moved to (294, 387)
Screenshot: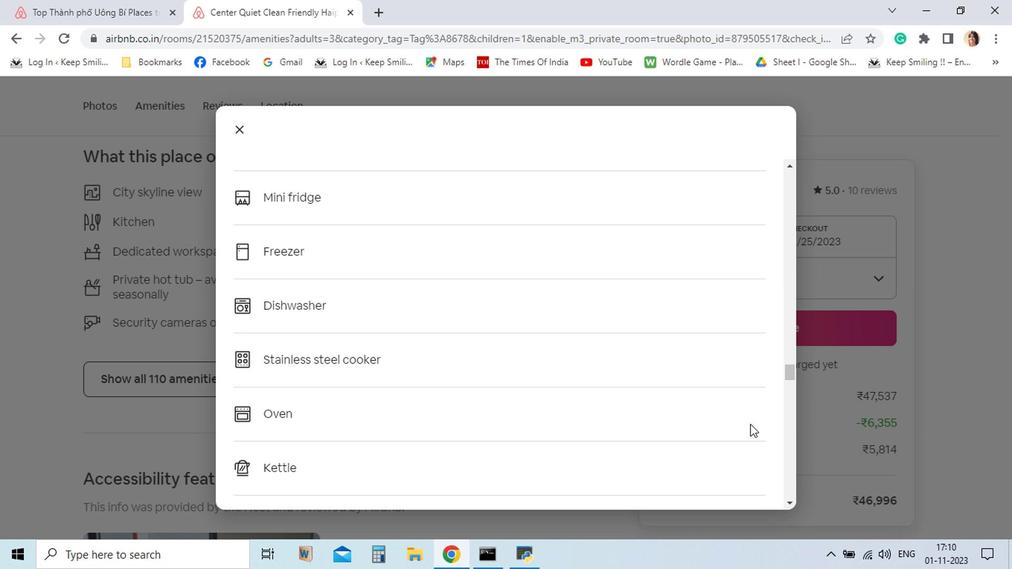 
Action: Mouse scrolled (294, 387) with delta (0, 0)
Screenshot: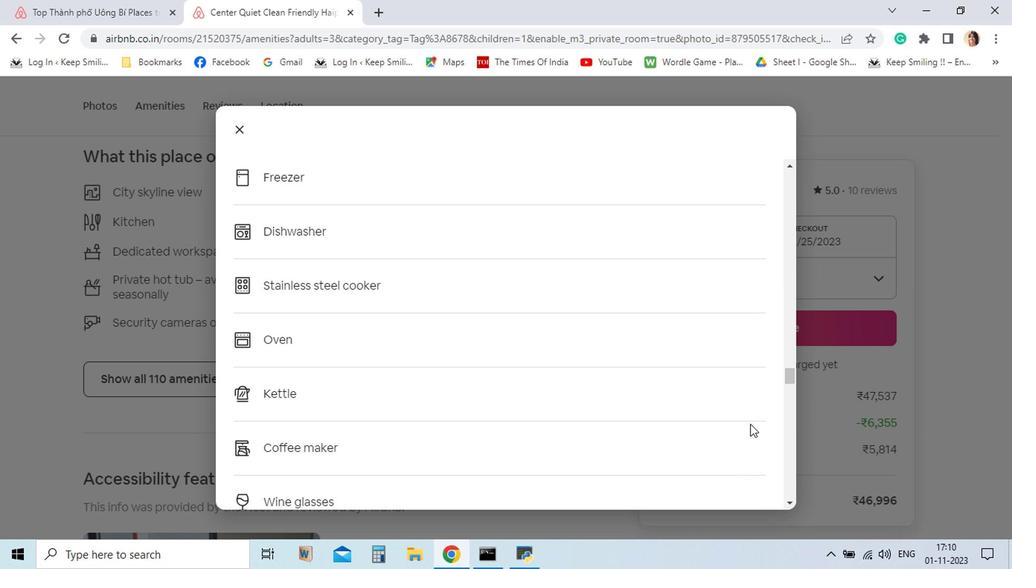 
Action: Mouse scrolled (294, 387) with delta (0, 0)
Screenshot: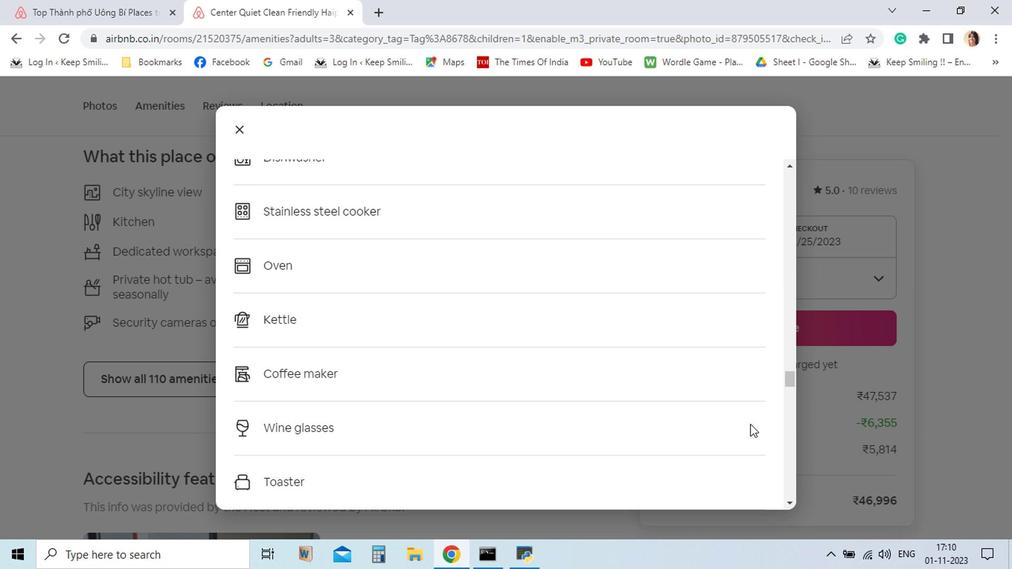 
Action: Mouse scrolled (294, 387) with delta (0, 0)
Screenshot: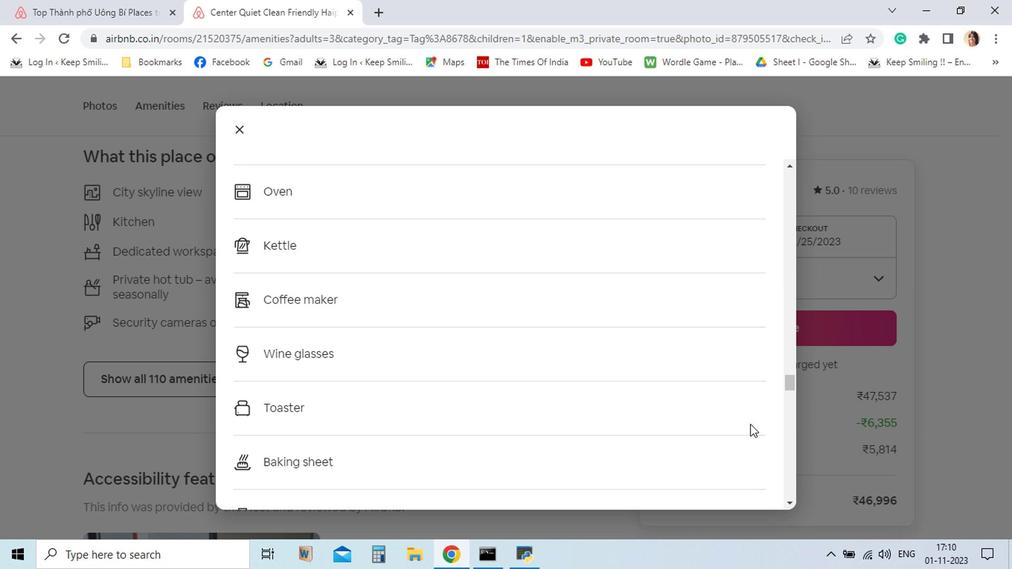 
Action: Mouse scrolled (294, 387) with delta (0, 0)
Screenshot: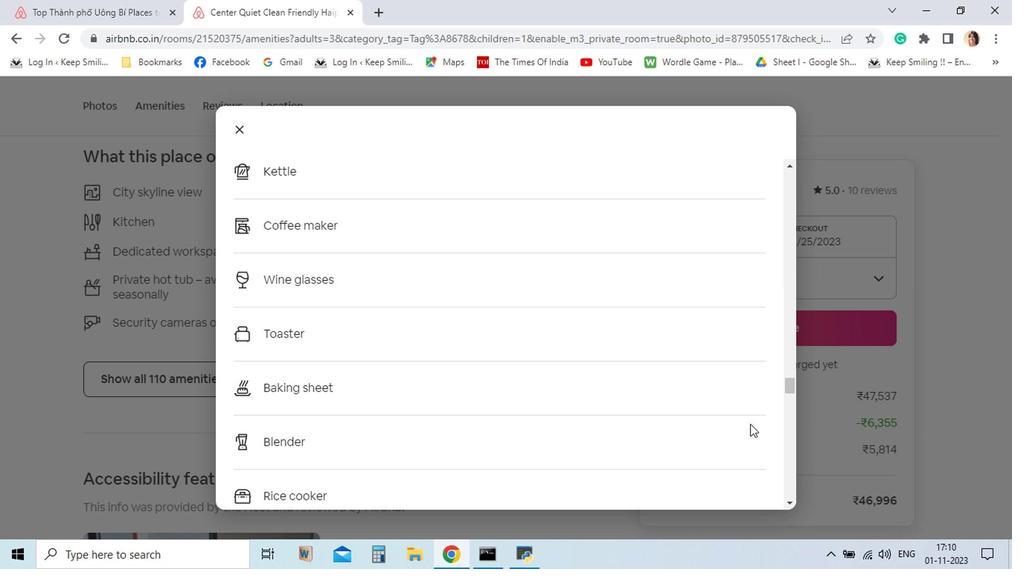 
Action: Mouse scrolled (294, 387) with delta (0, 0)
Screenshot: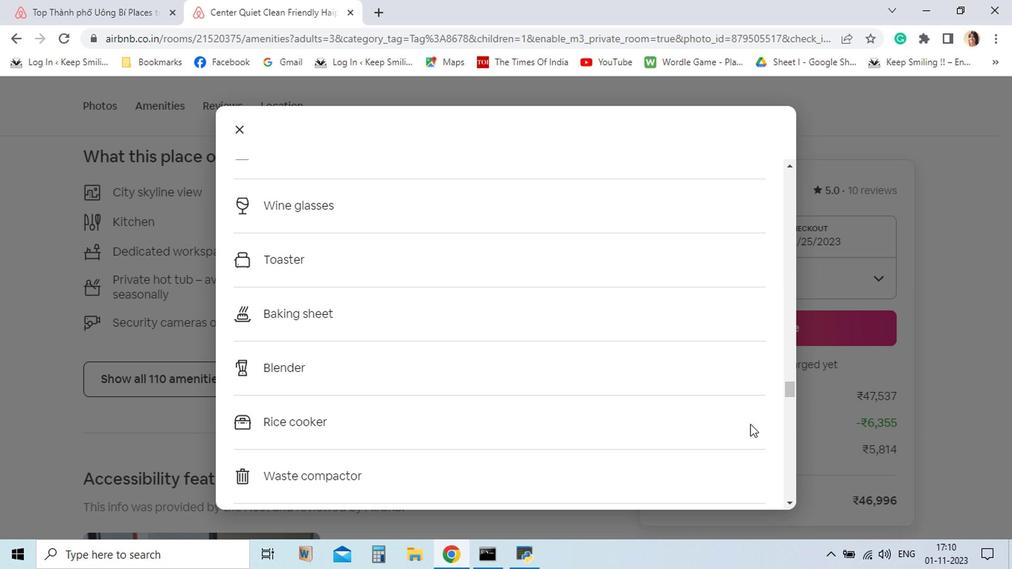 
Action: Mouse scrolled (294, 387) with delta (0, 0)
Screenshot: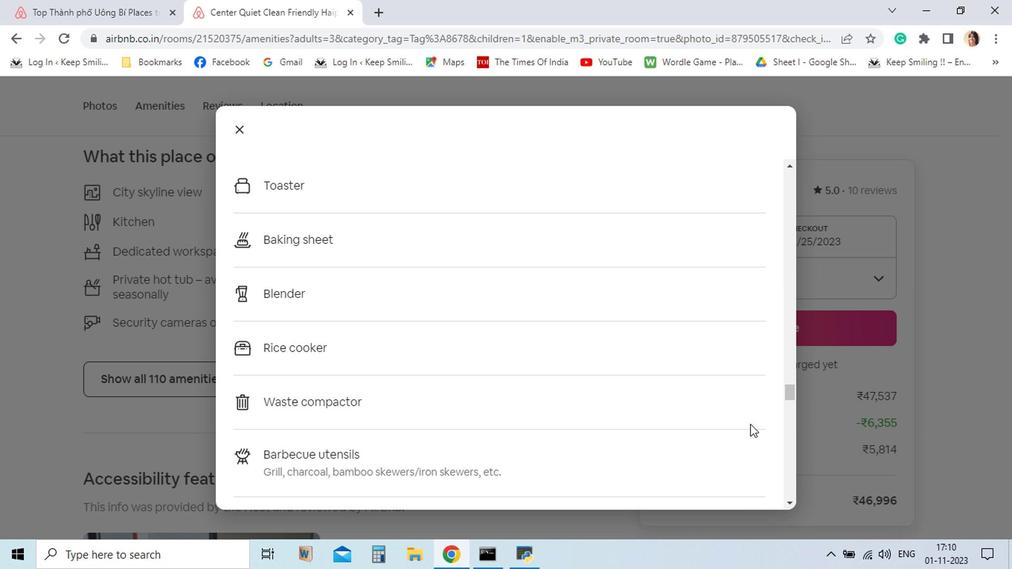 
Action: Mouse scrolled (294, 387) with delta (0, 0)
Screenshot: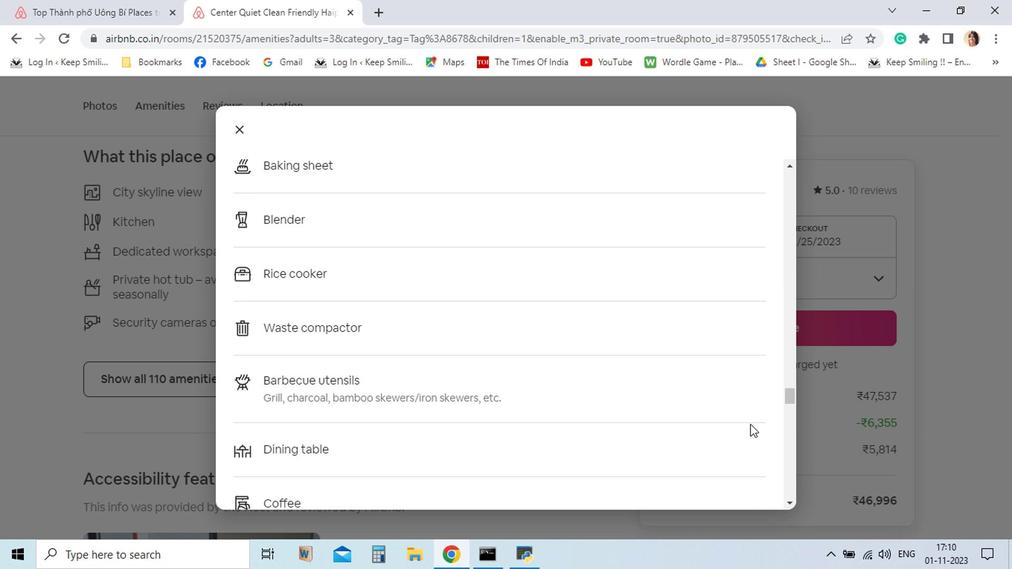 
Action: Mouse scrolled (294, 387) with delta (0, 0)
Screenshot: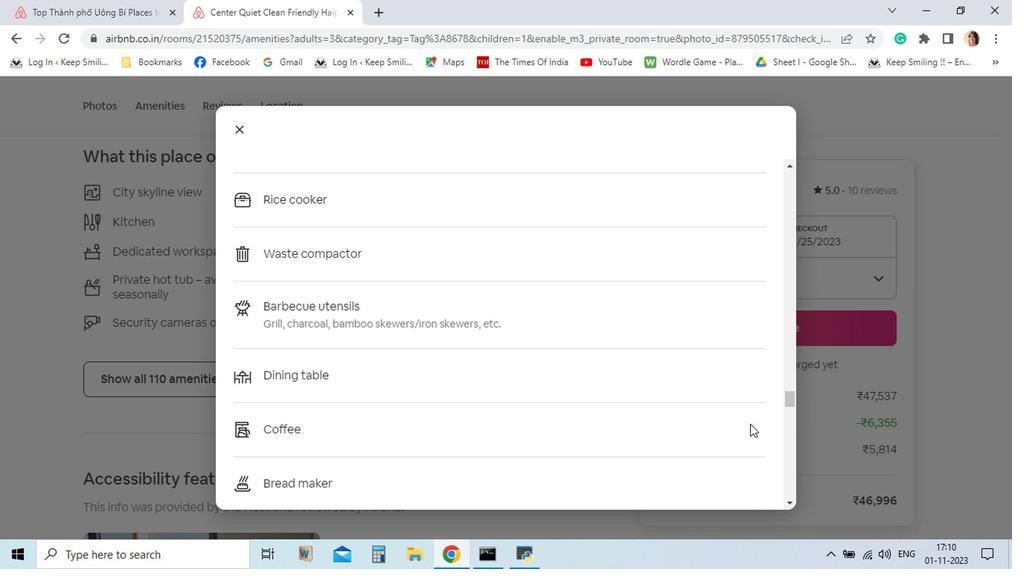 
Action: Mouse scrolled (294, 387) with delta (0, 0)
Screenshot: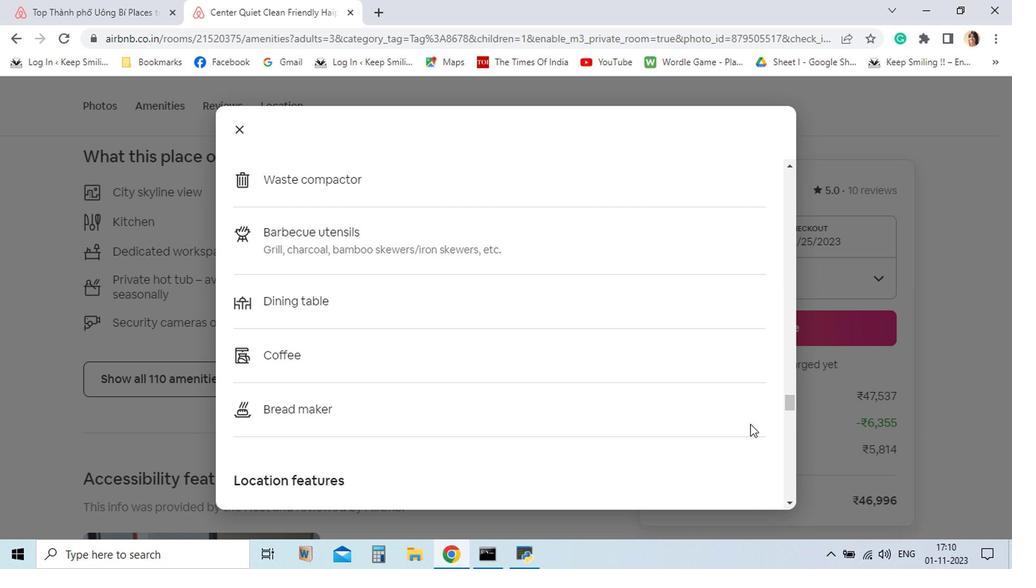 
Action: Mouse scrolled (294, 387) with delta (0, 0)
